 Task: In the  document Bullyingprevention.txt, select heading and apply ' Italics'  Using "replace feature", replace:  'policies to rules'. Insert smartchip (Place) on bottom of the page New York Insert the mentioned footnote for 11th word with font style Arial and font size 8: The source material provides additional context
Action: Mouse moved to (284, 455)
Screenshot: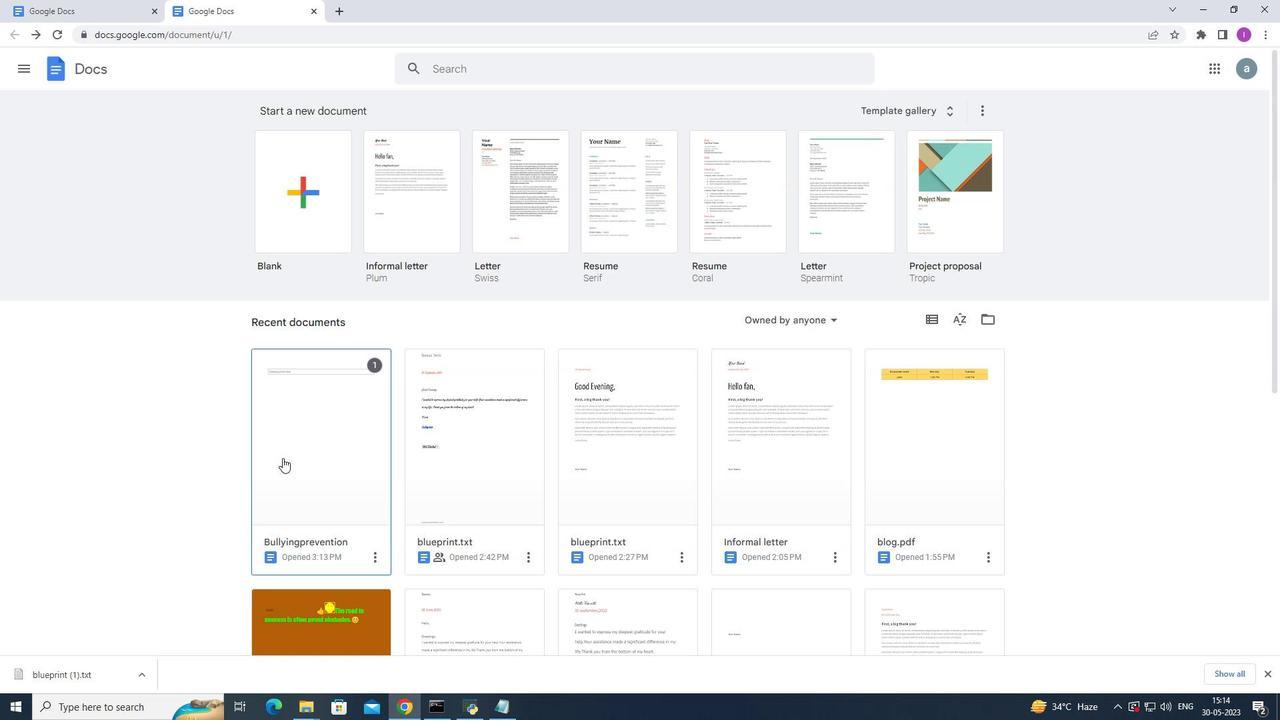 
Action: Mouse pressed left at (284, 455)
Screenshot: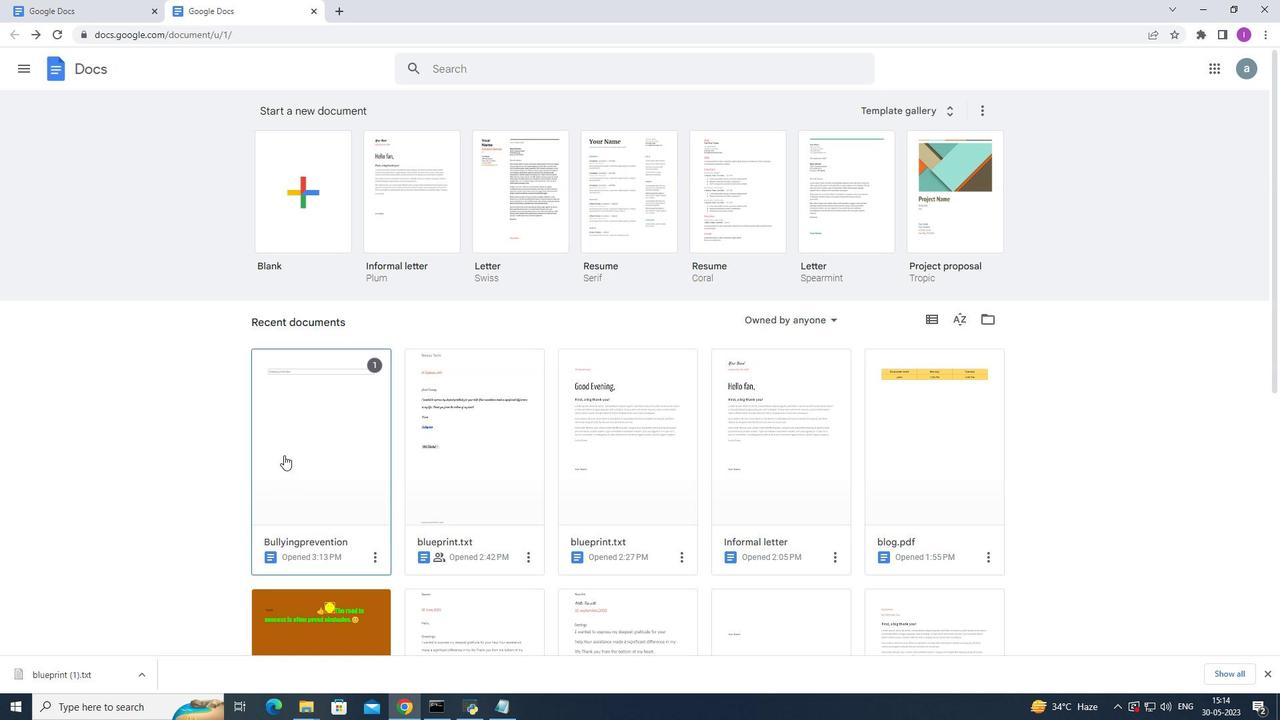 
Action: Mouse moved to (619, 237)
Screenshot: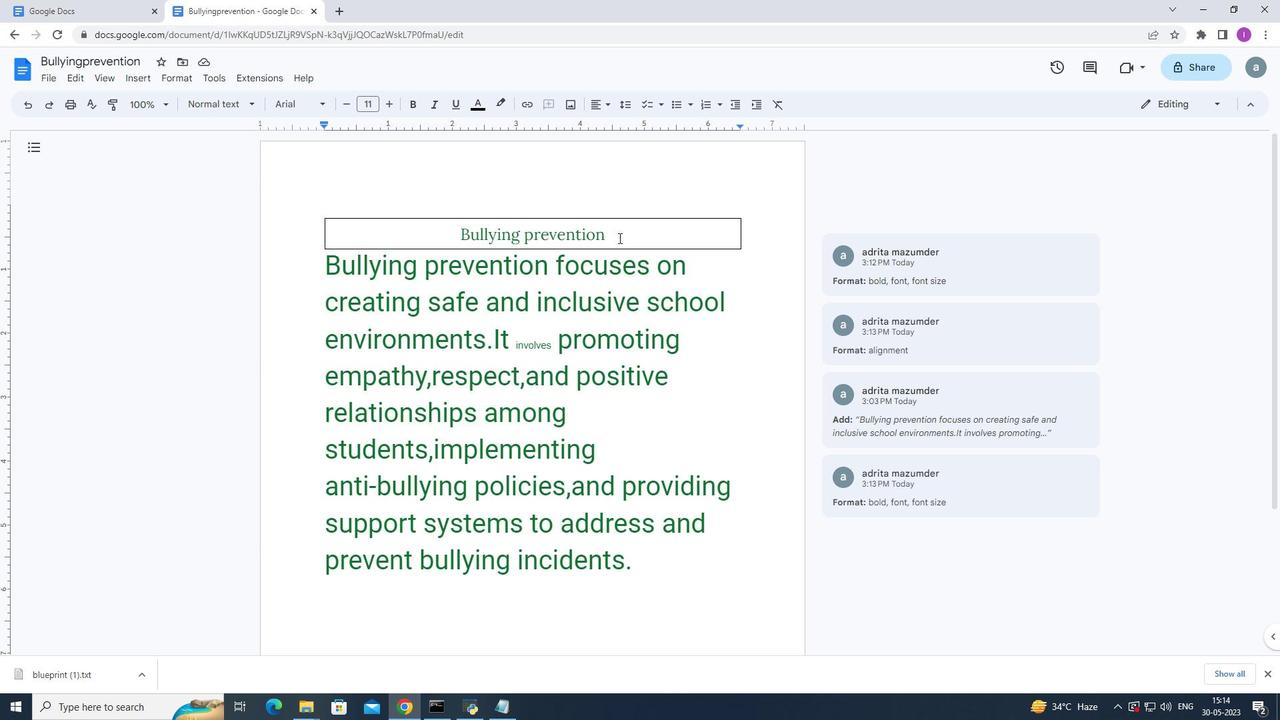 
Action: Mouse pressed left at (619, 237)
Screenshot: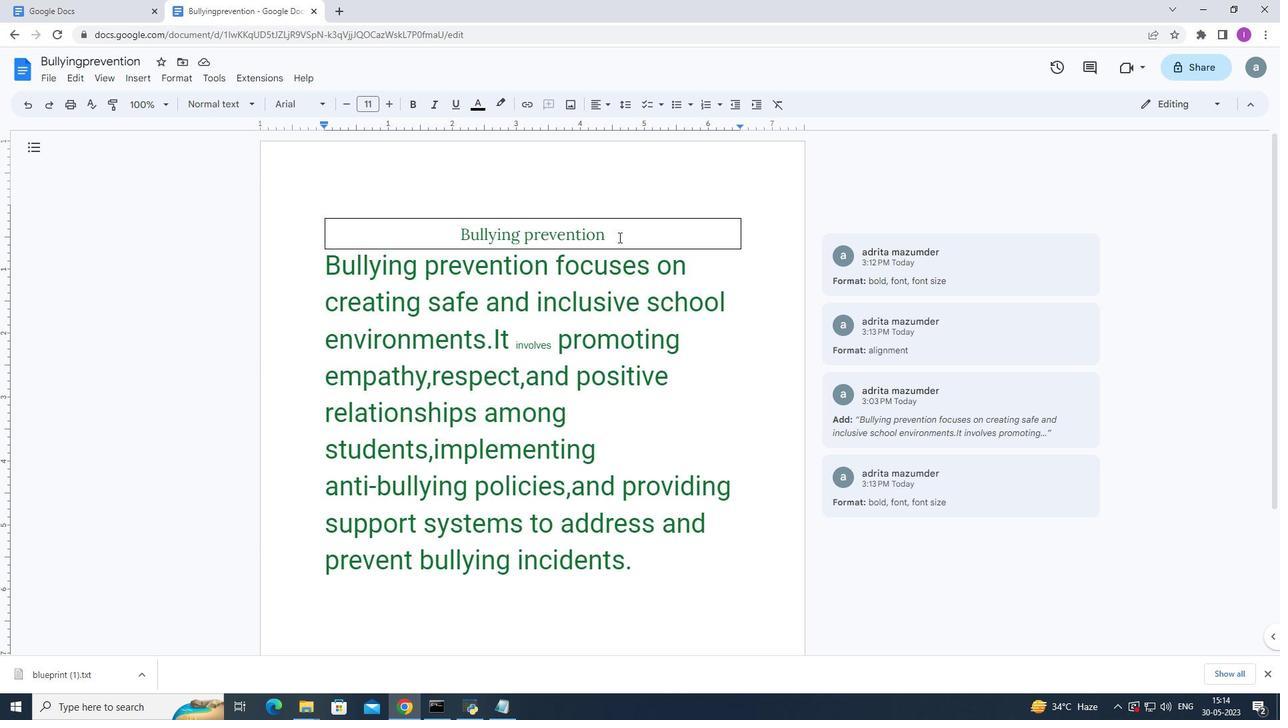 
Action: Mouse moved to (320, 102)
Screenshot: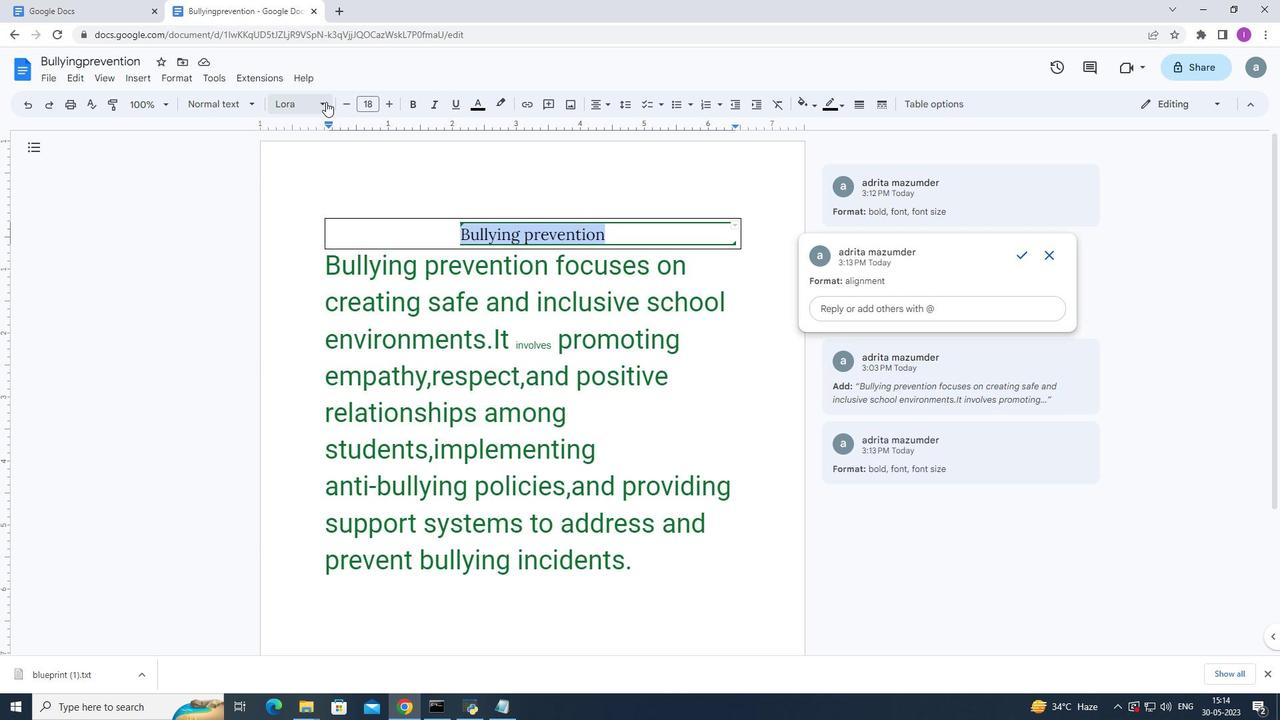 
Action: Mouse pressed left at (320, 102)
Screenshot: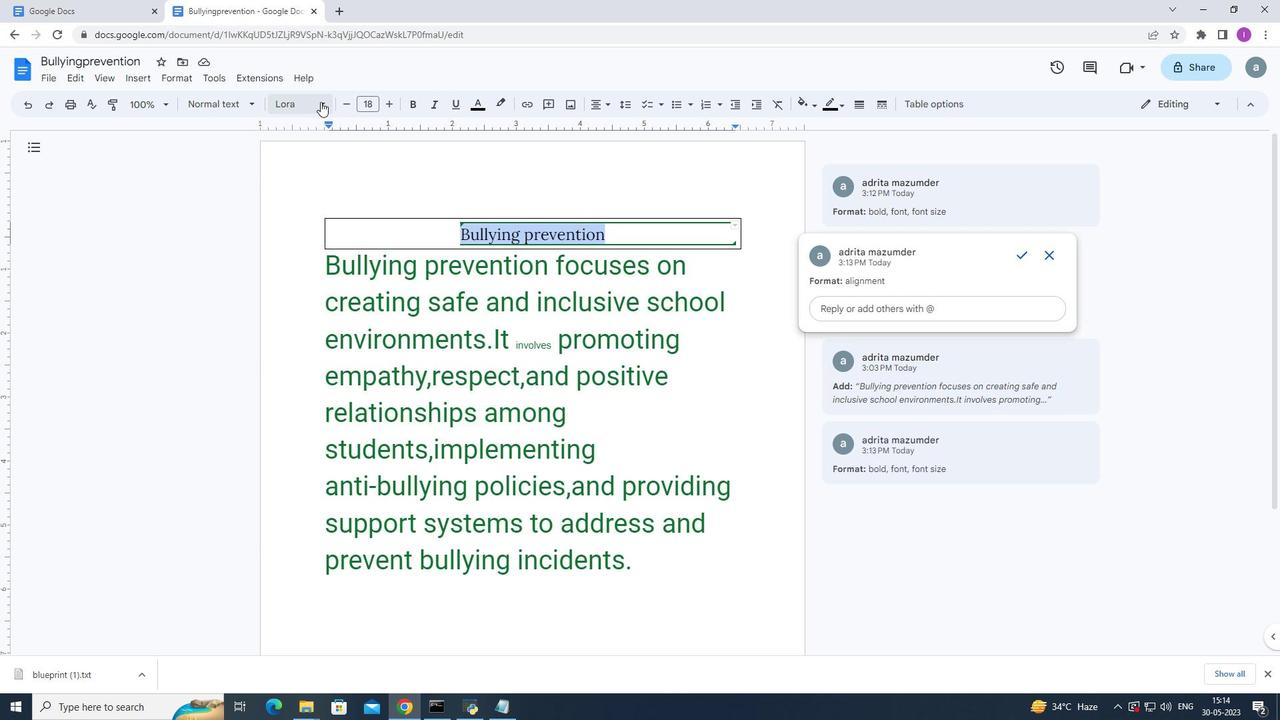 
Action: Mouse moved to (316, 408)
Screenshot: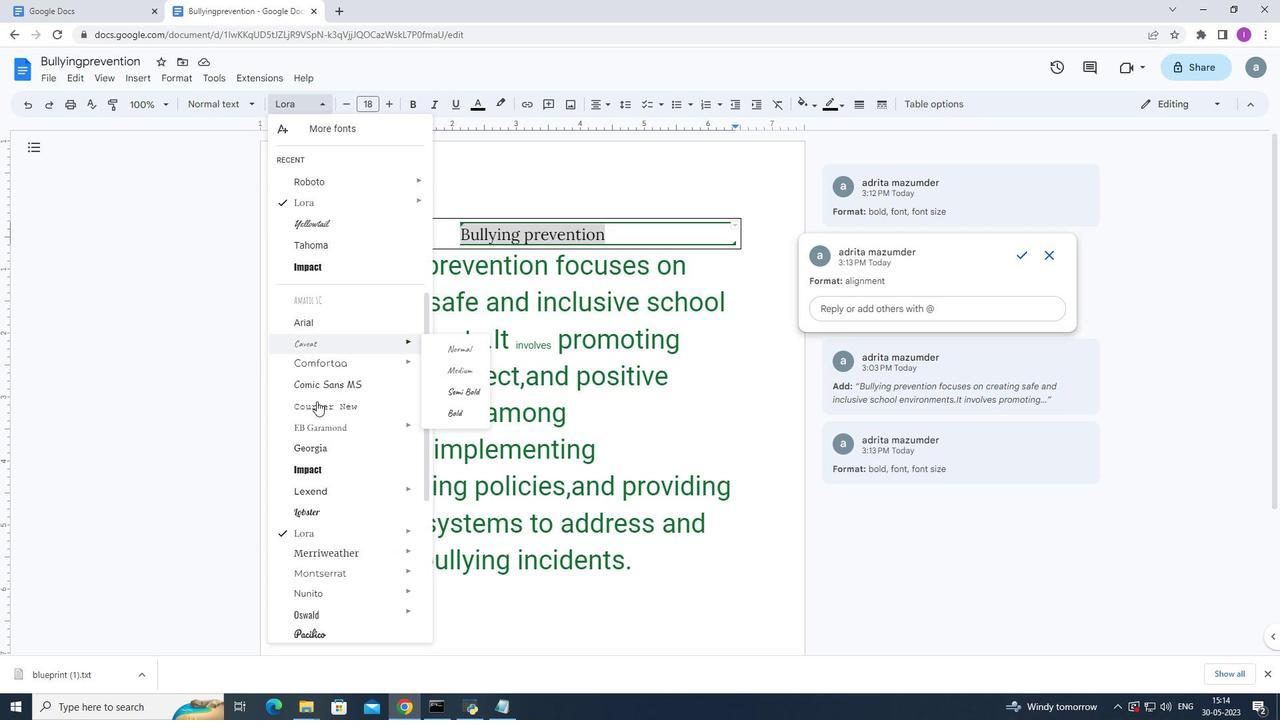 
Action: Mouse scrolled (316, 407) with delta (0, 0)
Screenshot: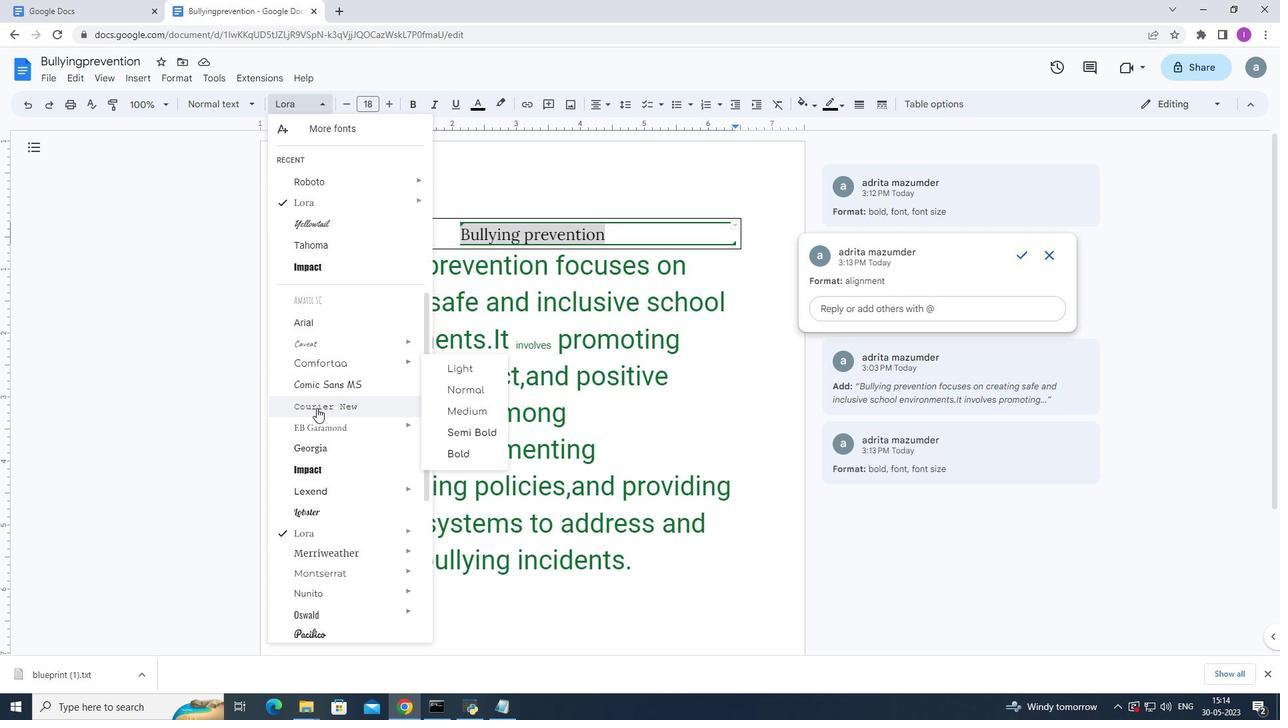 
Action: Mouse scrolled (316, 407) with delta (0, 0)
Screenshot: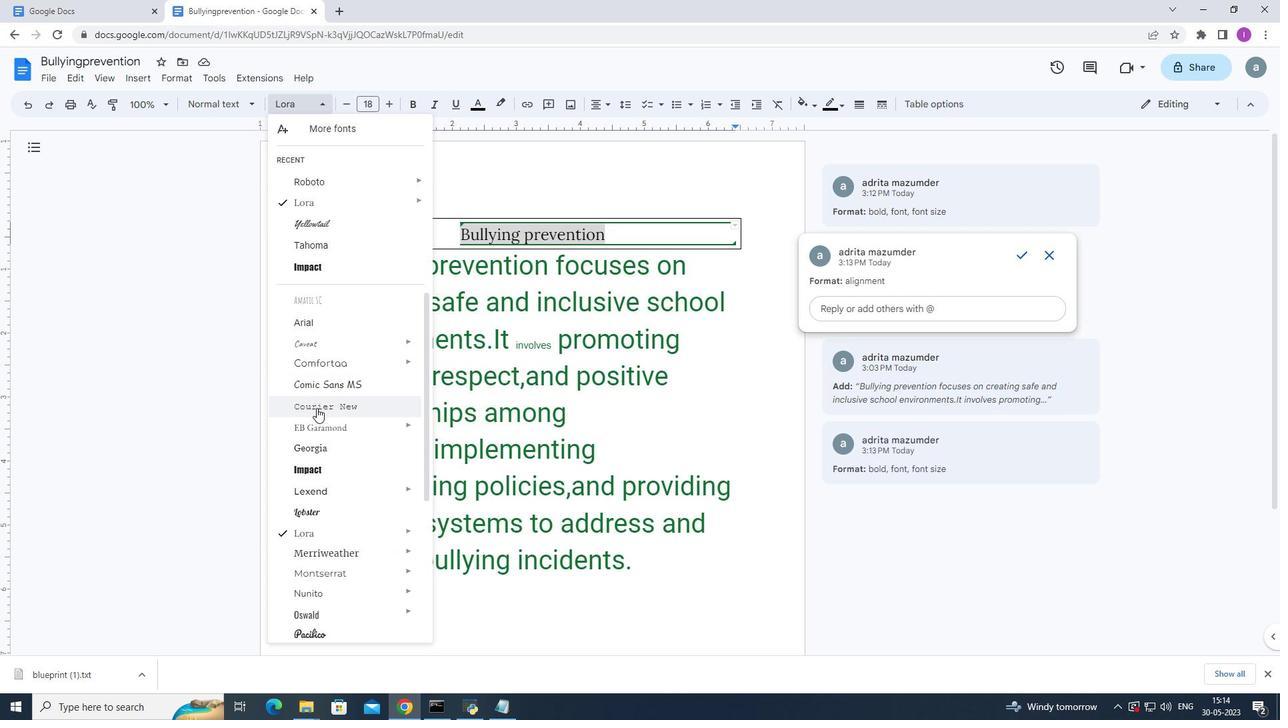 
Action: Mouse moved to (345, 424)
Screenshot: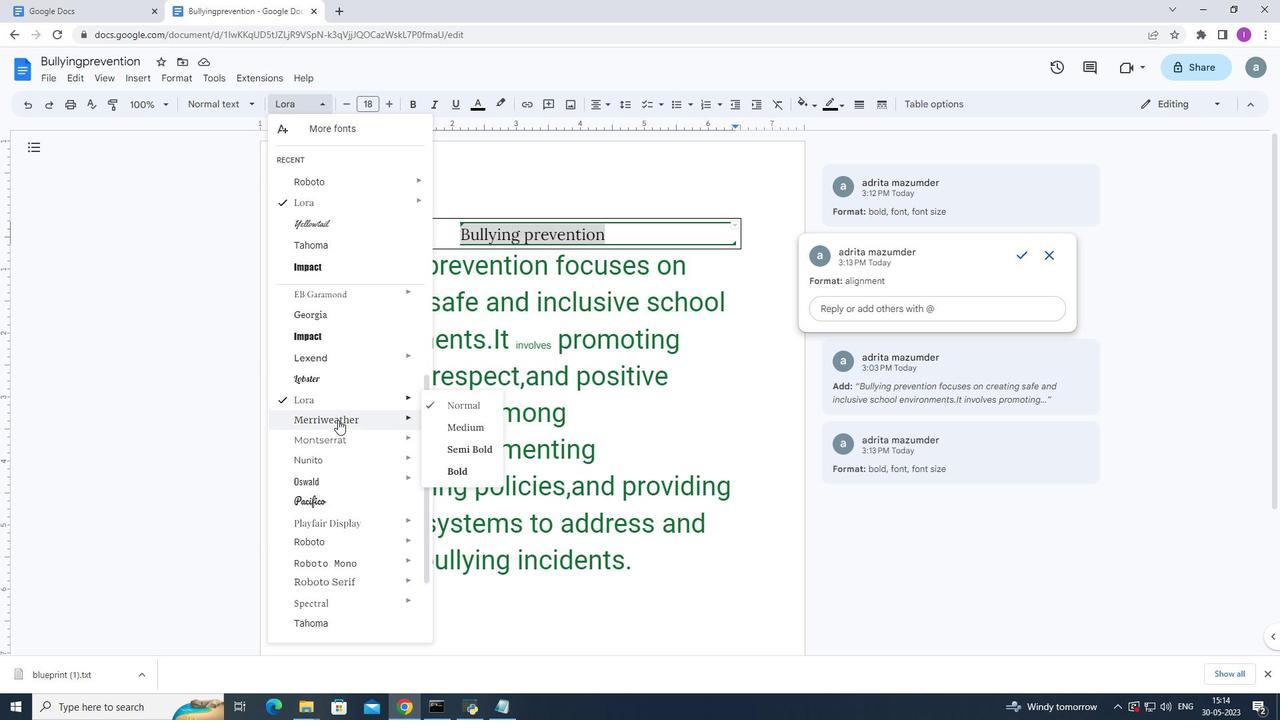 
Action: Mouse scrolled (345, 424) with delta (0, 0)
Screenshot: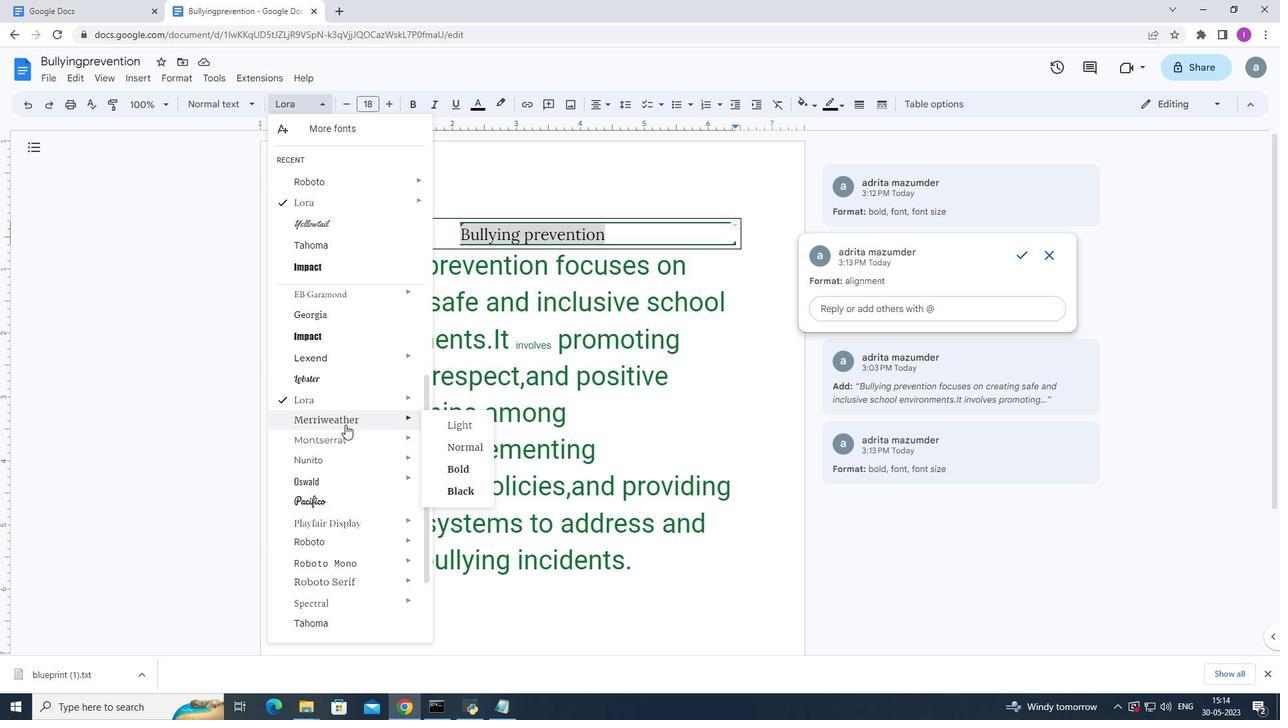 
Action: Mouse scrolled (345, 424) with delta (0, 0)
Screenshot: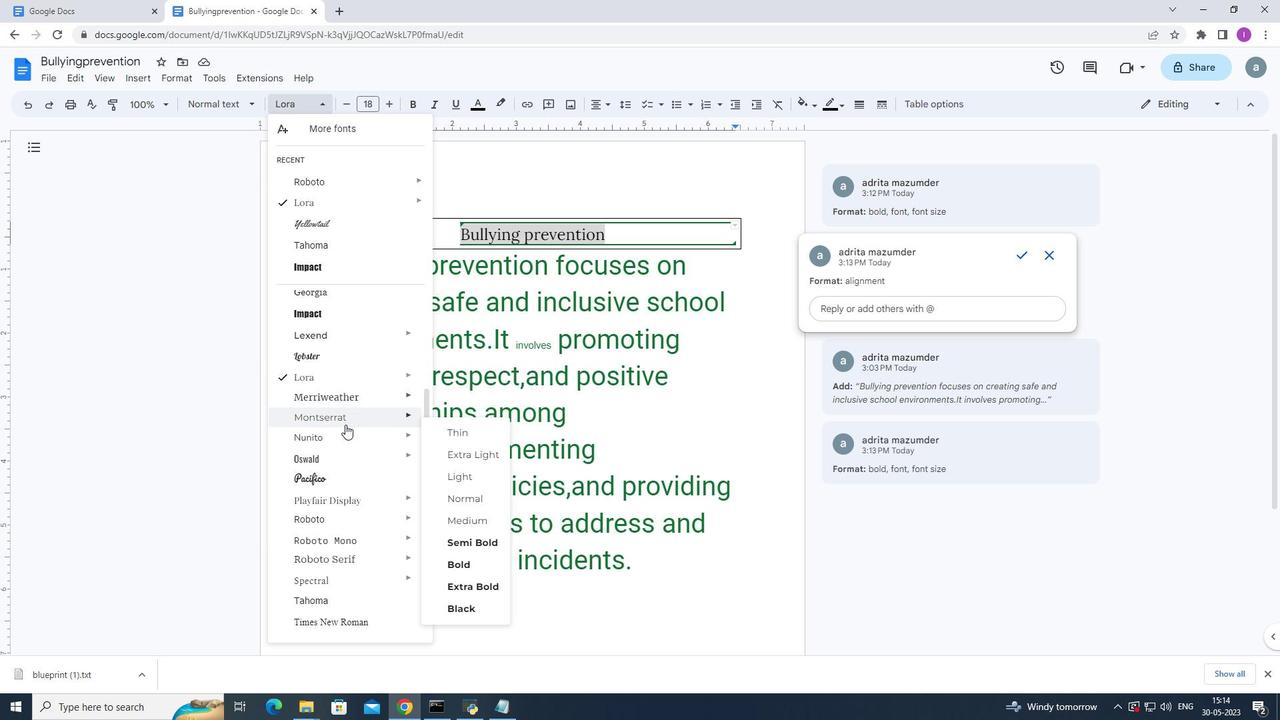 
Action: Mouse moved to (346, 425)
Screenshot: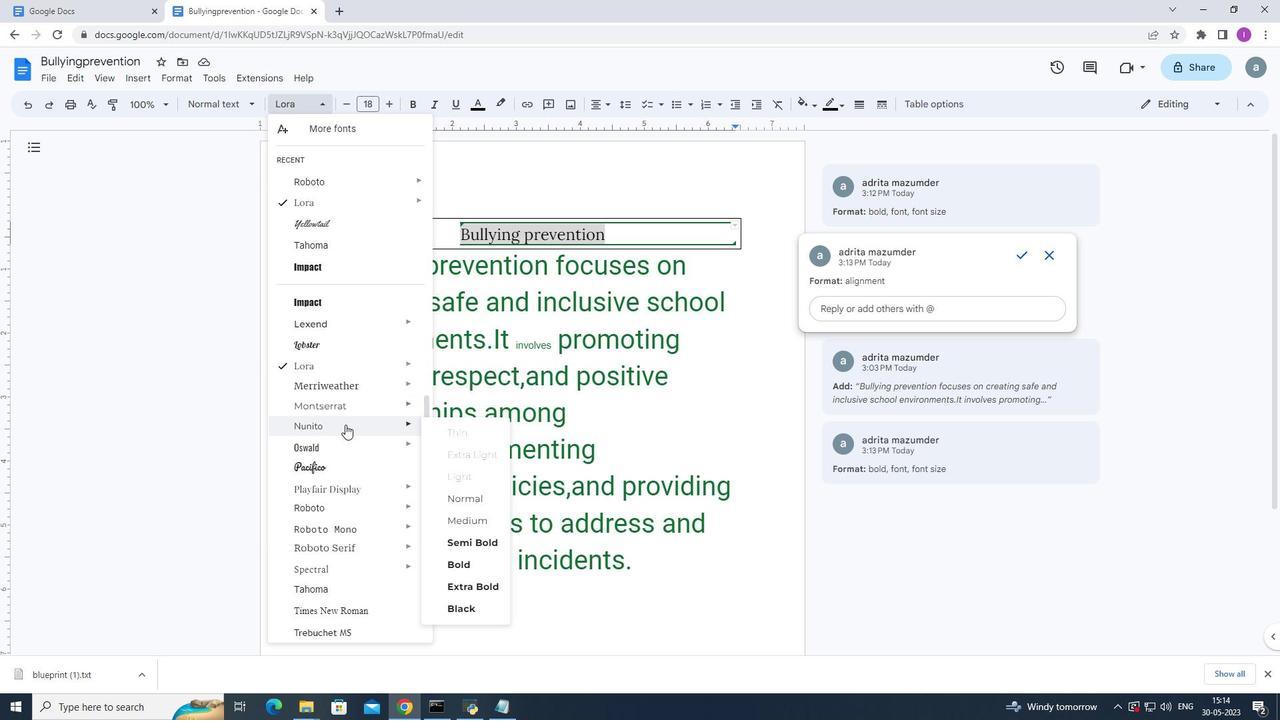 
Action: Mouse scrolled (346, 424) with delta (0, 0)
Screenshot: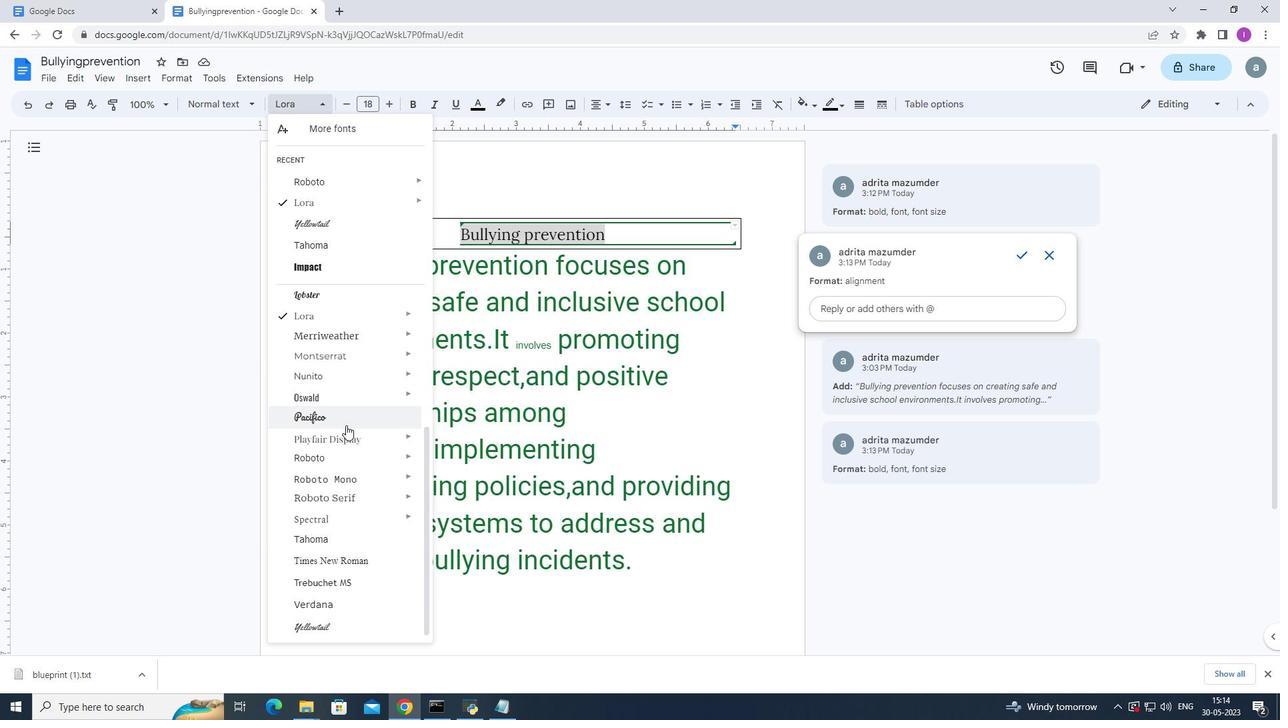 
Action: Mouse scrolled (346, 424) with delta (0, 0)
Screenshot: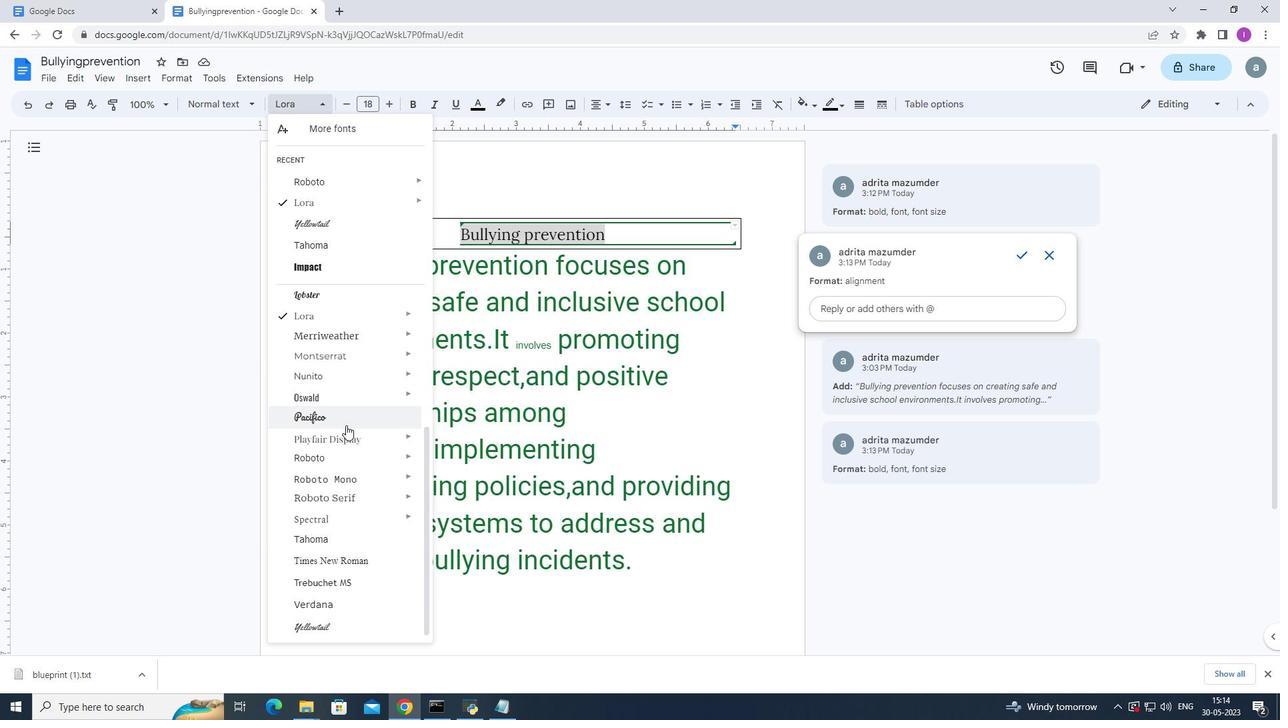 
Action: Mouse scrolled (346, 424) with delta (0, 0)
Screenshot: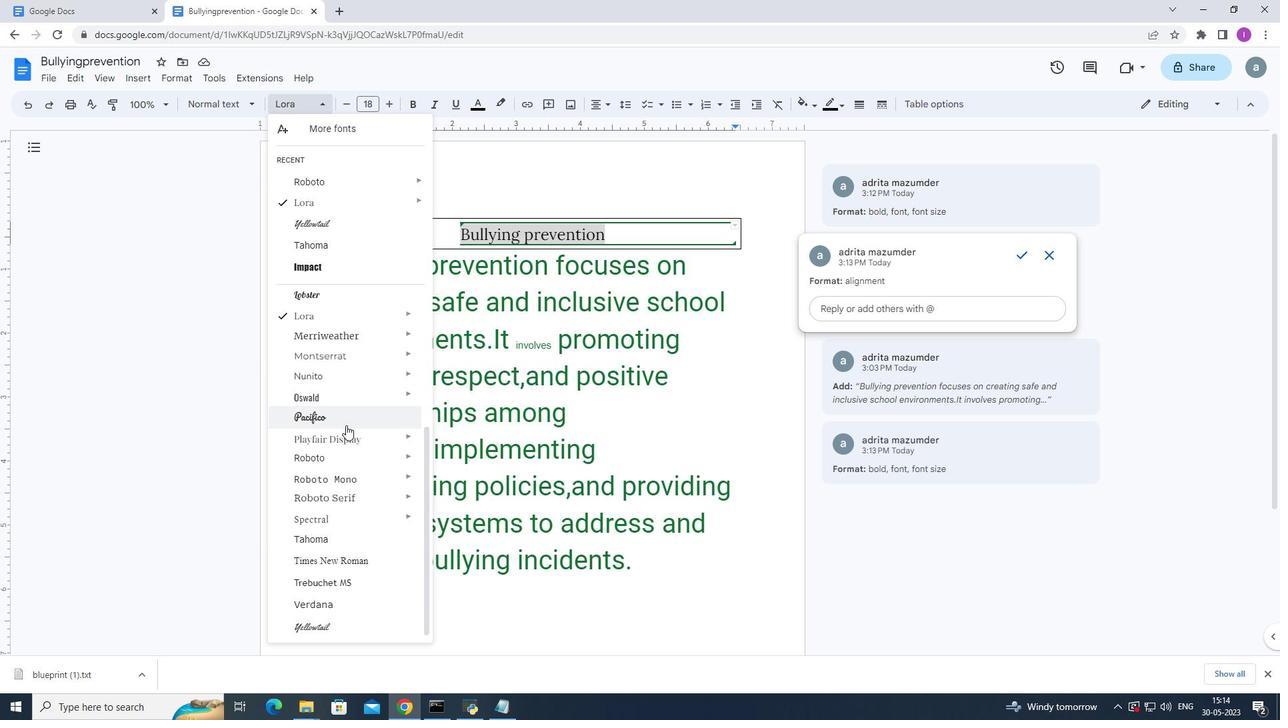 
Action: Mouse moved to (346, 425)
Screenshot: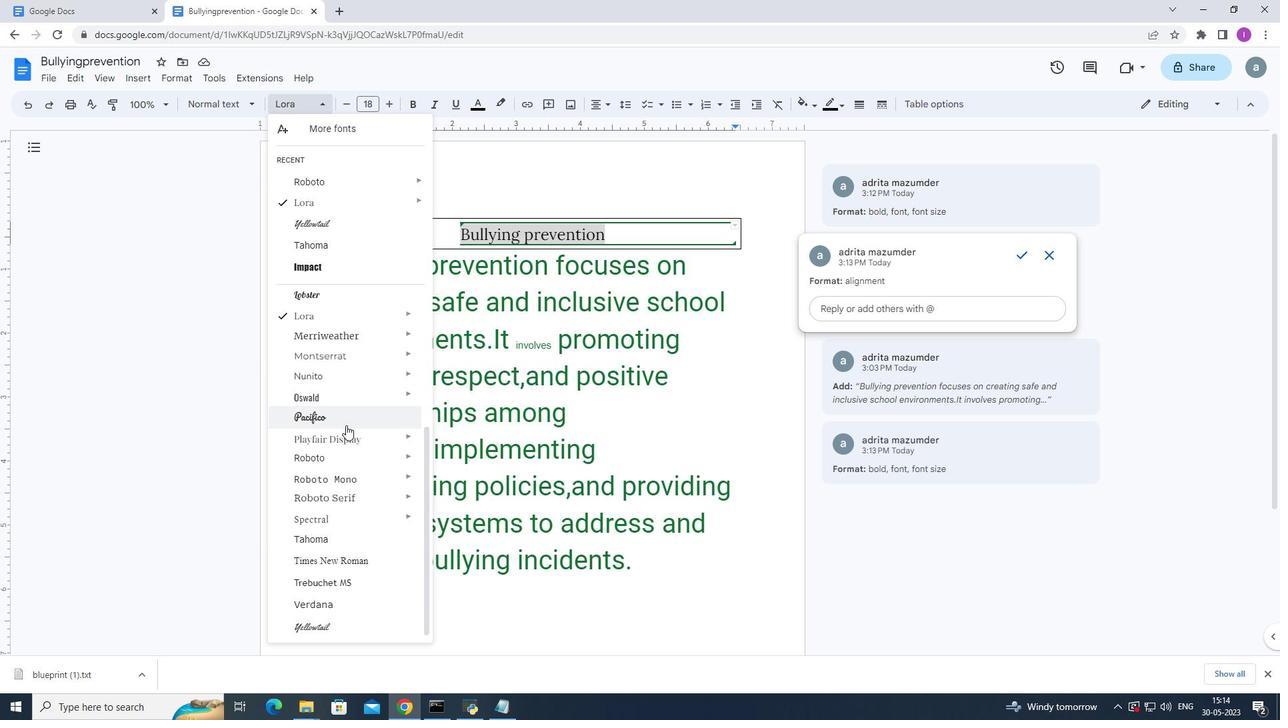 
Action: Mouse scrolled (346, 426) with delta (0, 0)
Screenshot: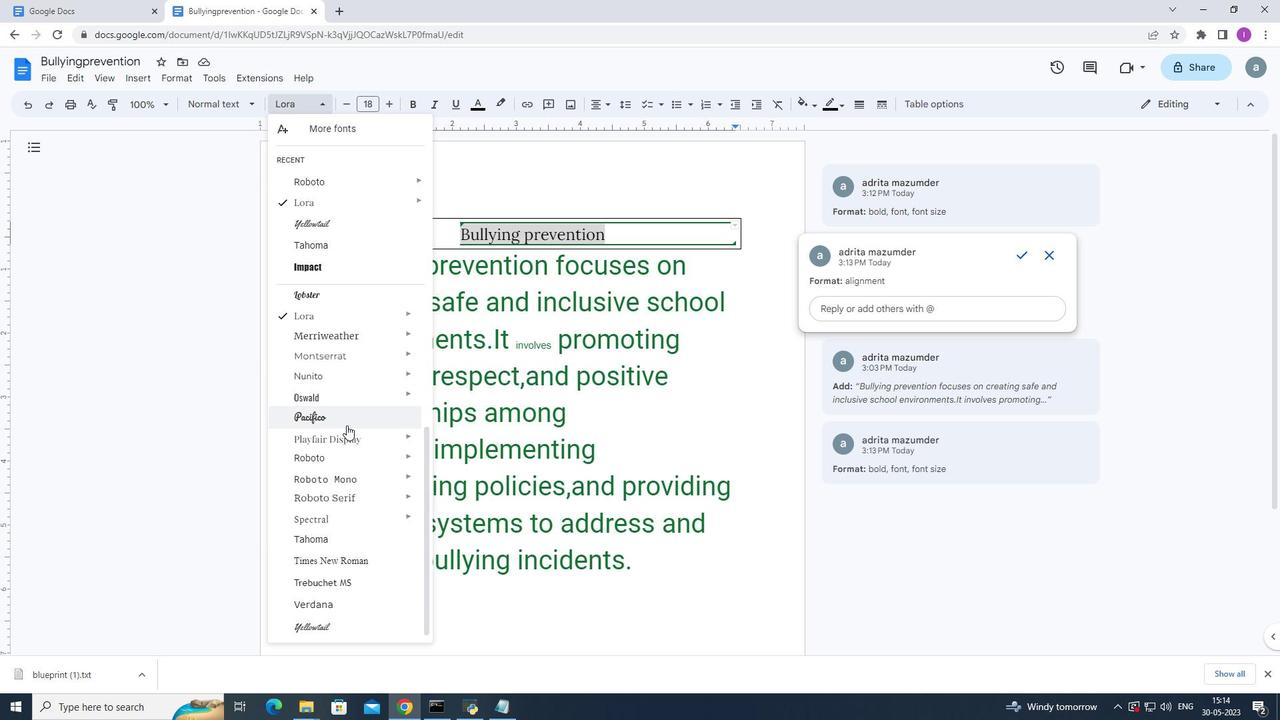 
Action: Mouse scrolled (346, 426) with delta (0, 0)
Screenshot: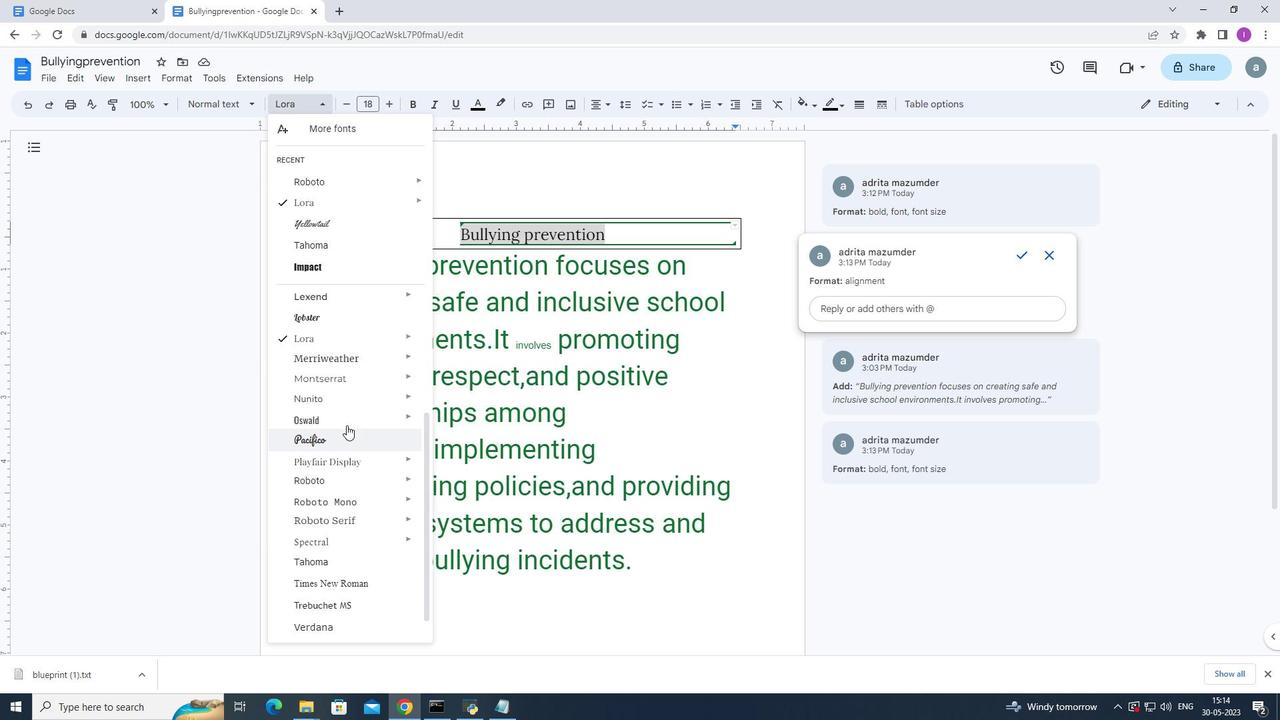 
Action: Mouse moved to (347, 425)
Screenshot: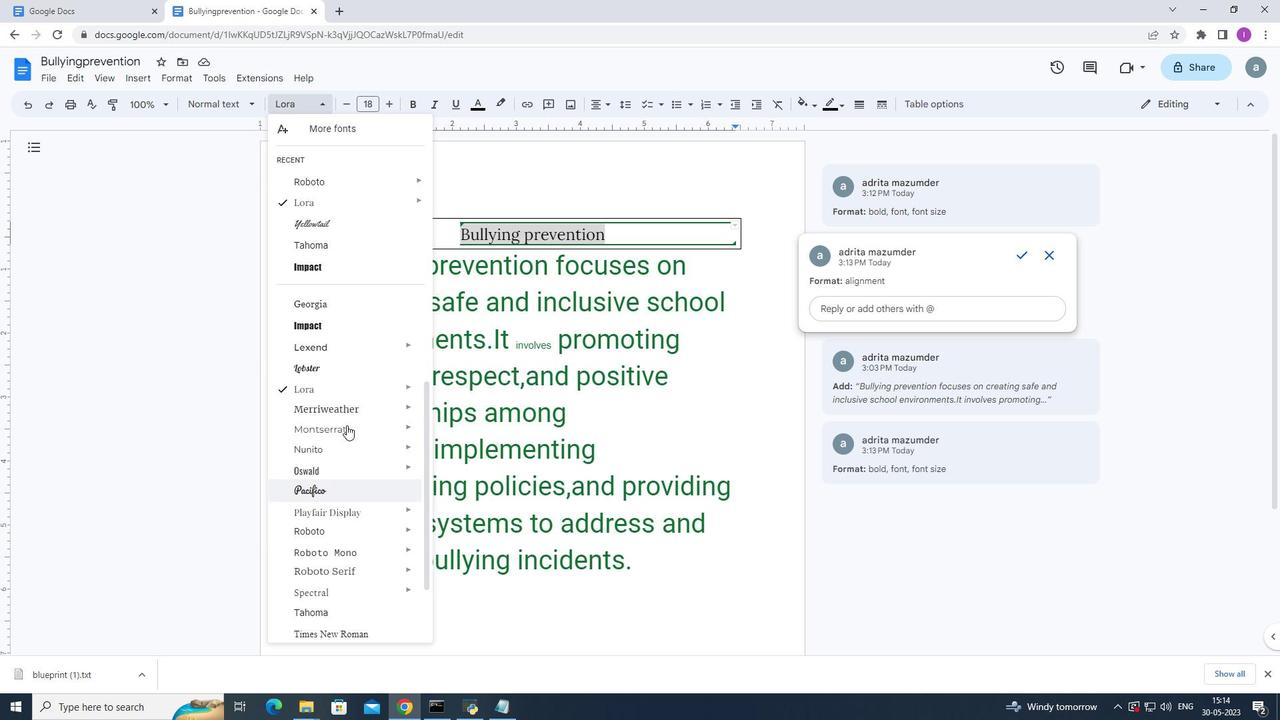 
Action: Mouse scrolled (347, 426) with delta (0, 0)
Screenshot: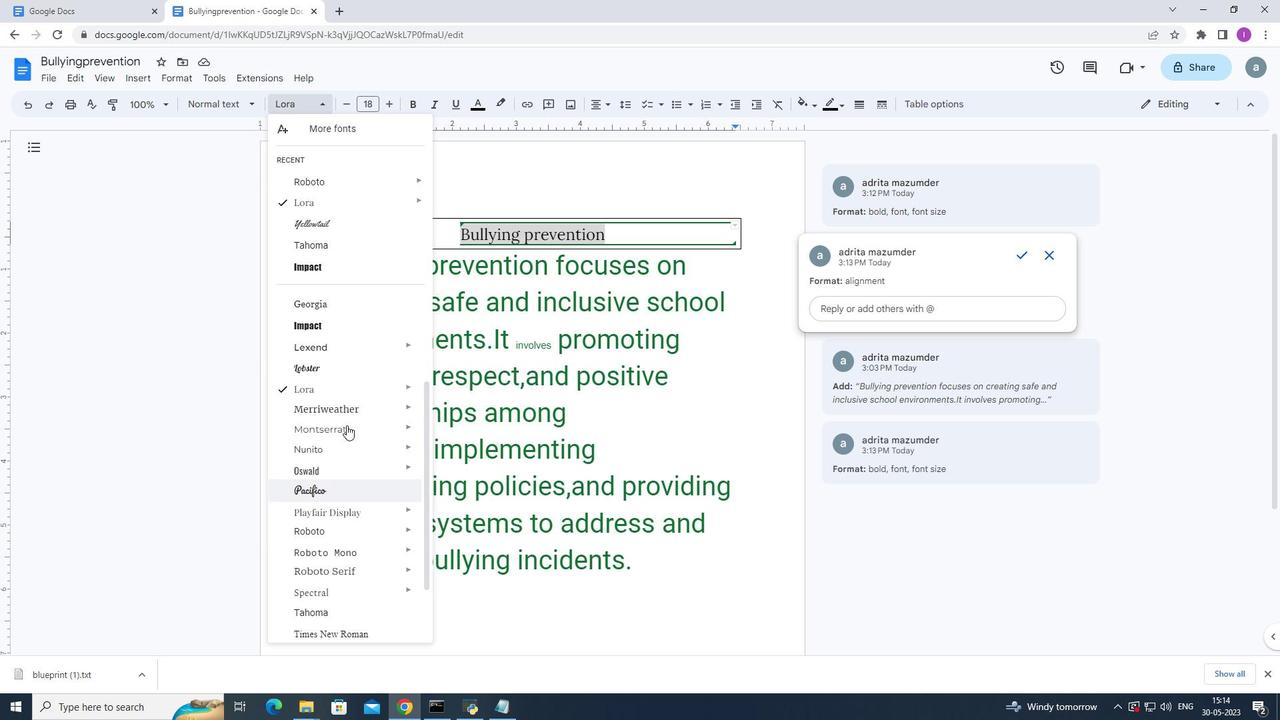 
Action: Mouse moved to (347, 421)
Screenshot: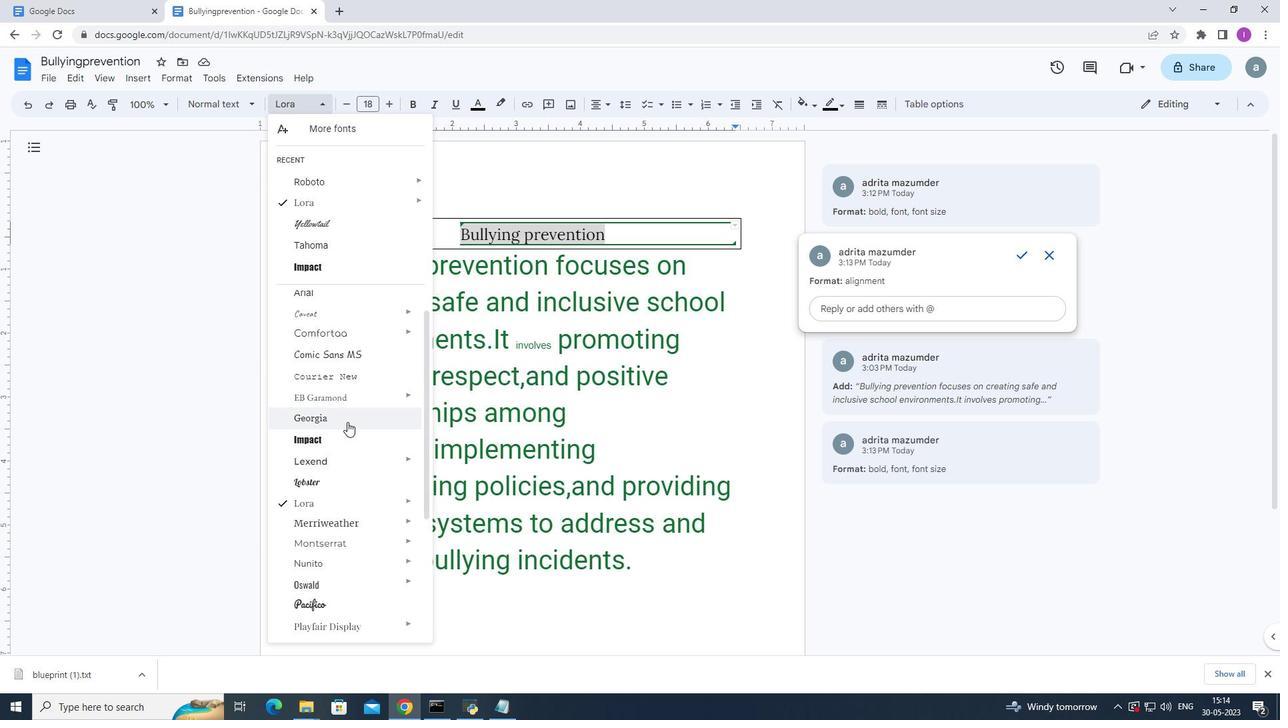 
Action: Mouse scrolled (347, 422) with delta (0, 0)
Screenshot: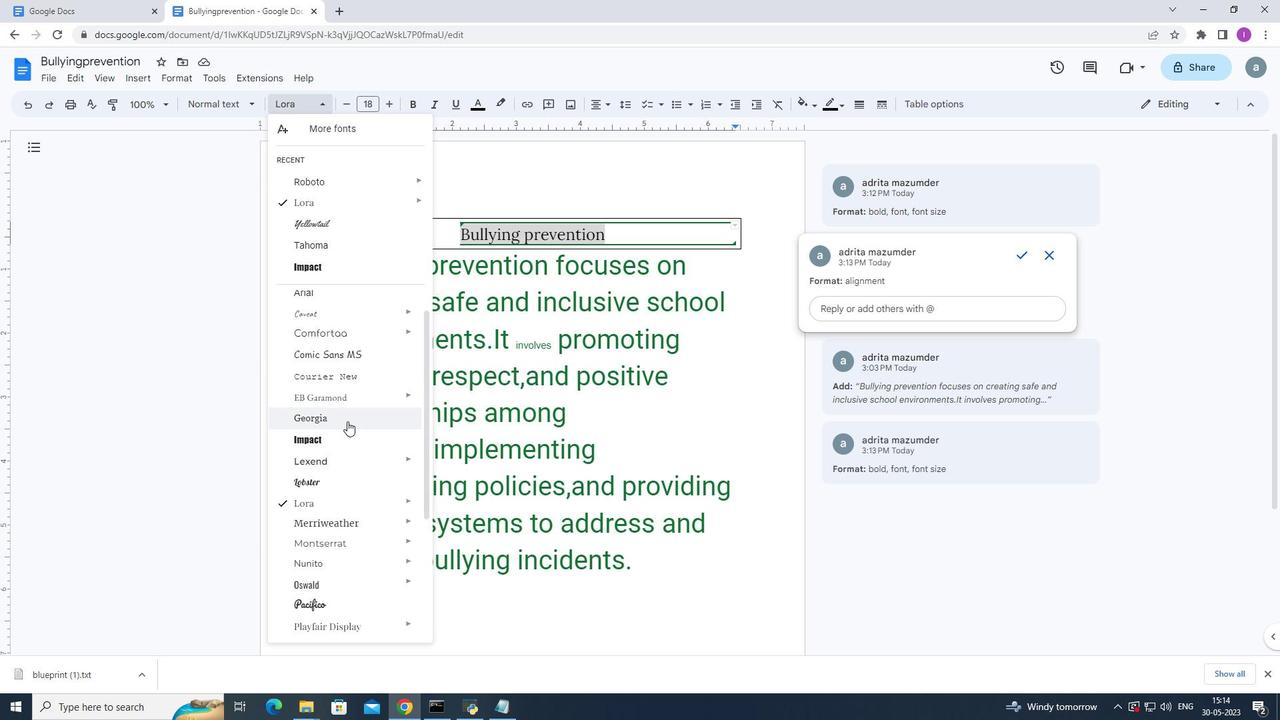 
Action: Mouse scrolled (347, 422) with delta (0, 0)
Screenshot: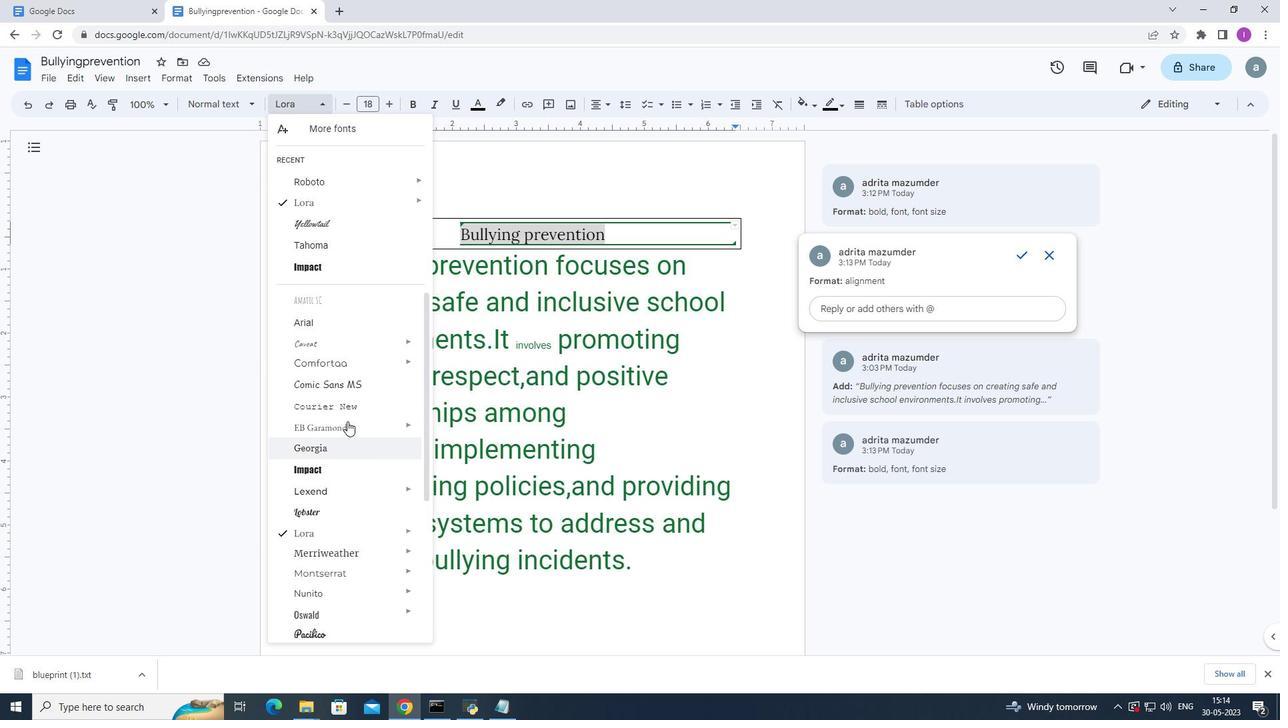 
Action: Mouse scrolled (347, 422) with delta (0, 0)
Screenshot: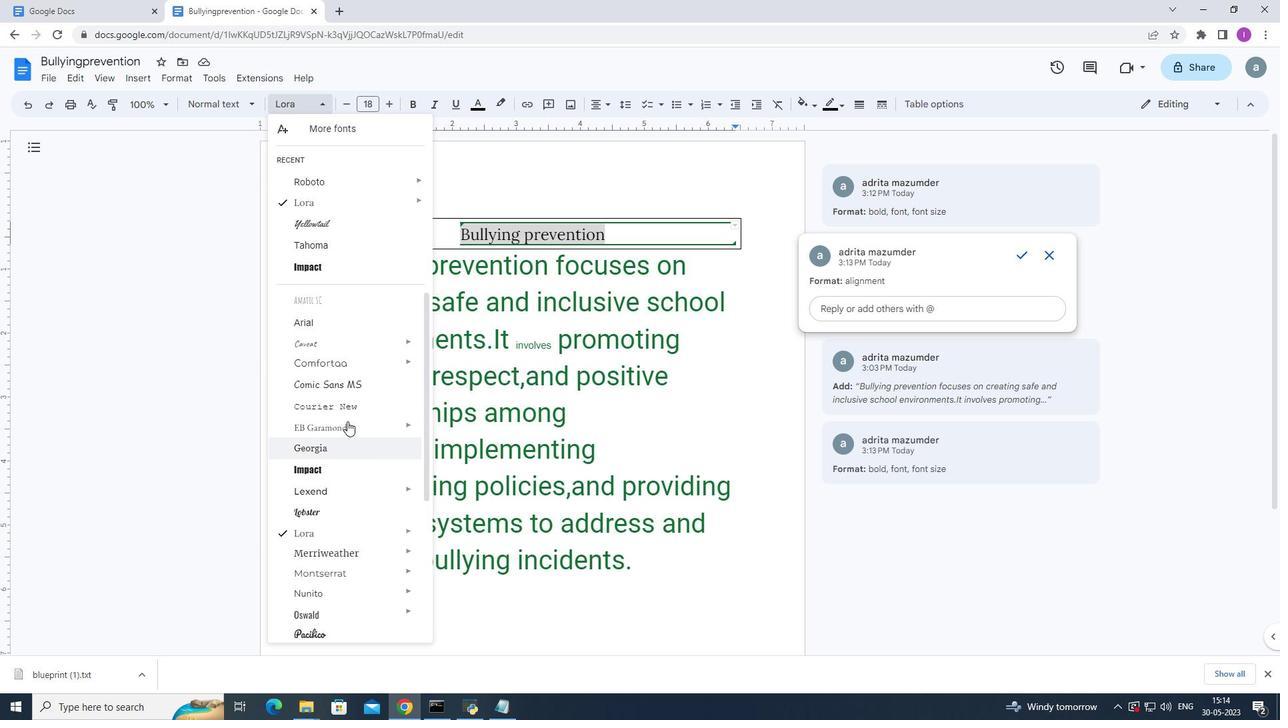 
Action: Mouse moved to (251, 100)
Screenshot: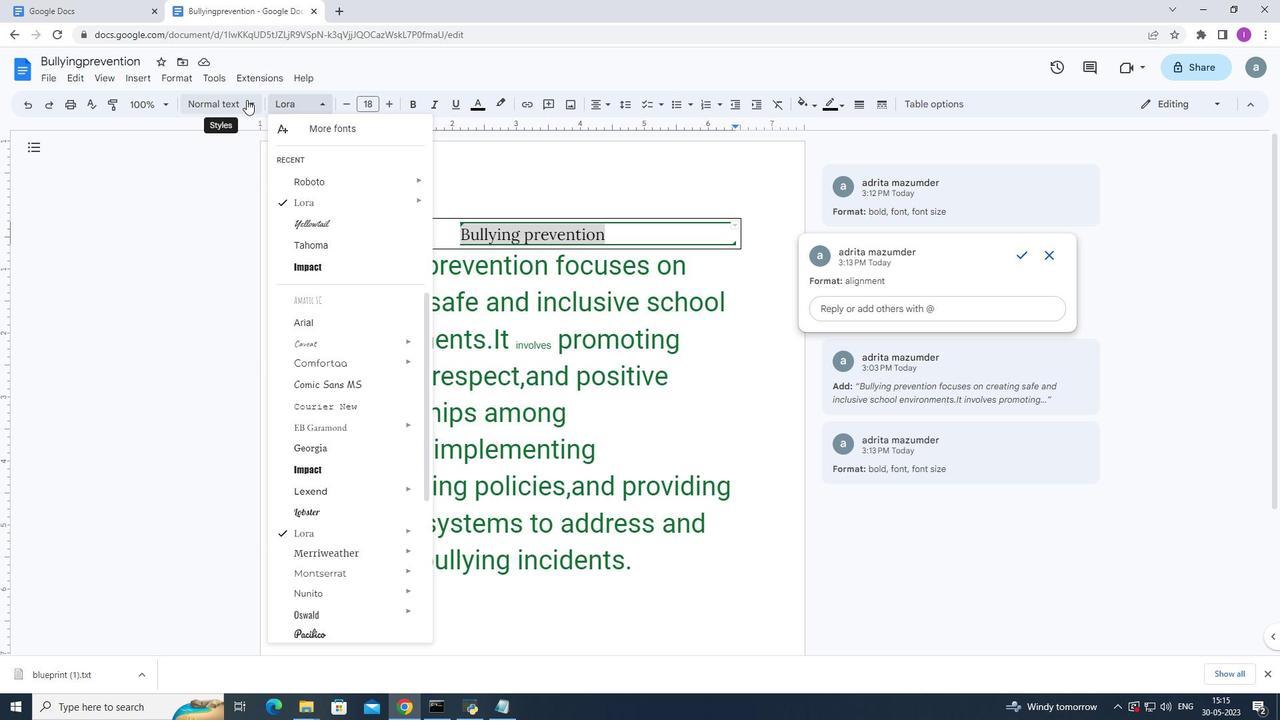 
Action: Mouse pressed left at (251, 100)
Screenshot: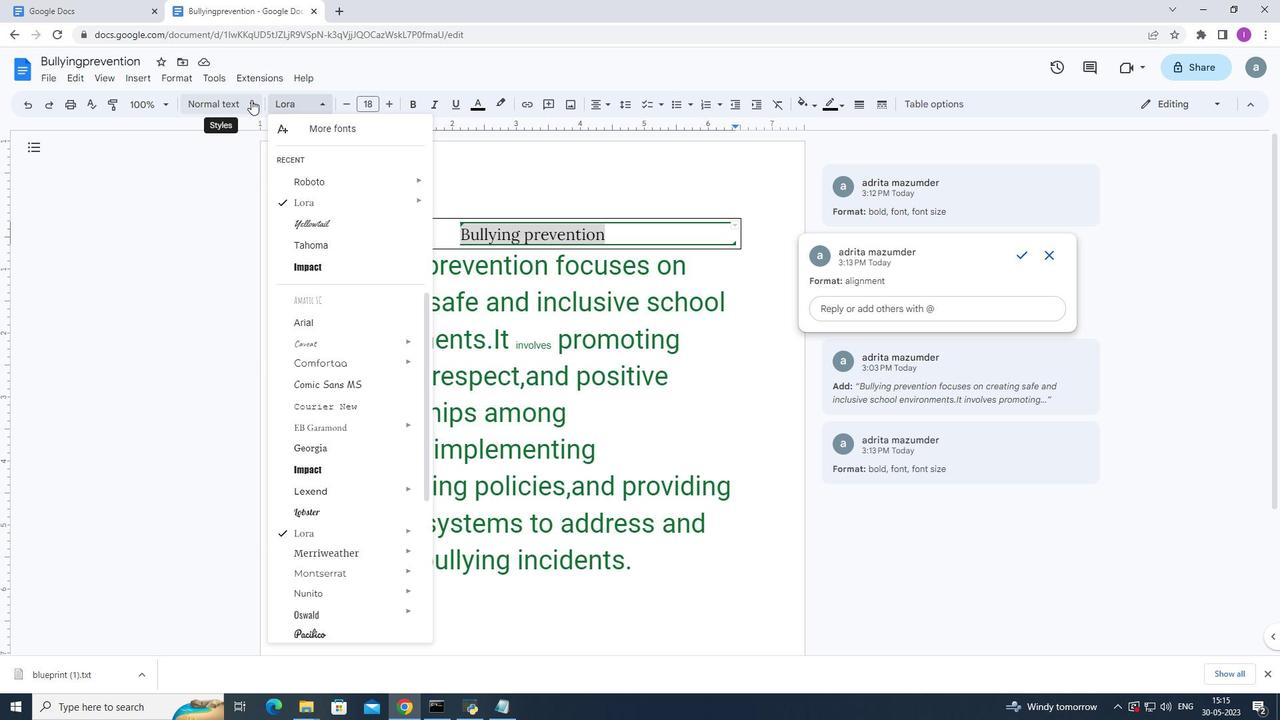 
Action: Mouse moved to (314, 172)
Screenshot: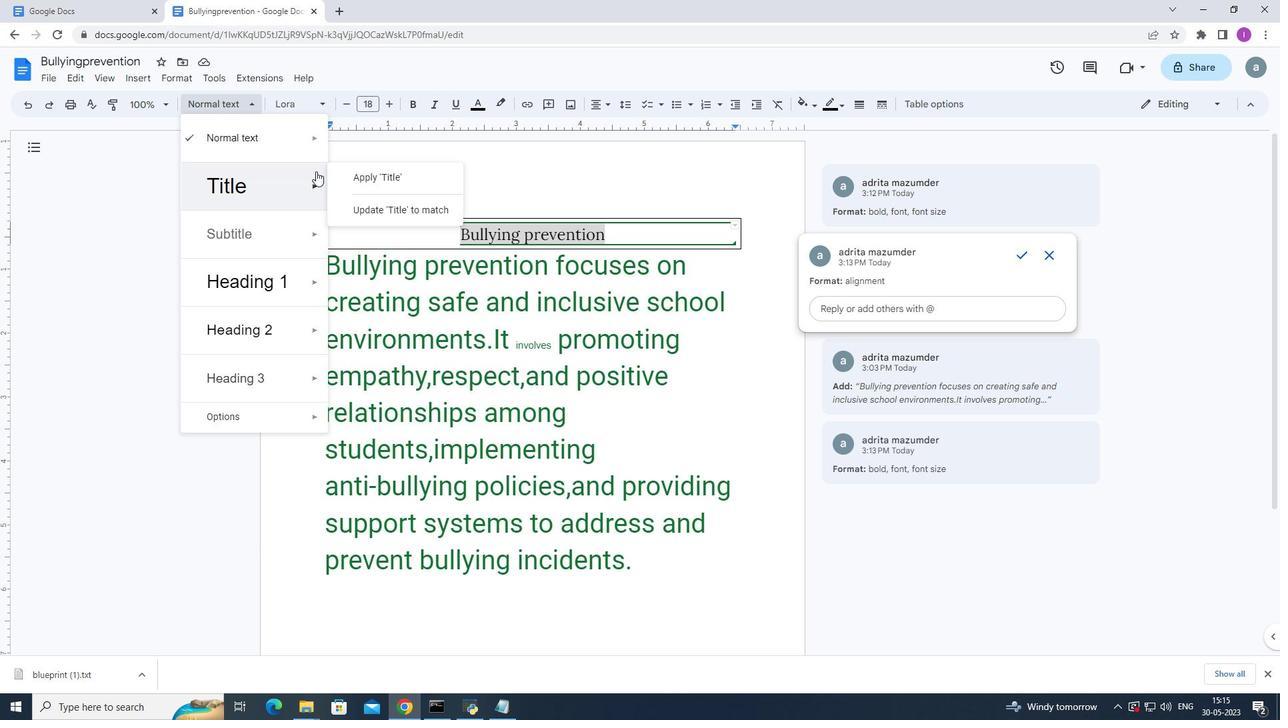 
Action: Mouse scrolled (314, 171) with delta (0, 0)
Screenshot: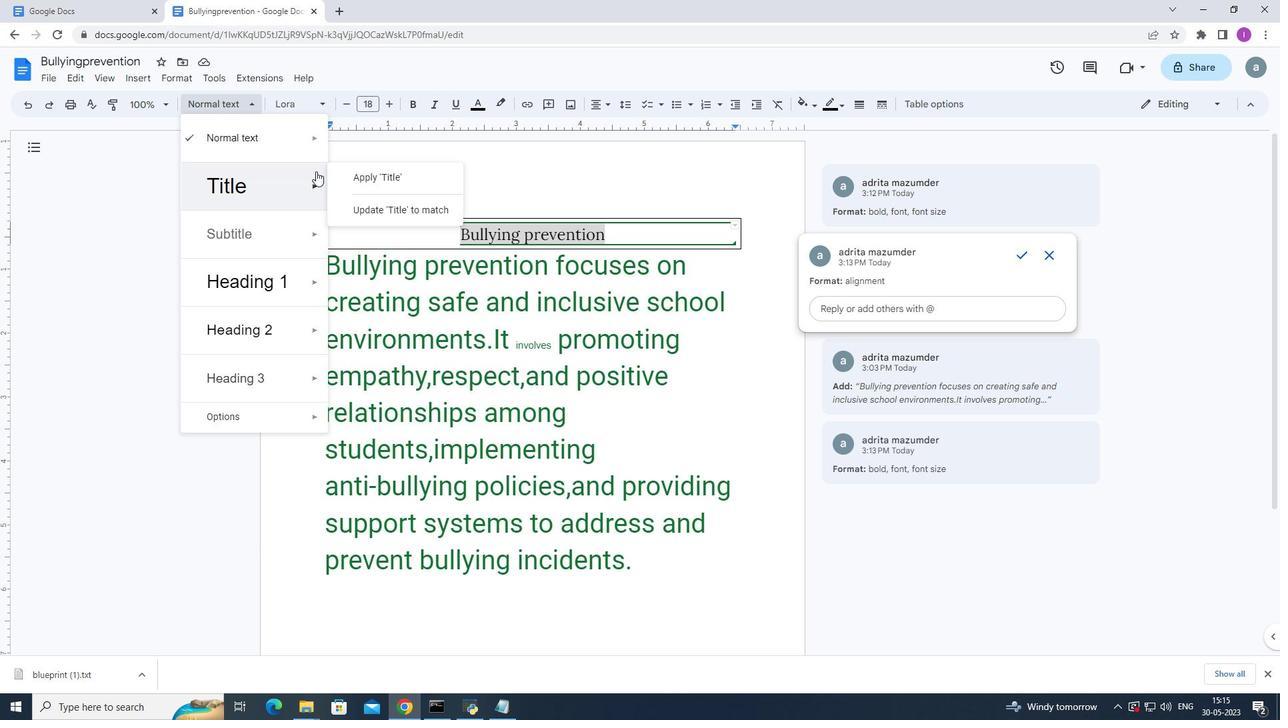 
Action: Mouse moved to (312, 172)
Screenshot: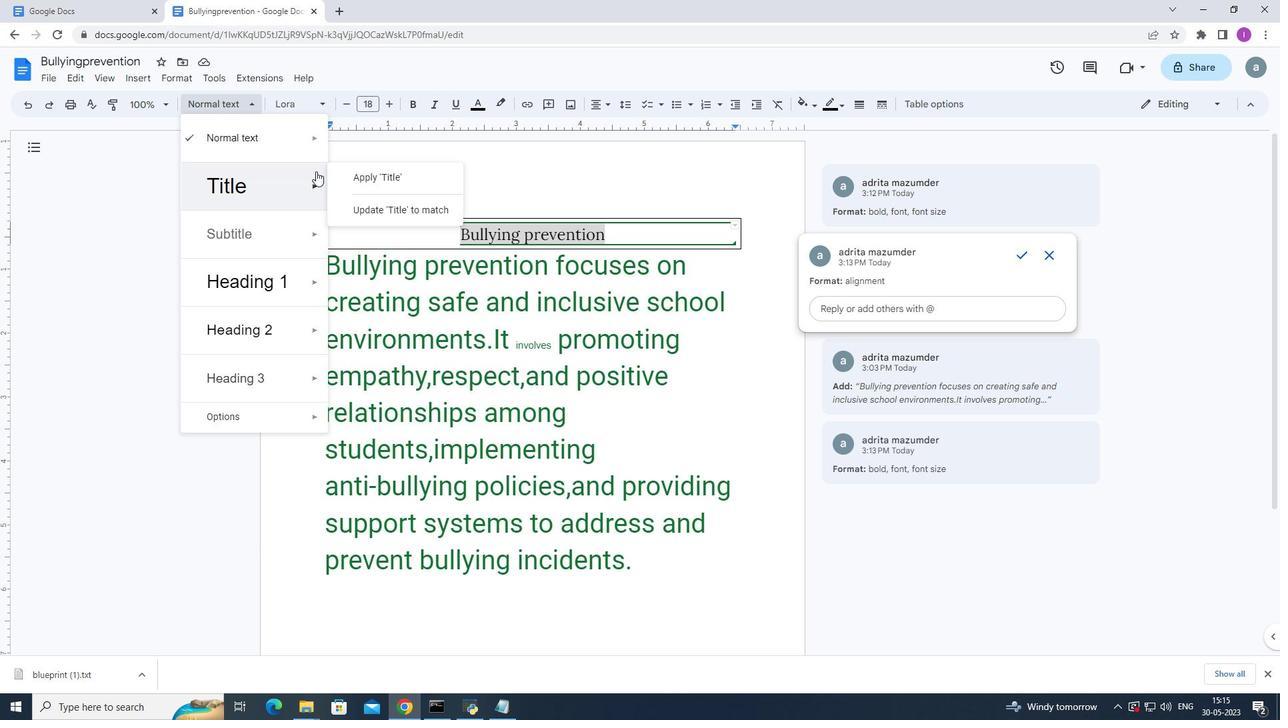 
Action: Mouse scrolled (312, 172) with delta (0, 0)
Screenshot: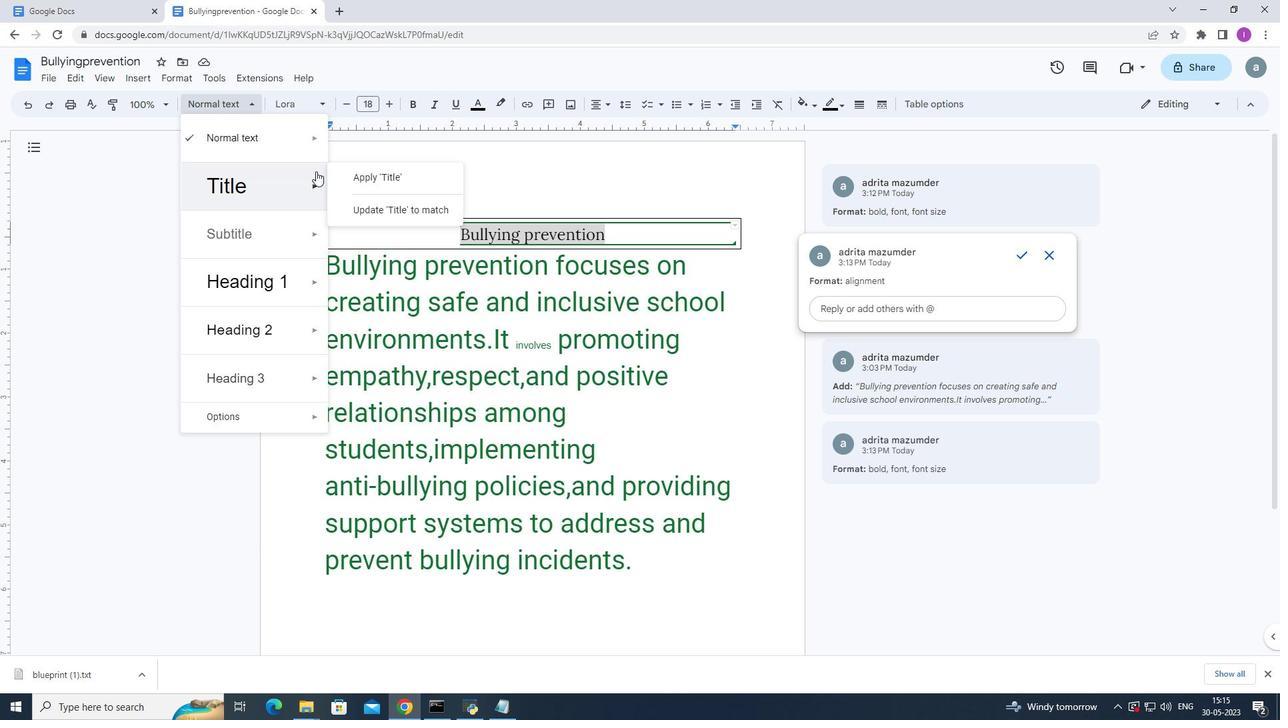 
Action: Mouse moved to (309, 174)
Screenshot: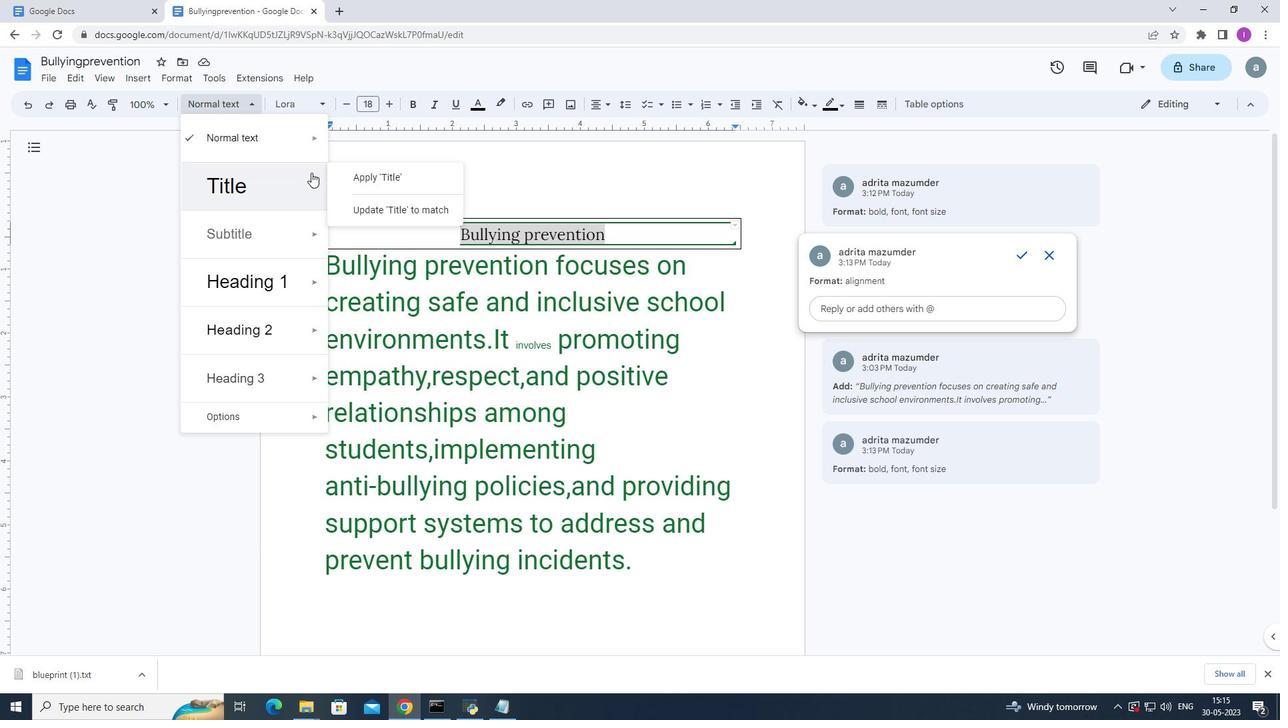 
Action: Mouse scrolled (309, 174) with delta (0, 0)
Screenshot: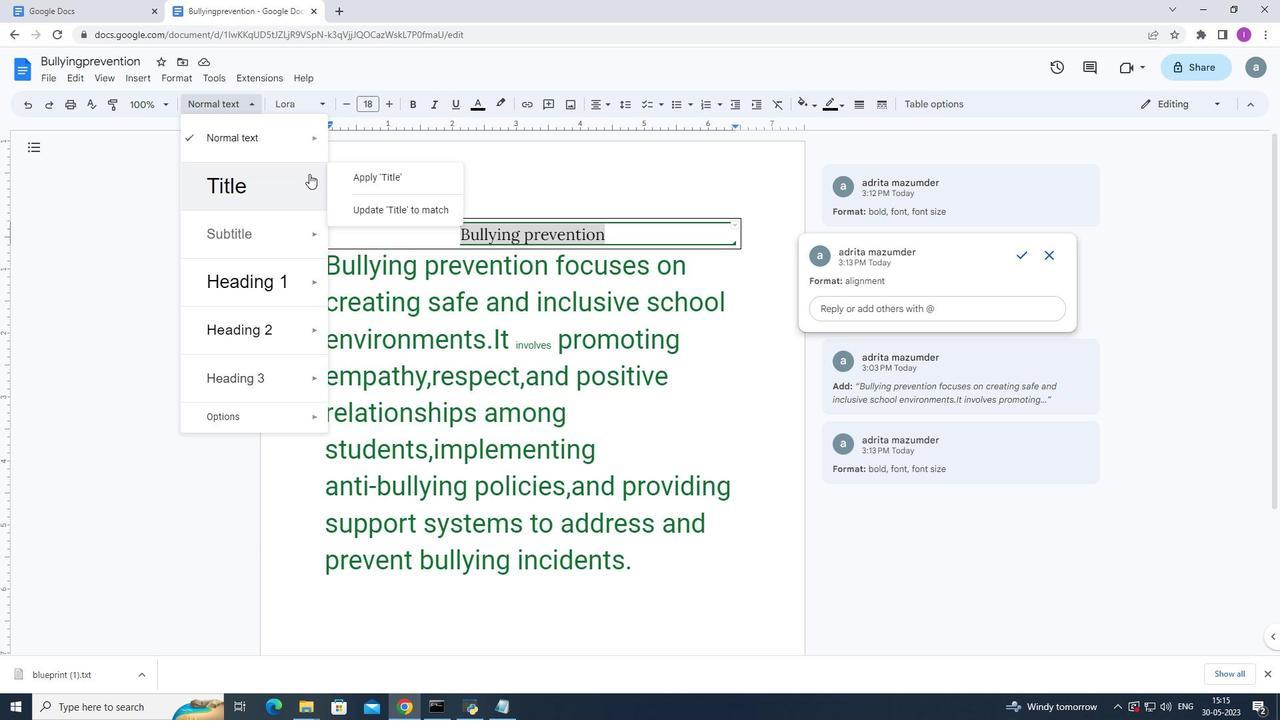 
Action: Mouse moved to (151, 164)
Screenshot: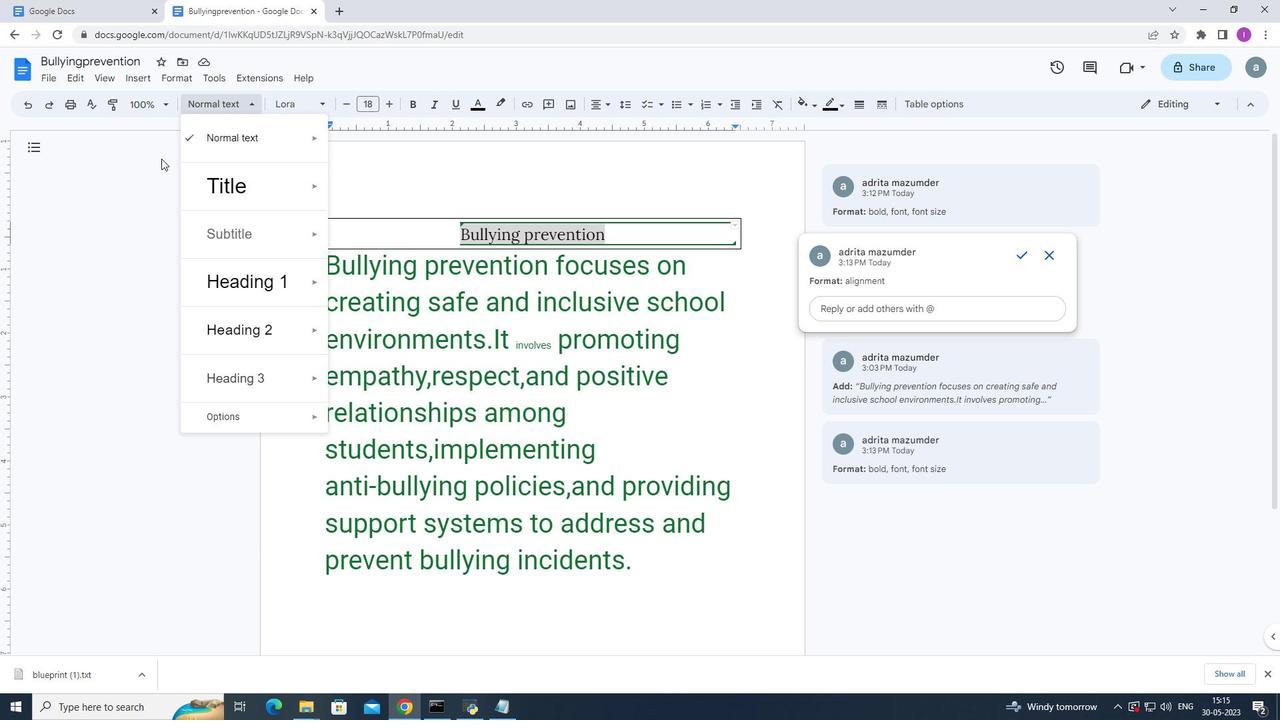 
Action: Mouse pressed left at (151, 164)
Screenshot: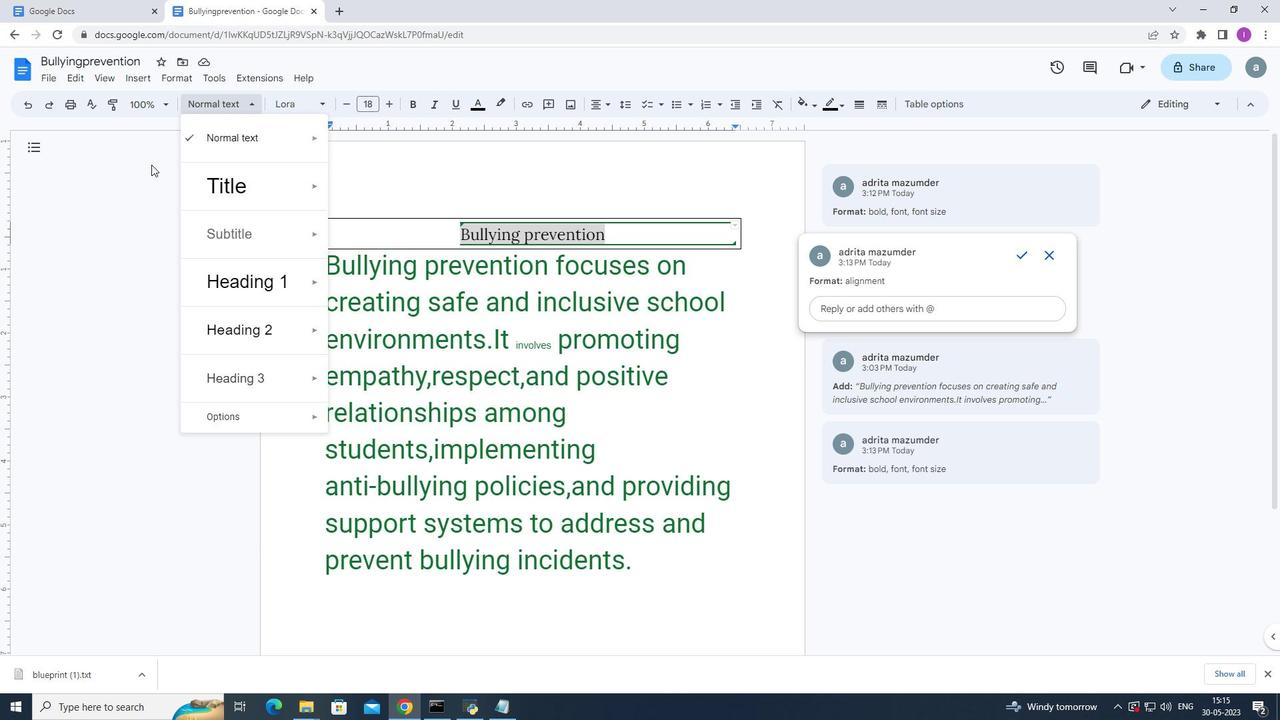 
Action: Mouse moved to (322, 100)
Screenshot: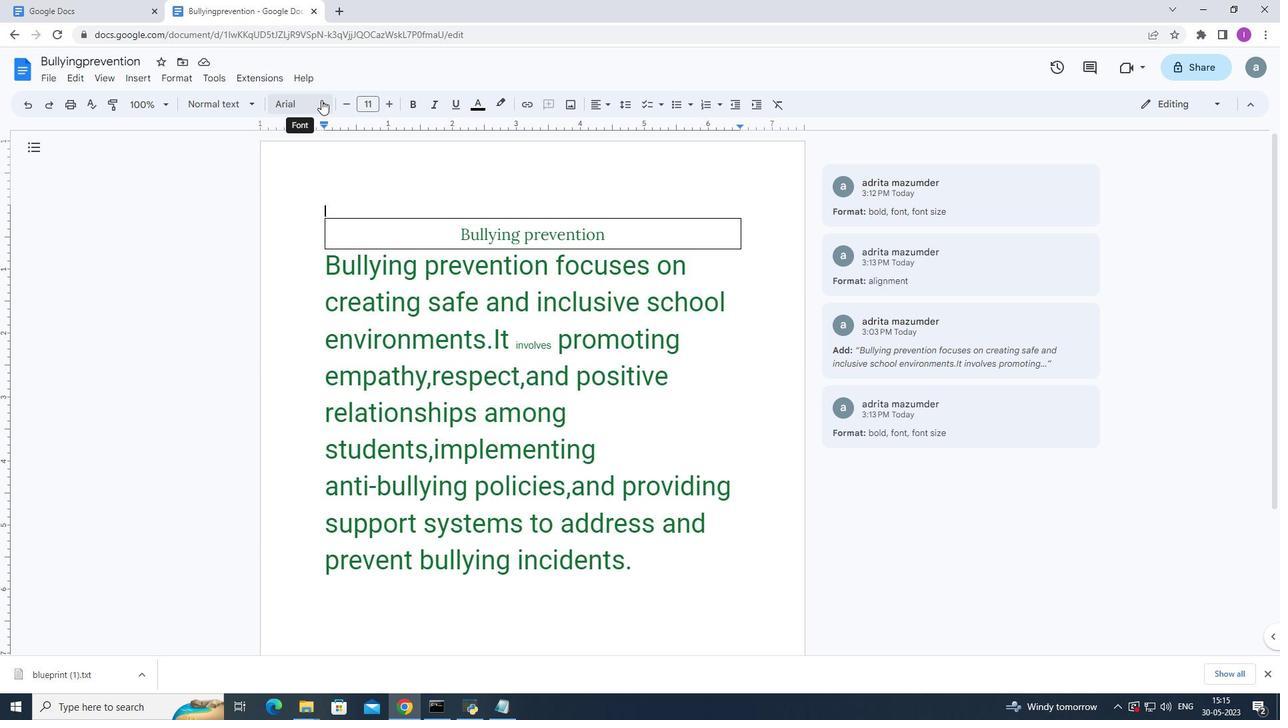
Action: Mouse pressed left at (322, 100)
Screenshot: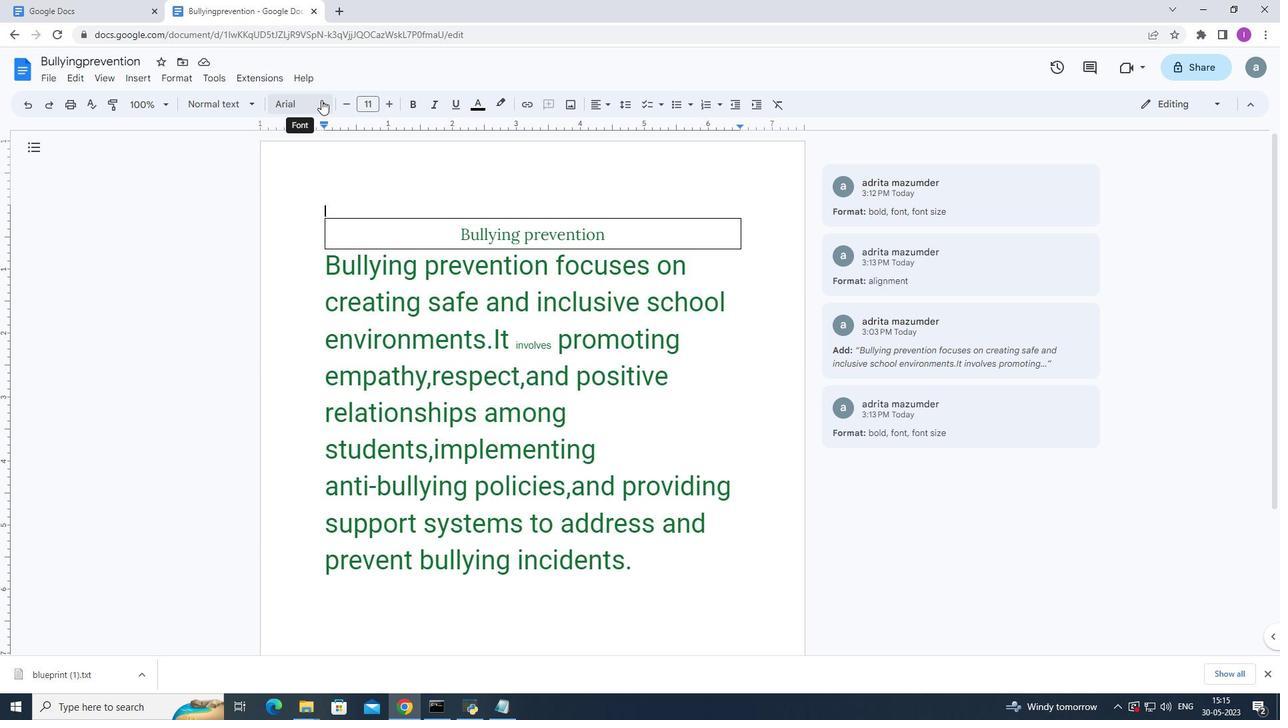 
Action: Mouse moved to (336, 226)
Screenshot: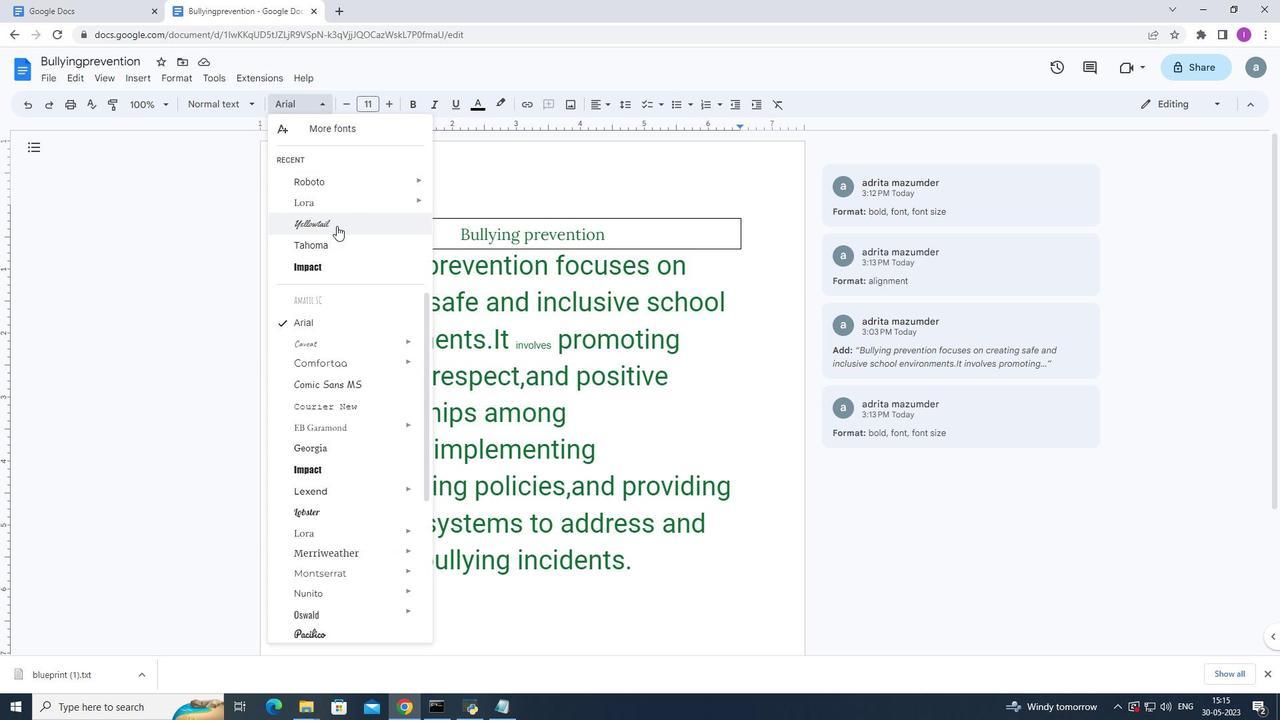 
Action: Mouse scrolled (336, 225) with delta (0, 0)
Screenshot: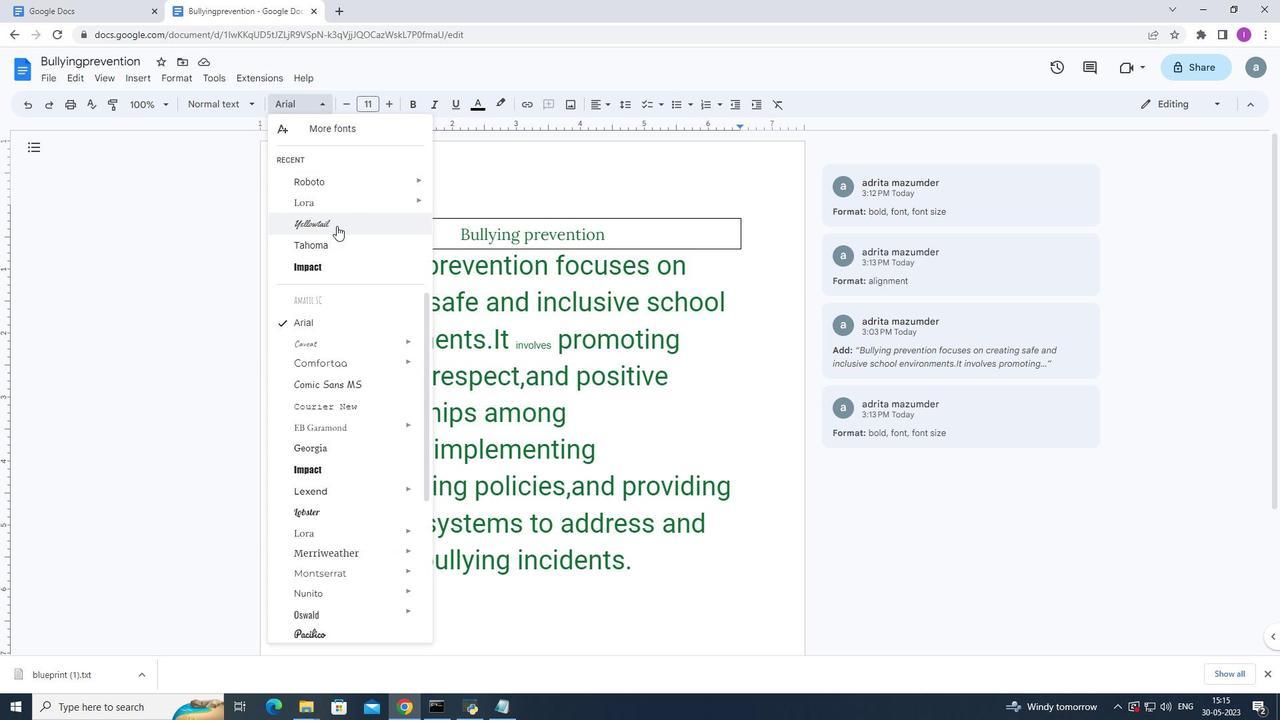 
Action: Mouse moved to (338, 226)
Screenshot: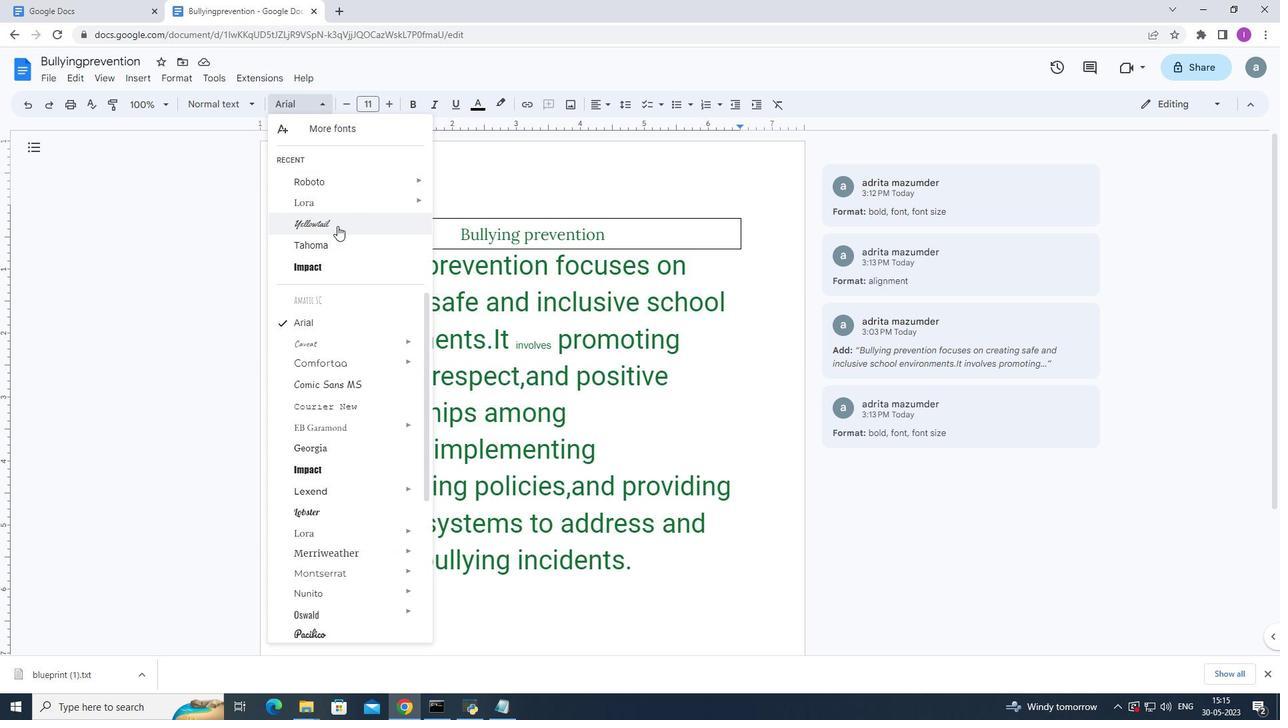 
Action: Mouse scrolled (338, 225) with delta (0, 0)
Screenshot: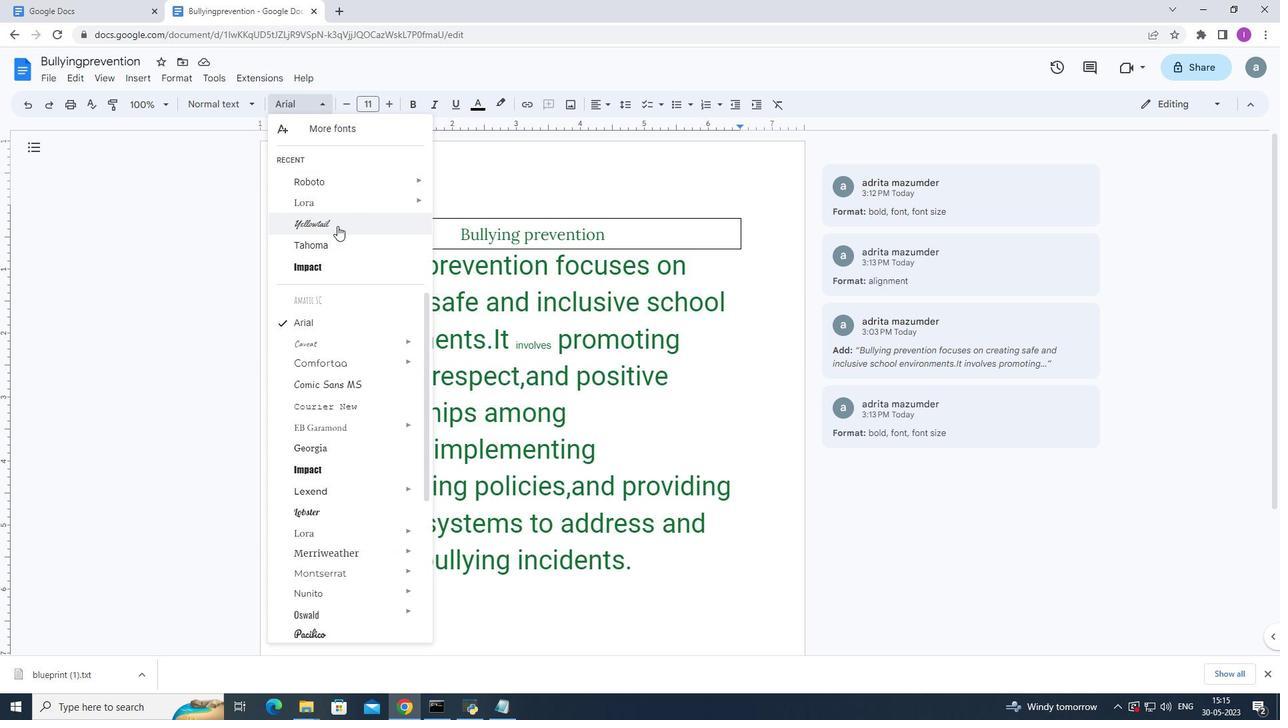 
Action: Mouse moved to (348, 225)
Screenshot: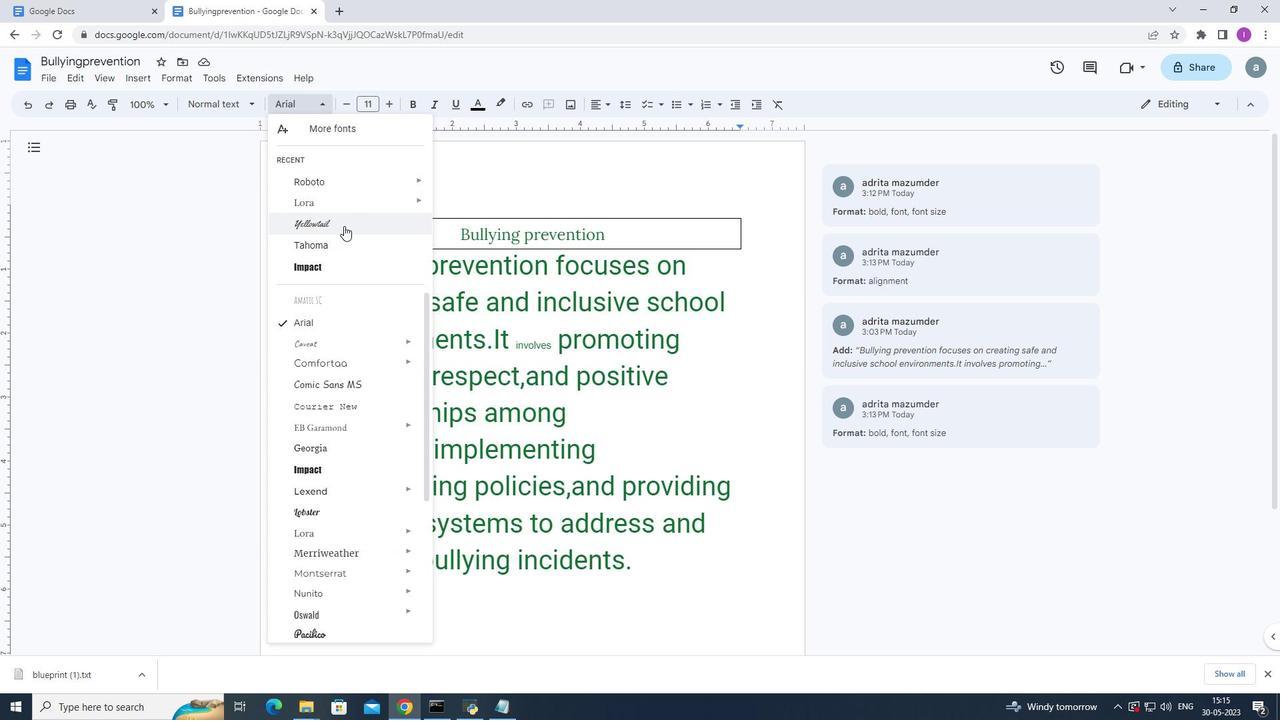 
Action: Mouse scrolled (348, 226) with delta (0, 0)
Screenshot: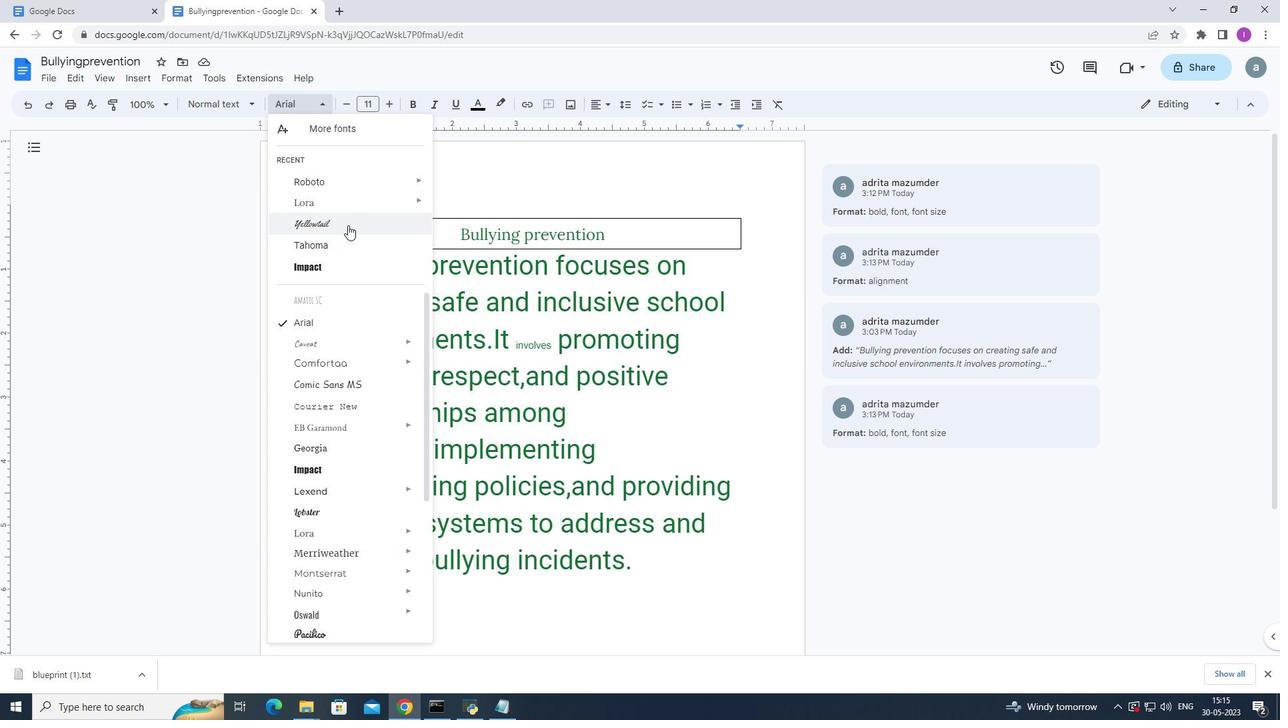 
Action: Mouse scrolled (348, 226) with delta (0, 0)
Screenshot: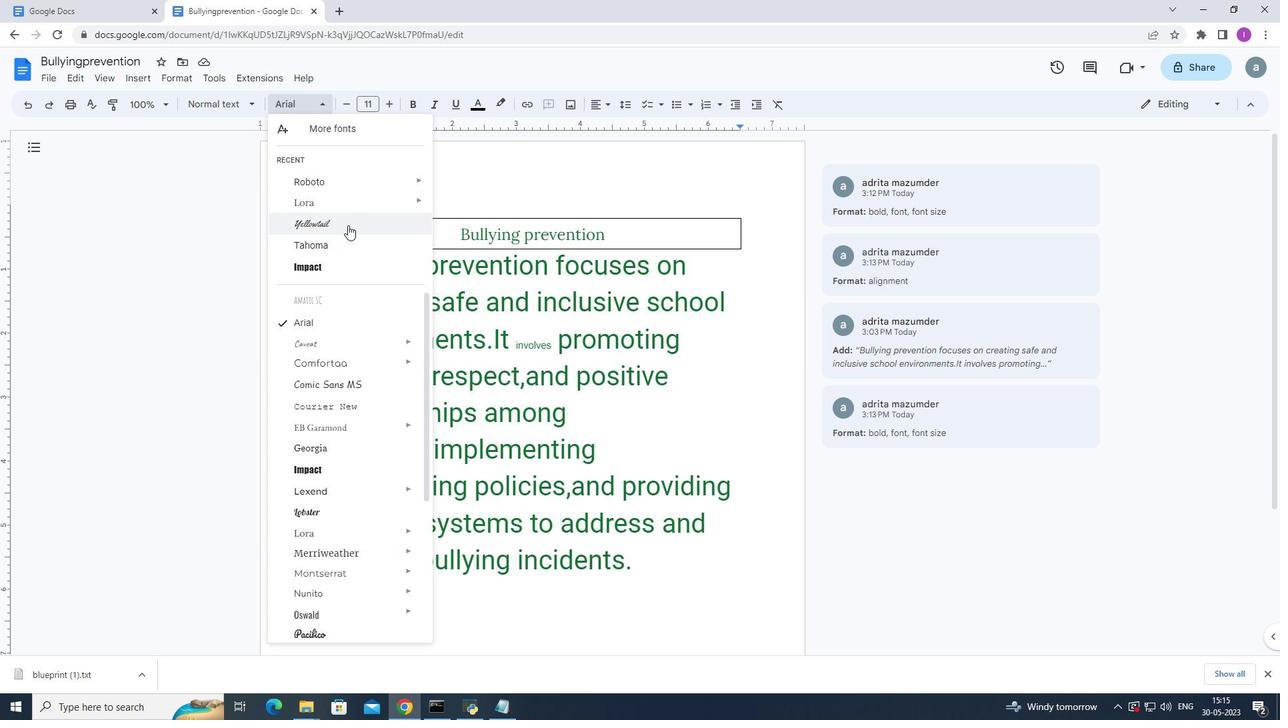 
Action: Mouse scrolled (348, 226) with delta (0, 0)
Screenshot: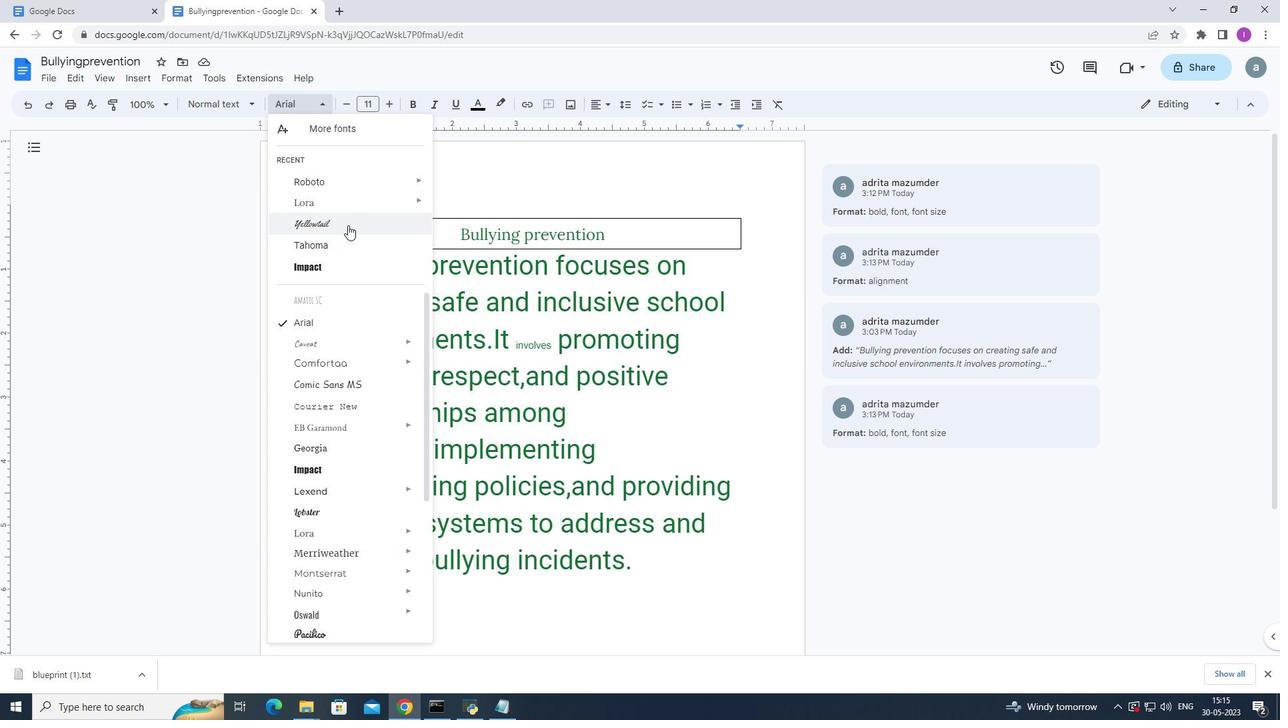 
Action: Mouse scrolled (348, 226) with delta (0, 0)
Screenshot: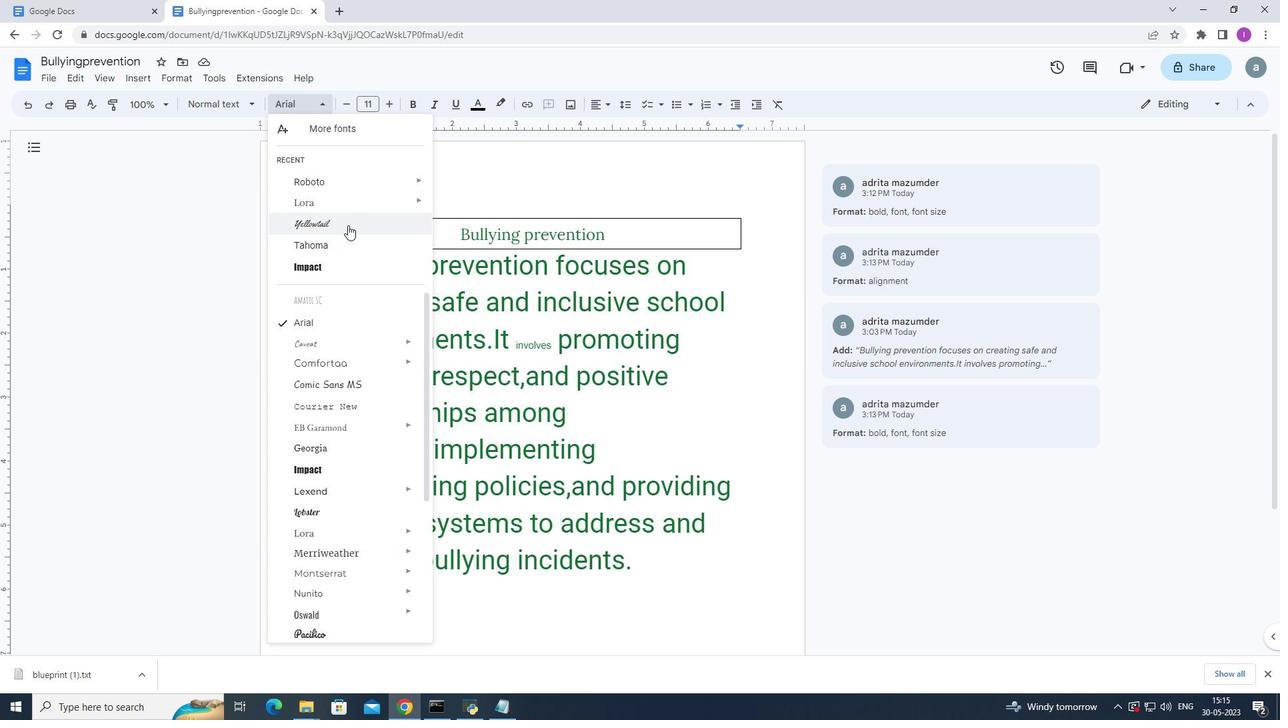 
Action: Mouse moved to (360, 354)
Screenshot: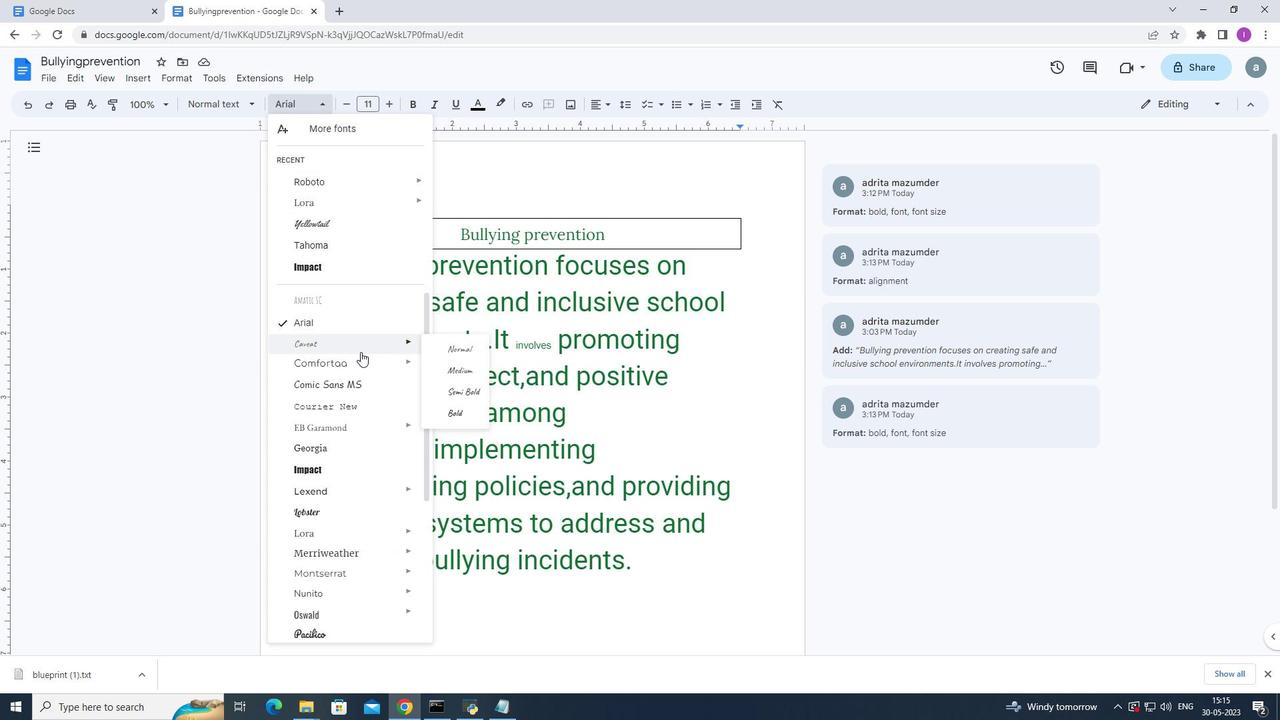 
Action: Mouse scrolled (360, 354) with delta (0, 0)
Screenshot: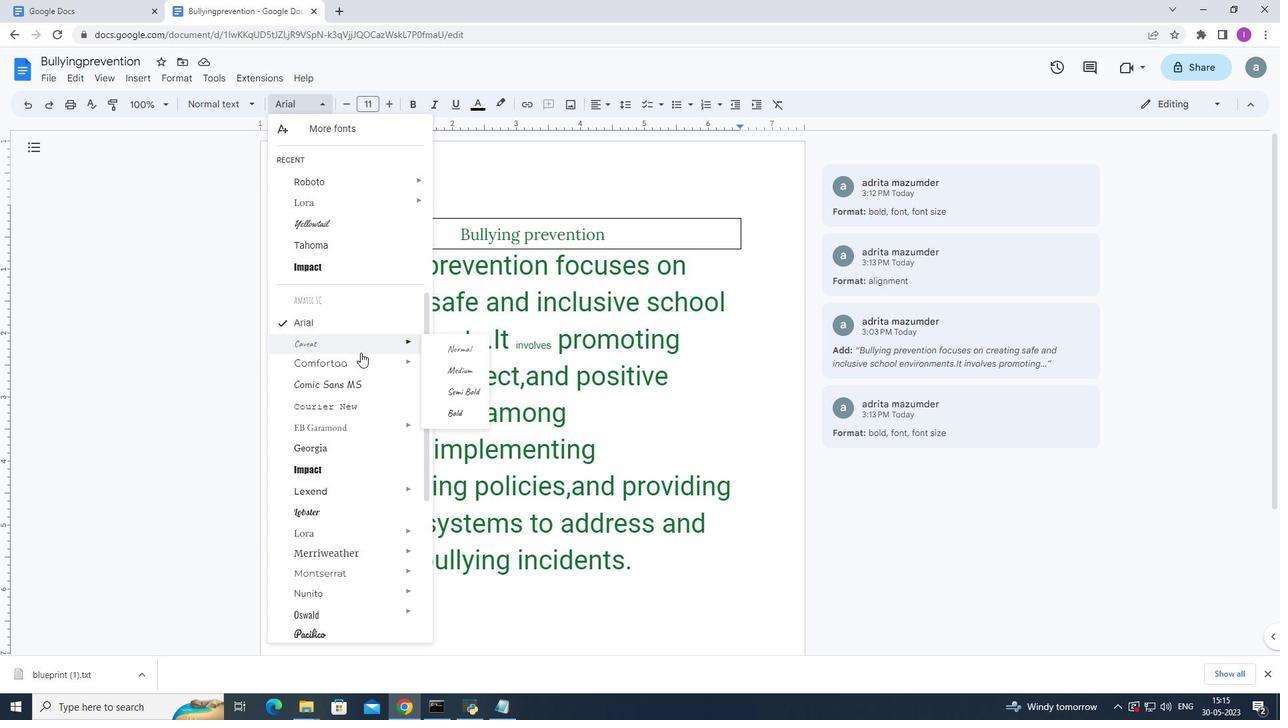 
Action: Mouse moved to (360, 356)
Screenshot: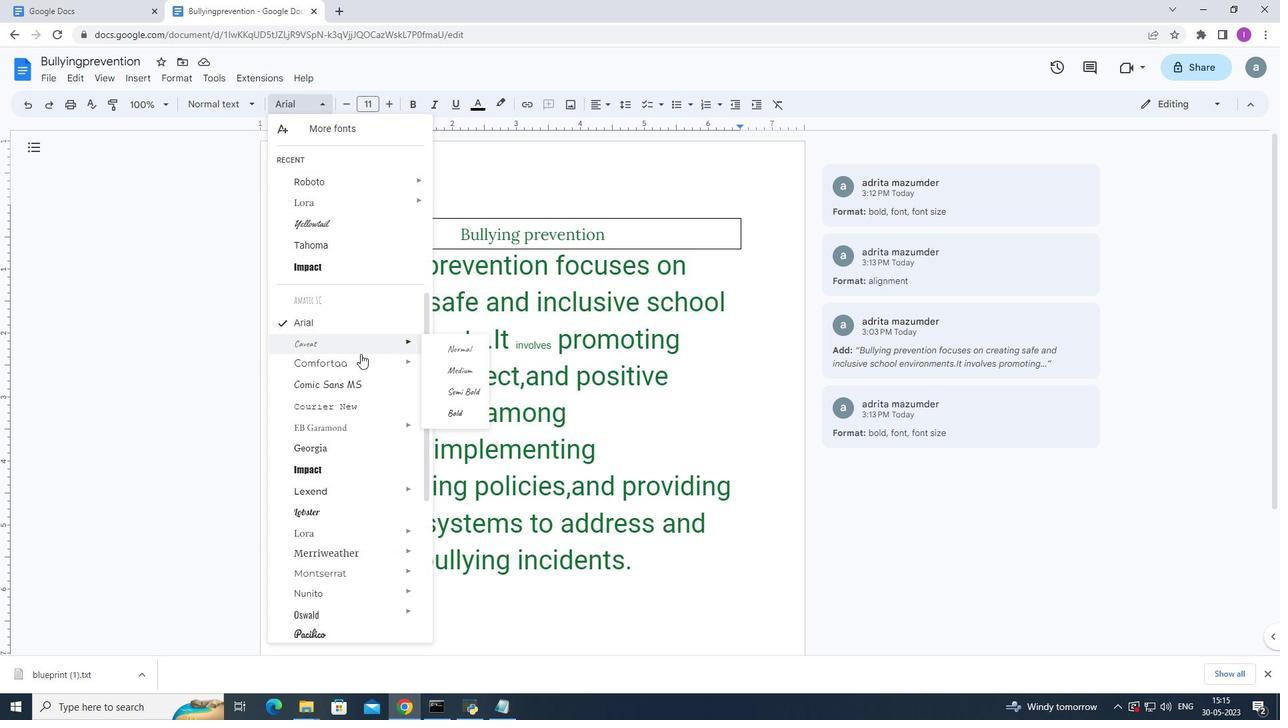 
Action: Mouse scrolled (360, 355) with delta (0, 0)
Screenshot: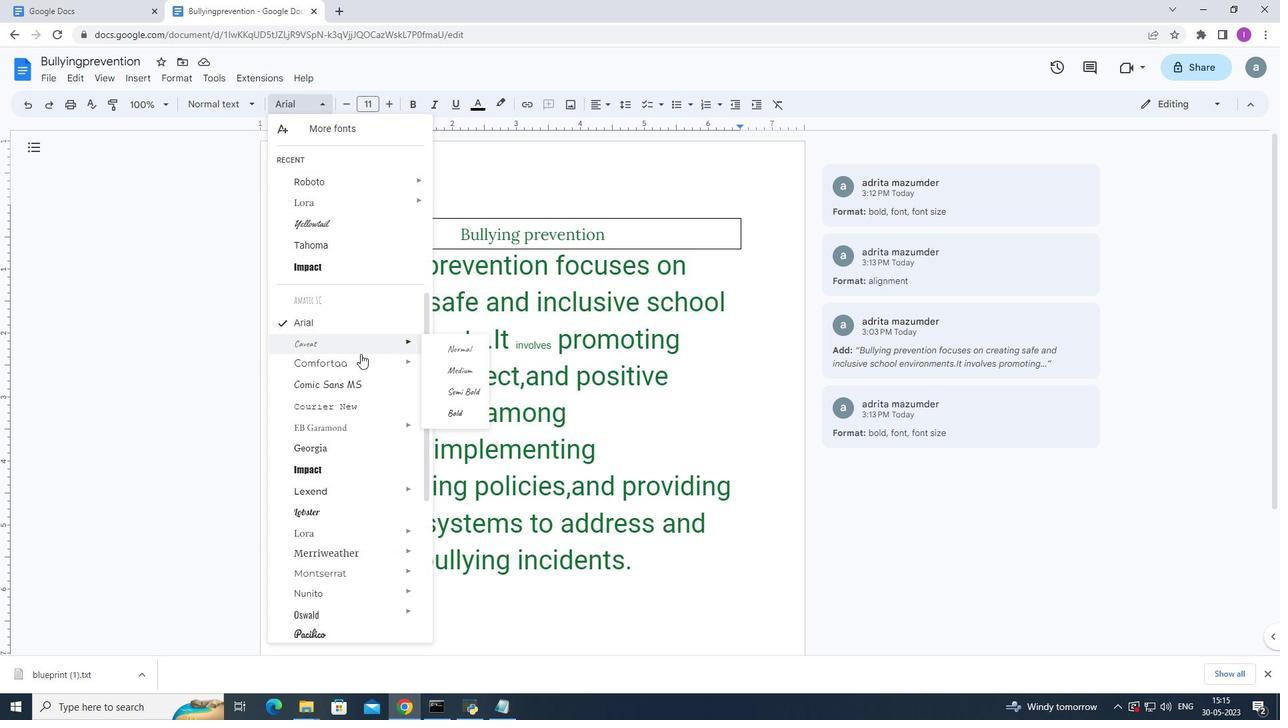 
Action: Mouse moved to (360, 362)
Screenshot: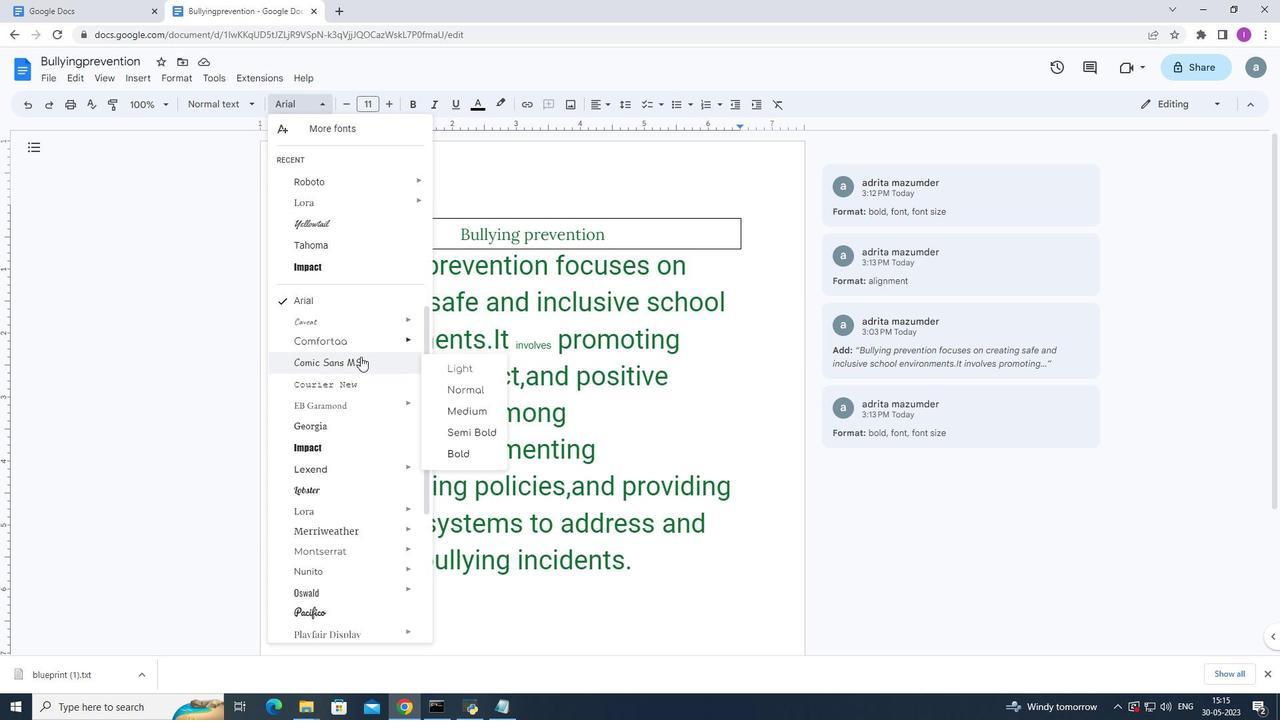 
Action: Mouse scrolled (360, 362) with delta (0, 0)
Screenshot: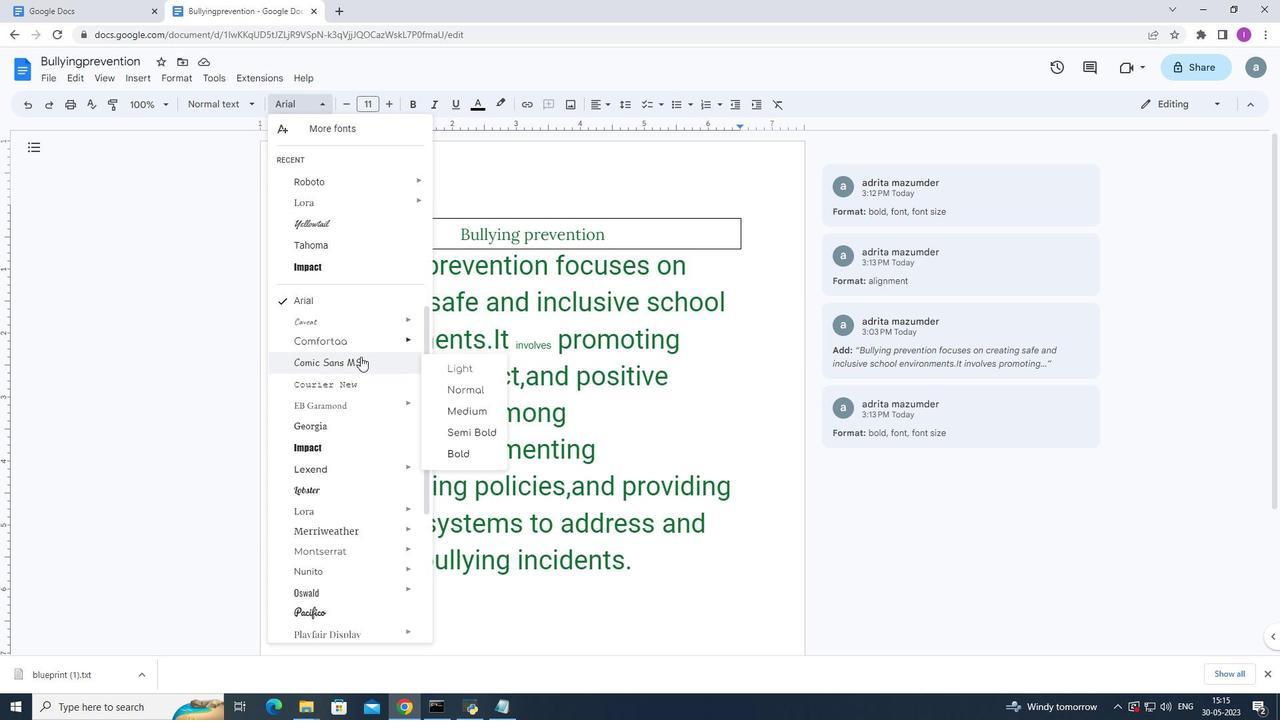 
Action: Mouse moved to (360, 363)
Screenshot: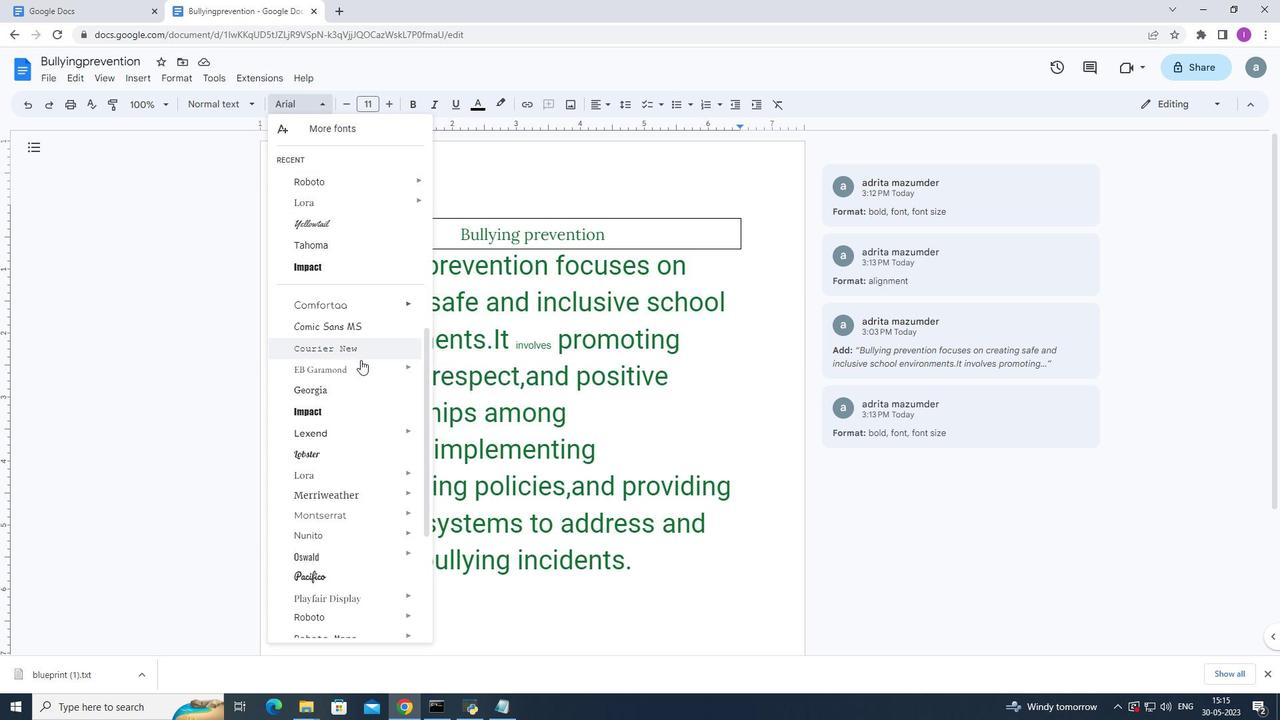 
Action: Mouse scrolled (360, 362) with delta (0, 0)
Screenshot: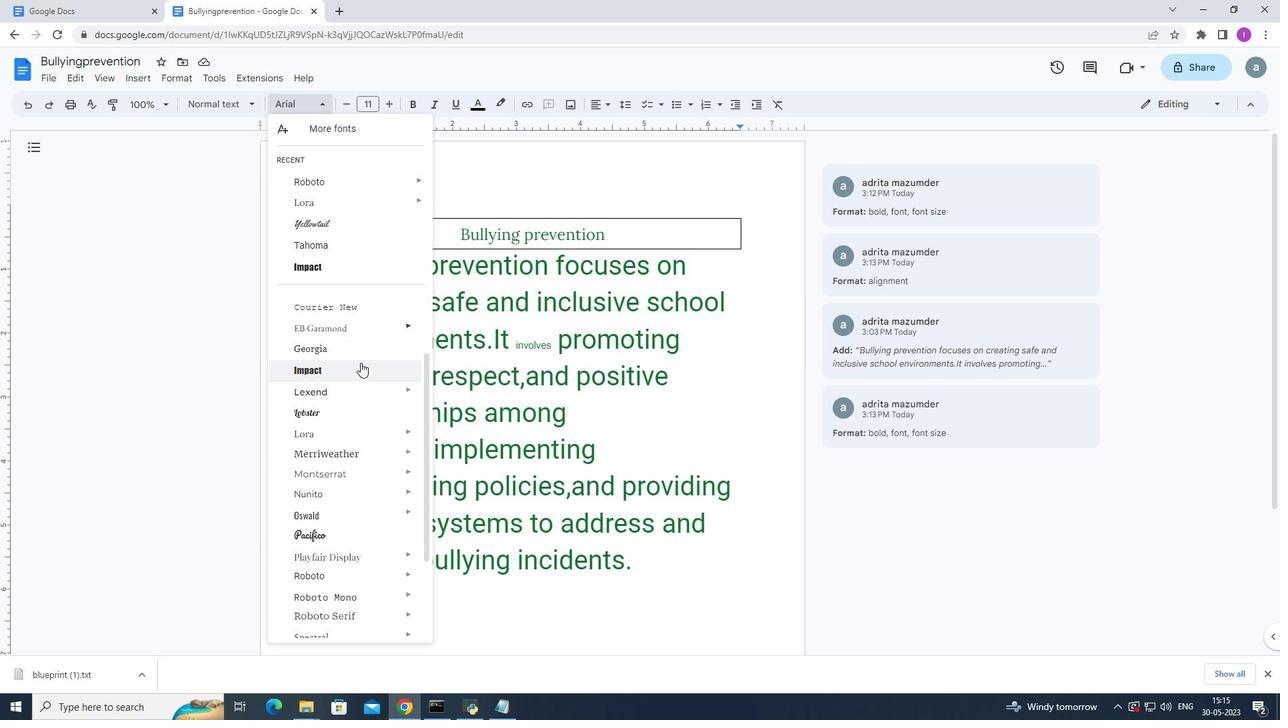 
Action: Mouse moved to (360, 365)
Screenshot: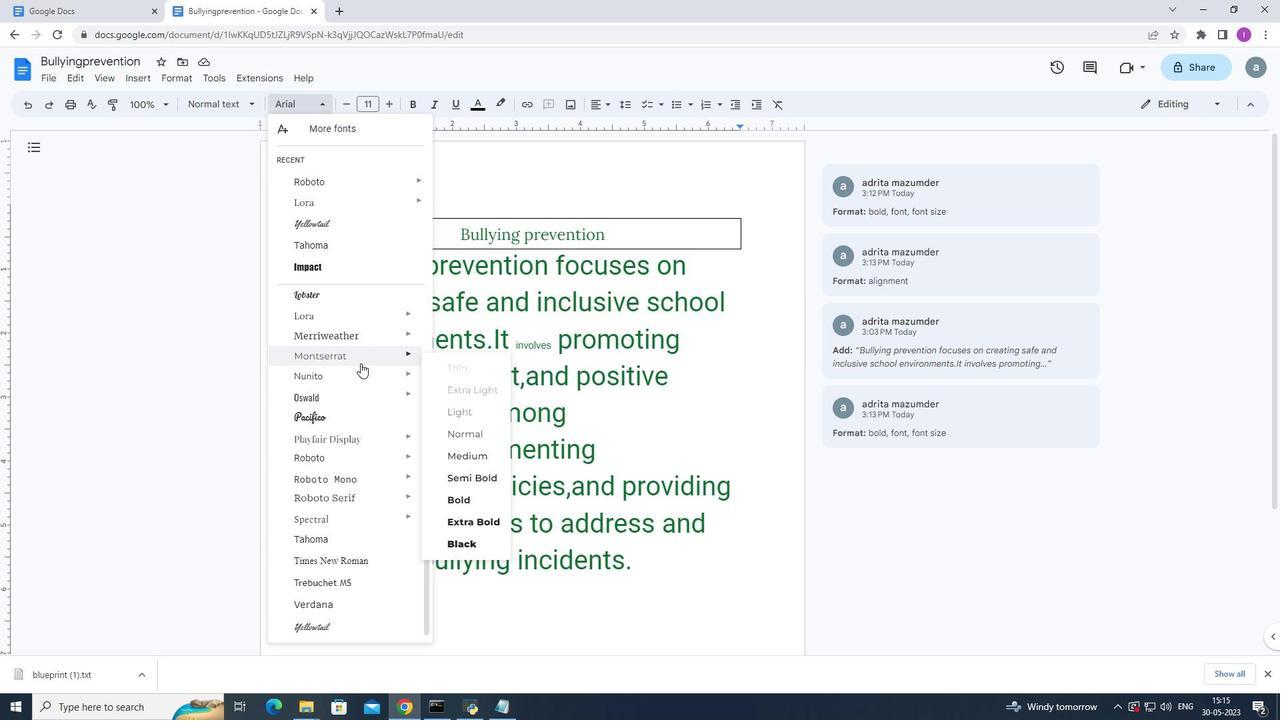 
Action: Mouse scrolled (360, 364) with delta (0, 0)
Screenshot: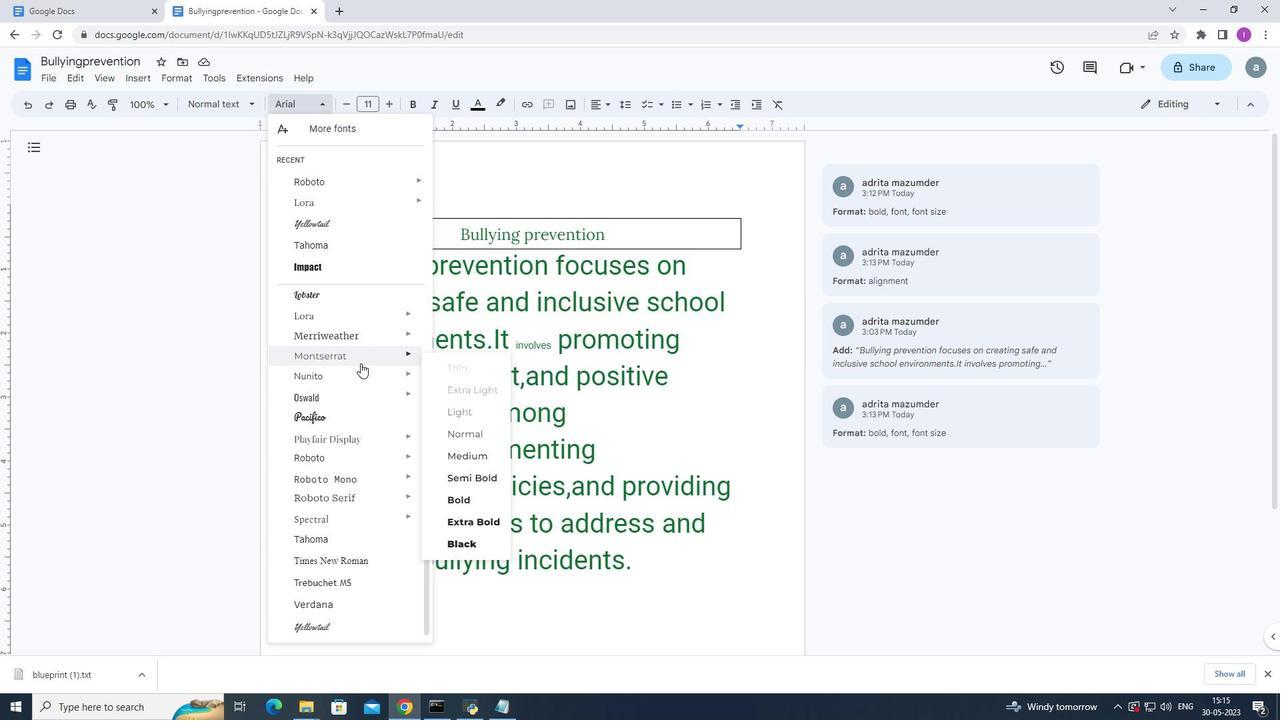 
Action: Mouse moved to (360, 365)
Screenshot: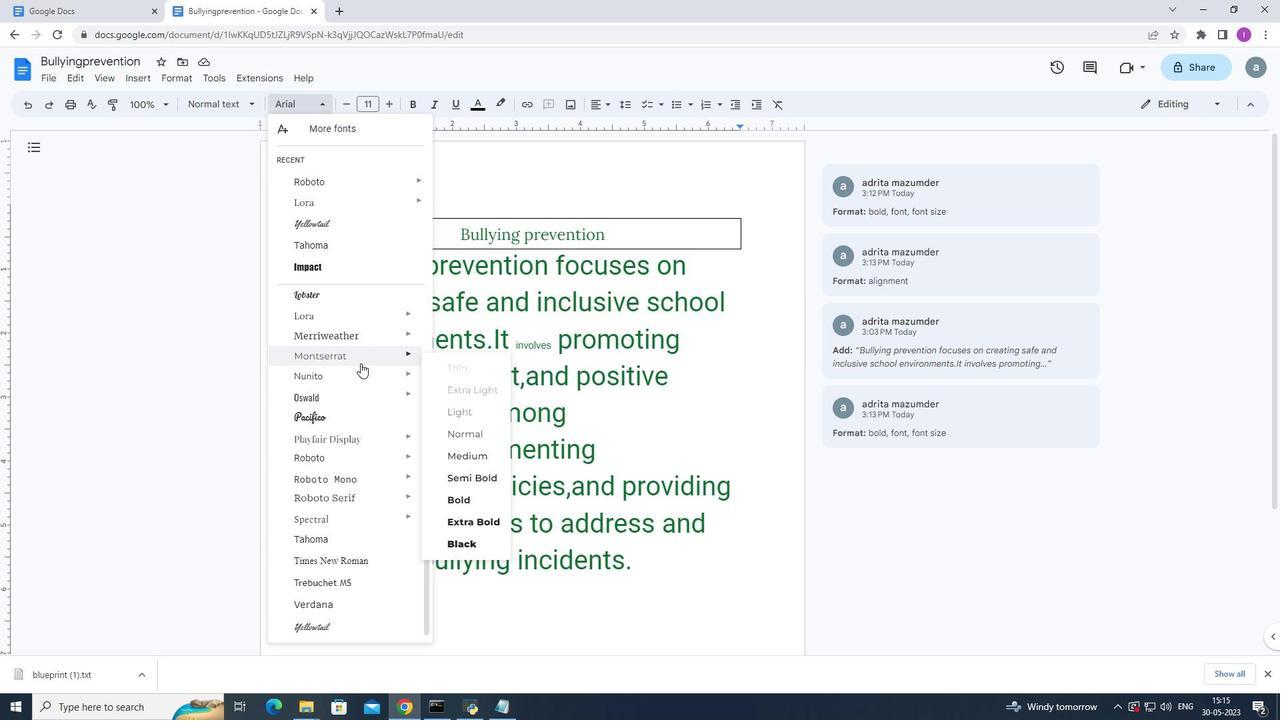 
Action: Mouse scrolled (360, 364) with delta (0, 0)
Screenshot: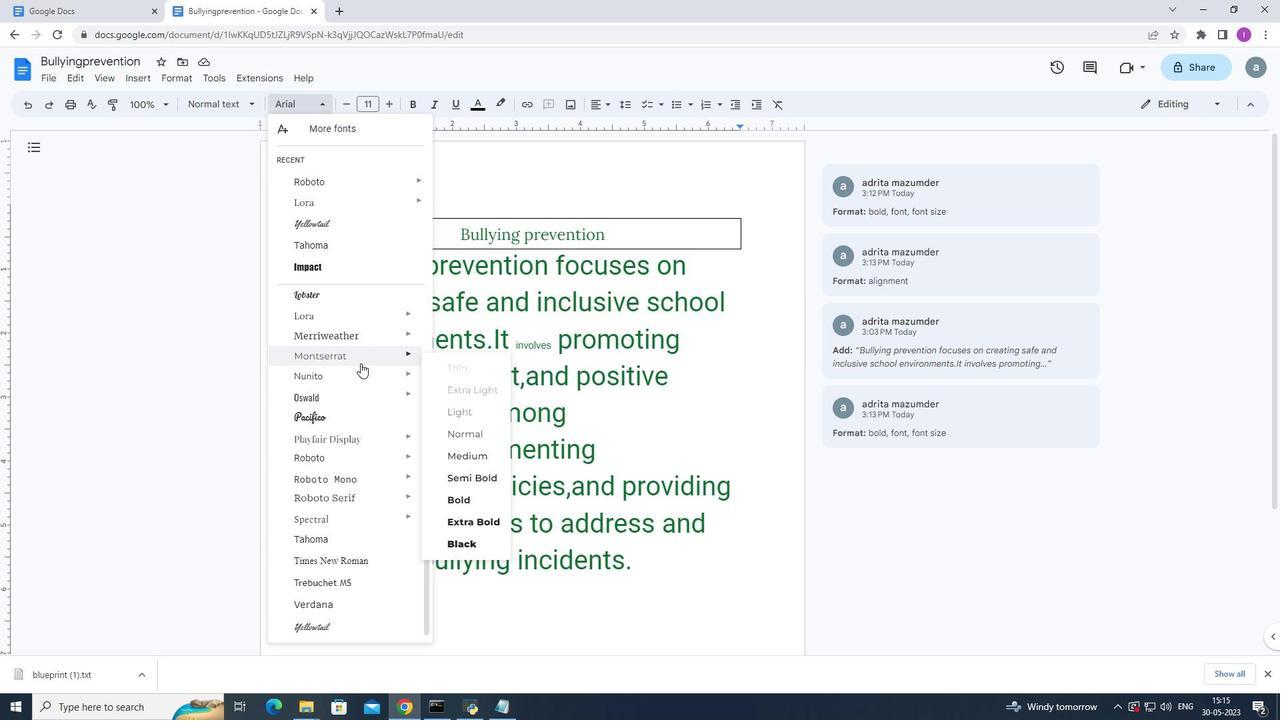 
Action: Mouse scrolled (360, 364) with delta (0, 0)
Screenshot: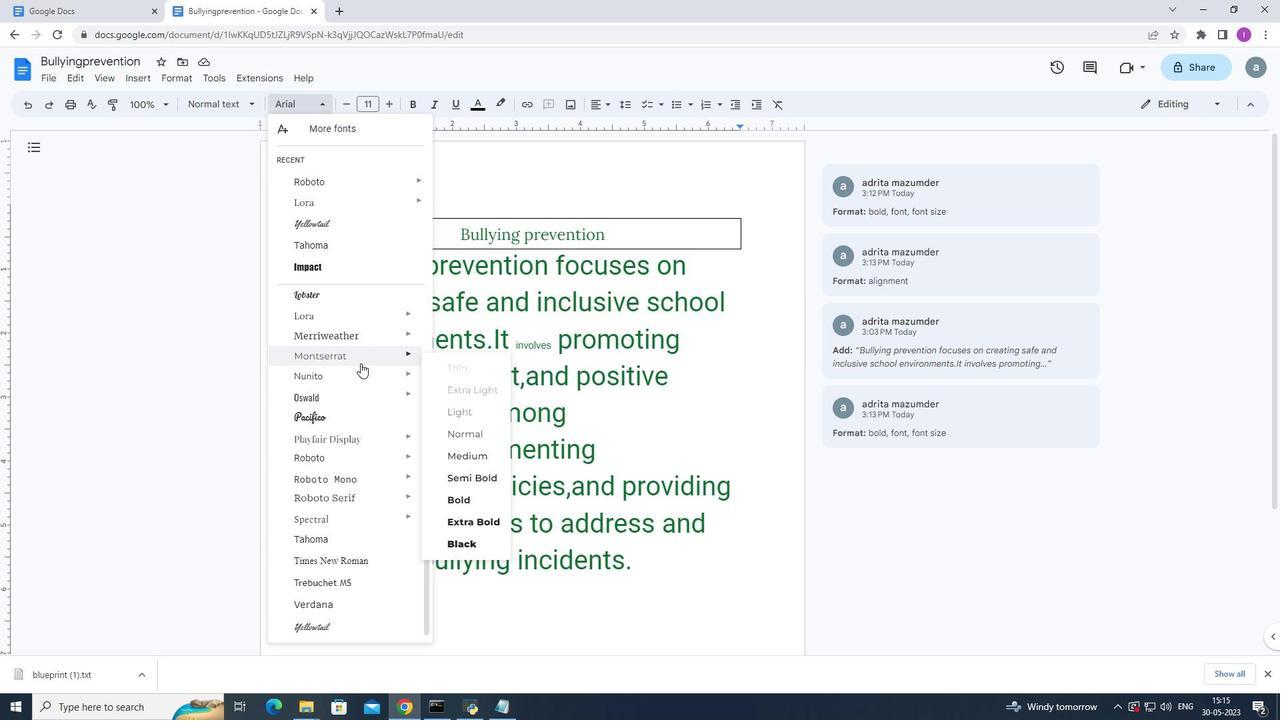 
Action: Mouse moved to (360, 366)
Screenshot: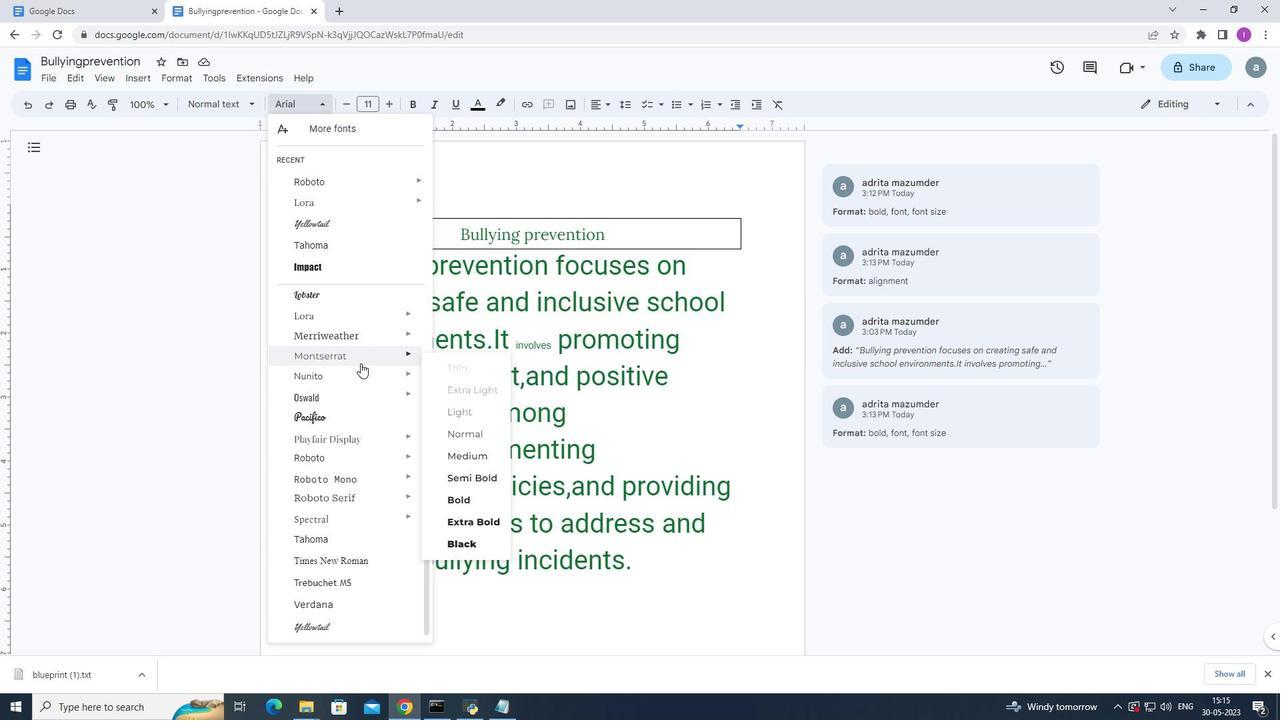 
Action: Mouse scrolled (360, 366) with delta (0, 0)
Screenshot: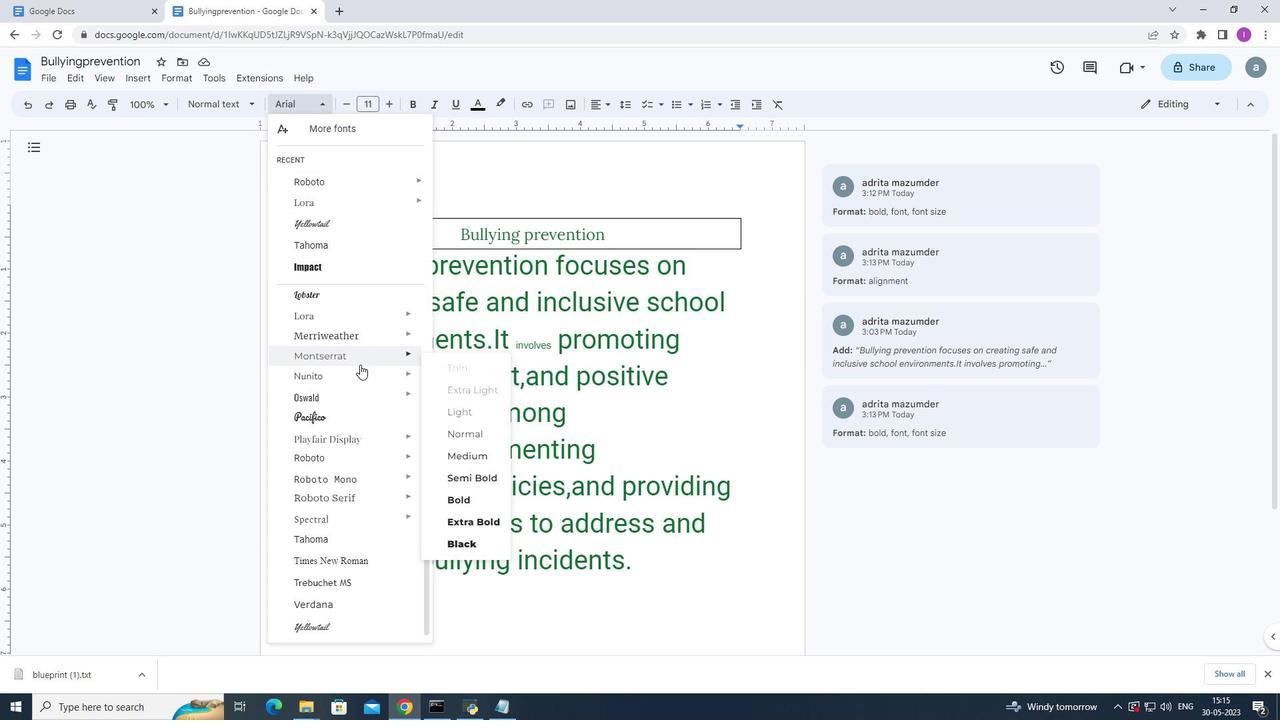 
Action: Mouse moved to (340, 554)
Screenshot: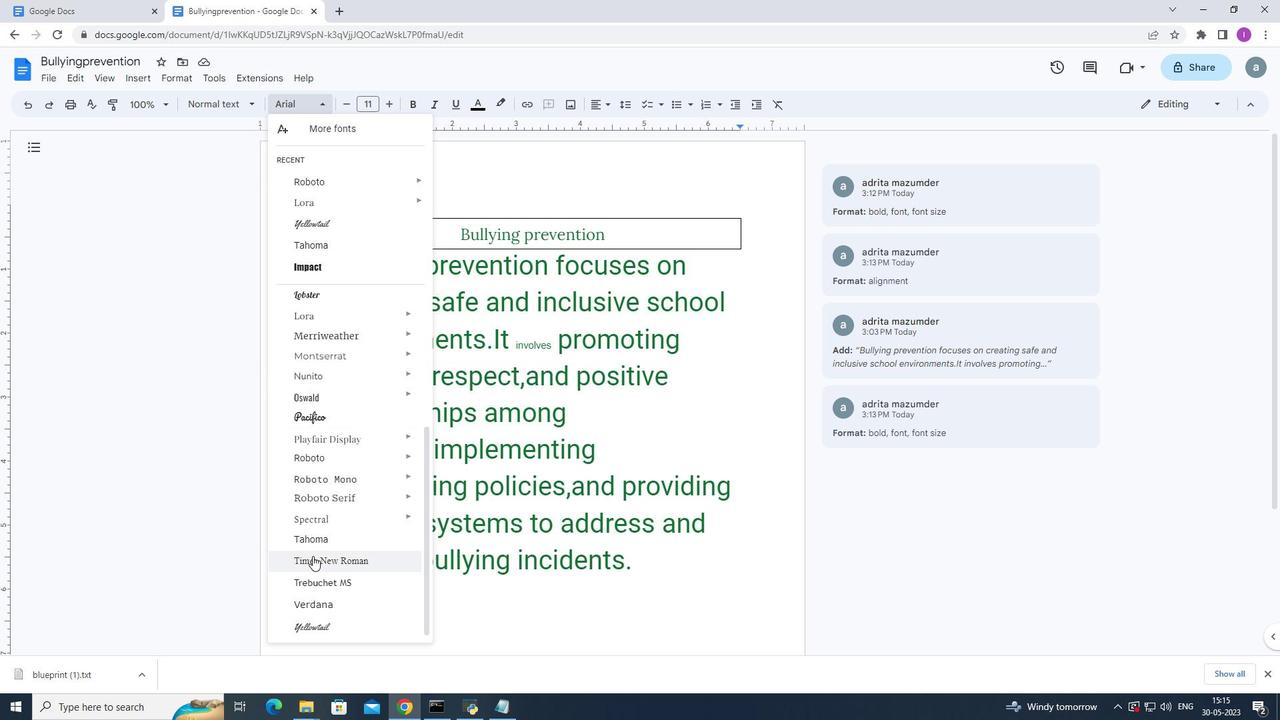 
Action: Mouse scrolled (340, 555) with delta (0, 0)
Screenshot: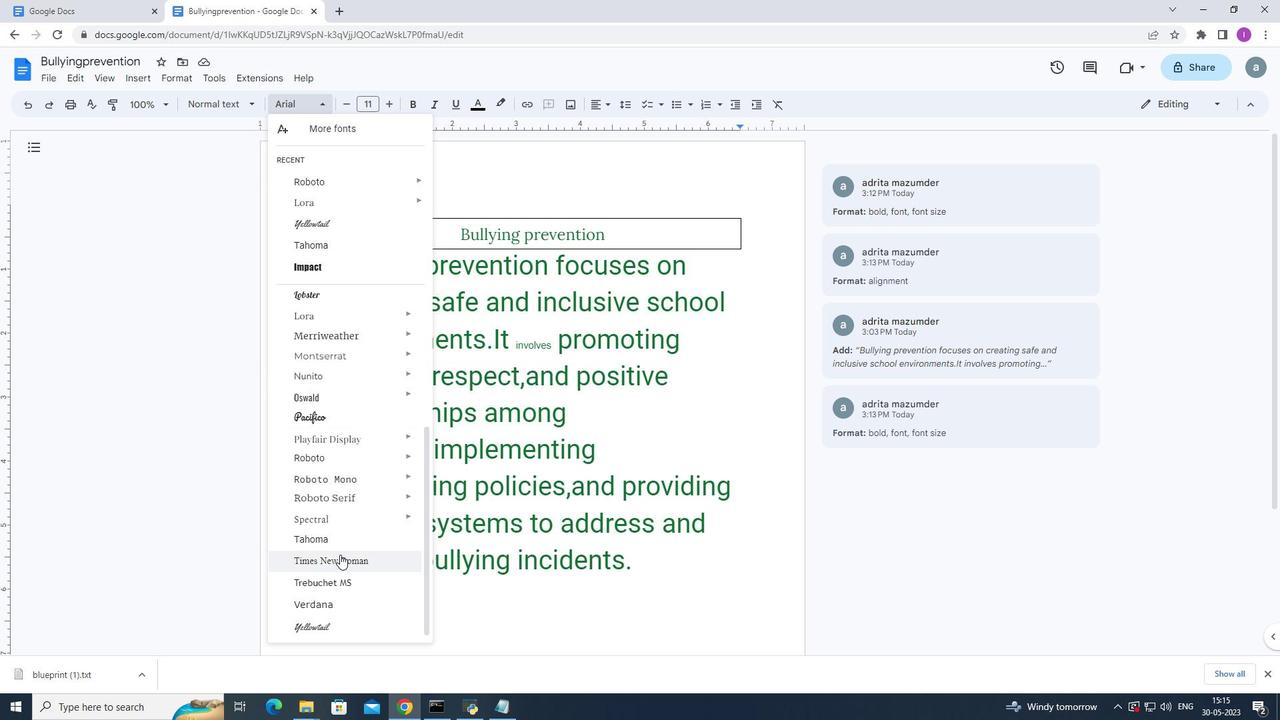
Action: Mouse scrolled (340, 555) with delta (0, 0)
Screenshot: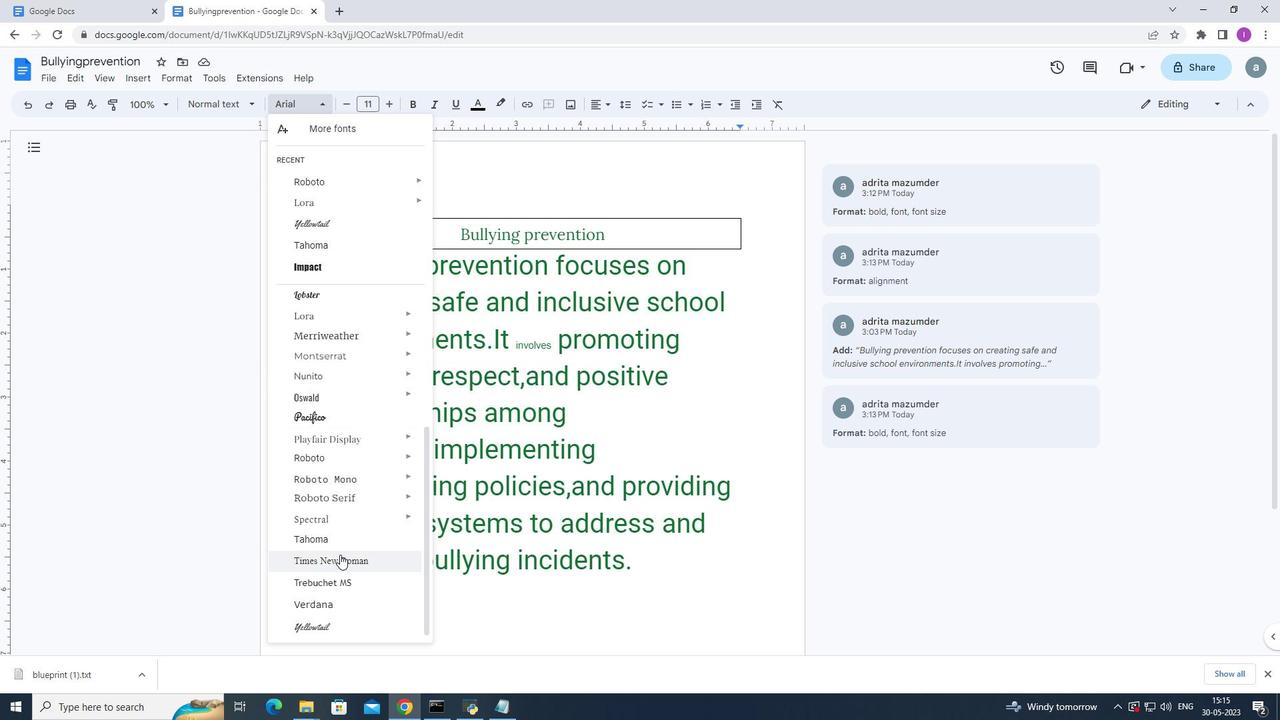 
Action: Mouse scrolled (340, 555) with delta (0, 0)
Screenshot: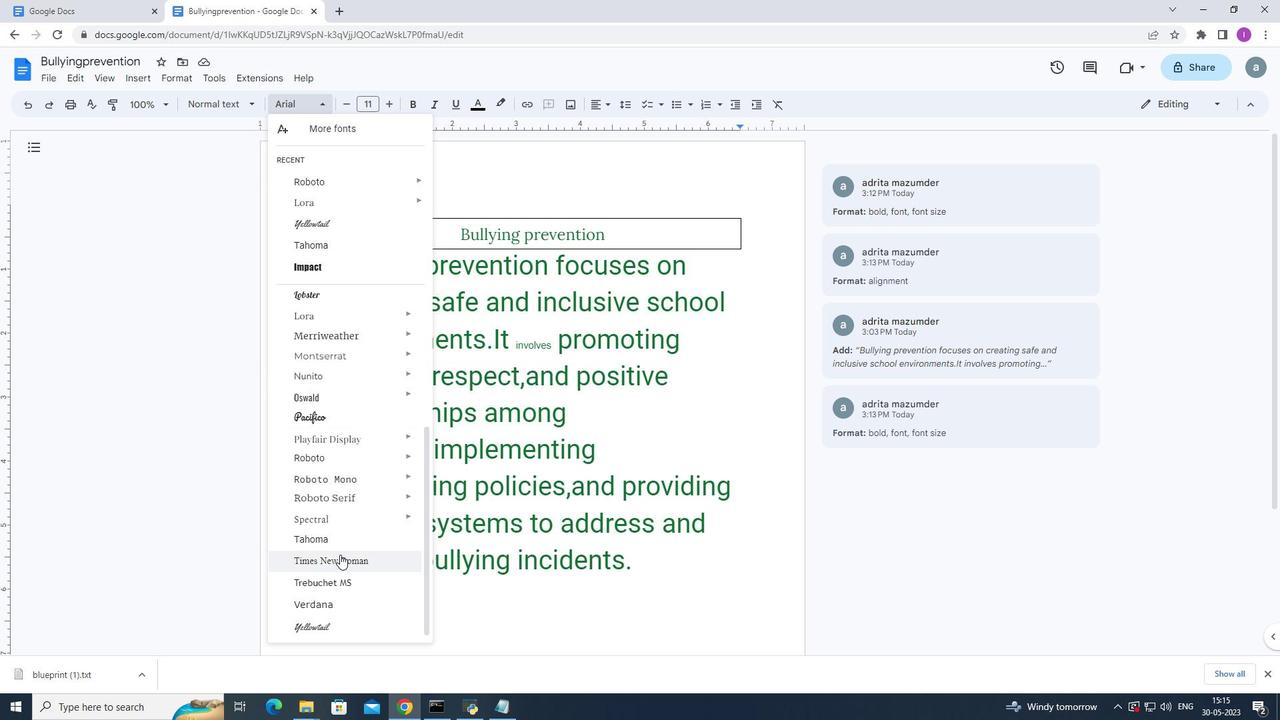 
Action: Mouse scrolled (340, 555) with delta (0, 0)
Screenshot: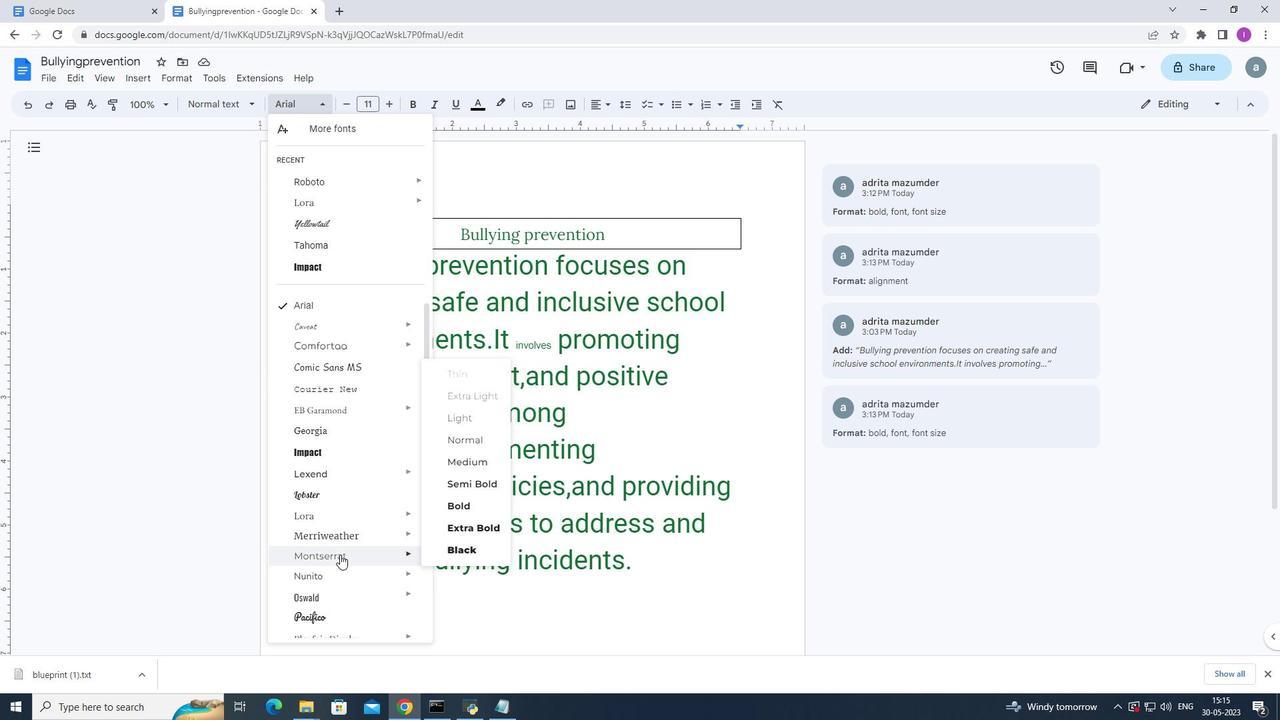 
Action: Mouse scrolled (340, 555) with delta (0, 0)
Screenshot: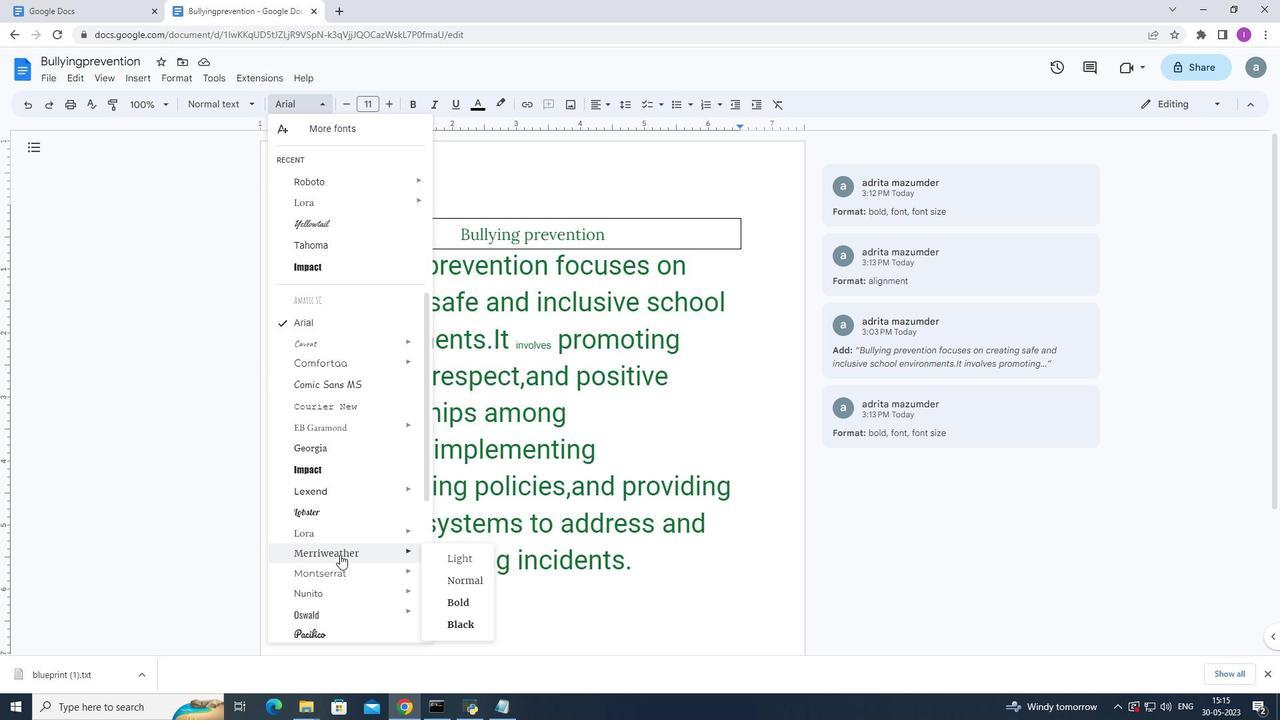 
Action: Mouse moved to (340, 554)
Screenshot: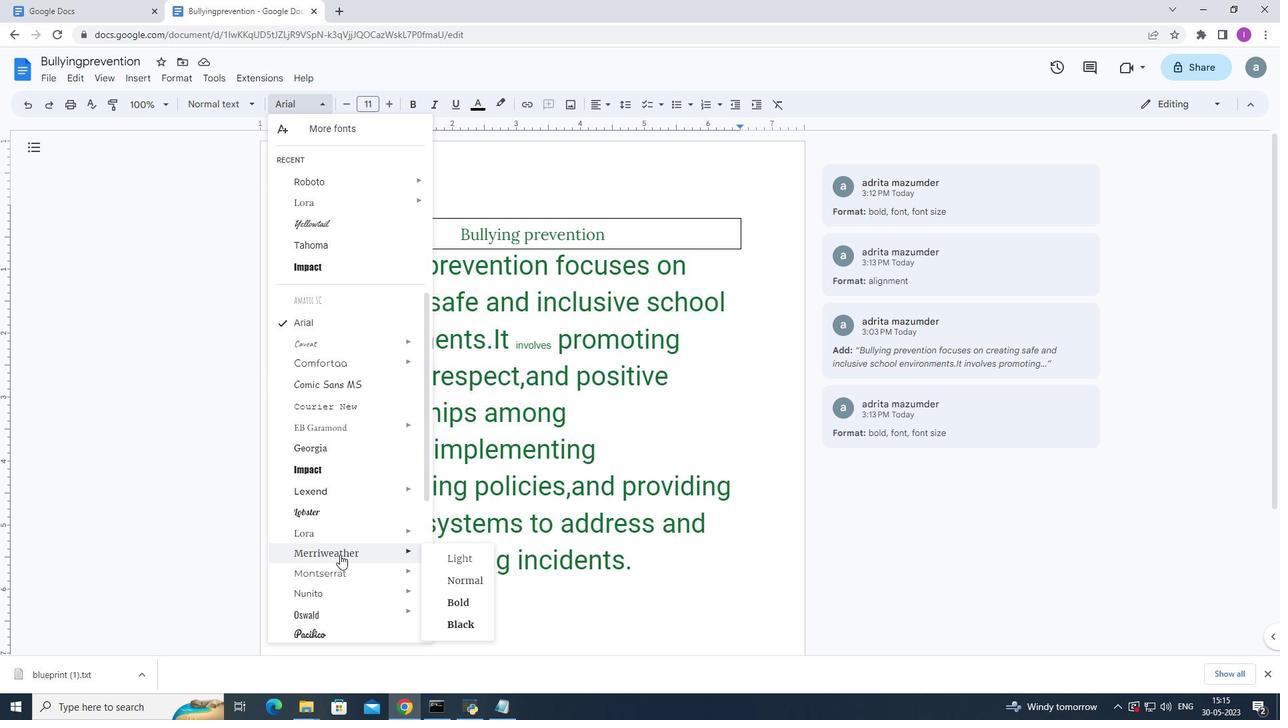 
Action: Mouse scrolled (340, 554) with delta (0, 0)
Screenshot: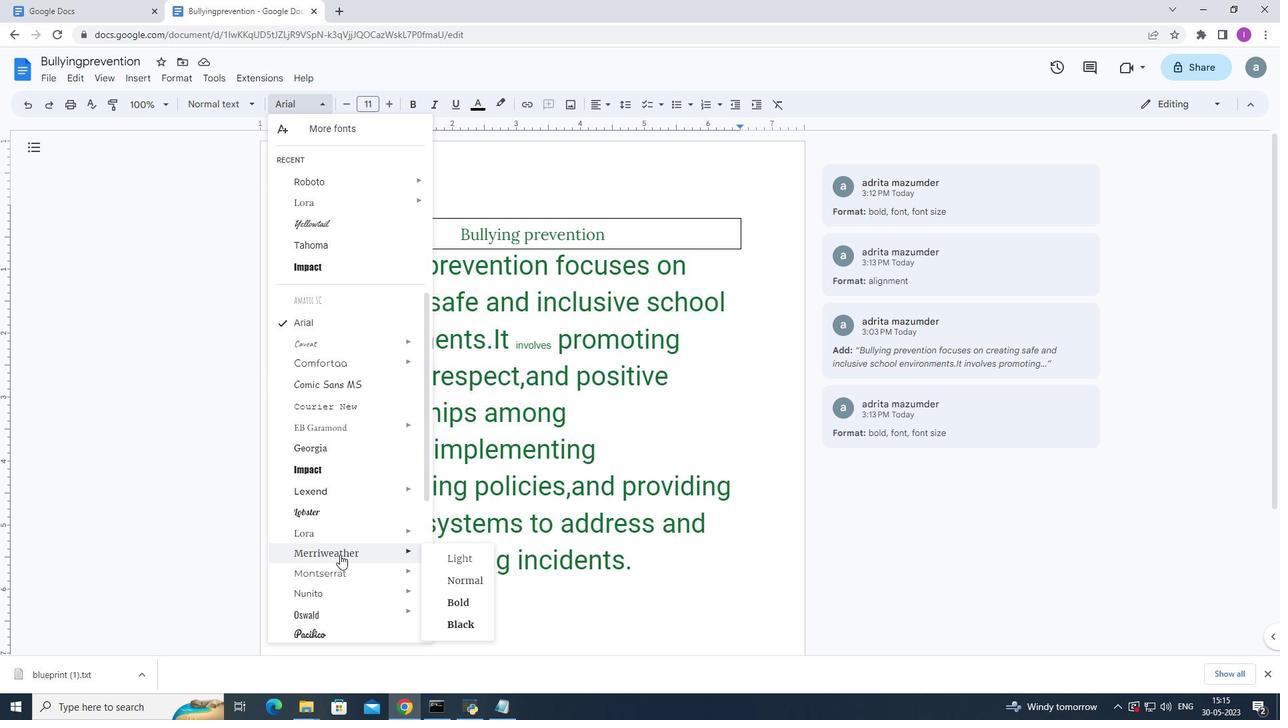 
Action: Mouse moved to (344, 550)
Screenshot: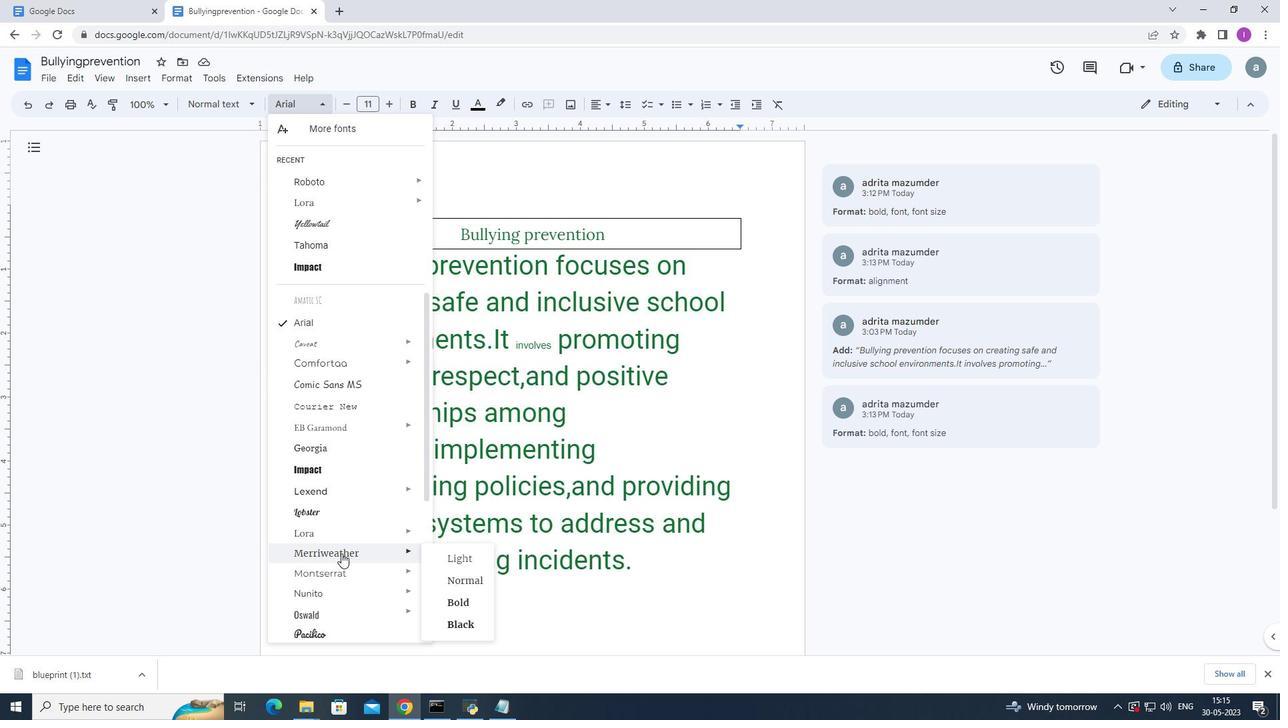 
Action: Mouse scrolled (344, 550) with delta (0, 0)
Screenshot: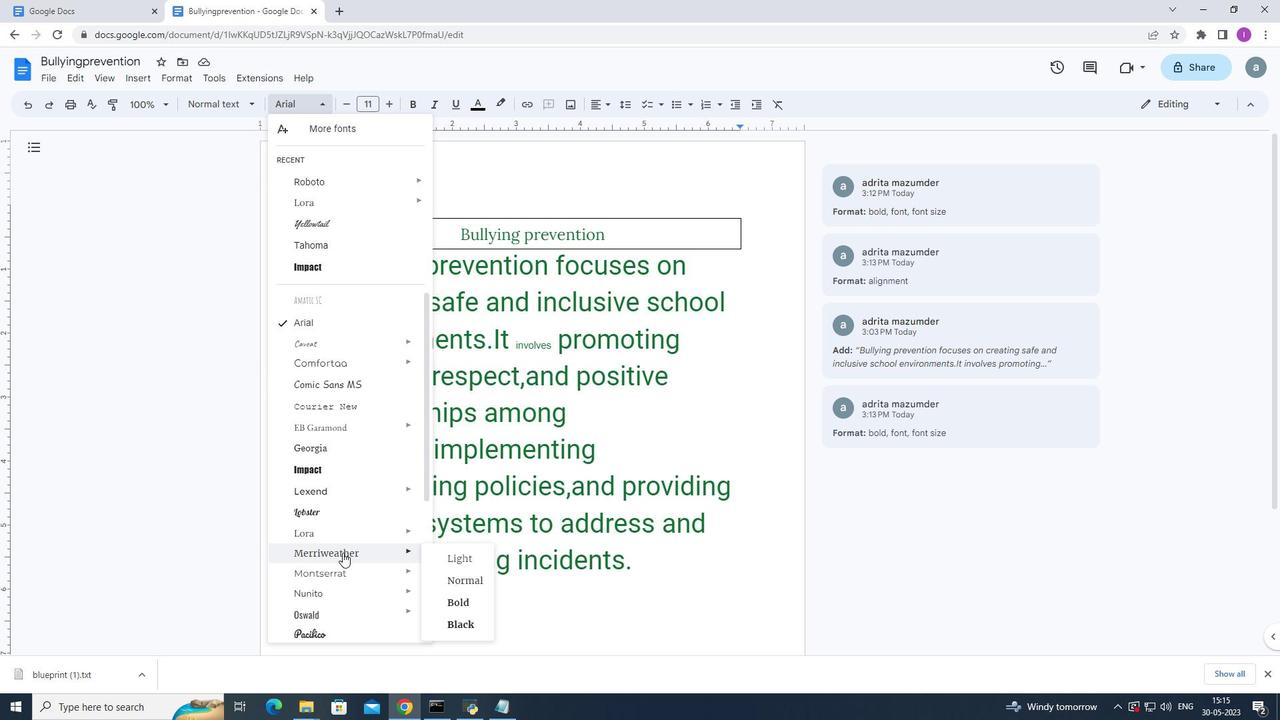 
Action: Mouse moved to (331, 437)
Screenshot: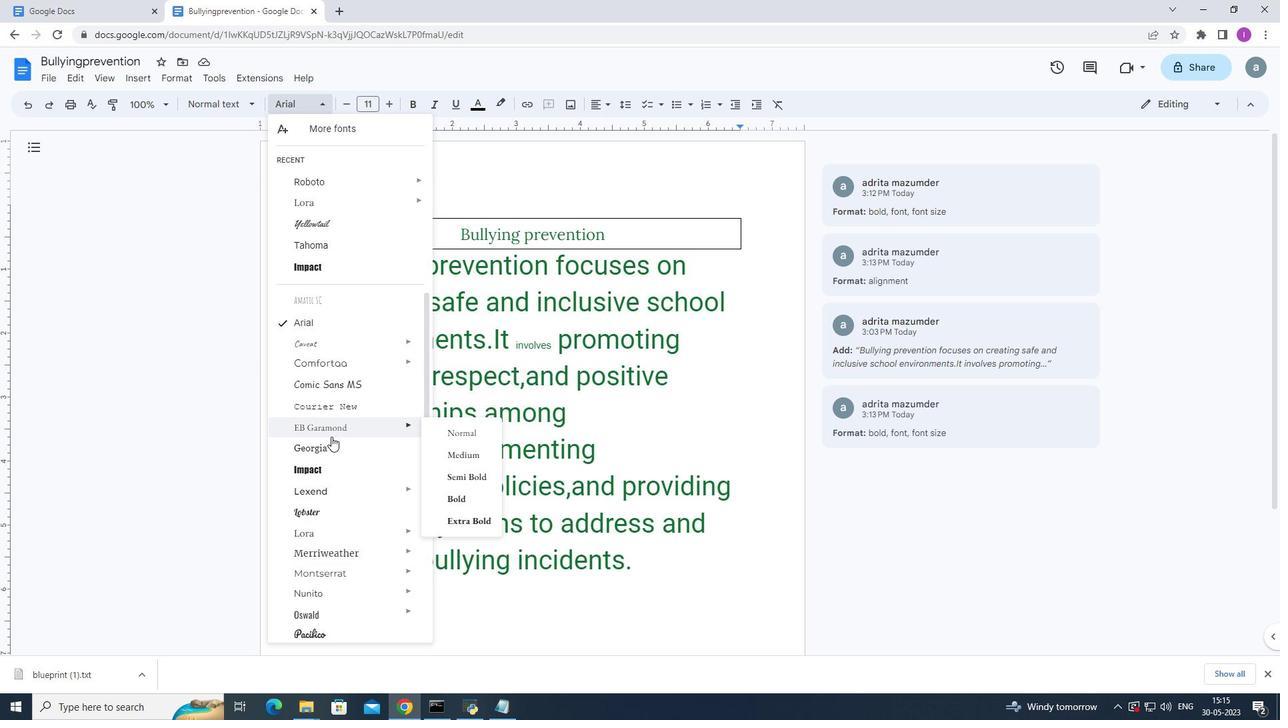 
Action: Mouse scrolled (331, 436) with delta (0, 0)
Screenshot: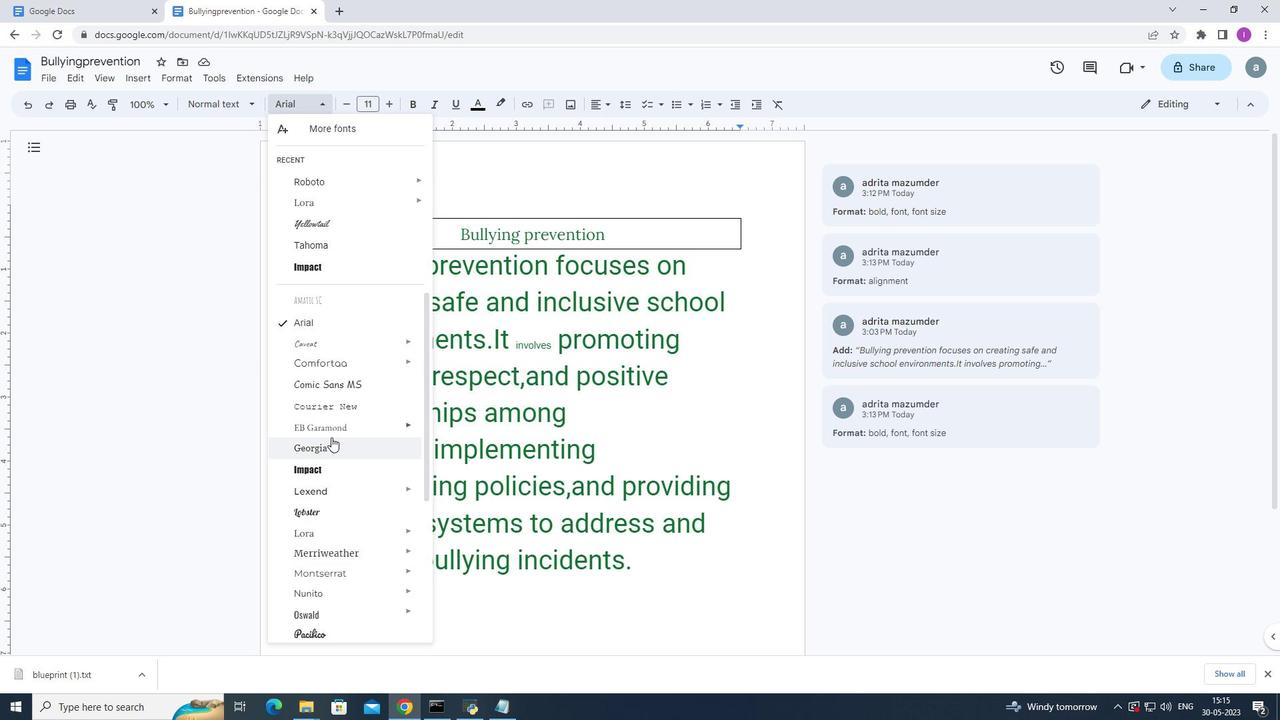 
Action: Mouse scrolled (331, 436) with delta (0, 0)
Screenshot: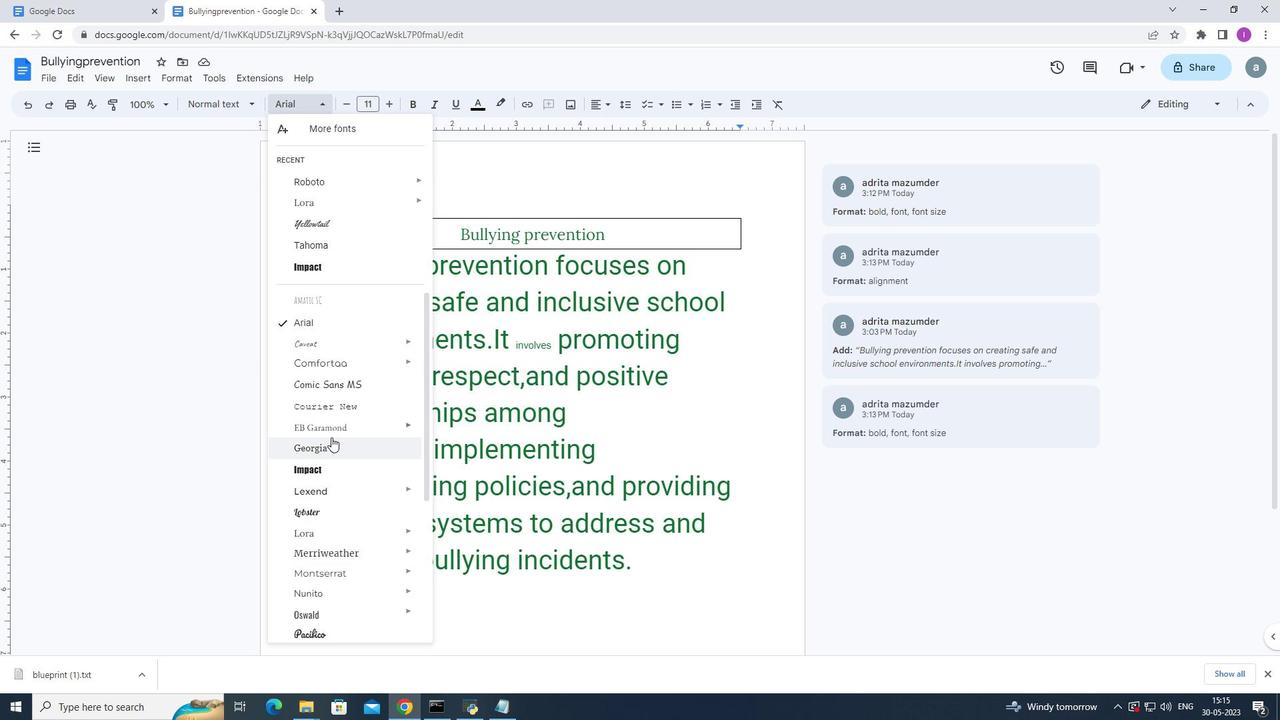 
Action: Mouse scrolled (331, 436) with delta (0, 0)
Screenshot: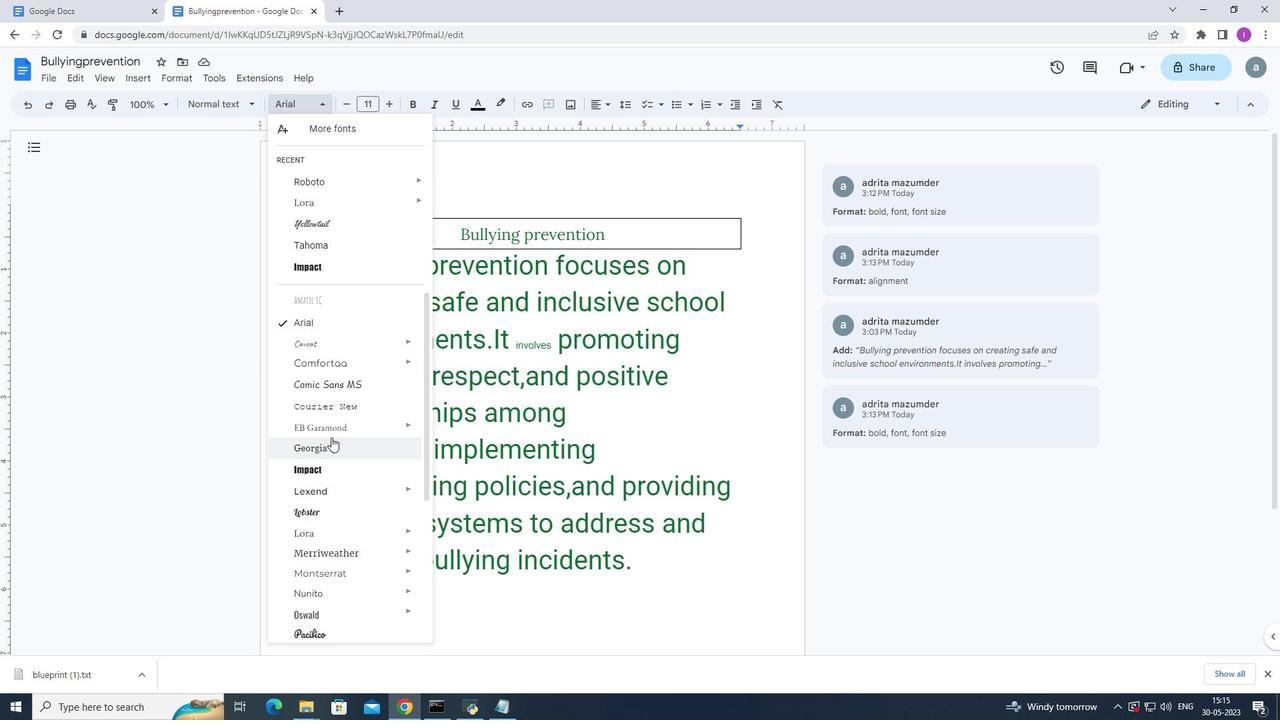 
Action: Mouse scrolled (331, 436) with delta (0, 0)
Screenshot: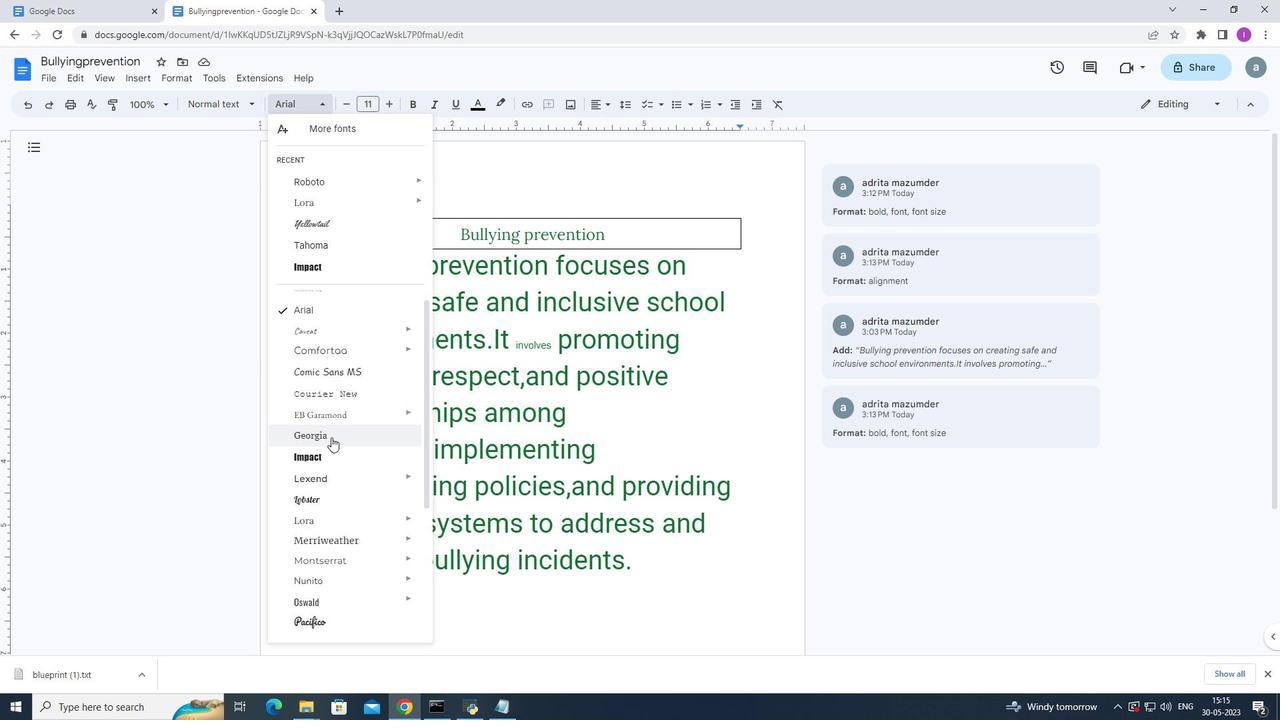 
Action: Mouse scrolled (331, 436) with delta (0, 0)
Screenshot: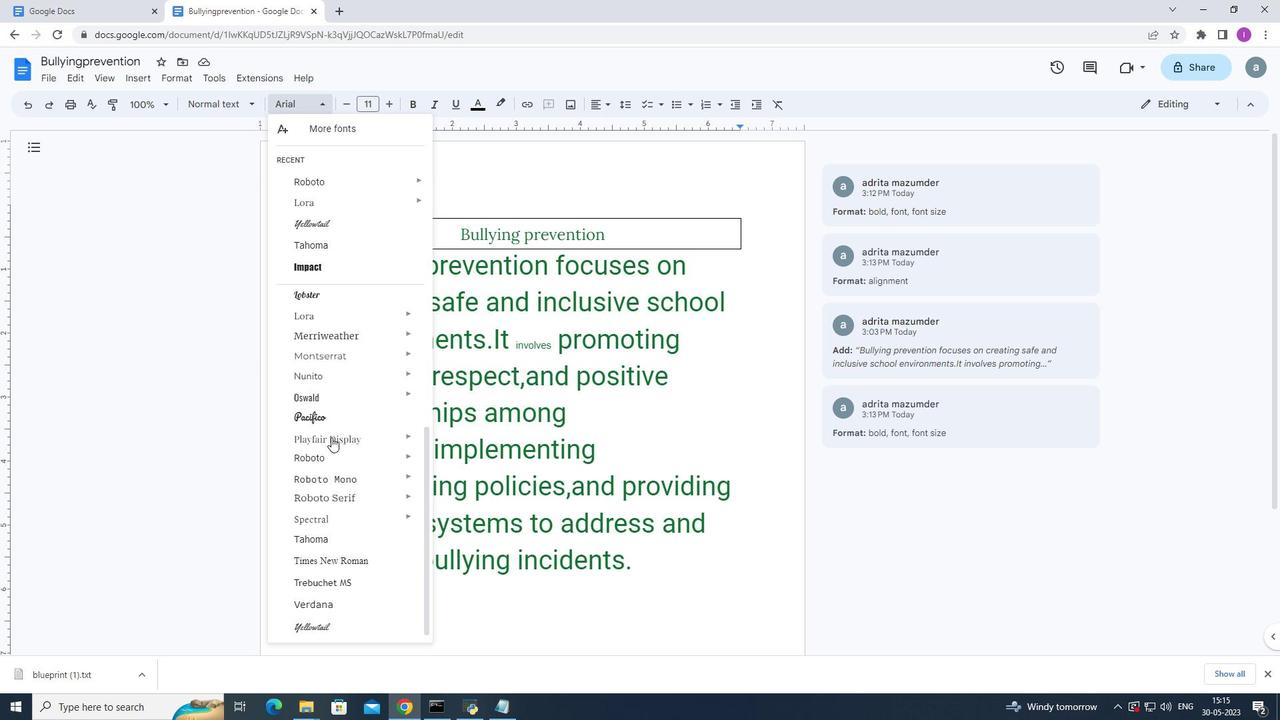 
Action: Mouse scrolled (331, 436) with delta (0, 0)
Screenshot: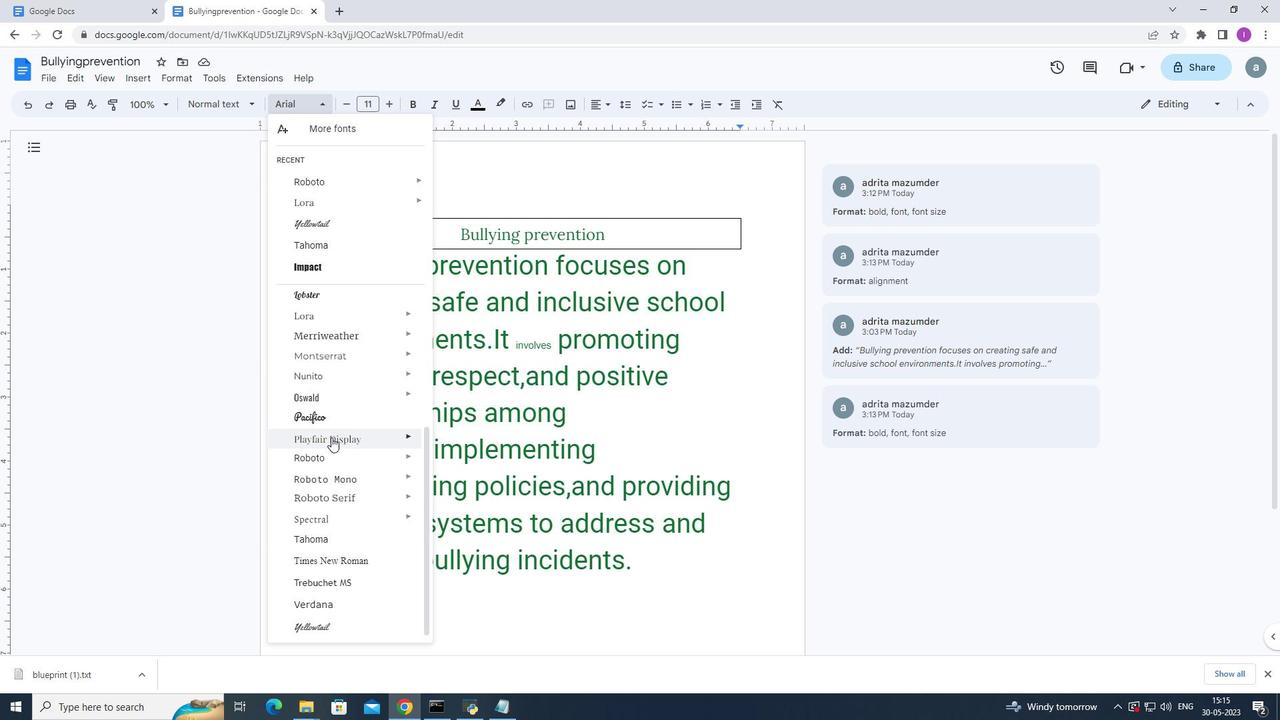 
Action: Mouse scrolled (331, 436) with delta (0, 0)
Screenshot: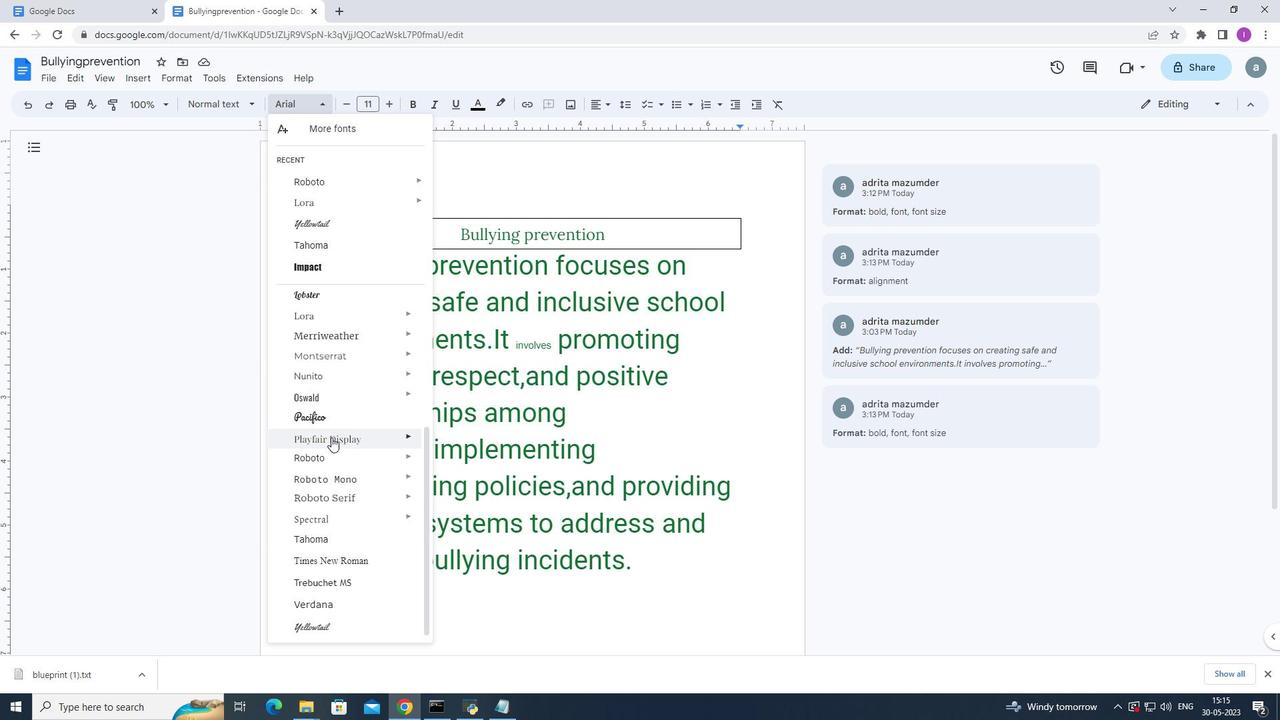 
Action: Mouse scrolled (331, 438) with delta (0, 0)
Screenshot: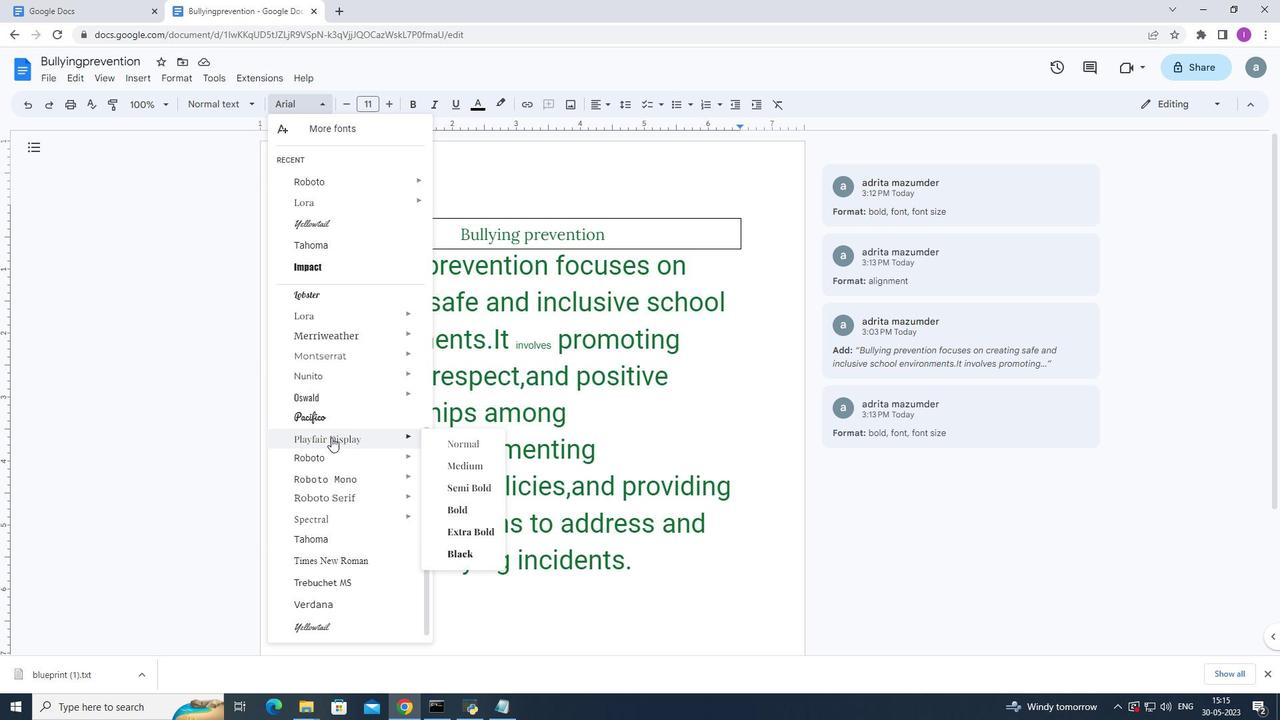 
Action: Mouse scrolled (331, 438) with delta (0, 0)
Screenshot: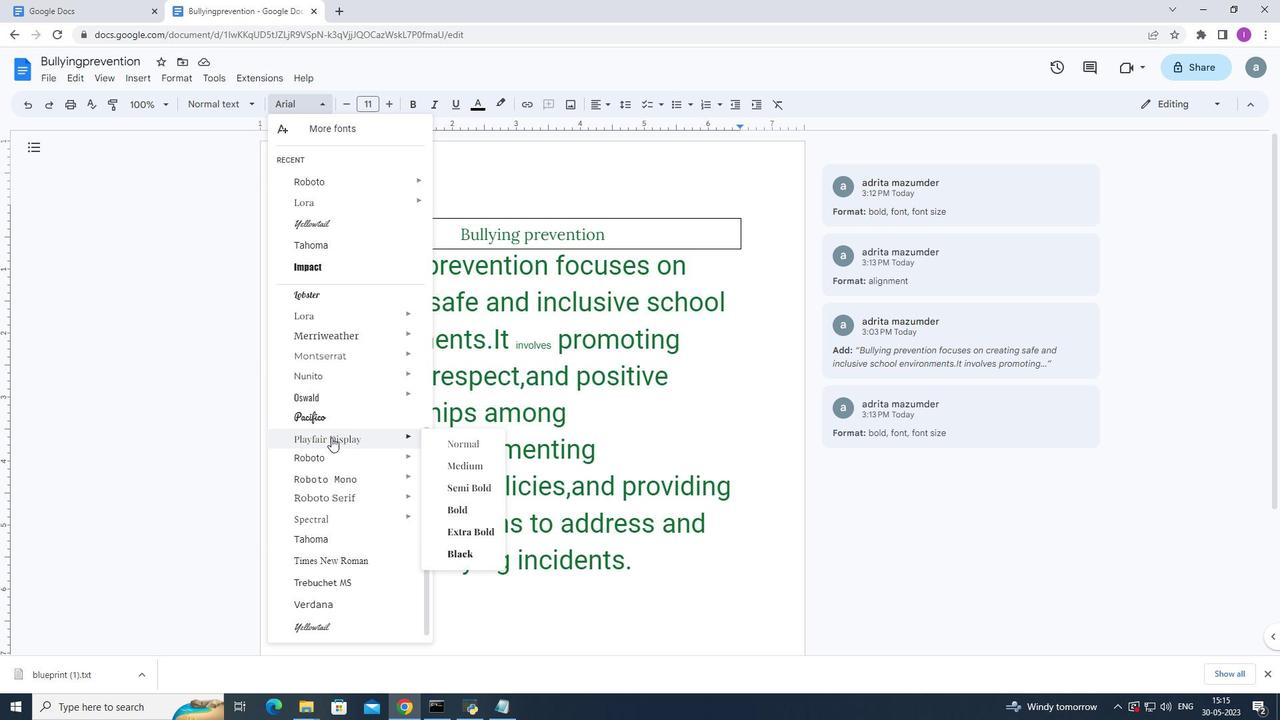 
Action: Mouse scrolled (331, 438) with delta (0, 0)
Screenshot: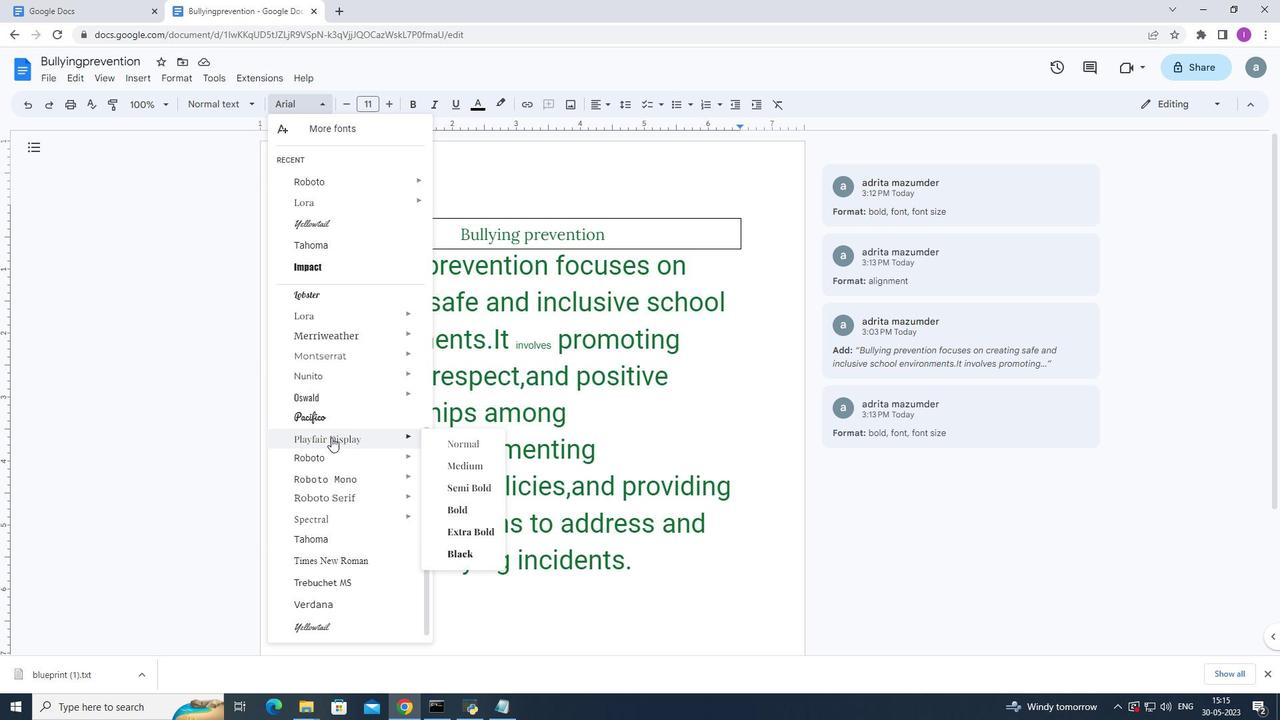 
Action: Mouse moved to (187, 291)
Screenshot: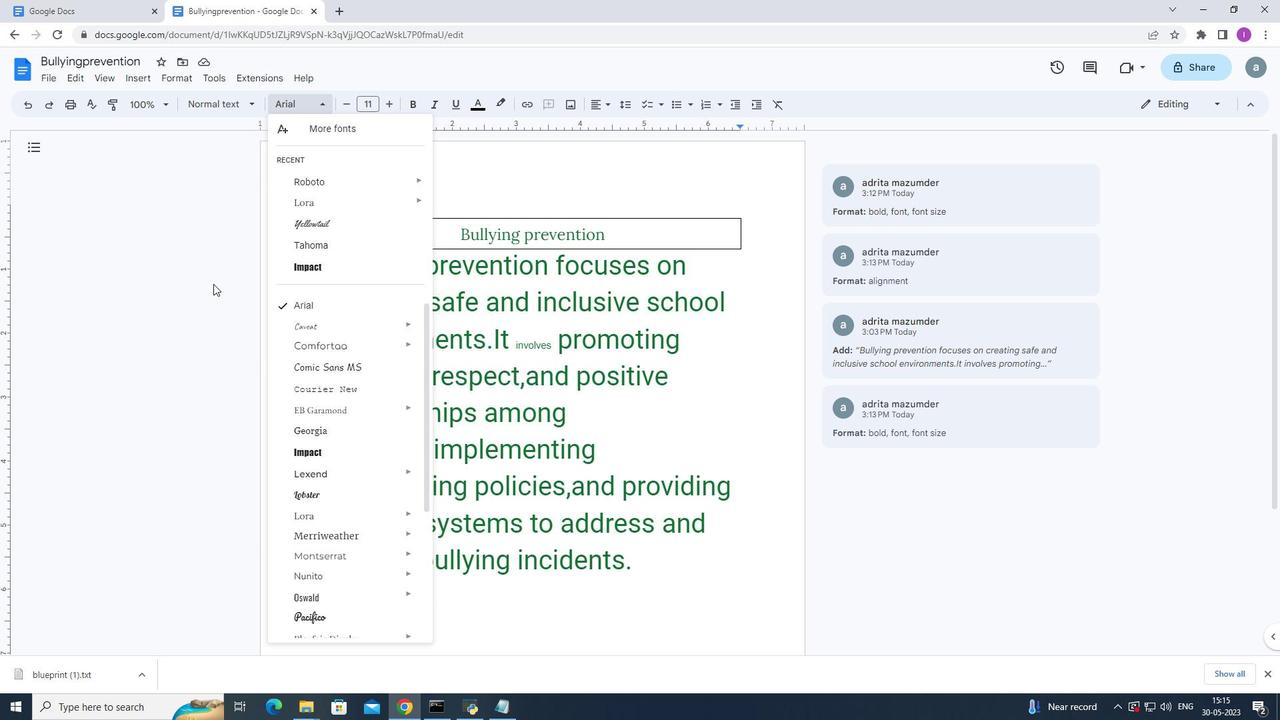 
Action: Mouse pressed left at (187, 291)
Screenshot: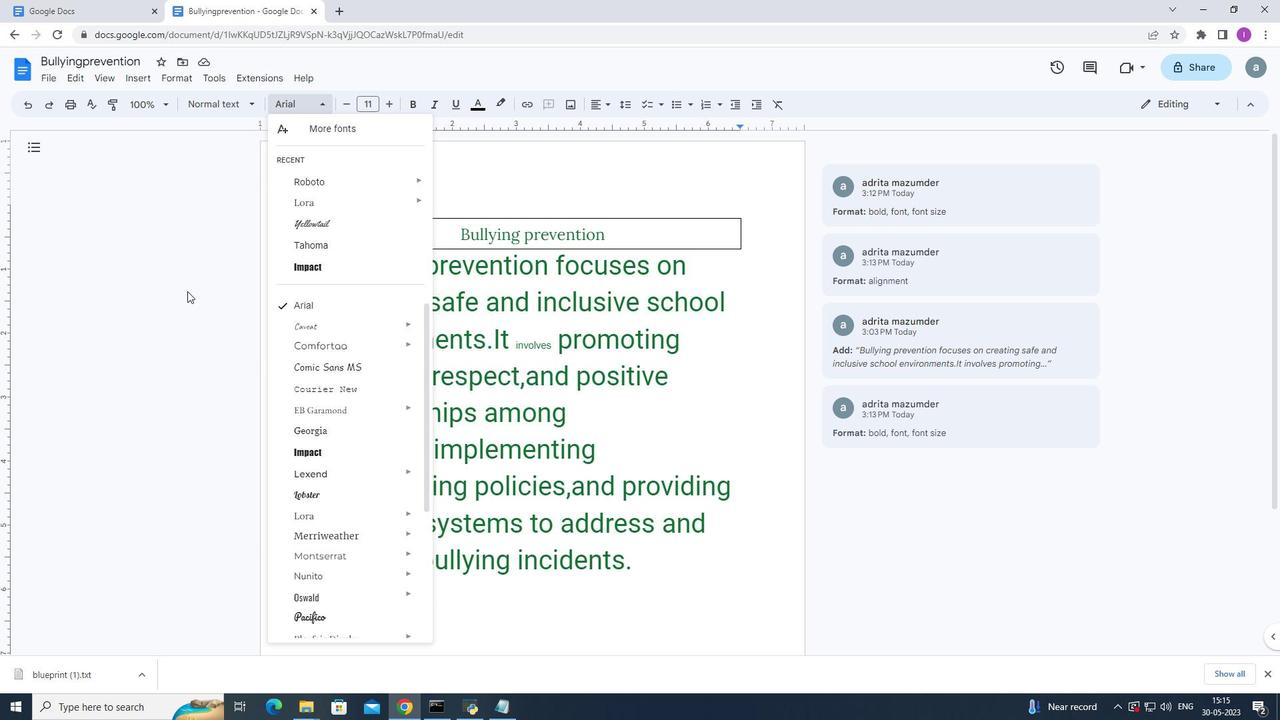 
Action: Mouse moved to (615, 234)
Screenshot: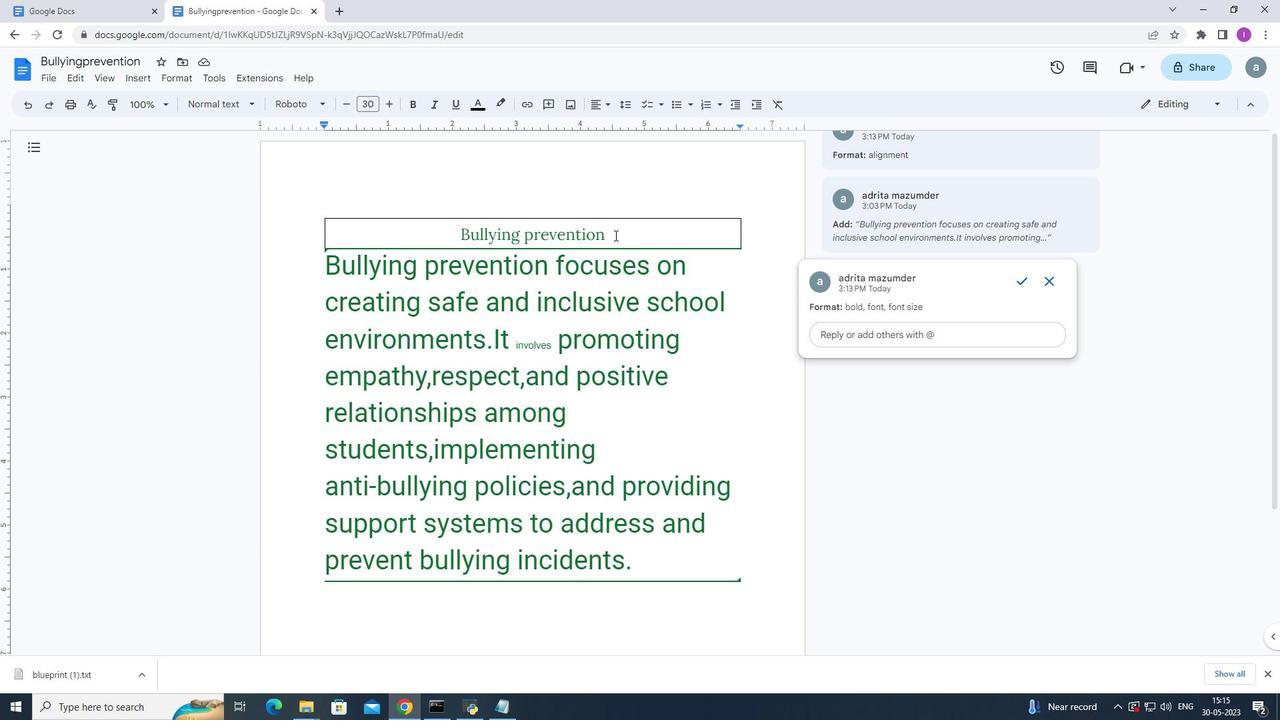 
Action: Mouse pressed left at (615, 234)
Screenshot: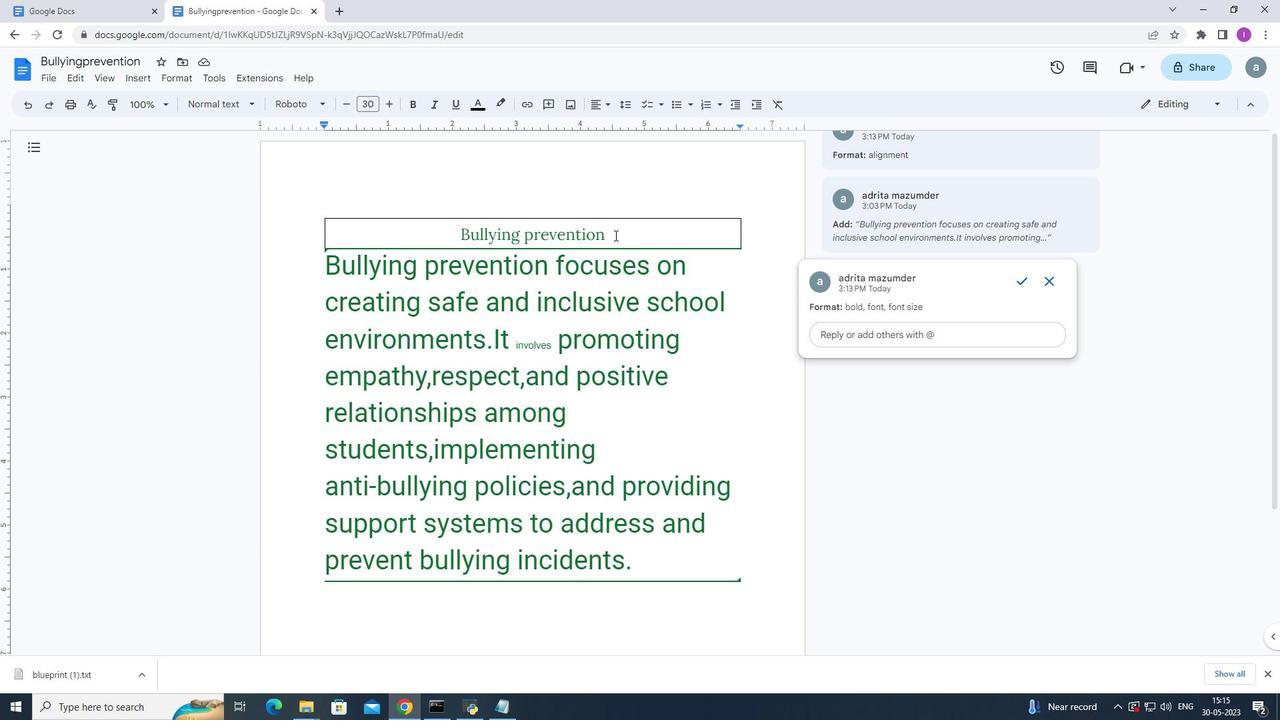 
Action: Mouse moved to (172, 80)
Screenshot: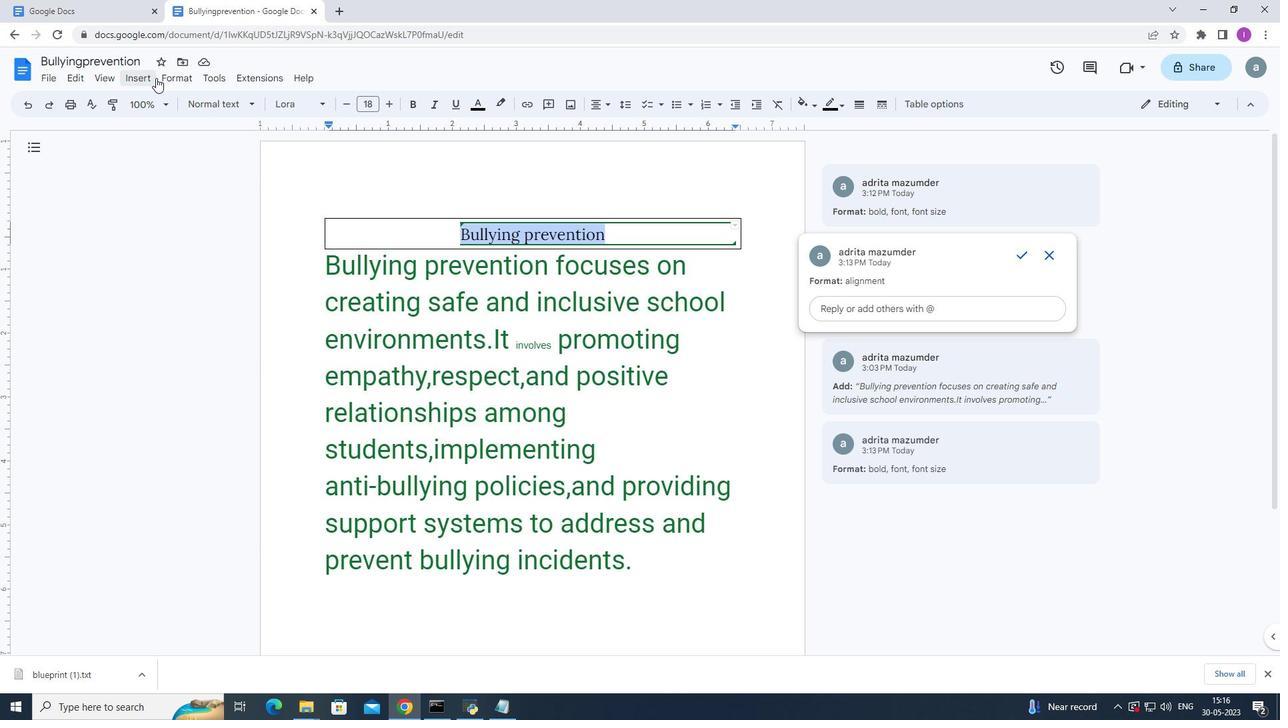 
Action: Mouse pressed left at (172, 80)
Screenshot: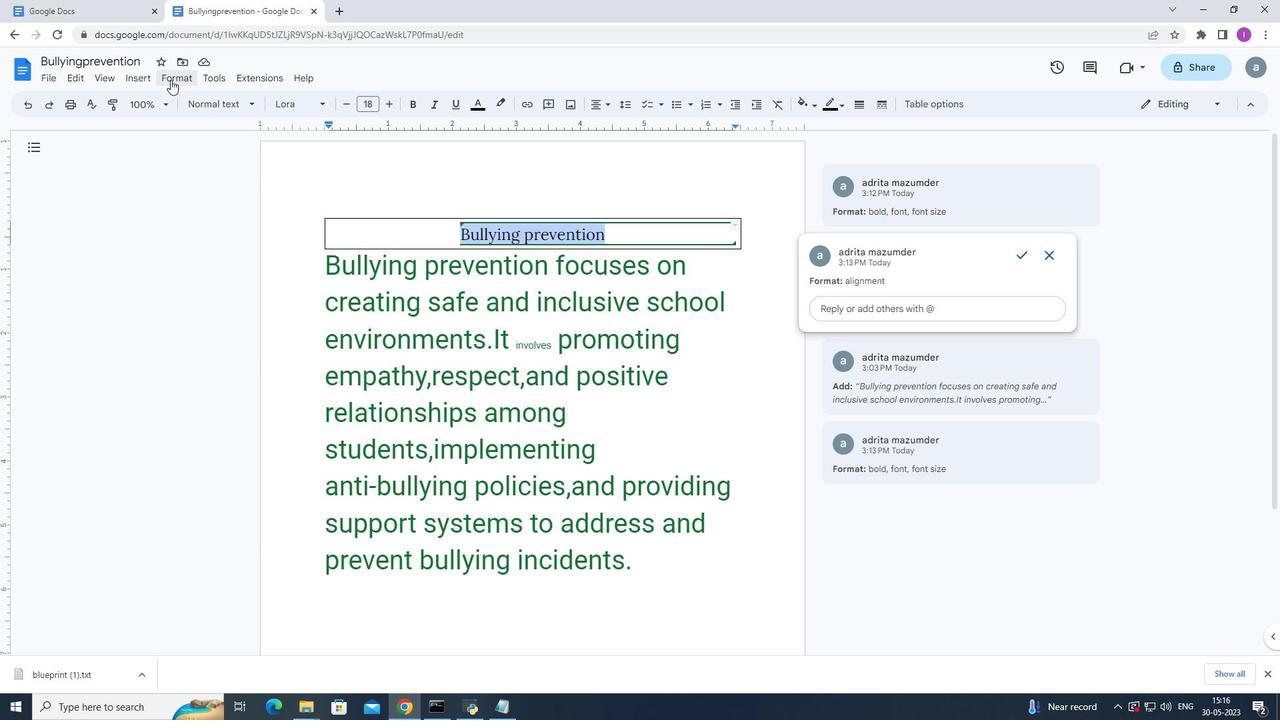 
Action: Mouse moved to (445, 132)
Screenshot: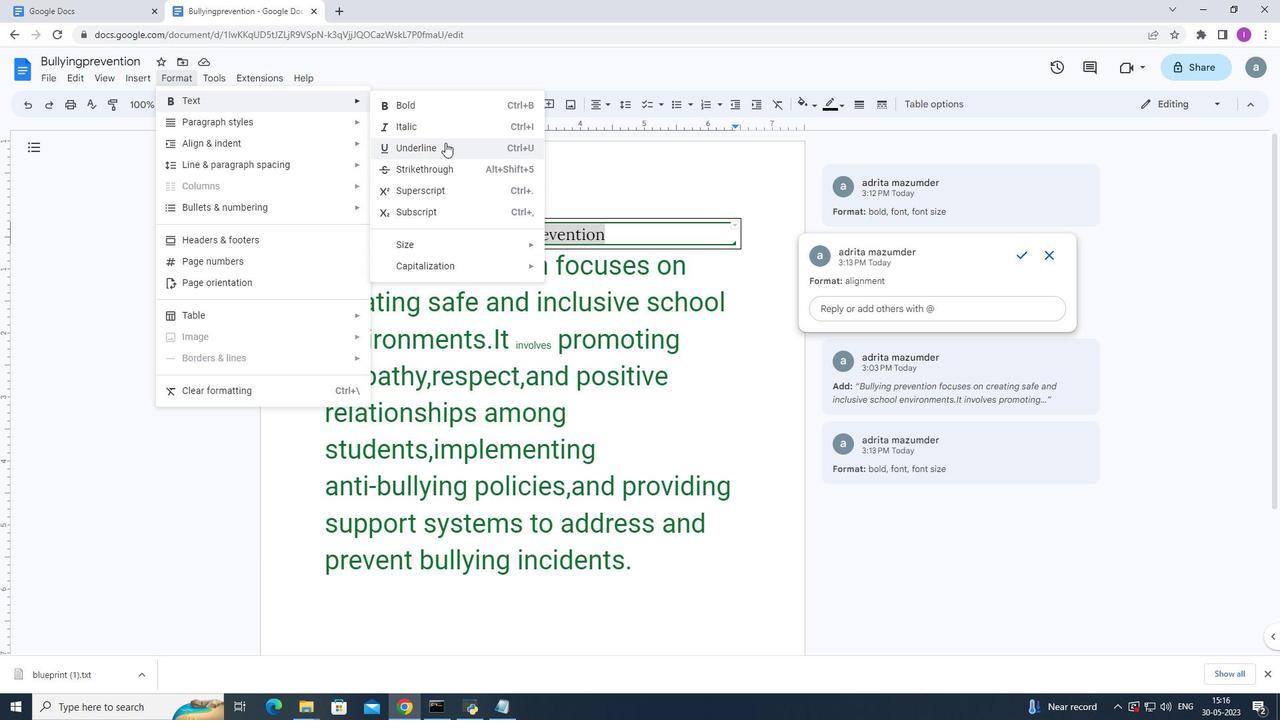 
Action: Mouse pressed left at (445, 132)
Screenshot: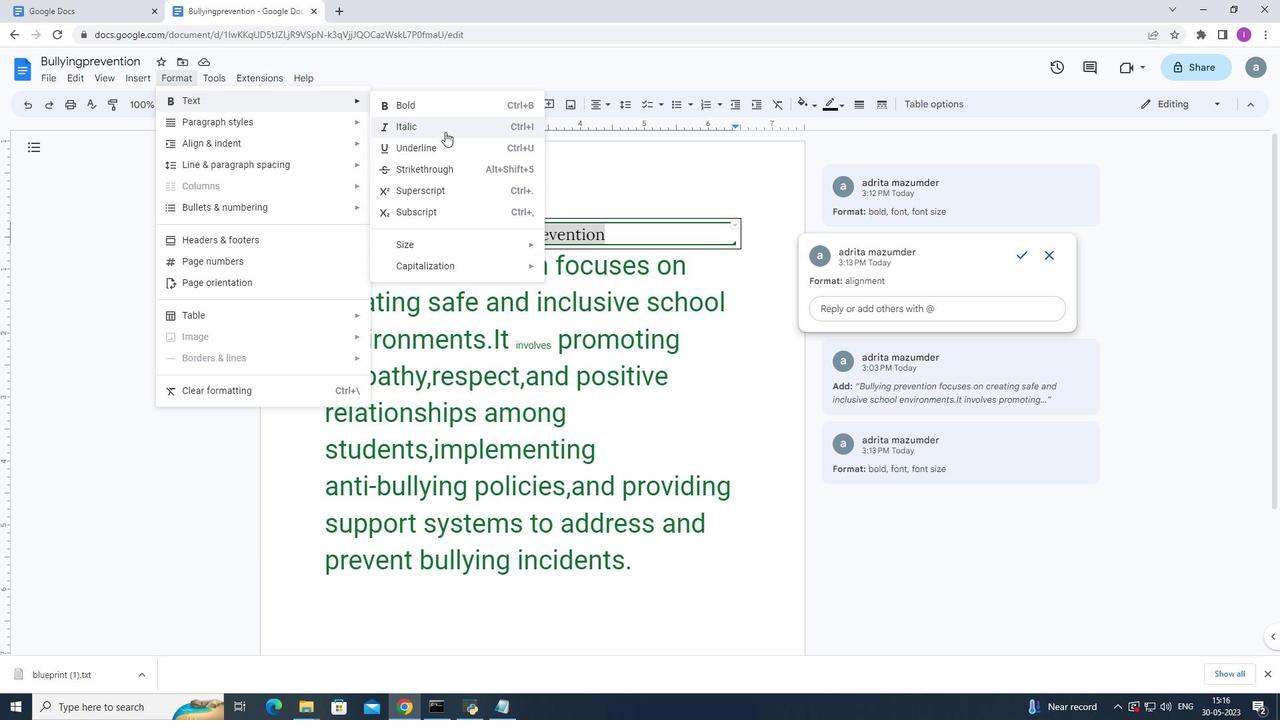 
Action: Mouse moved to (46, 73)
Screenshot: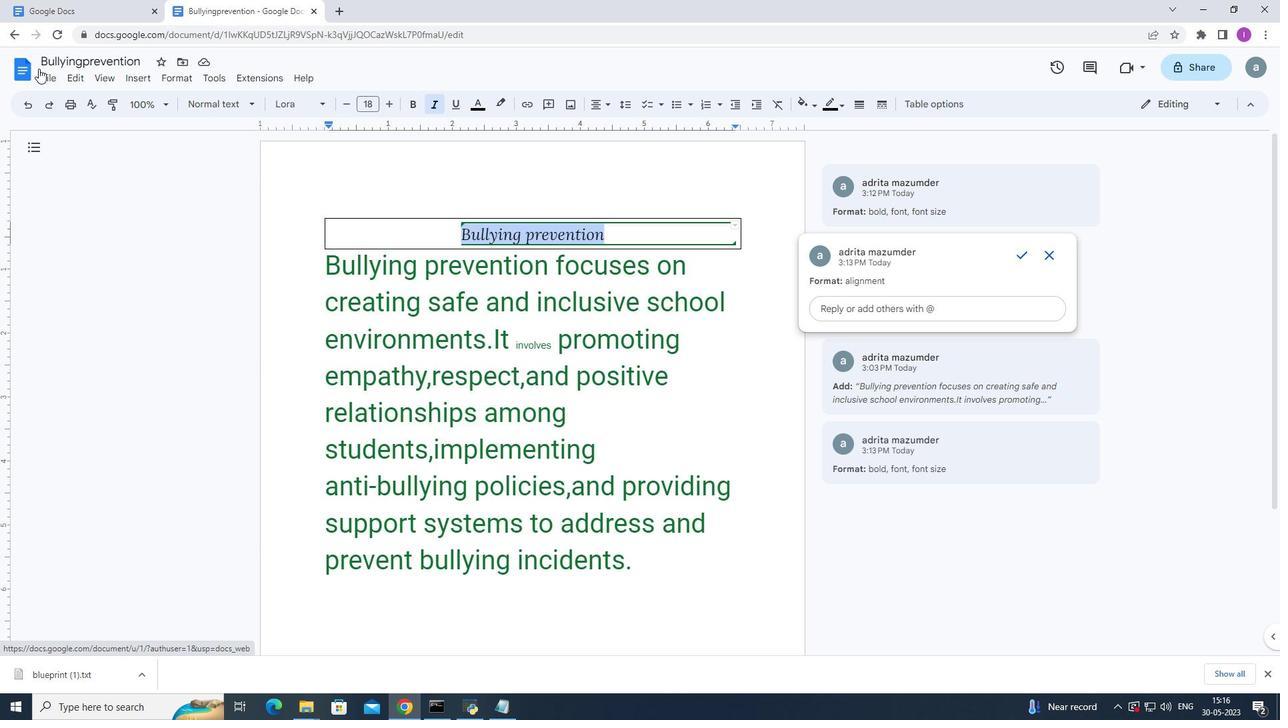 
Action: Mouse pressed left at (46, 73)
Screenshot: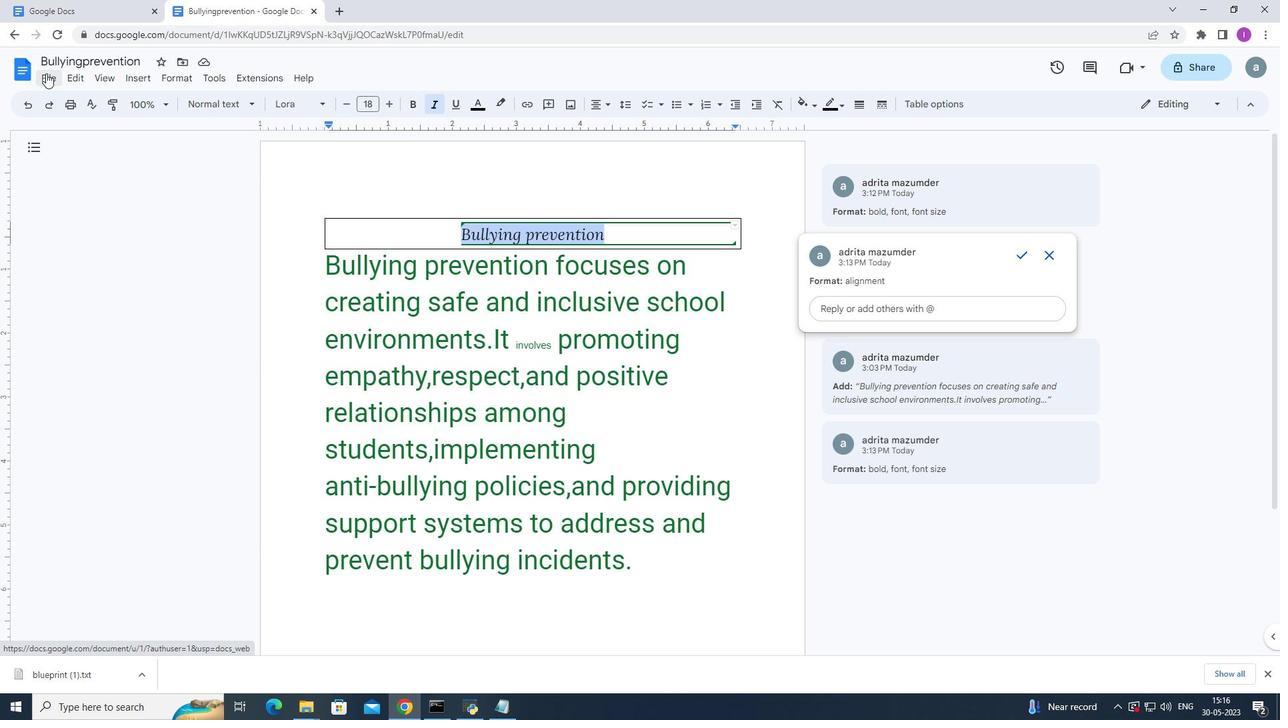 
Action: Mouse moved to (94, 306)
Screenshot: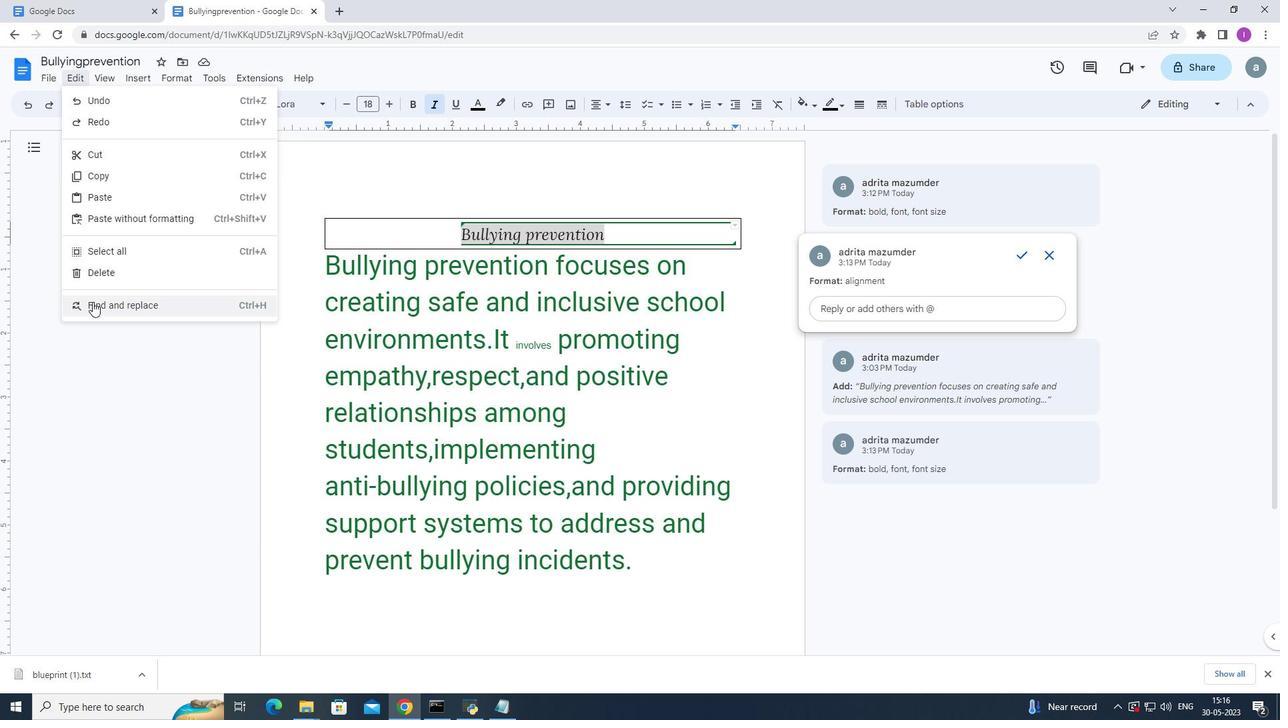
Action: Mouse pressed left at (94, 306)
Screenshot: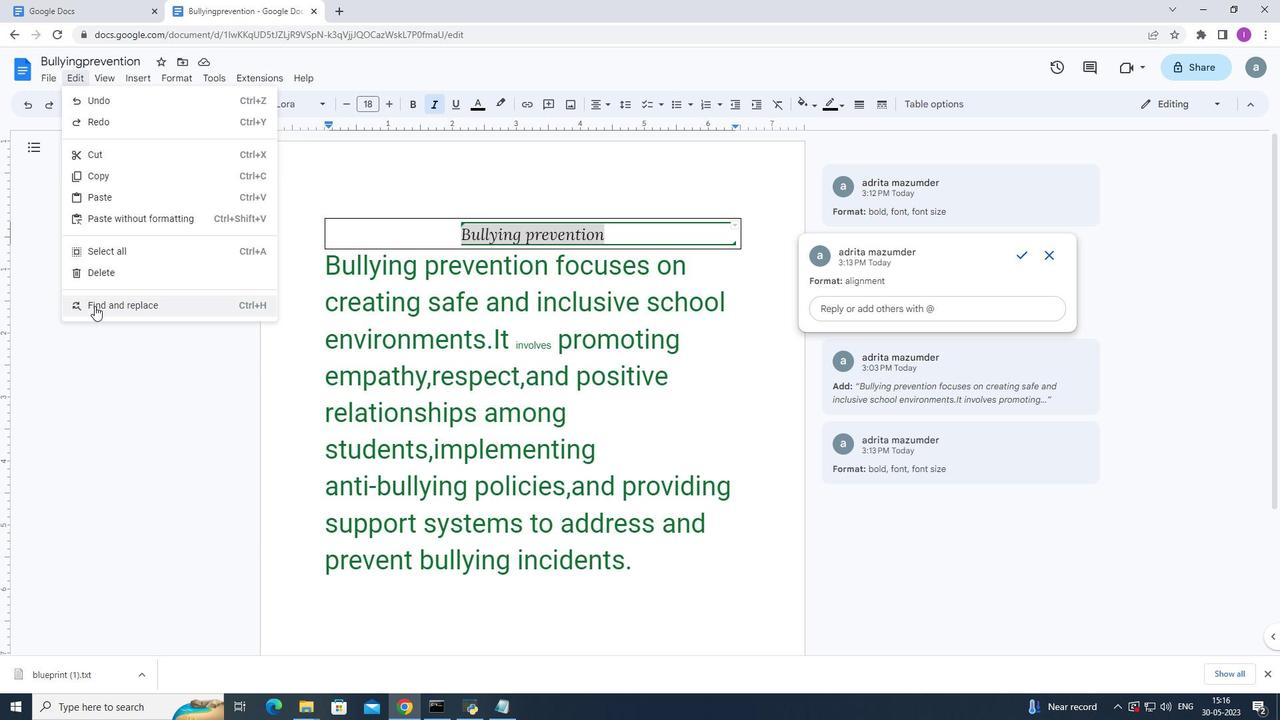 
Action: Mouse moved to (614, 326)
Screenshot: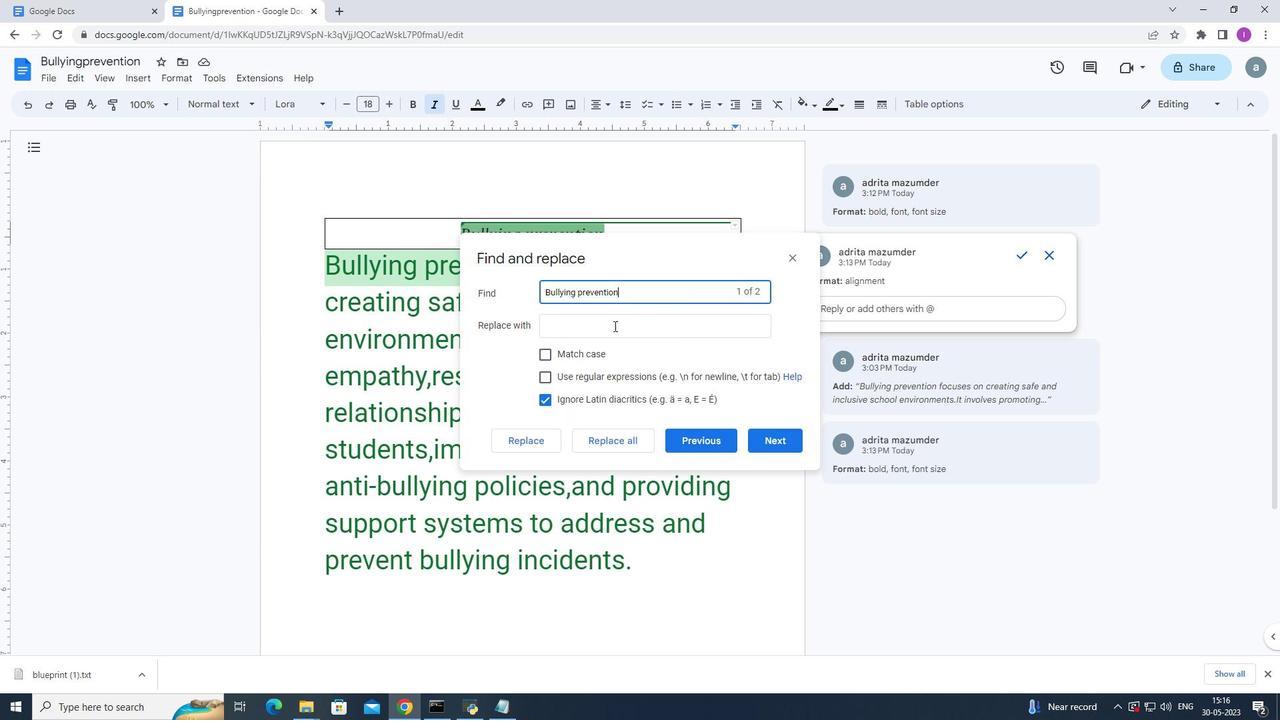 
Action: Mouse pressed left at (614, 326)
Screenshot: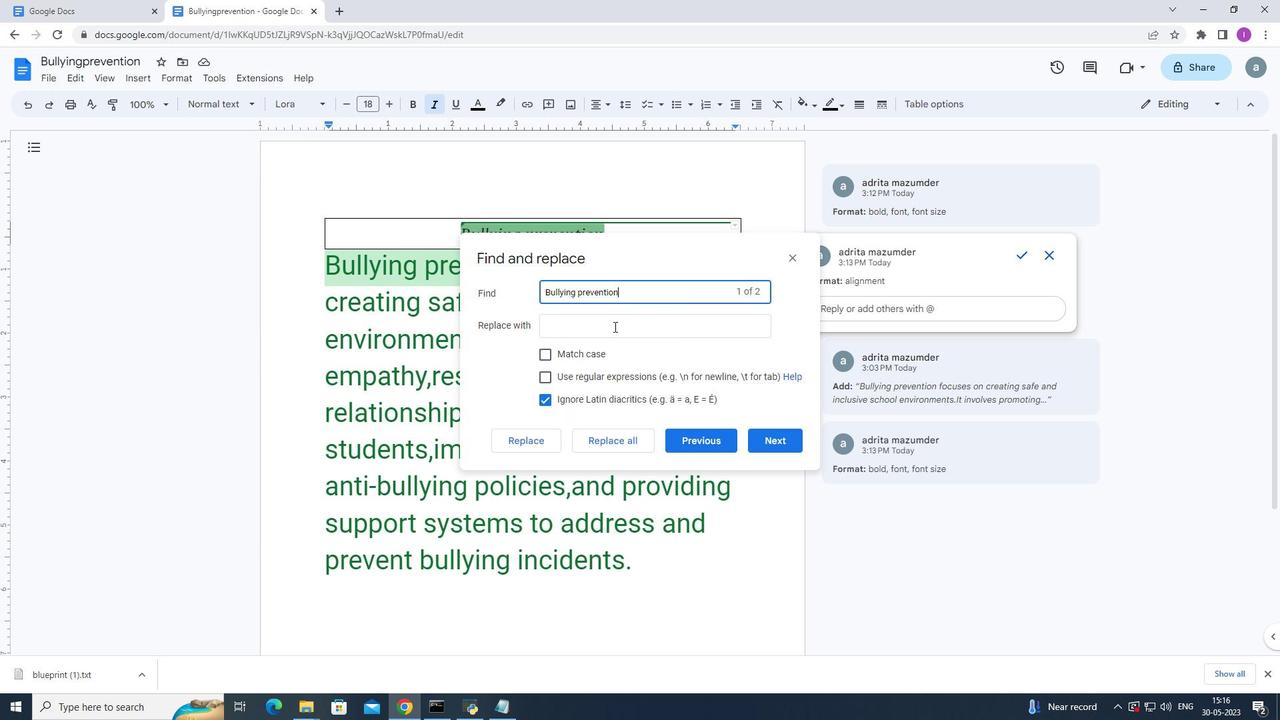 
Action: Mouse moved to (605, 327)
Screenshot: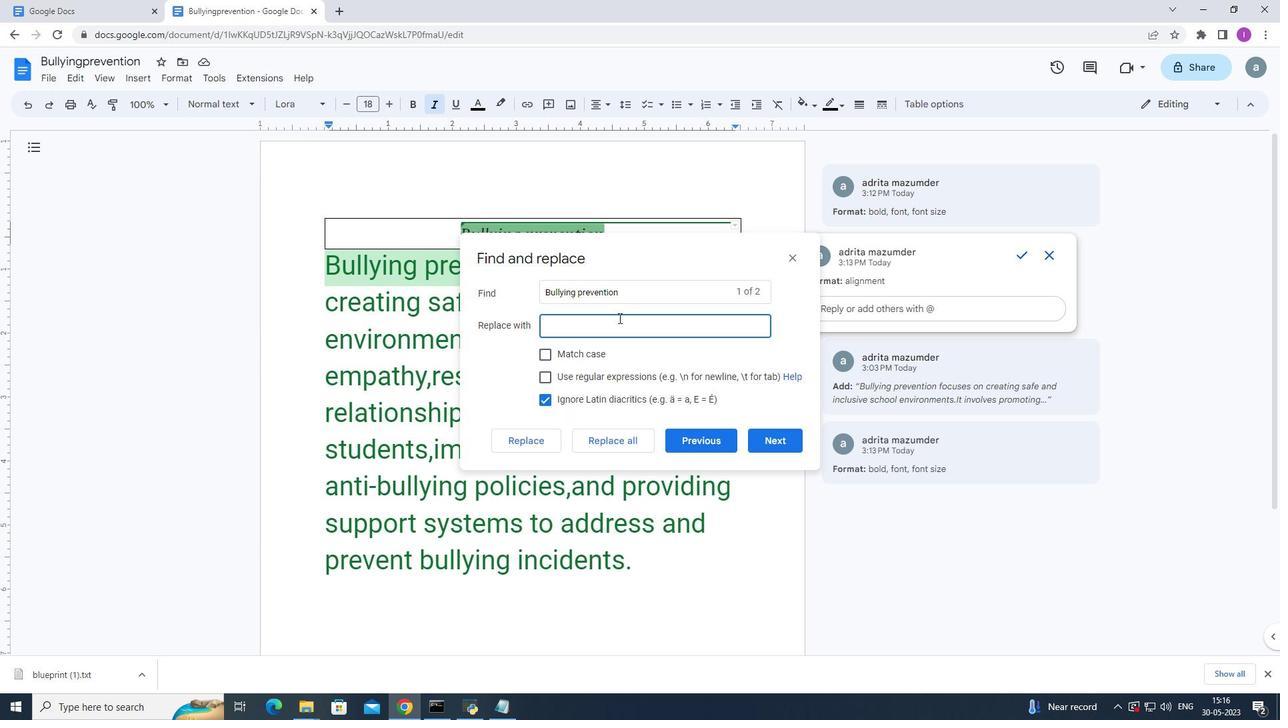 
Action: Key pressed policies<Key.space>a<Key.backspace>to<Key.space>rulr<Key.backspace>es
Screenshot: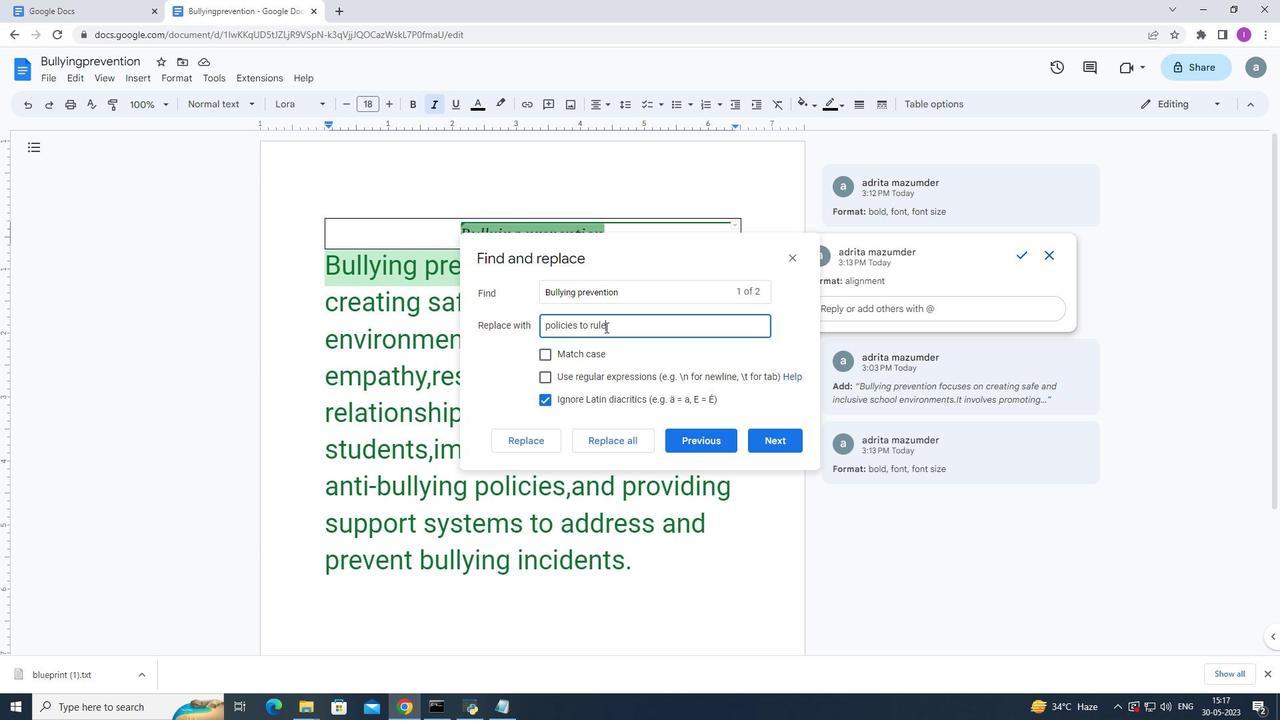 
Action: Mouse moved to (782, 440)
Screenshot: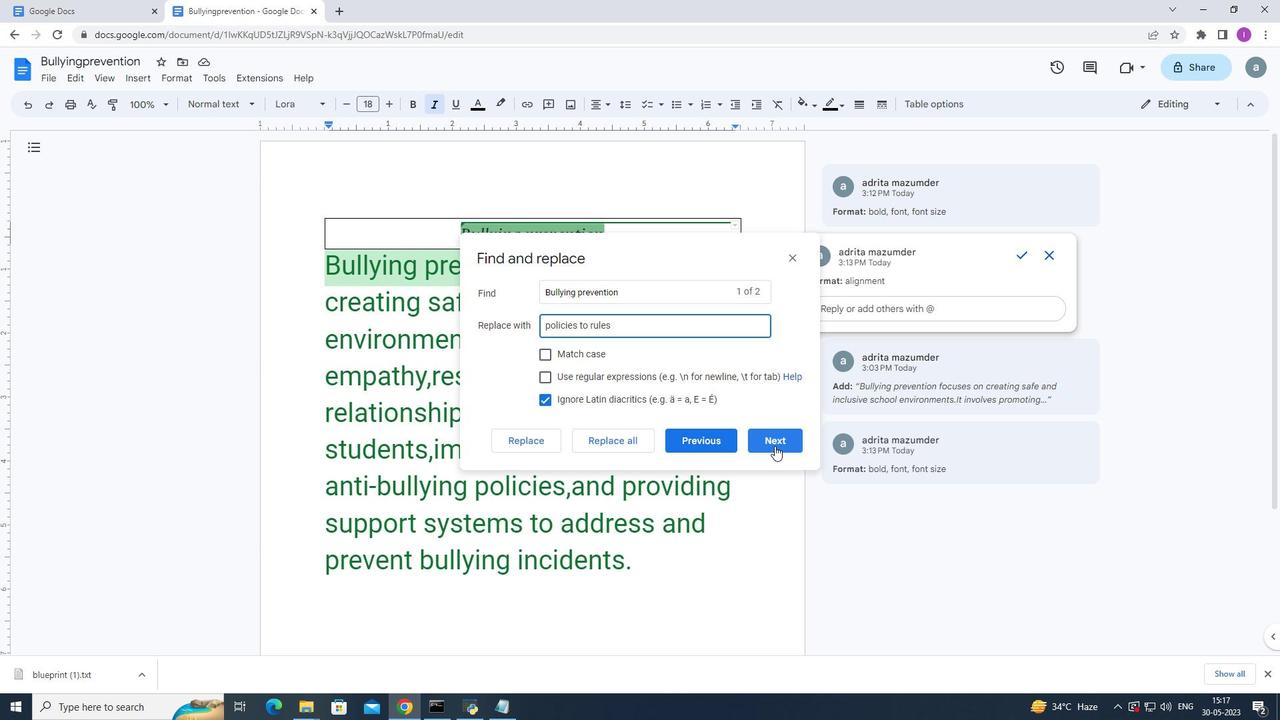 
Action: Mouse pressed left at (782, 440)
Screenshot: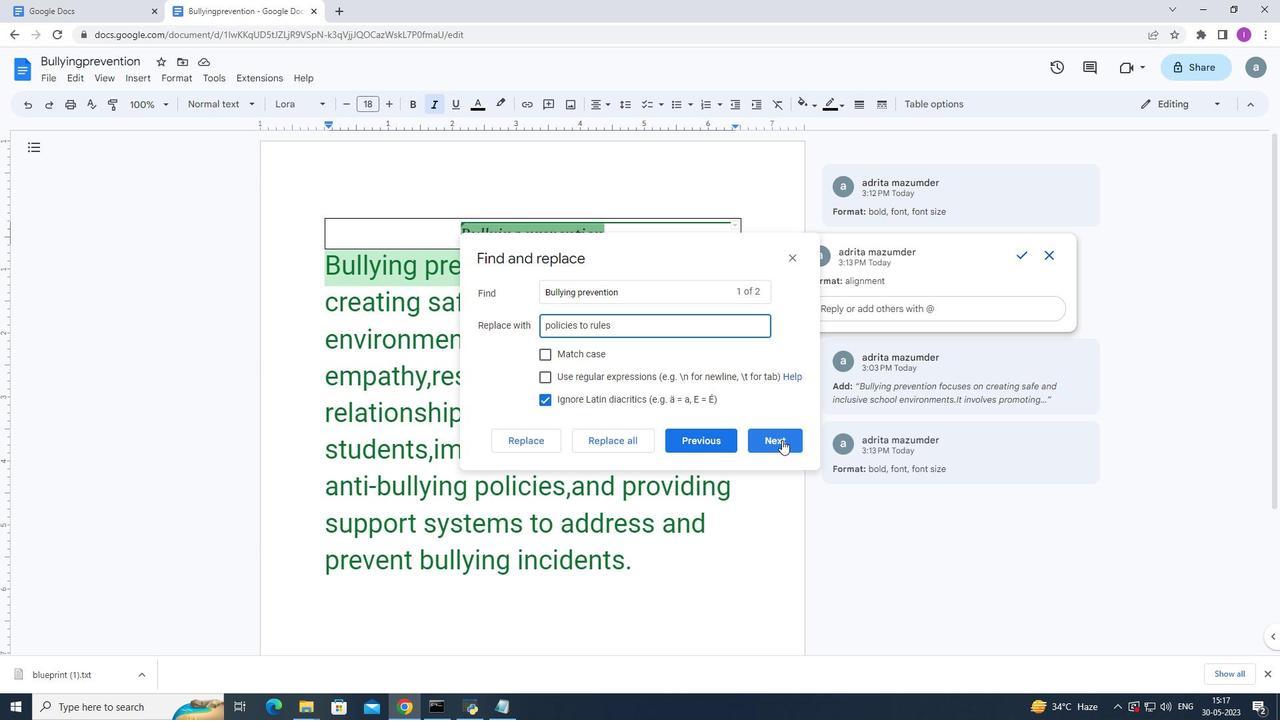 
Action: Mouse moved to (647, 254)
Screenshot: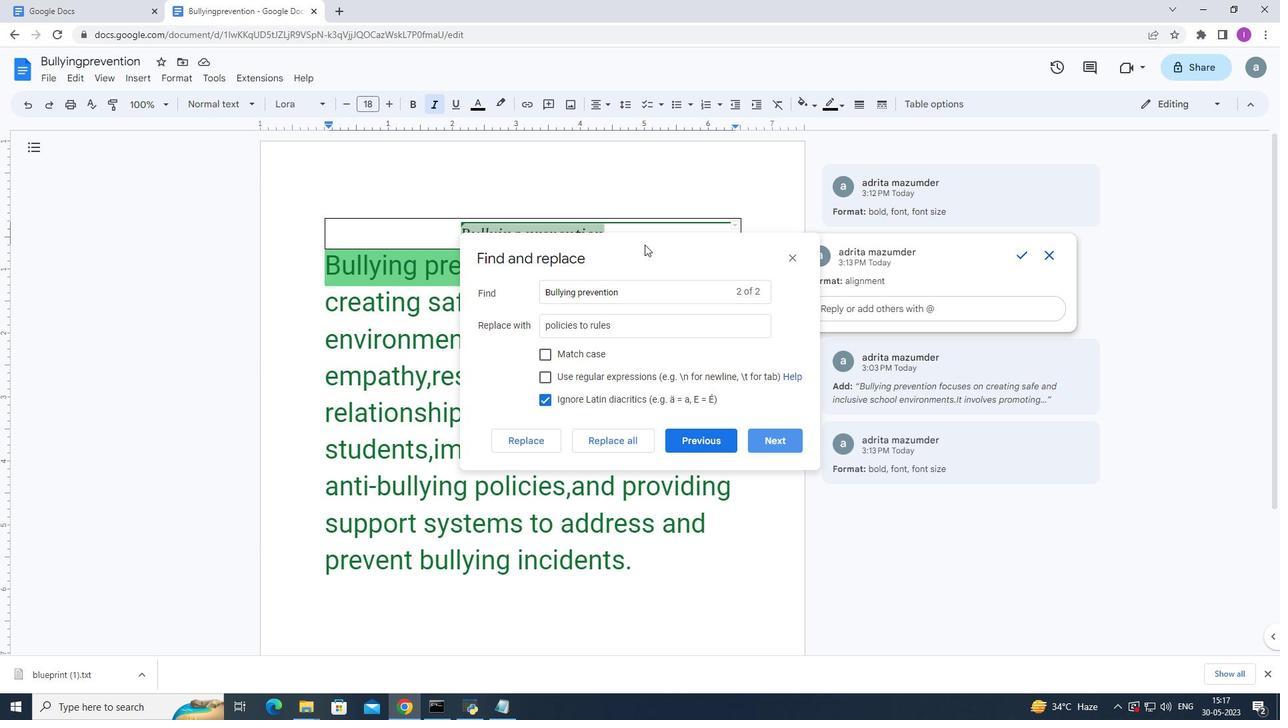 
Action: Mouse pressed left at (647, 254)
Screenshot: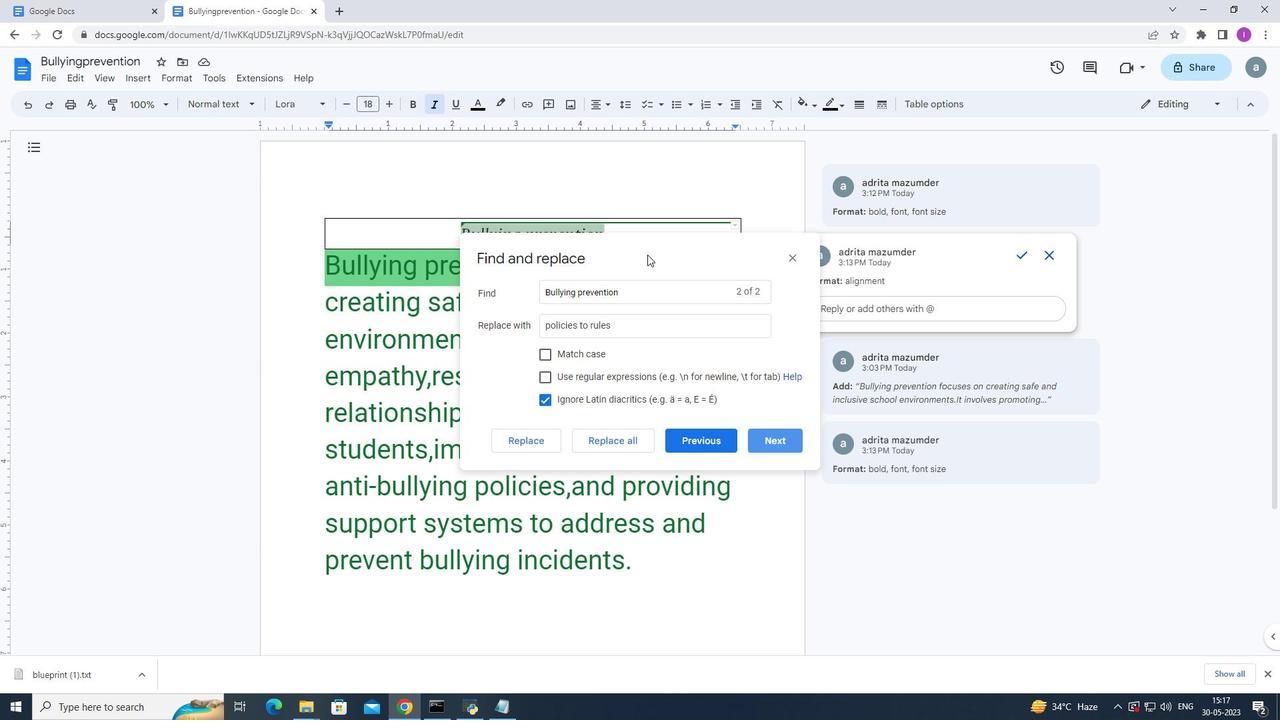 
Action: Mouse moved to (1002, 442)
Screenshot: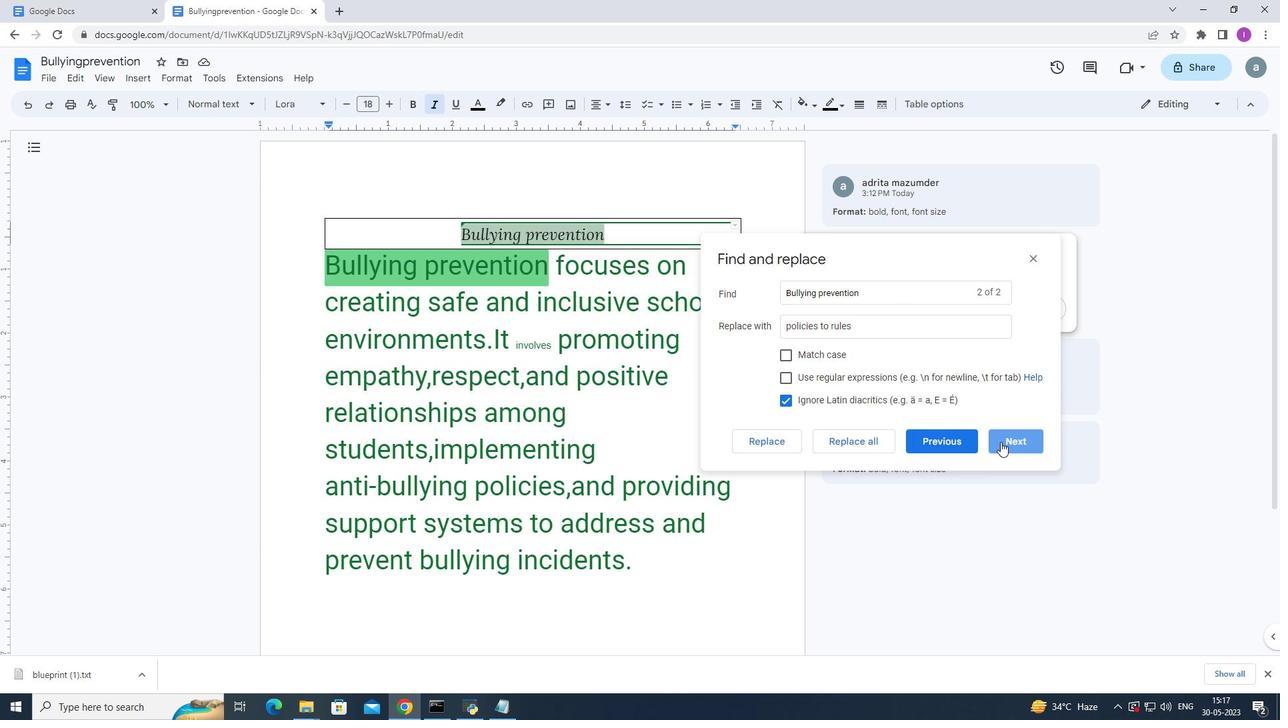 
Action: Mouse pressed left at (1002, 442)
Screenshot: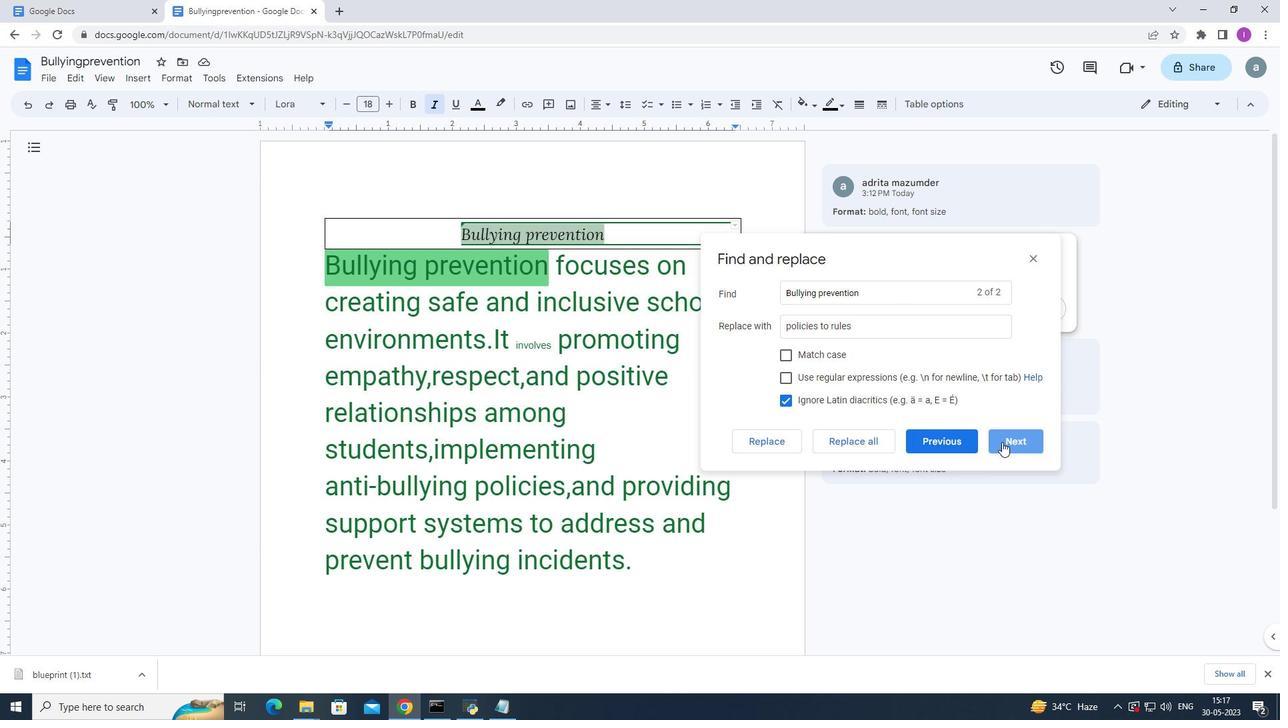 
Action: Mouse moved to (784, 357)
Screenshot: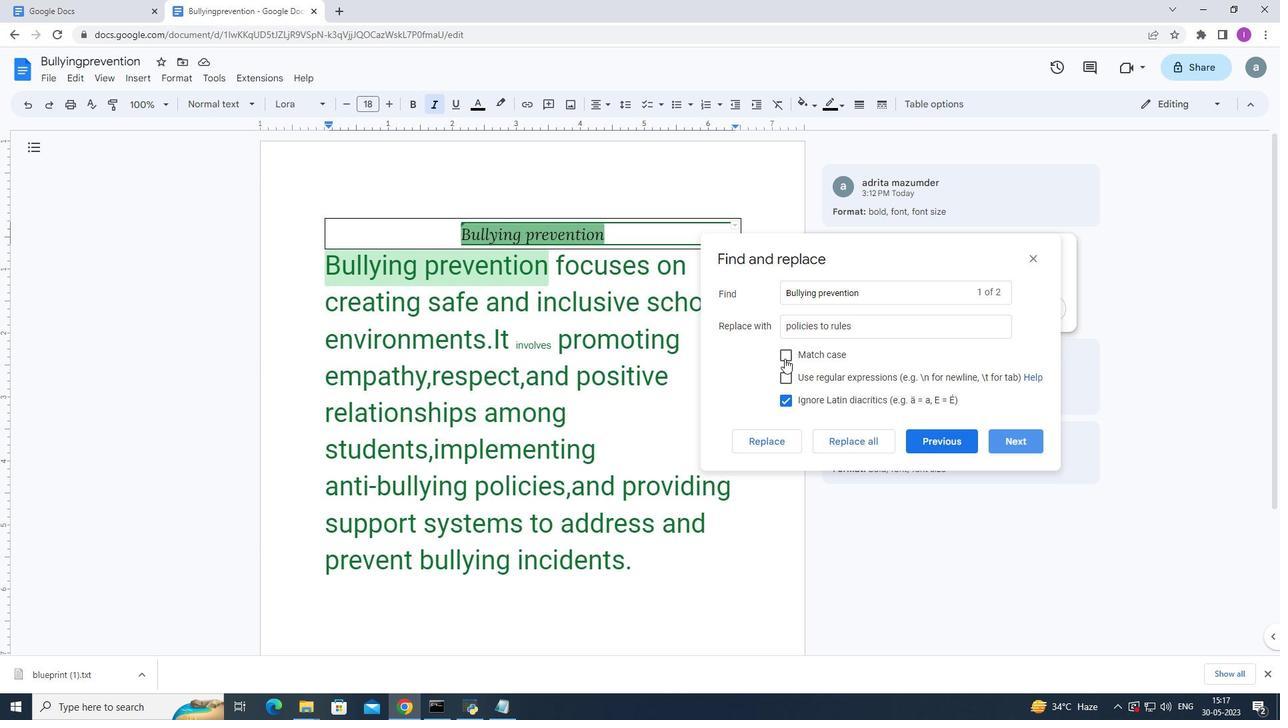 
Action: Mouse pressed left at (784, 357)
Screenshot: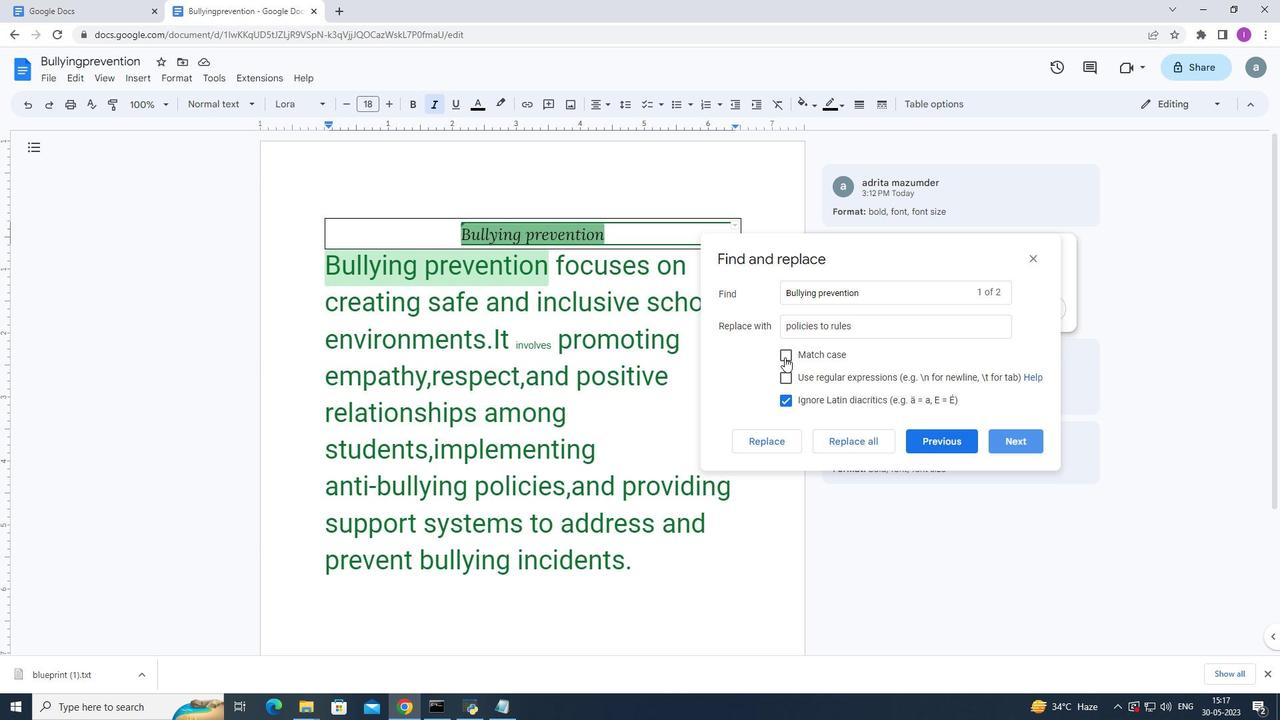 
Action: Mouse pressed left at (784, 357)
Screenshot: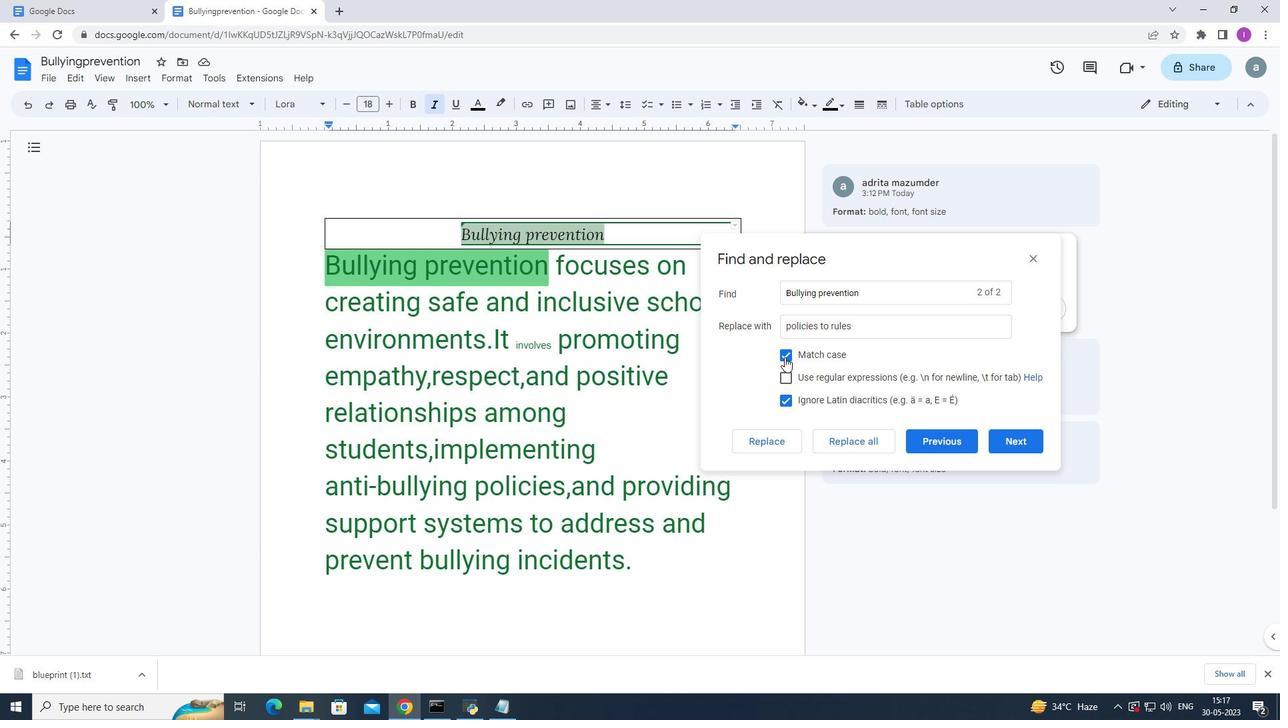 
Action: Mouse moved to (785, 360)
Screenshot: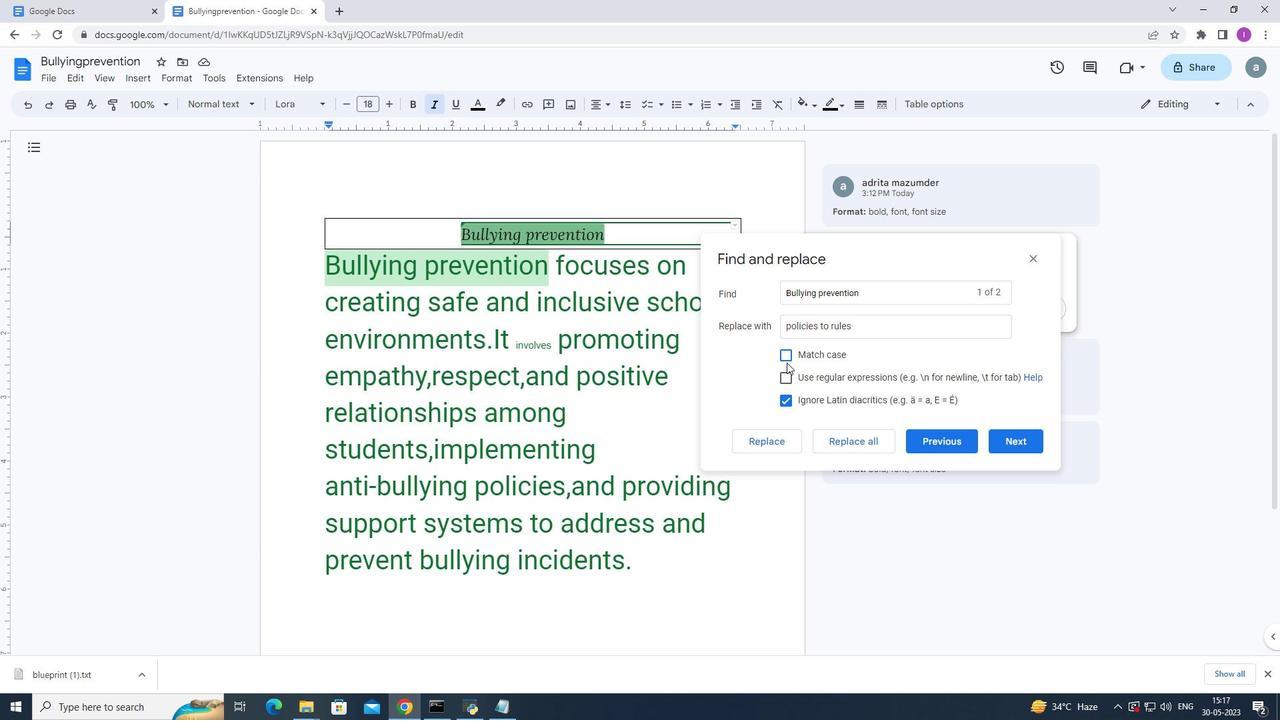 
Action: Mouse pressed left at (785, 360)
Screenshot: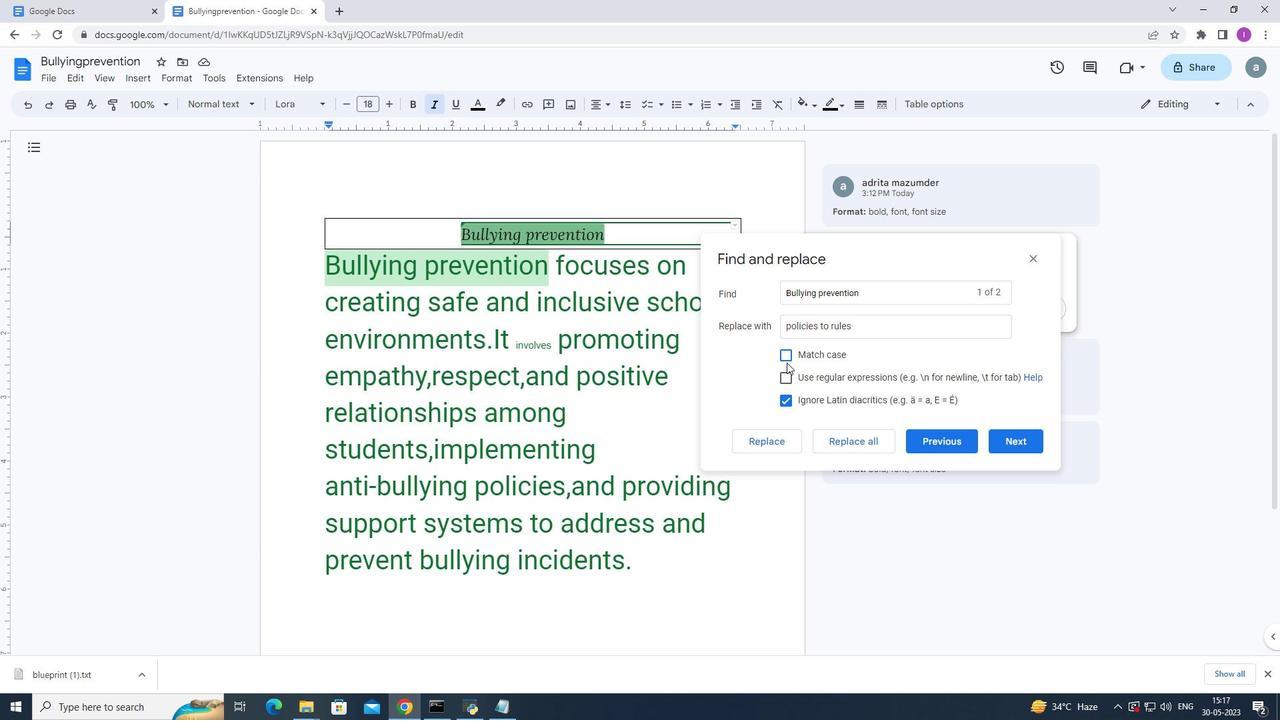 
Action: Mouse moved to (778, 438)
Screenshot: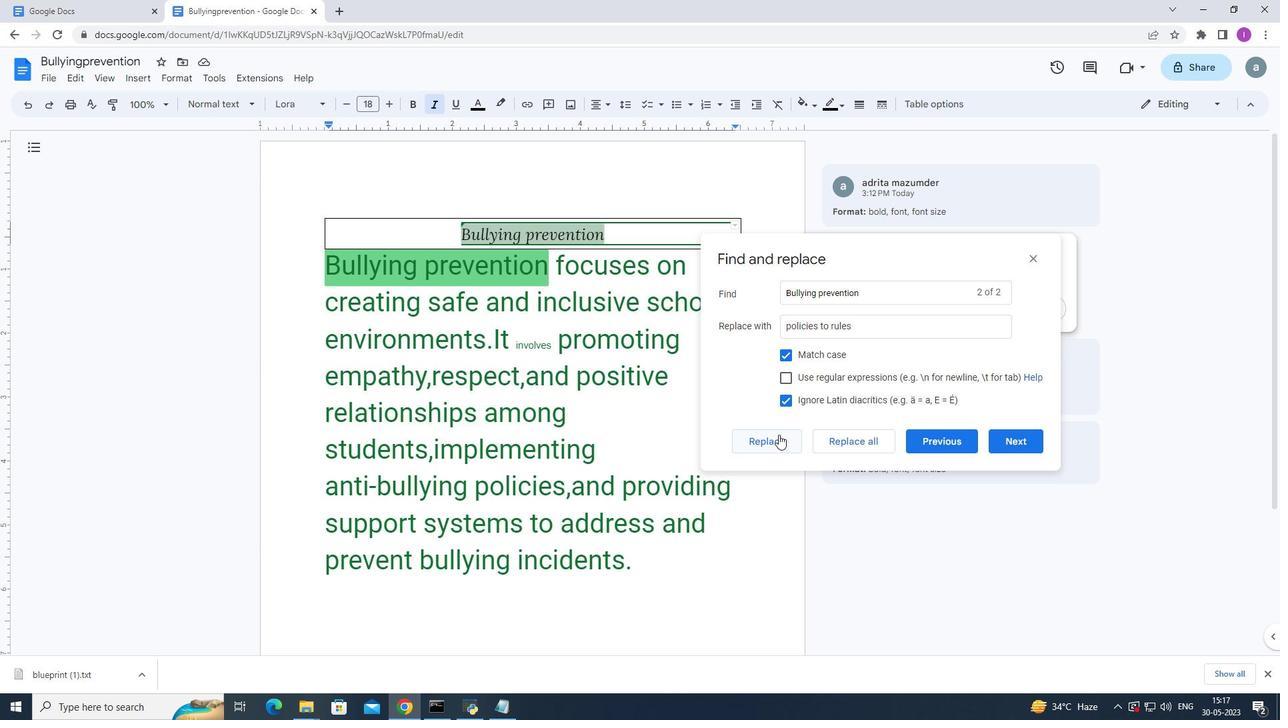 
Action: Mouse pressed left at (778, 438)
Screenshot: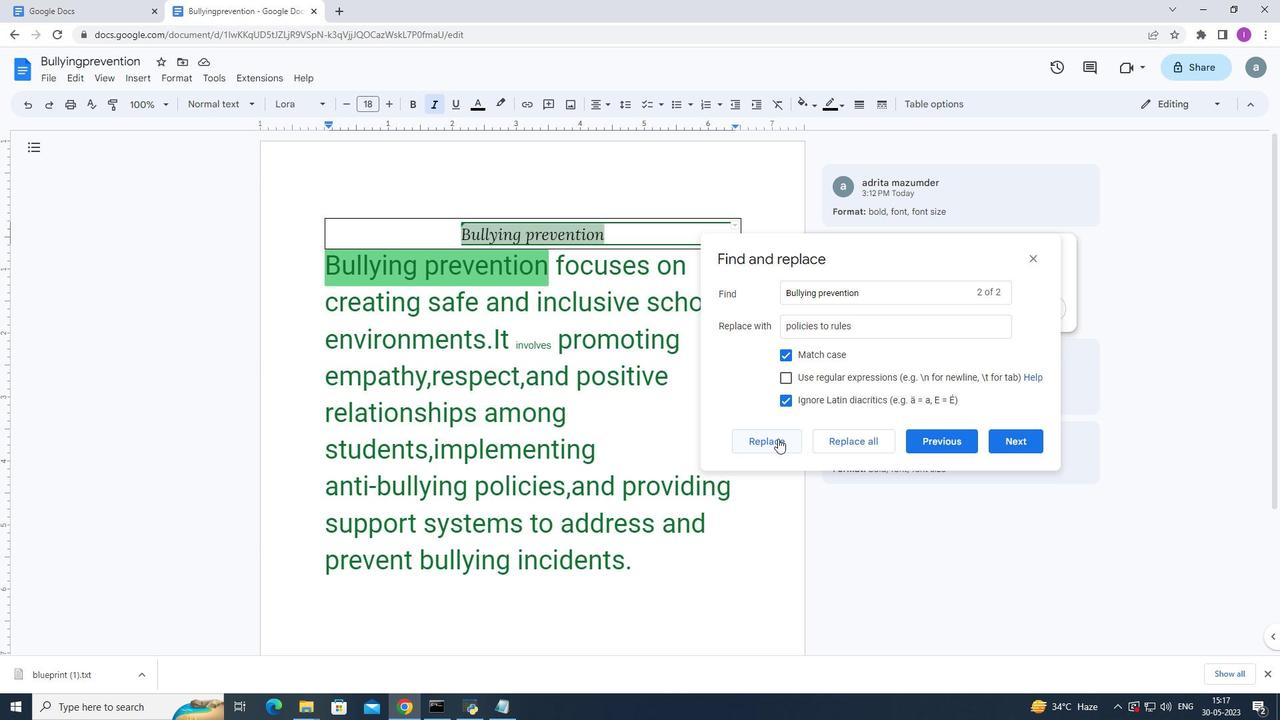 
Action: Mouse moved to (856, 444)
Screenshot: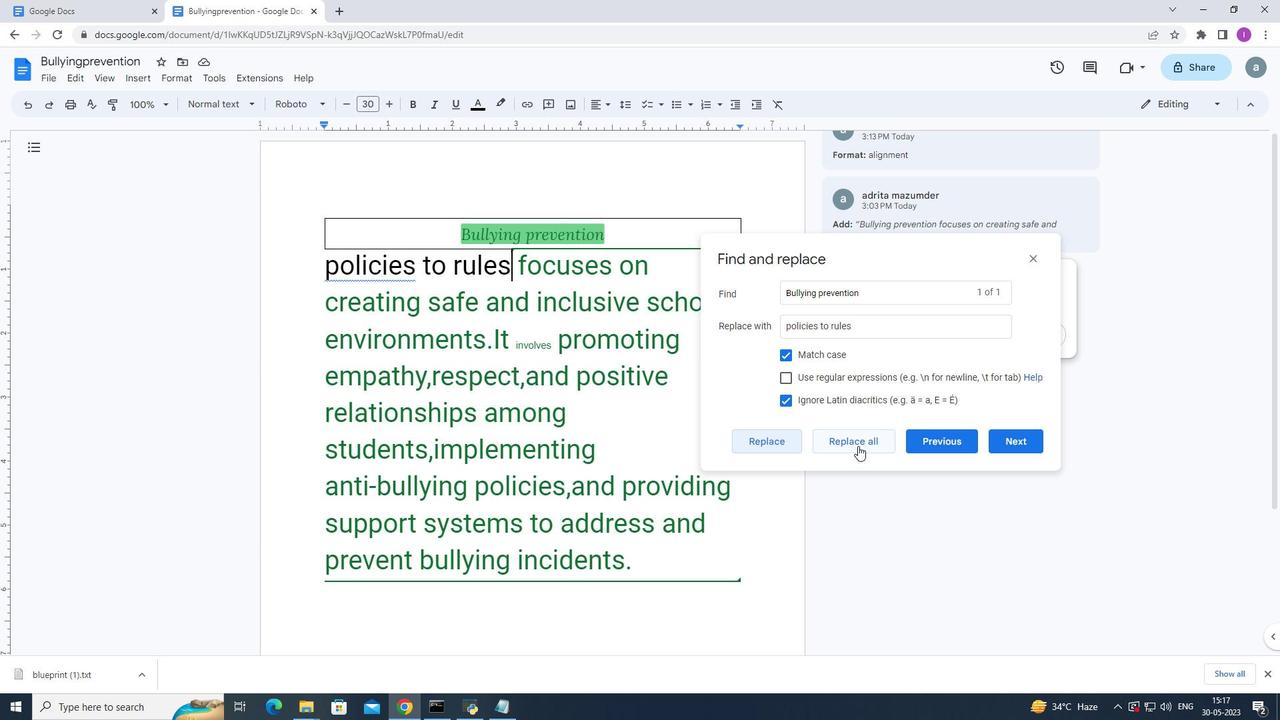 
Action: Mouse pressed left at (856, 444)
Screenshot: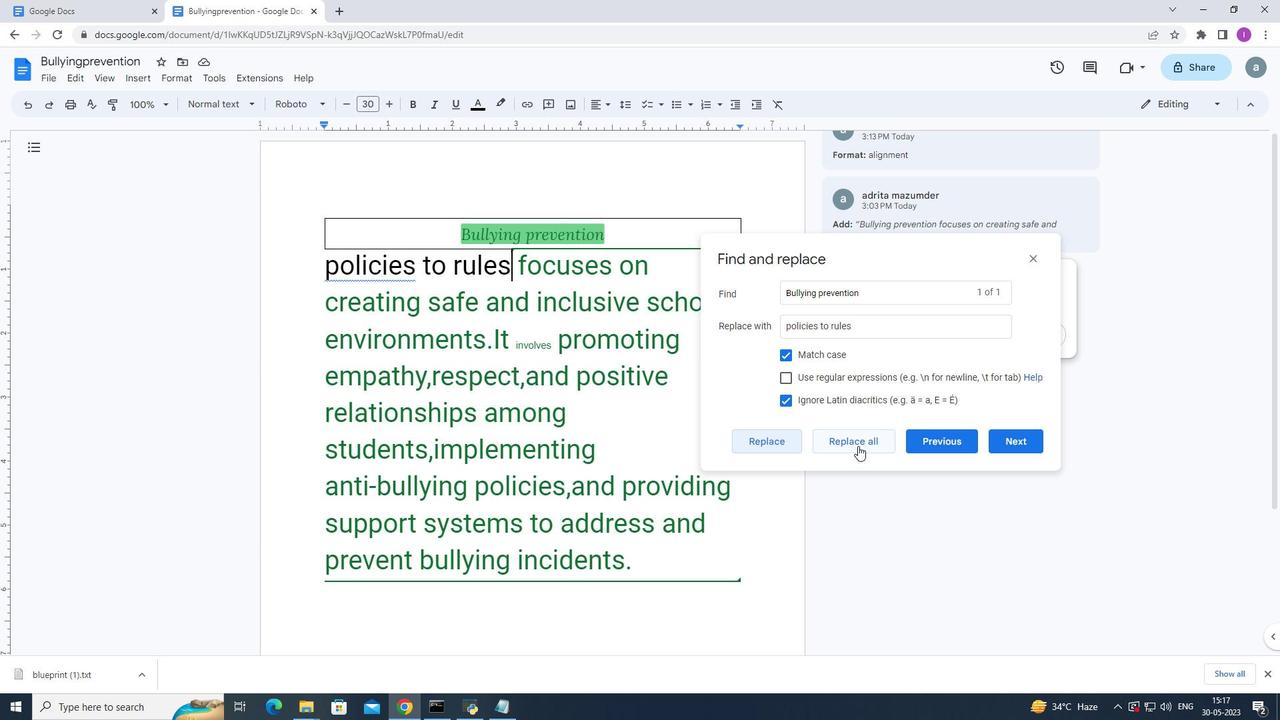 
Action: Mouse moved to (552, 352)
Screenshot: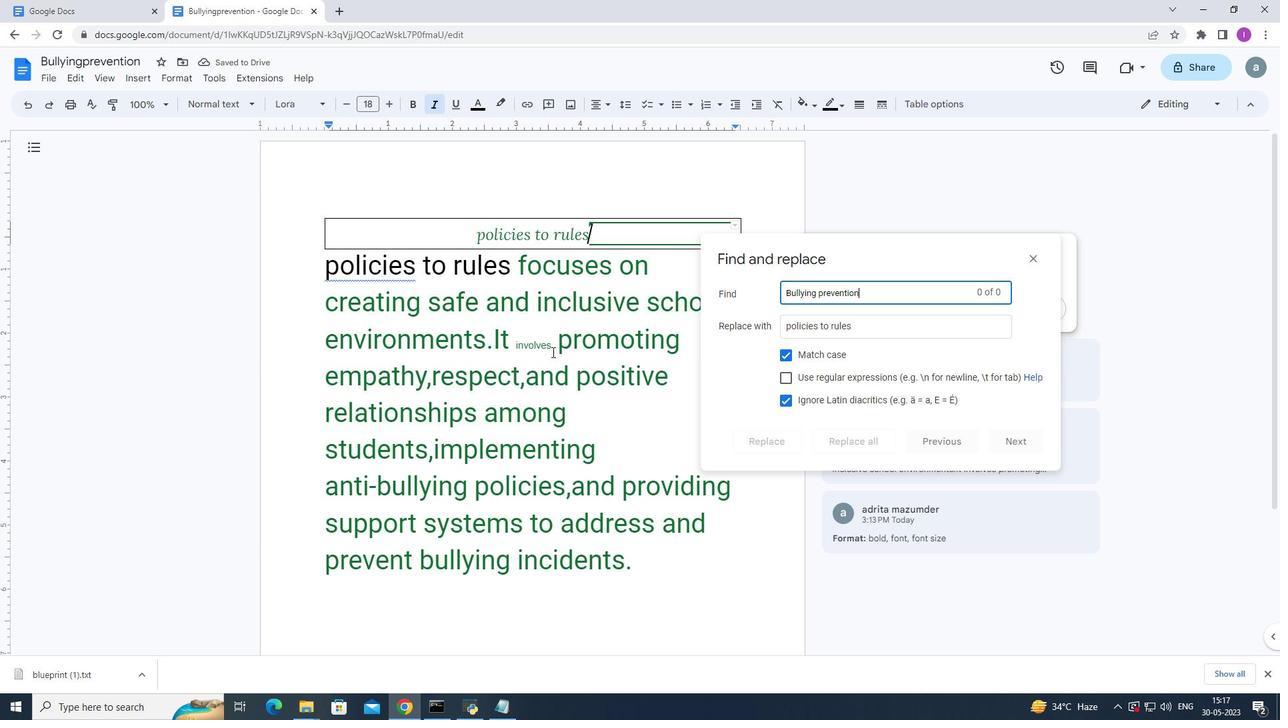 
Action: Mouse pressed left at (552, 352)
Screenshot: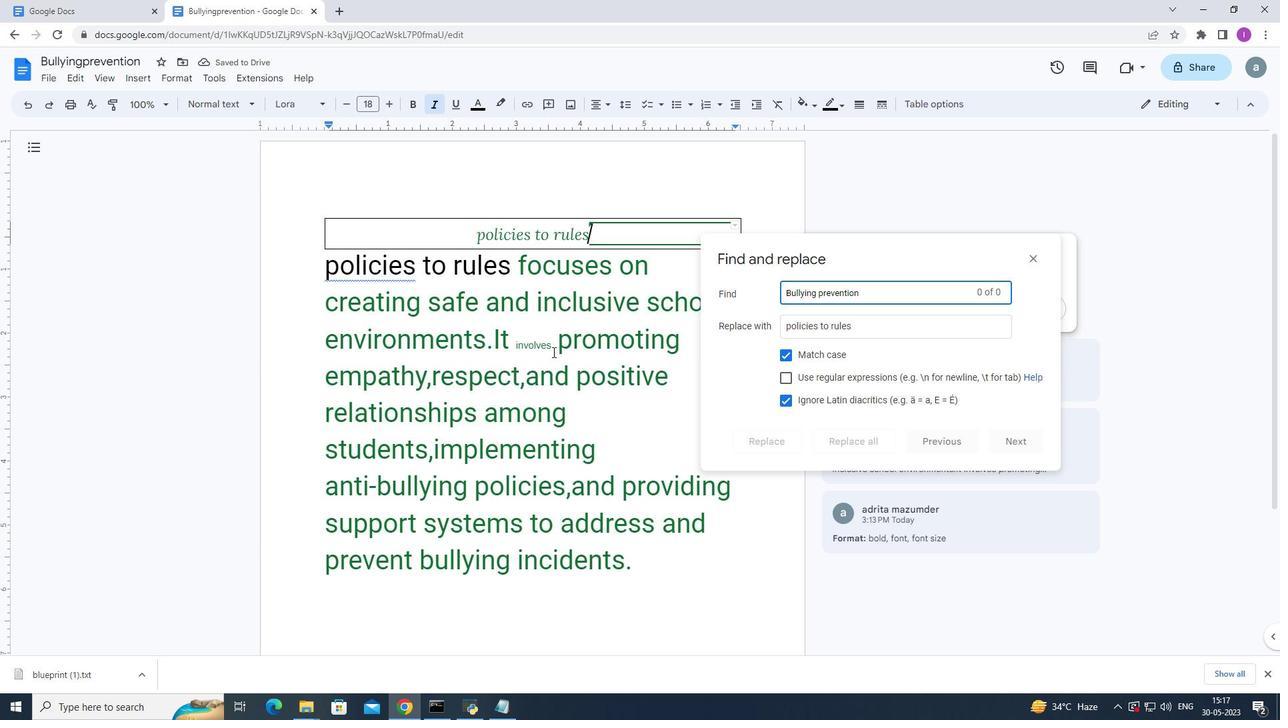 
Action: Mouse moved to (384, 102)
Screenshot: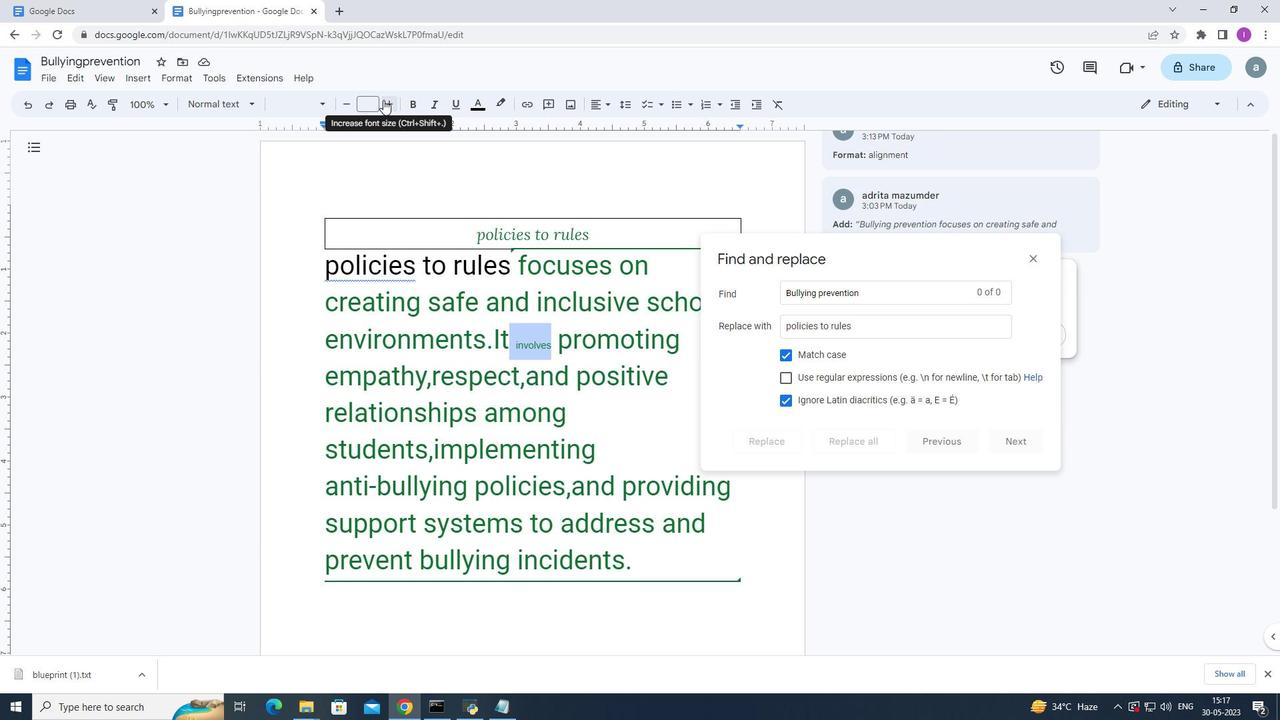 
Action: Mouse pressed left at (384, 102)
Screenshot: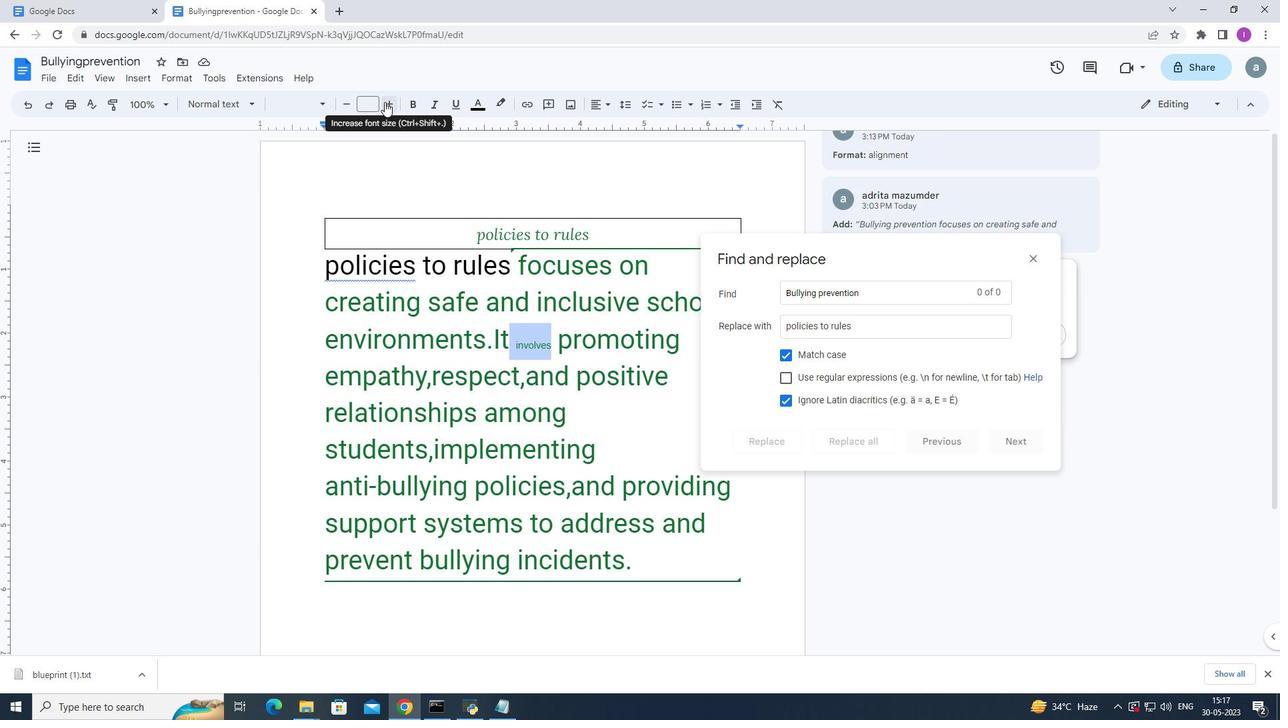 
Action: Mouse pressed left at (384, 102)
Screenshot: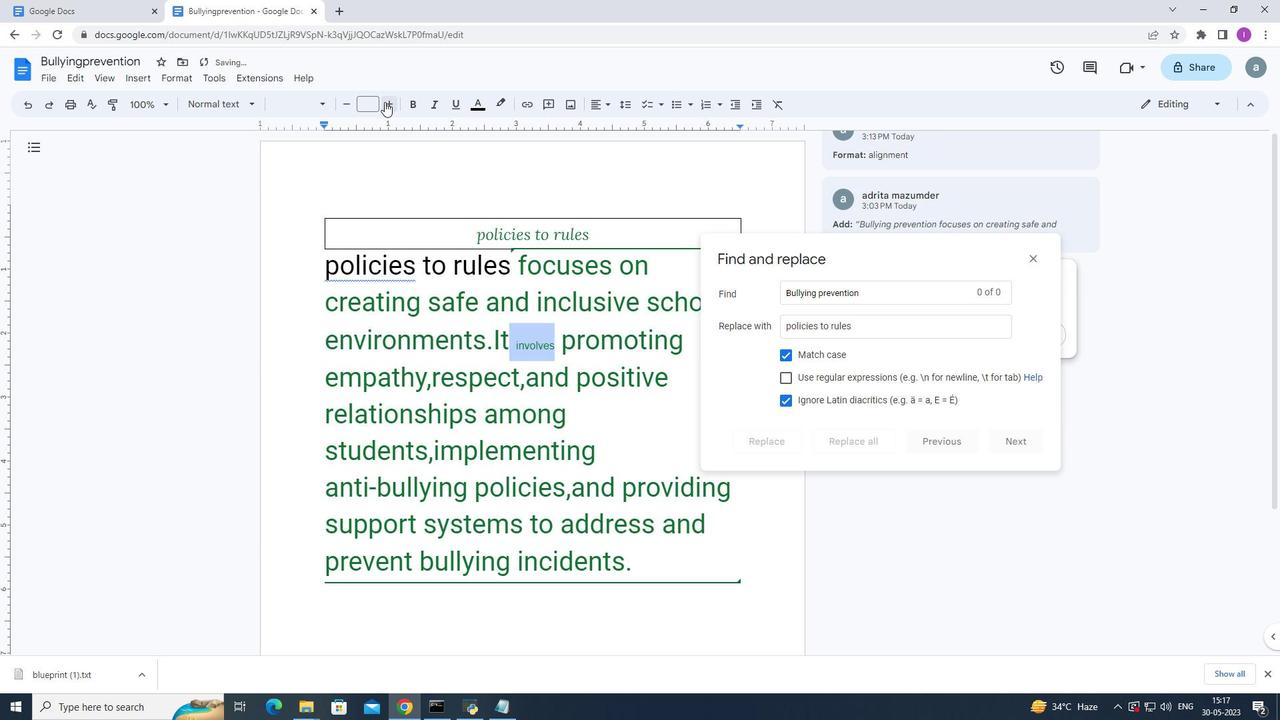 
Action: Mouse pressed left at (384, 102)
Screenshot: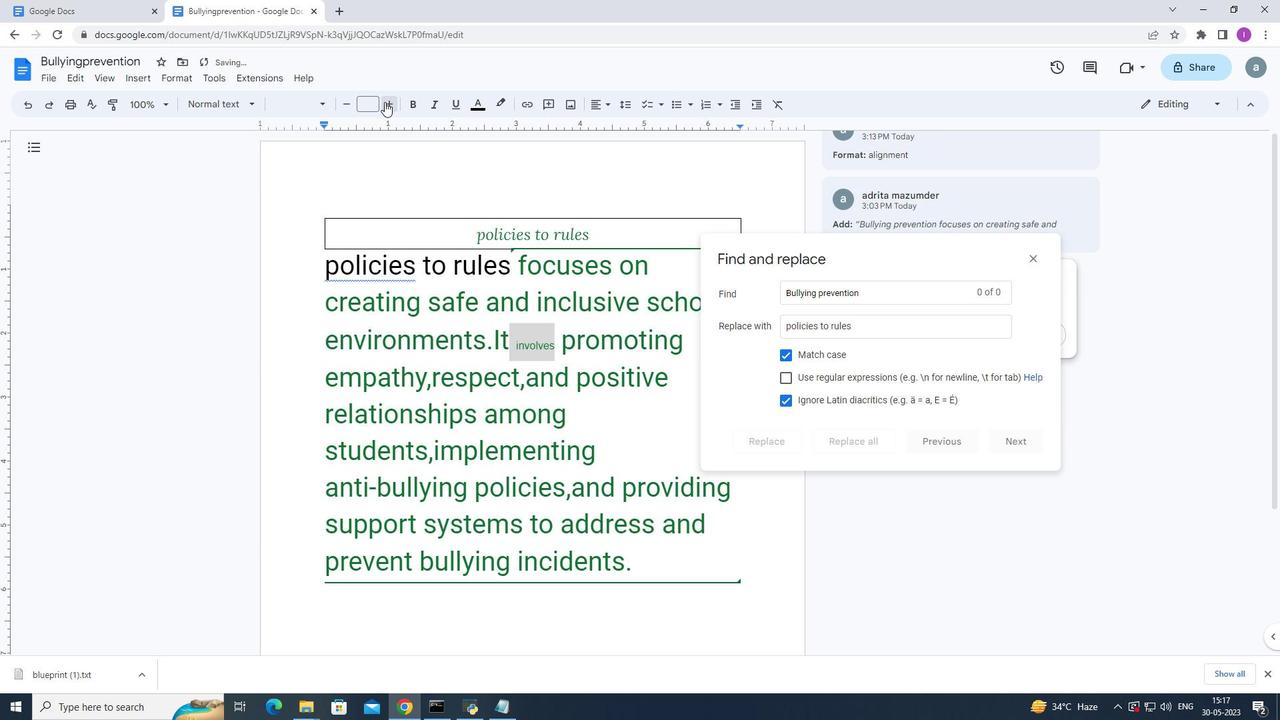 
Action: Mouse pressed left at (384, 102)
Screenshot: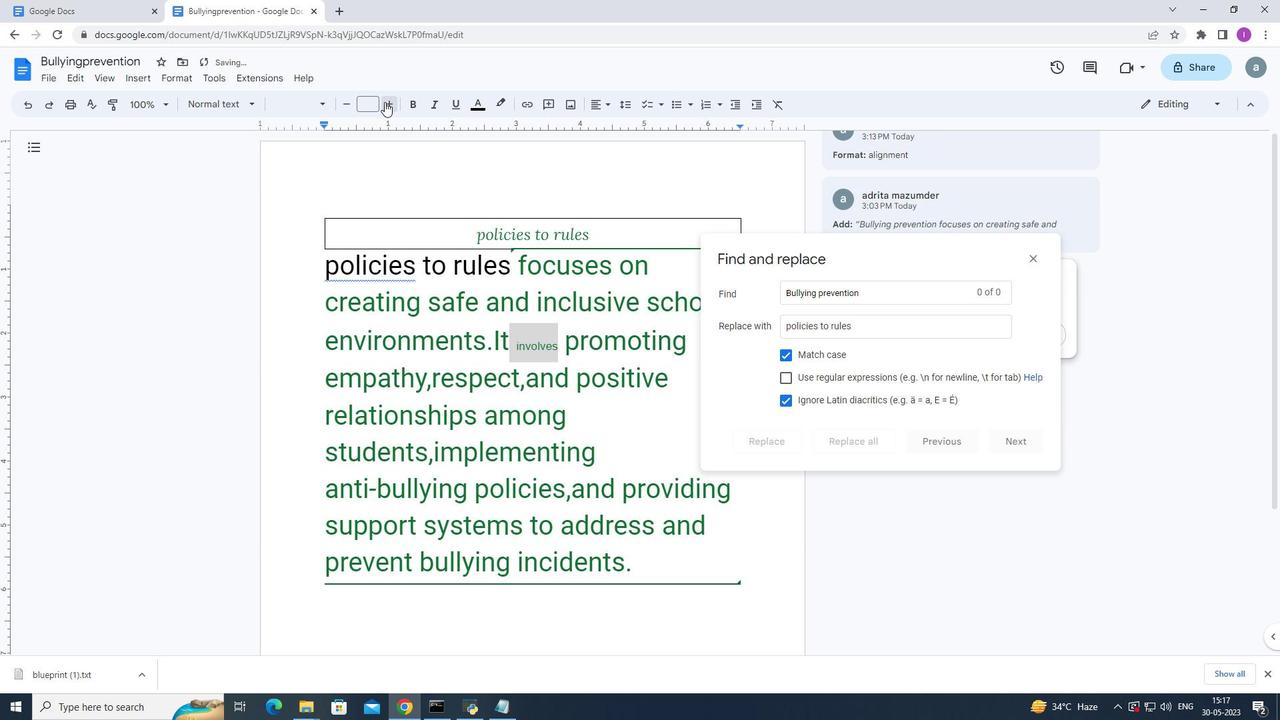 
Action: Mouse pressed left at (384, 102)
Screenshot: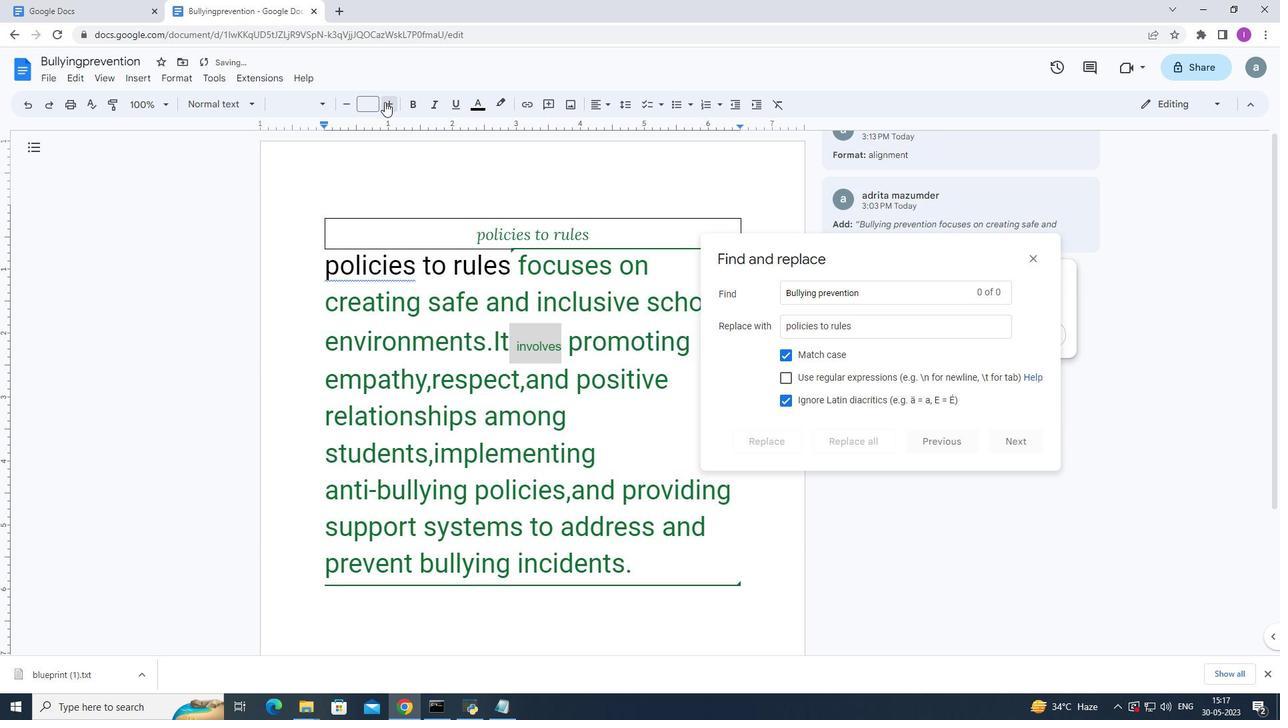 
Action: Mouse pressed left at (384, 102)
Screenshot: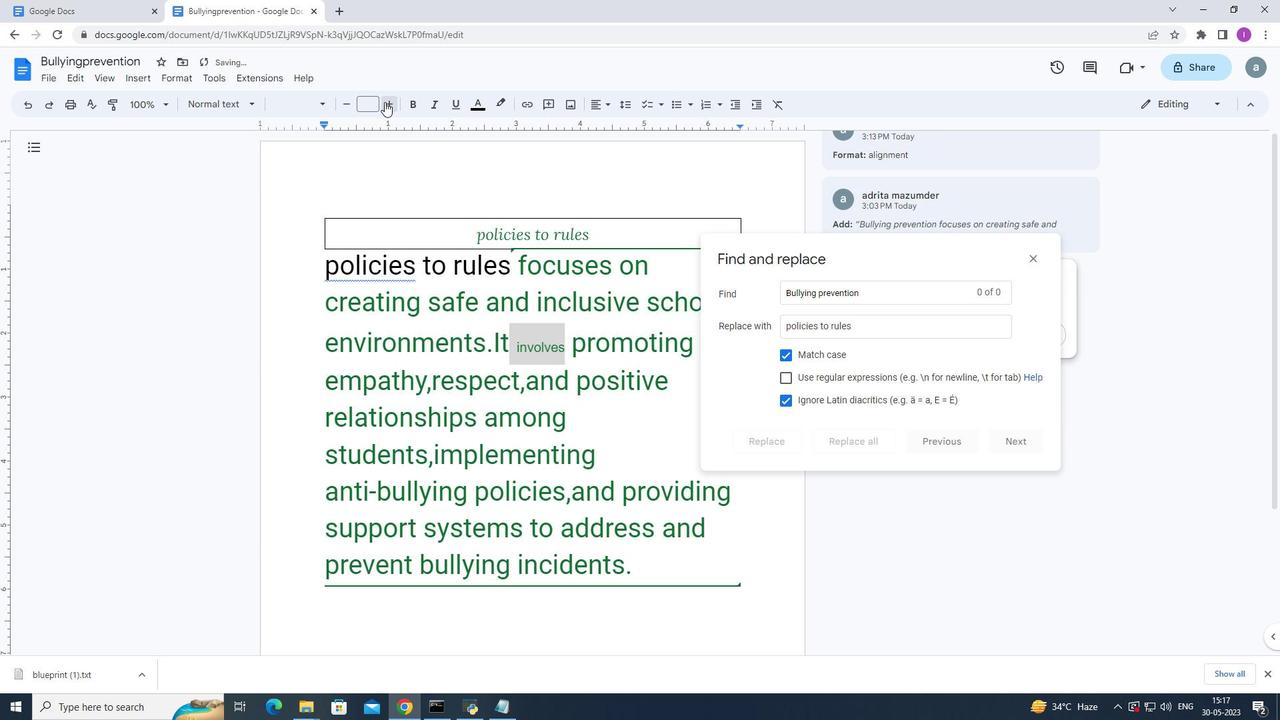 
Action: Mouse pressed left at (384, 102)
Screenshot: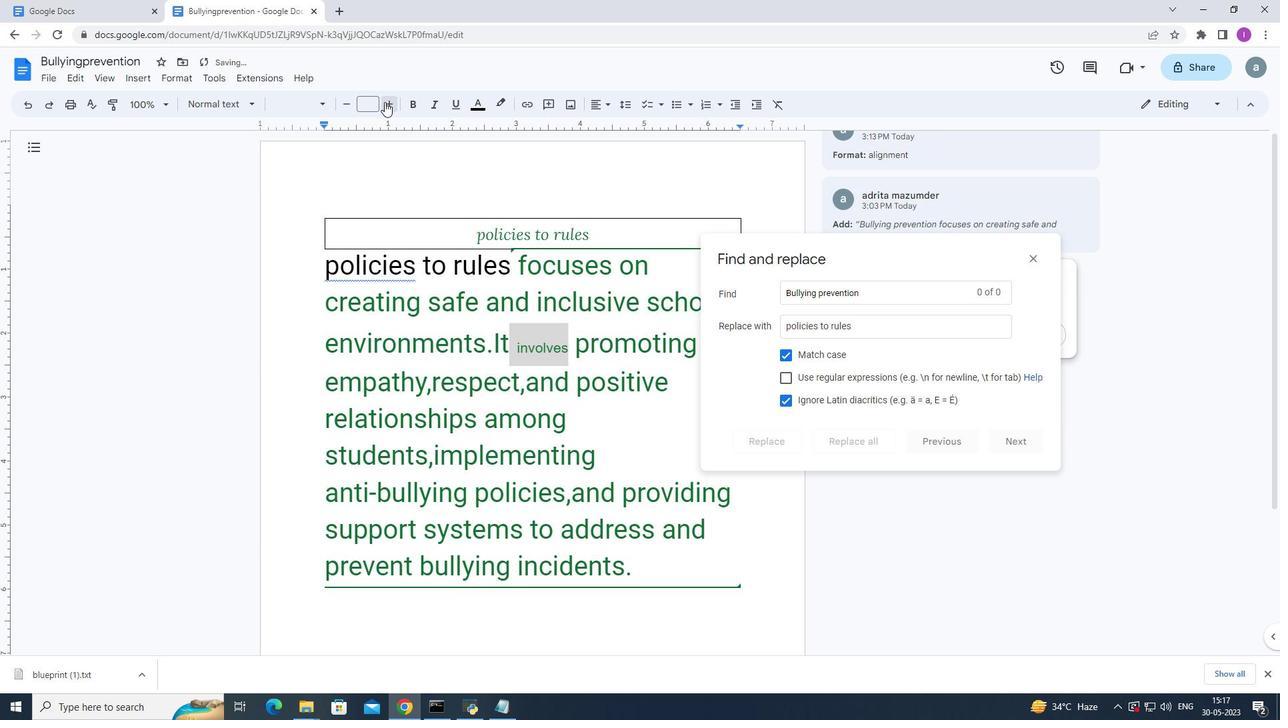 
Action: Mouse pressed left at (384, 102)
Screenshot: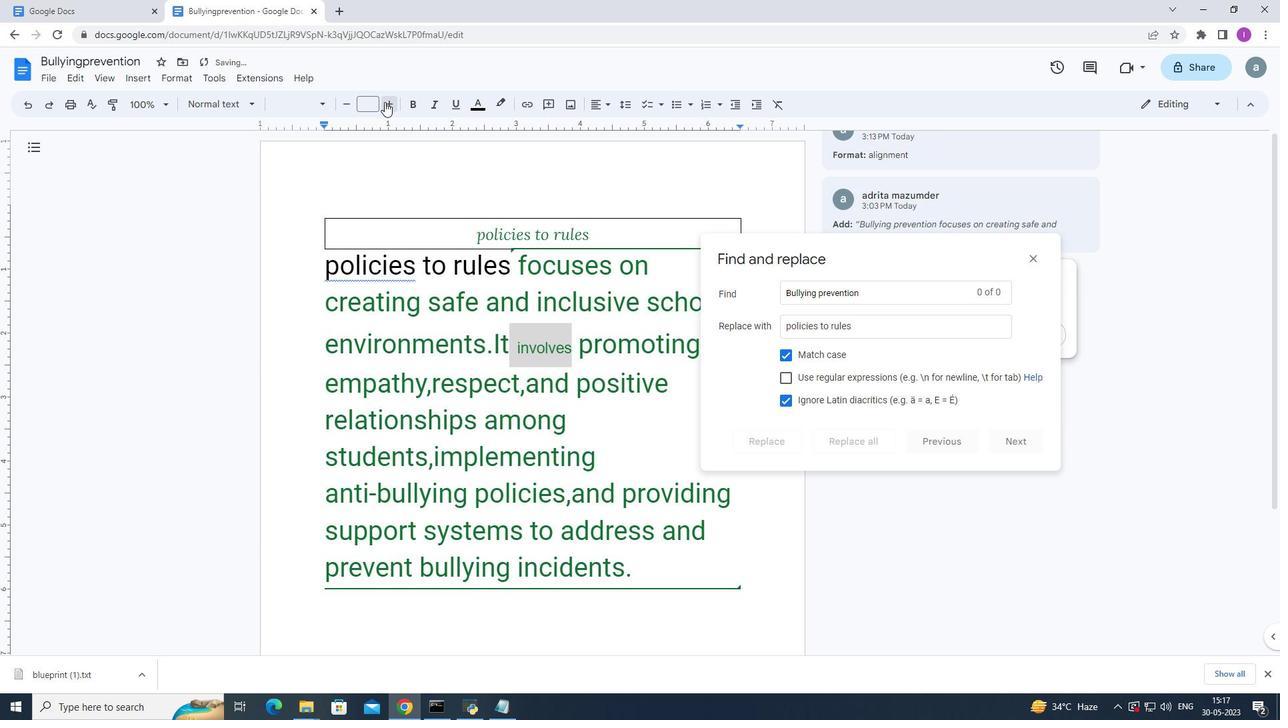 
Action: Mouse pressed left at (384, 102)
Screenshot: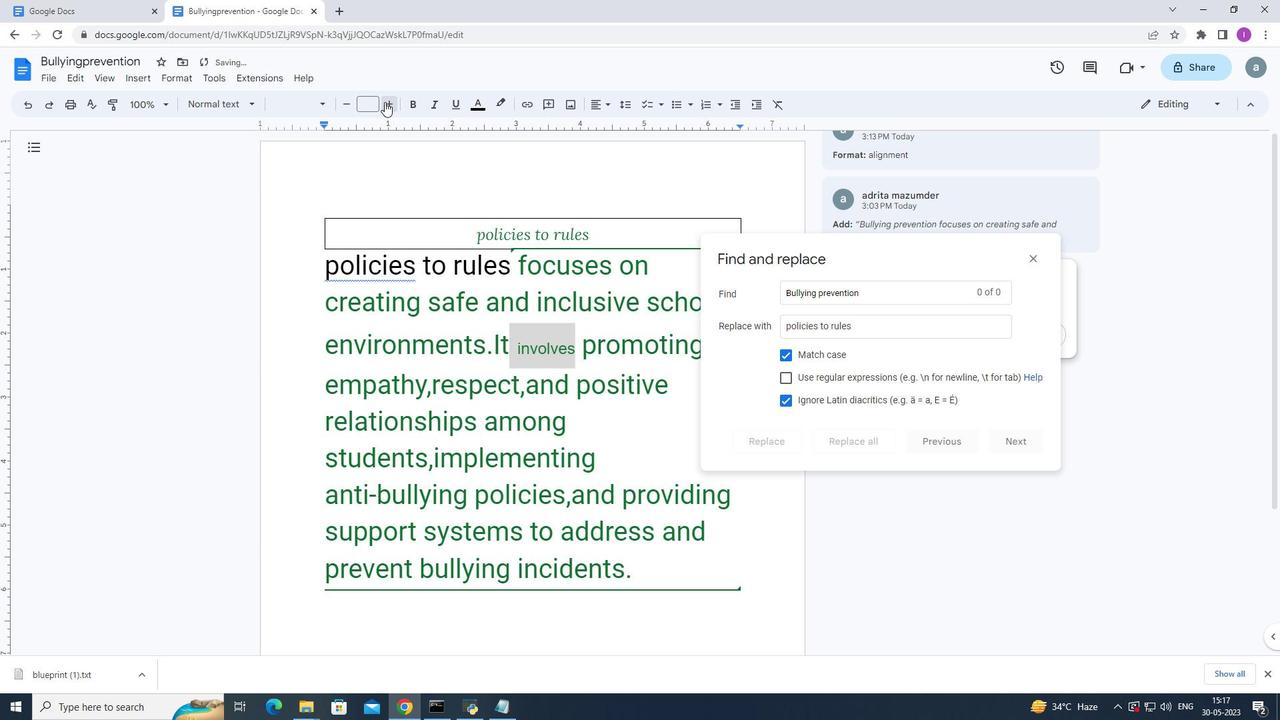 
Action: Mouse pressed left at (384, 102)
Screenshot: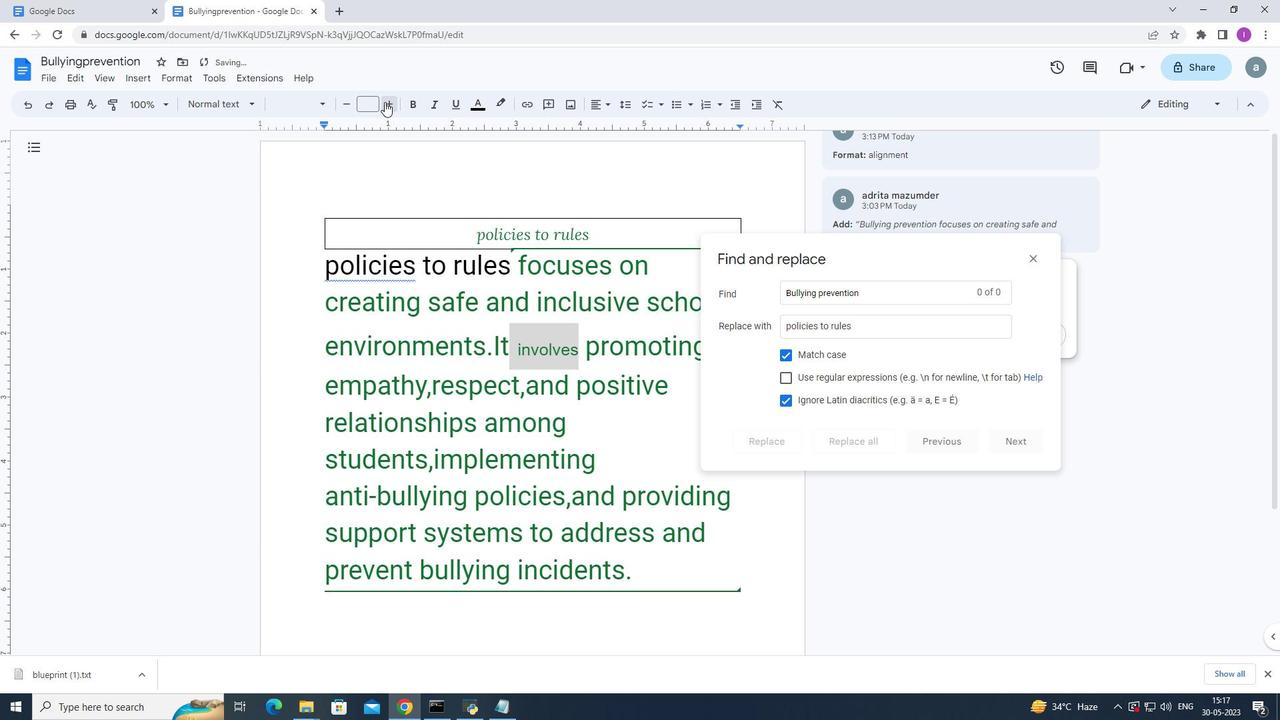 
Action: Mouse pressed left at (384, 102)
Screenshot: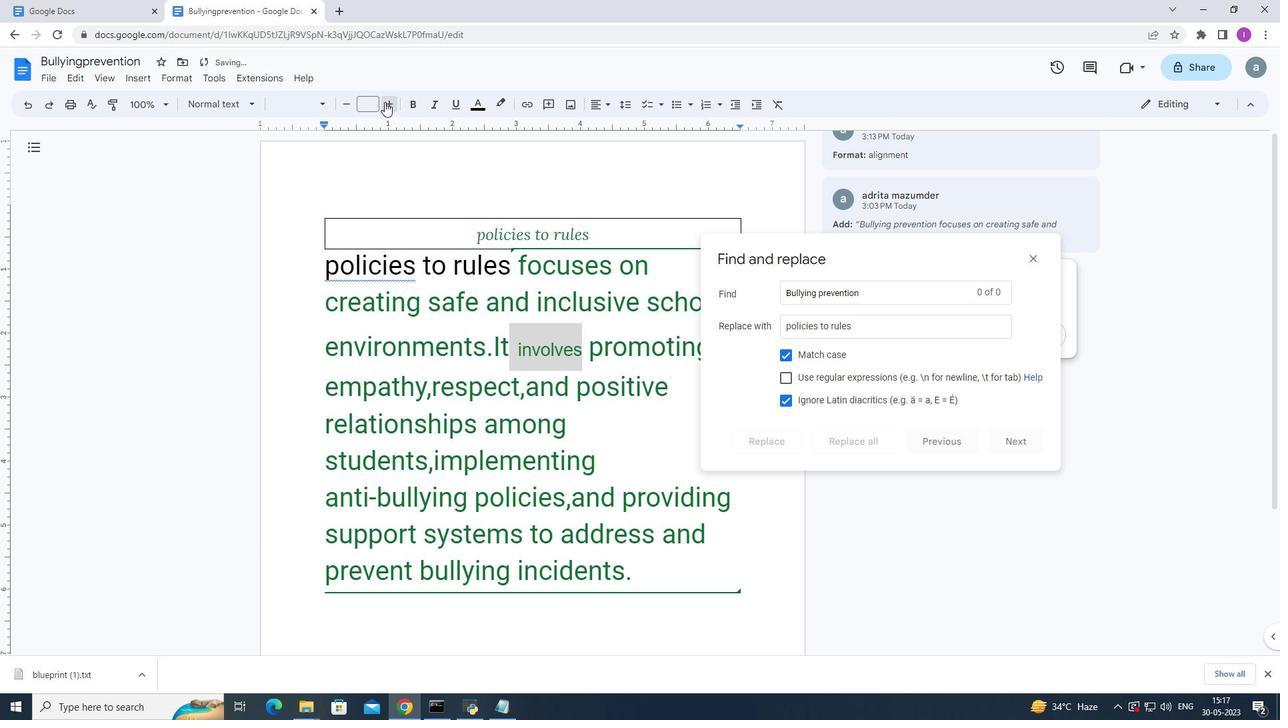 
Action: Mouse pressed left at (384, 102)
Screenshot: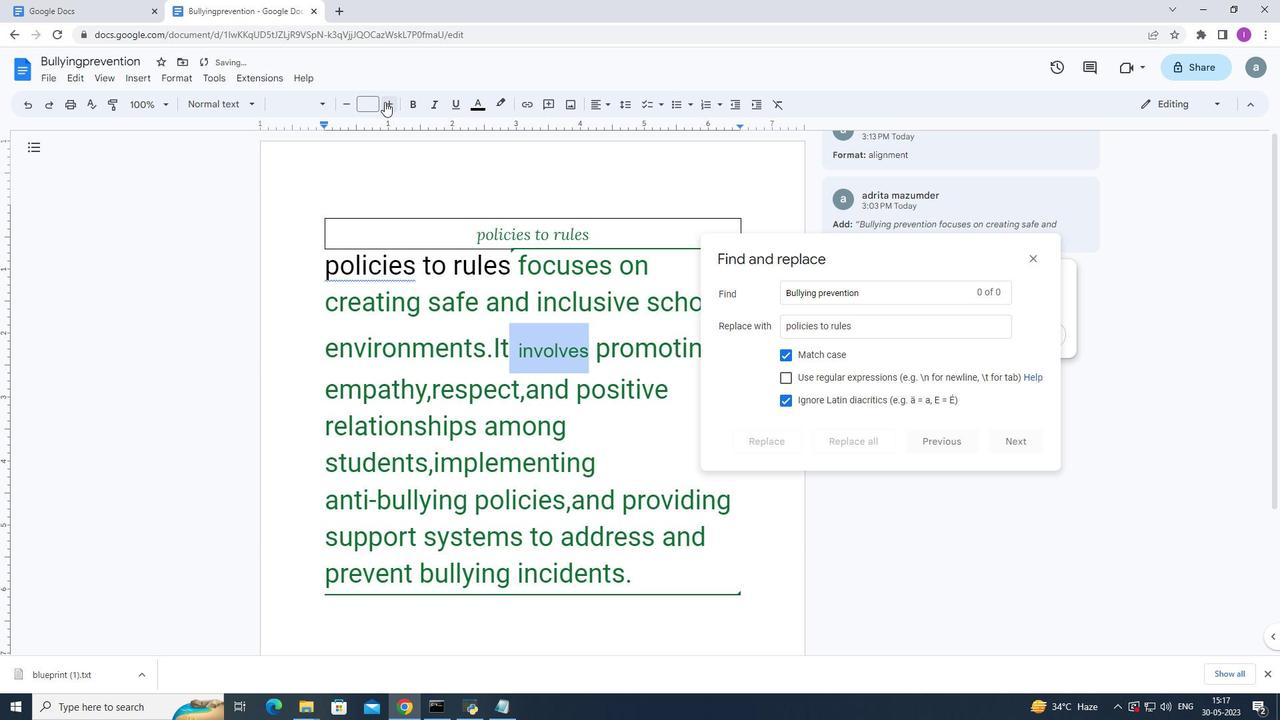 
Action: Mouse pressed left at (384, 102)
Screenshot: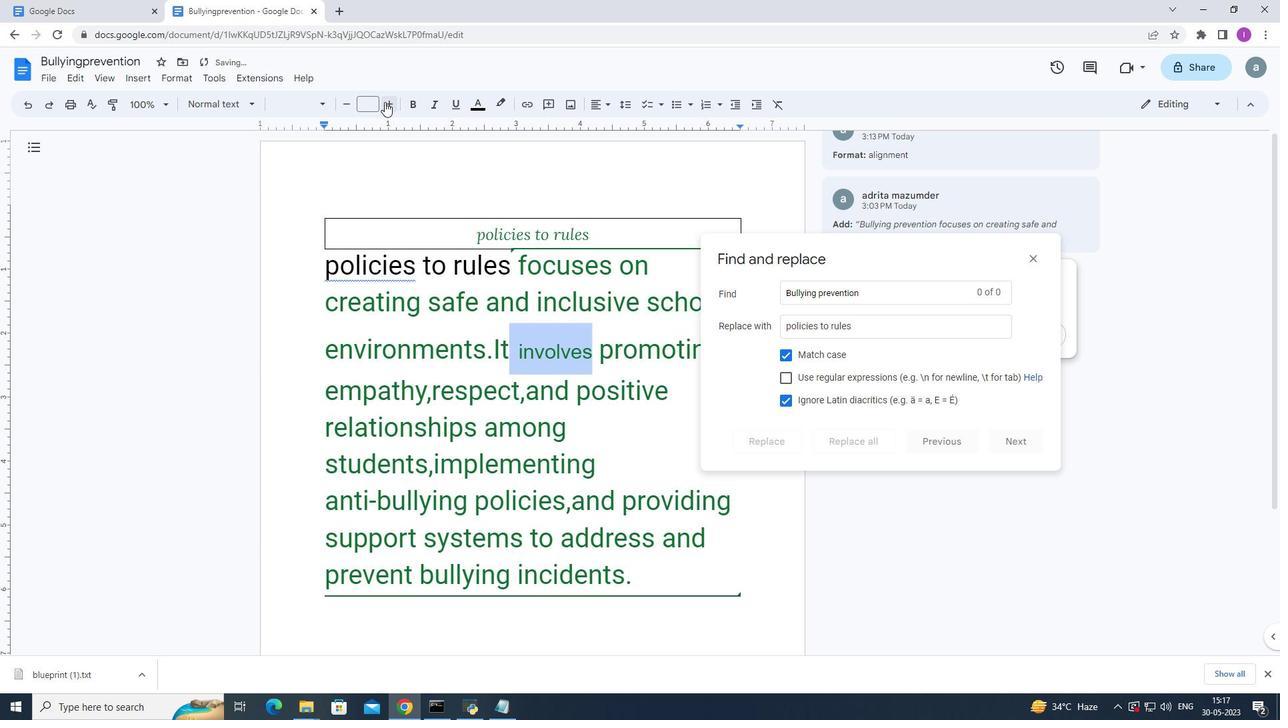 
Action: Mouse pressed left at (384, 102)
Screenshot: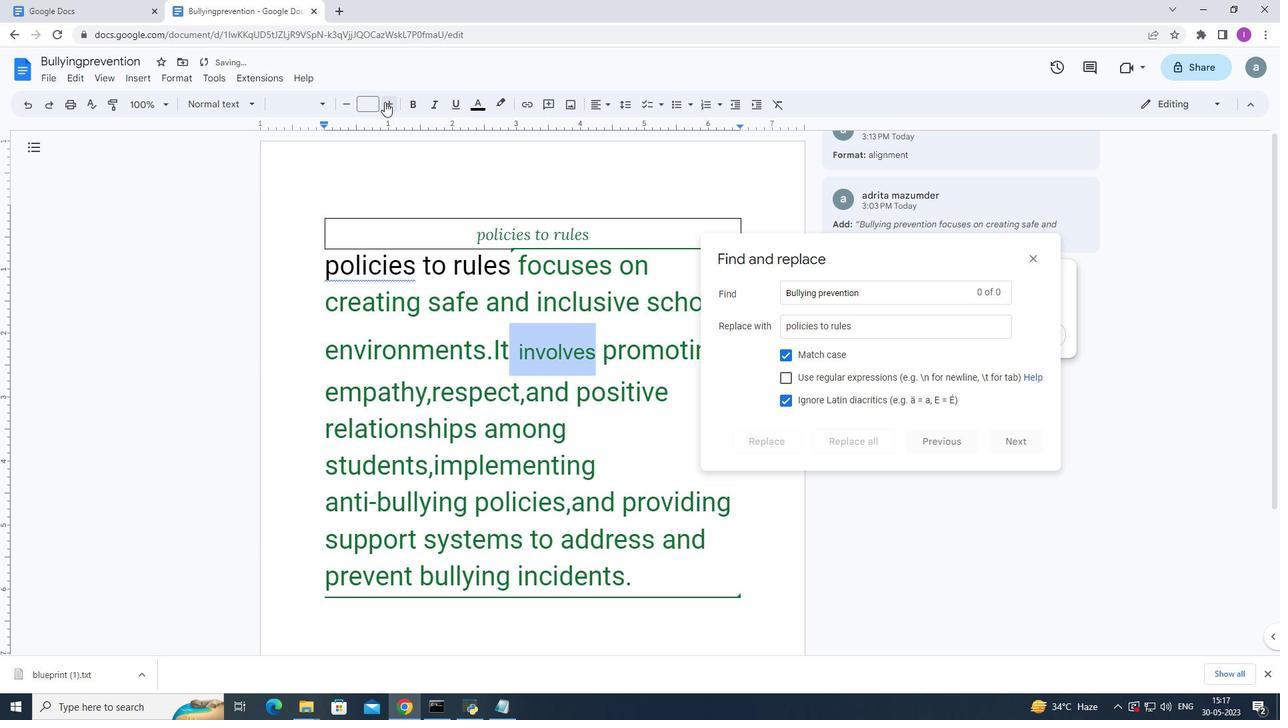 
Action: Mouse pressed left at (384, 102)
Screenshot: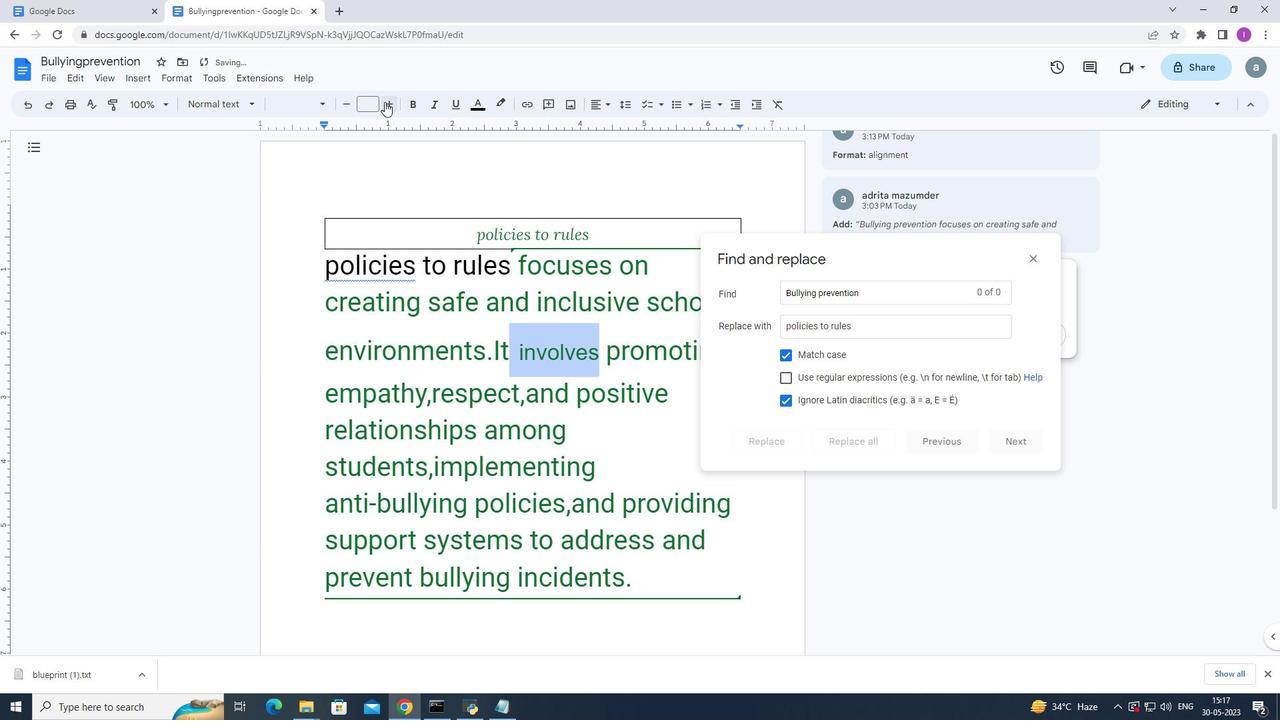 
Action: Mouse pressed left at (384, 102)
Screenshot: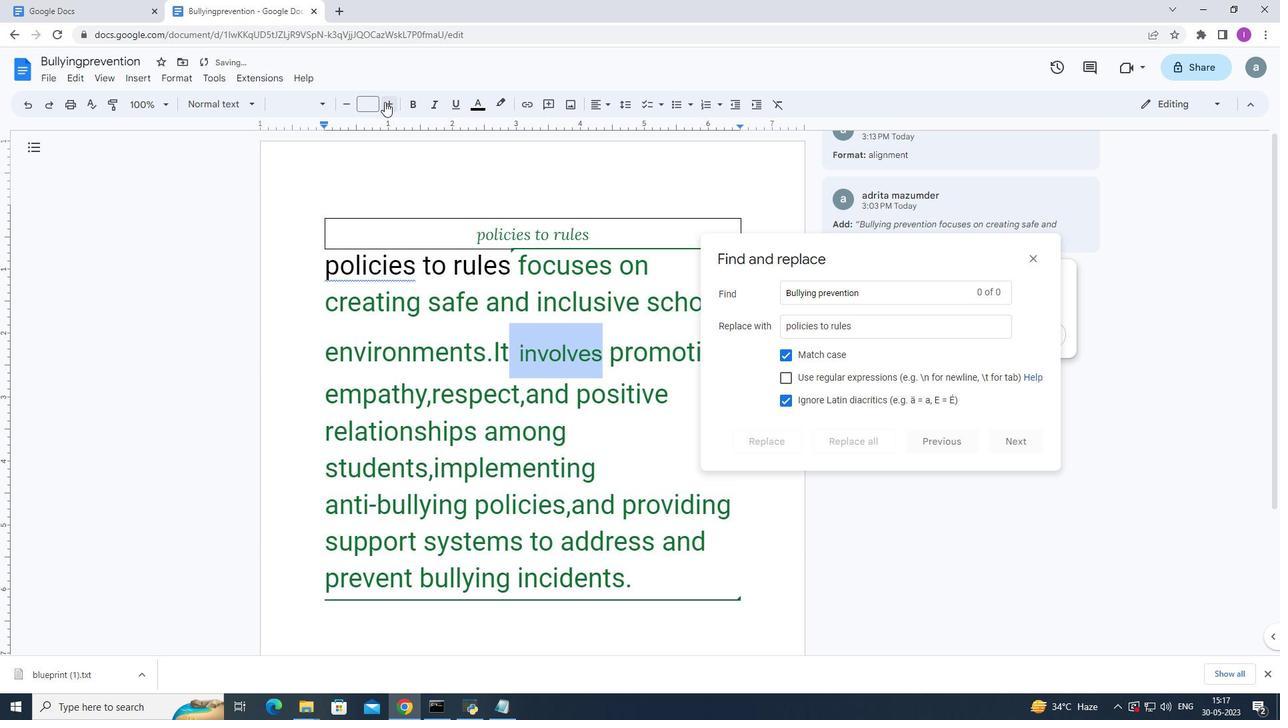 
Action: Mouse moved to (686, 450)
Screenshot: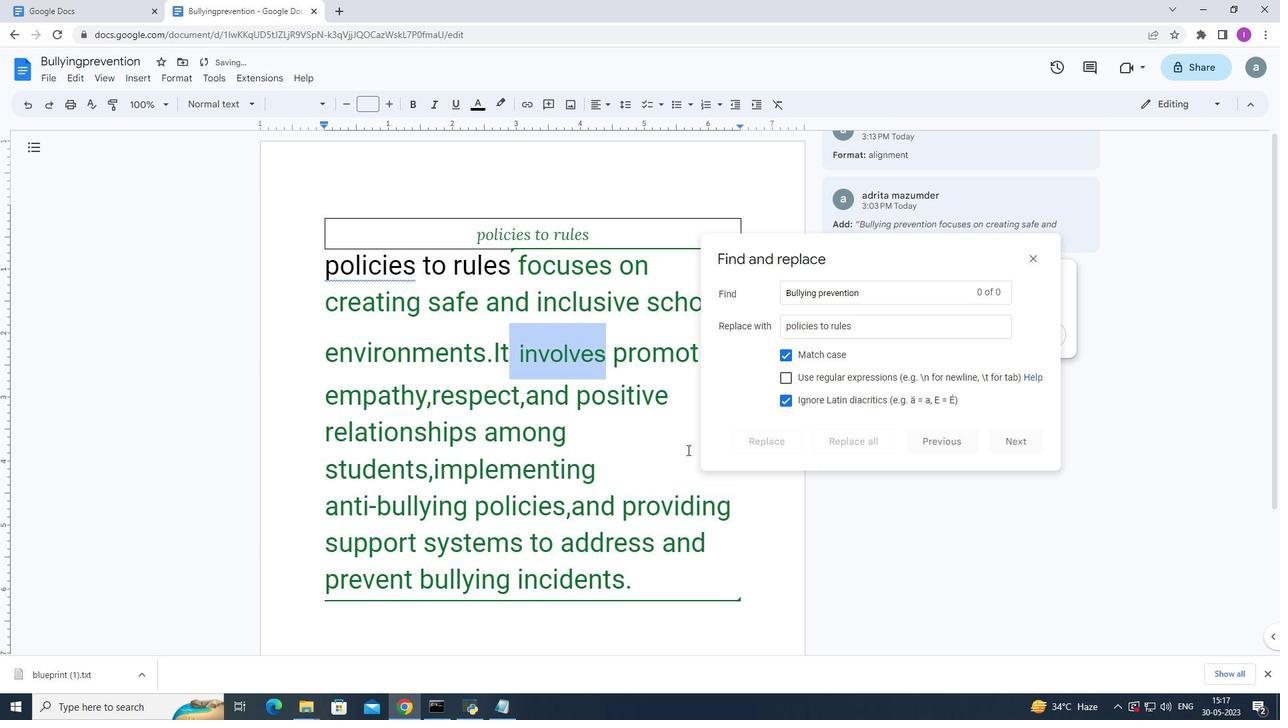 
Action: Mouse pressed left at (686, 450)
Screenshot: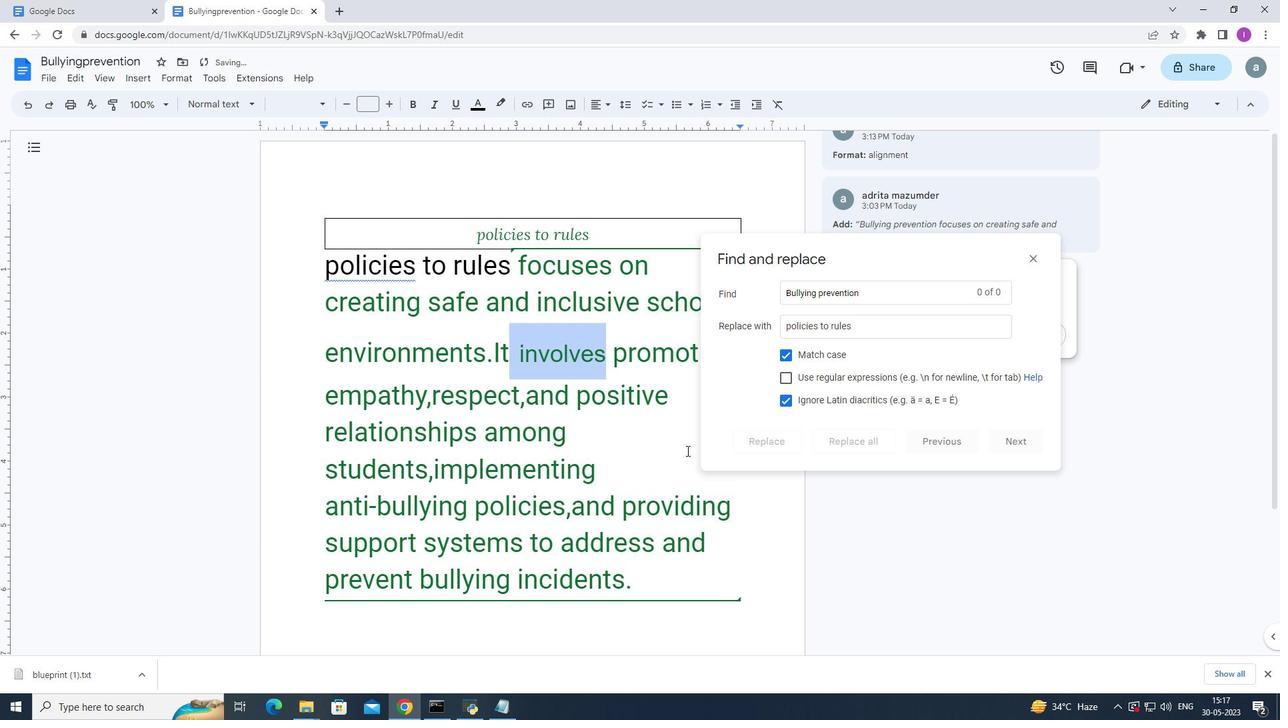 
Action: Mouse moved to (1034, 258)
Screenshot: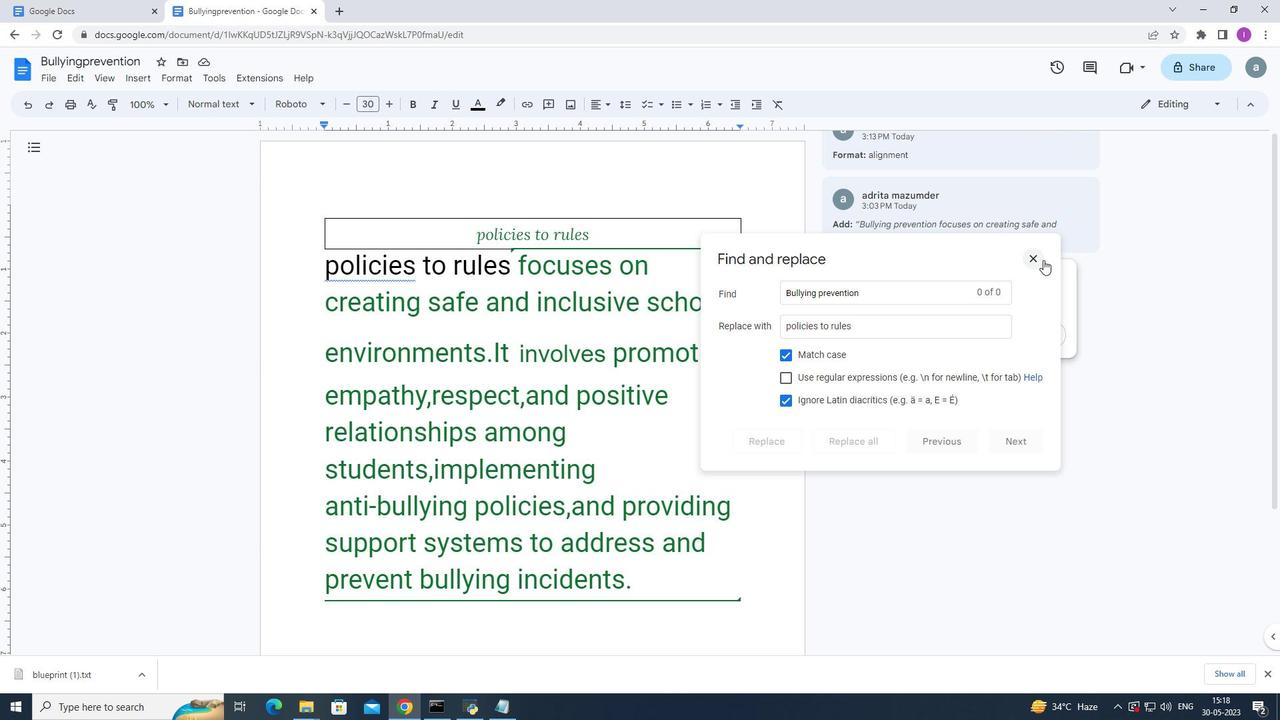 
Action: Mouse pressed left at (1034, 258)
Screenshot: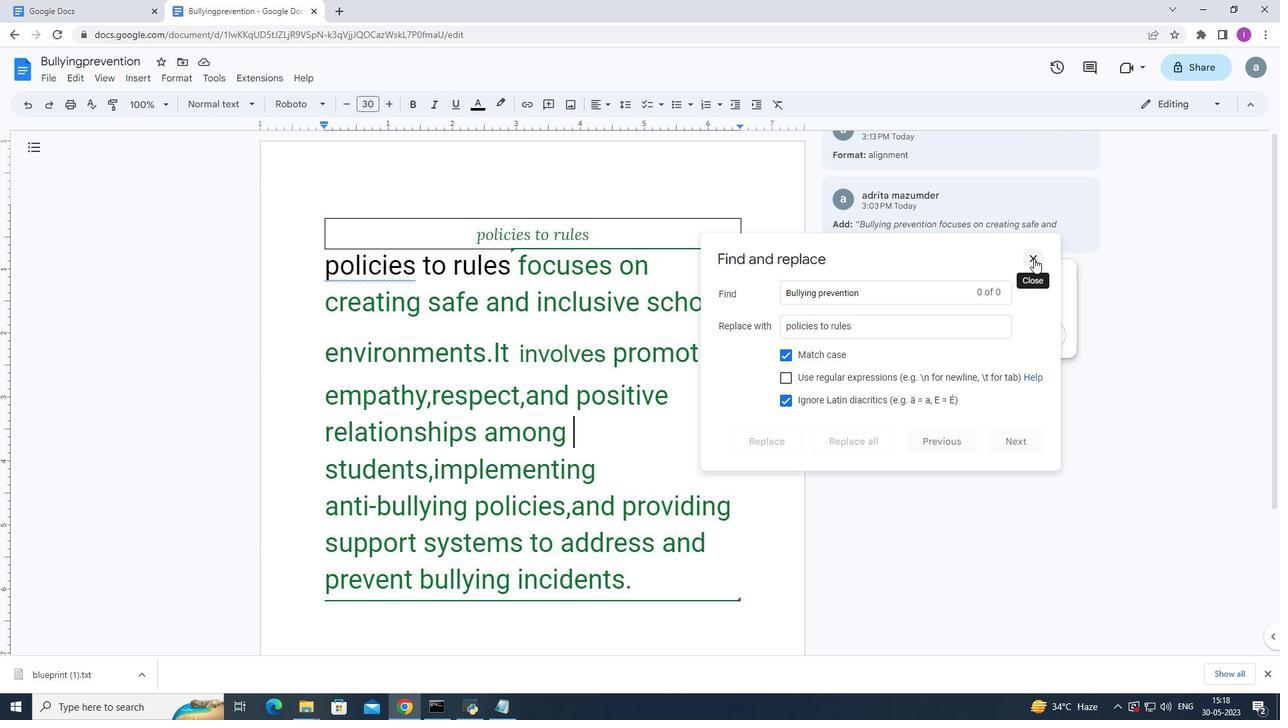 
Action: Mouse moved to (686, 468)
Screenshot: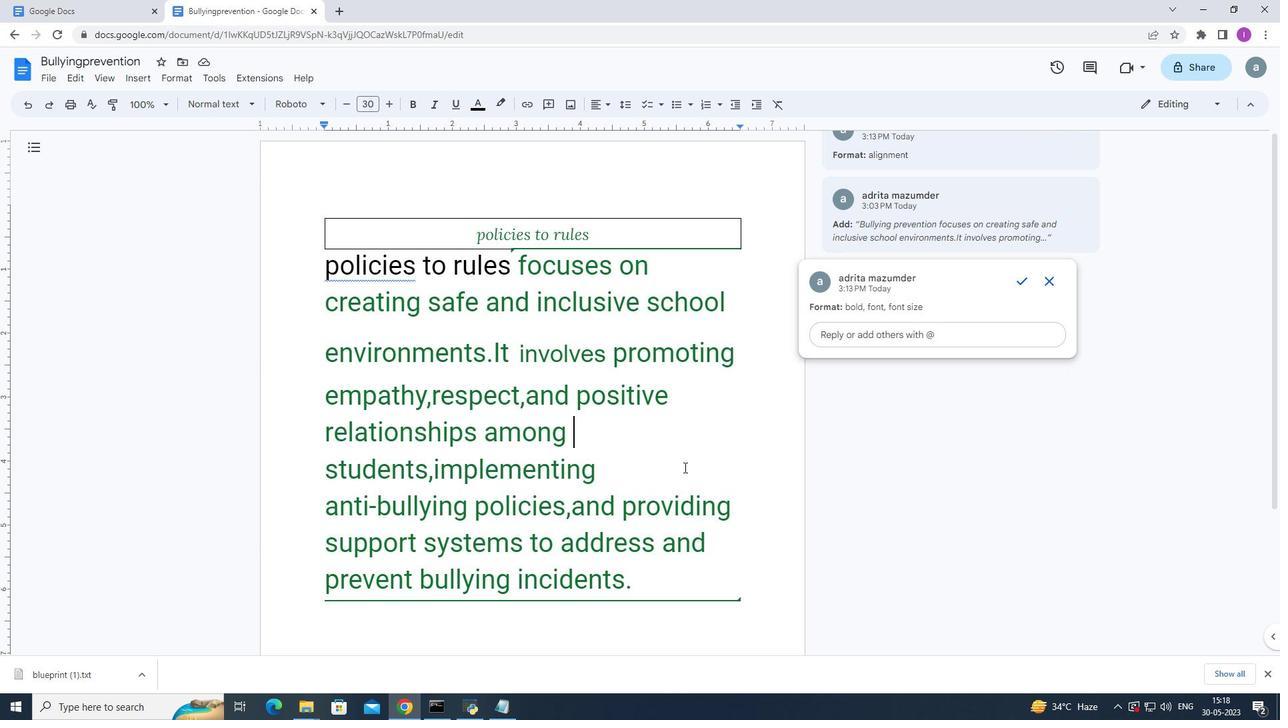 
Action: Mouse scrolled (686, 469) with delta (0, 0)
Screenshot: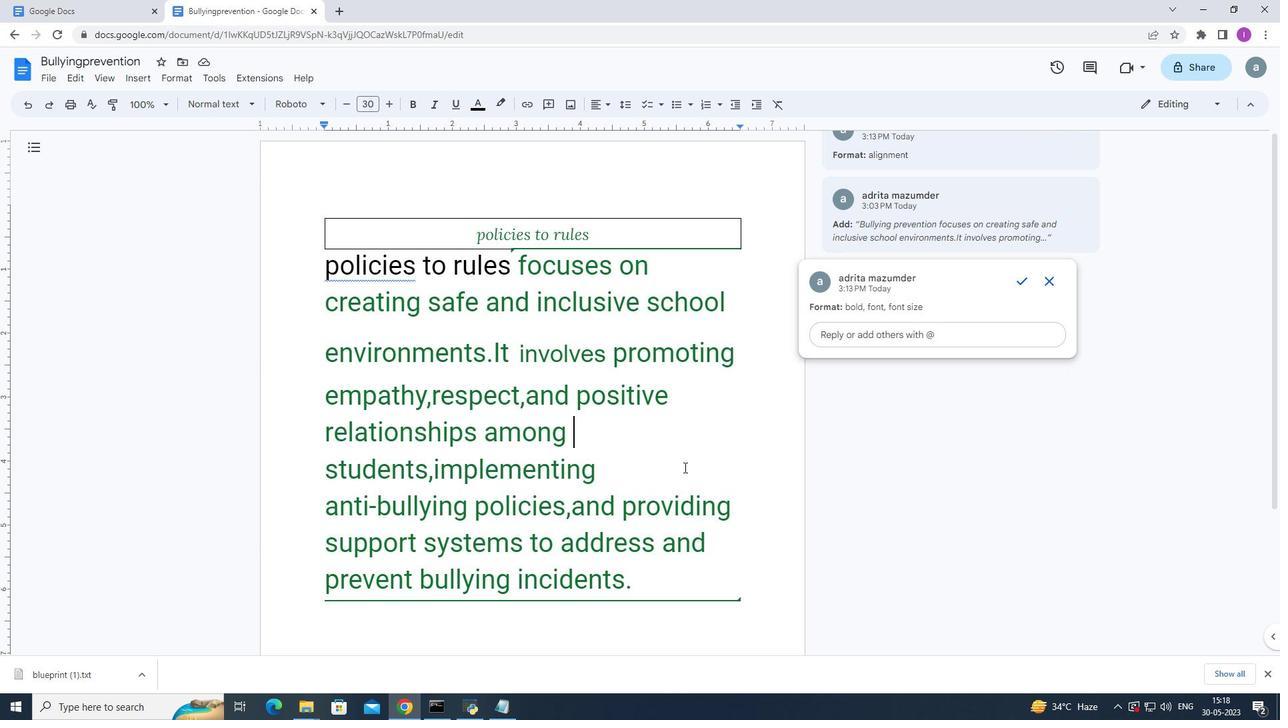 
Action: Mouse moved to (686, 469)
Screenshot: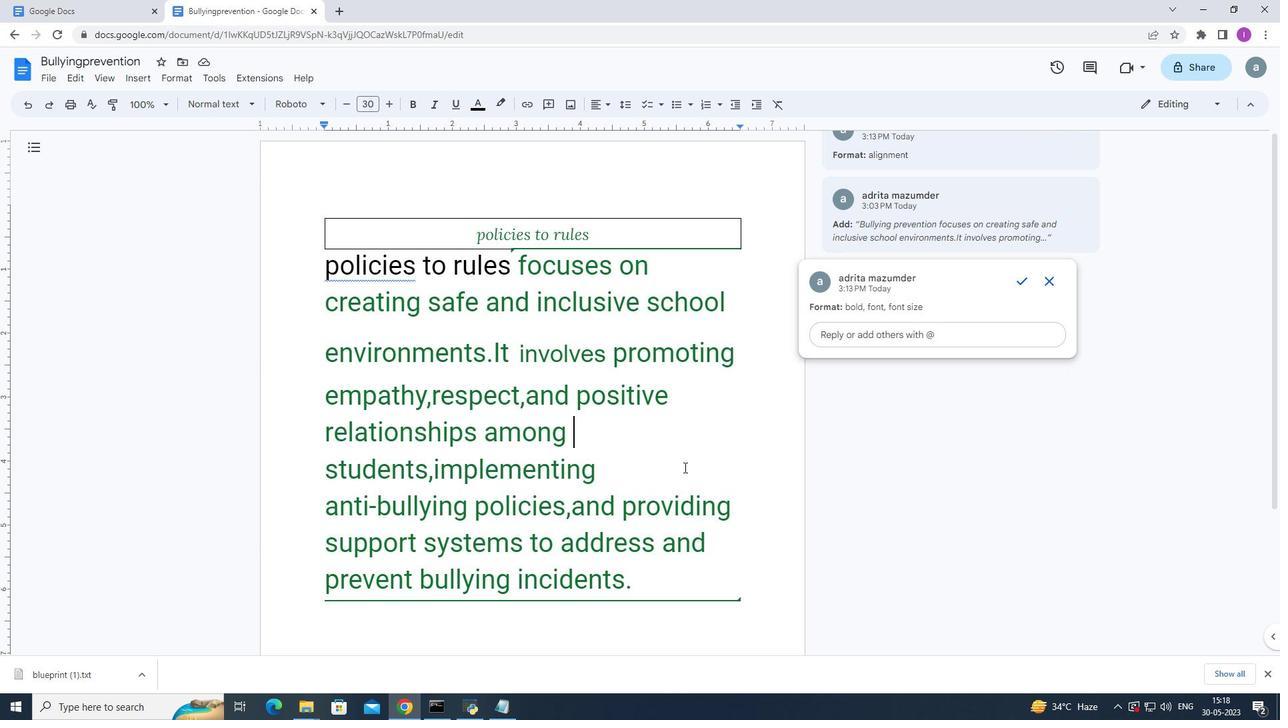 
Action: Mouse scrolled (686, 470) with delta (0, 0)
Screenshot: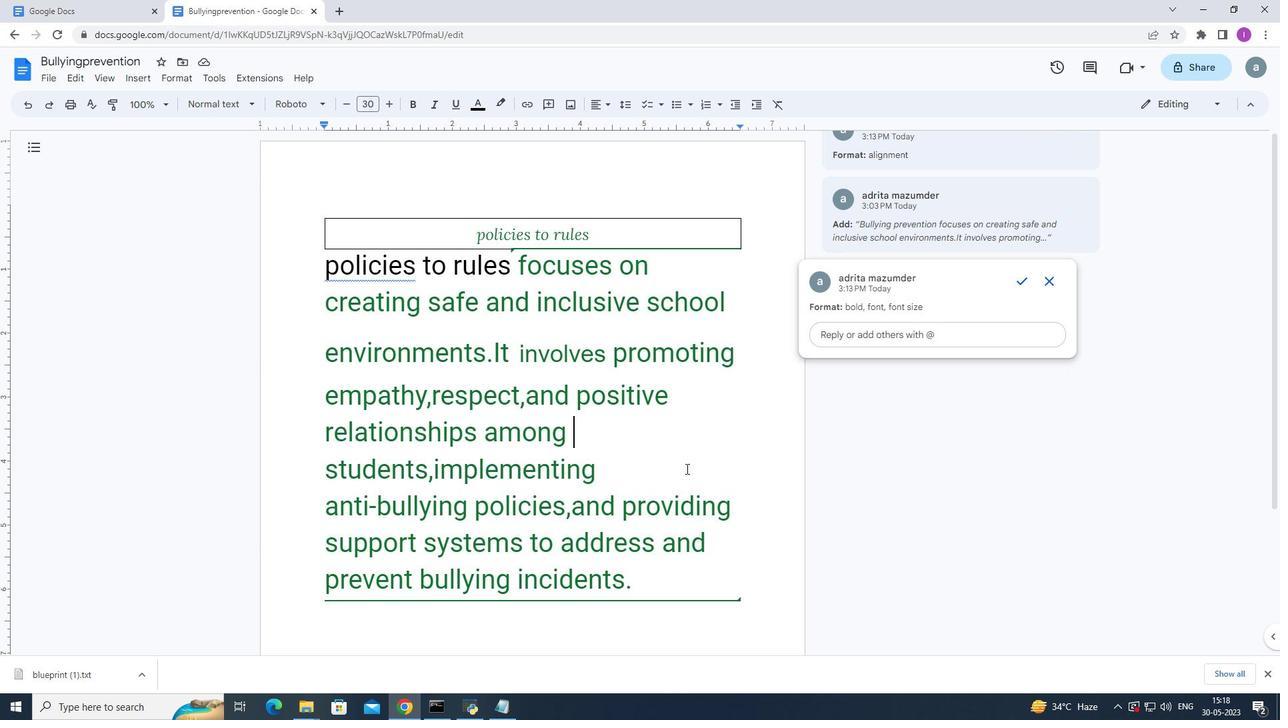 
Action: Mouse scrolled (686, 470) with delta (0, 0)
Screenshot: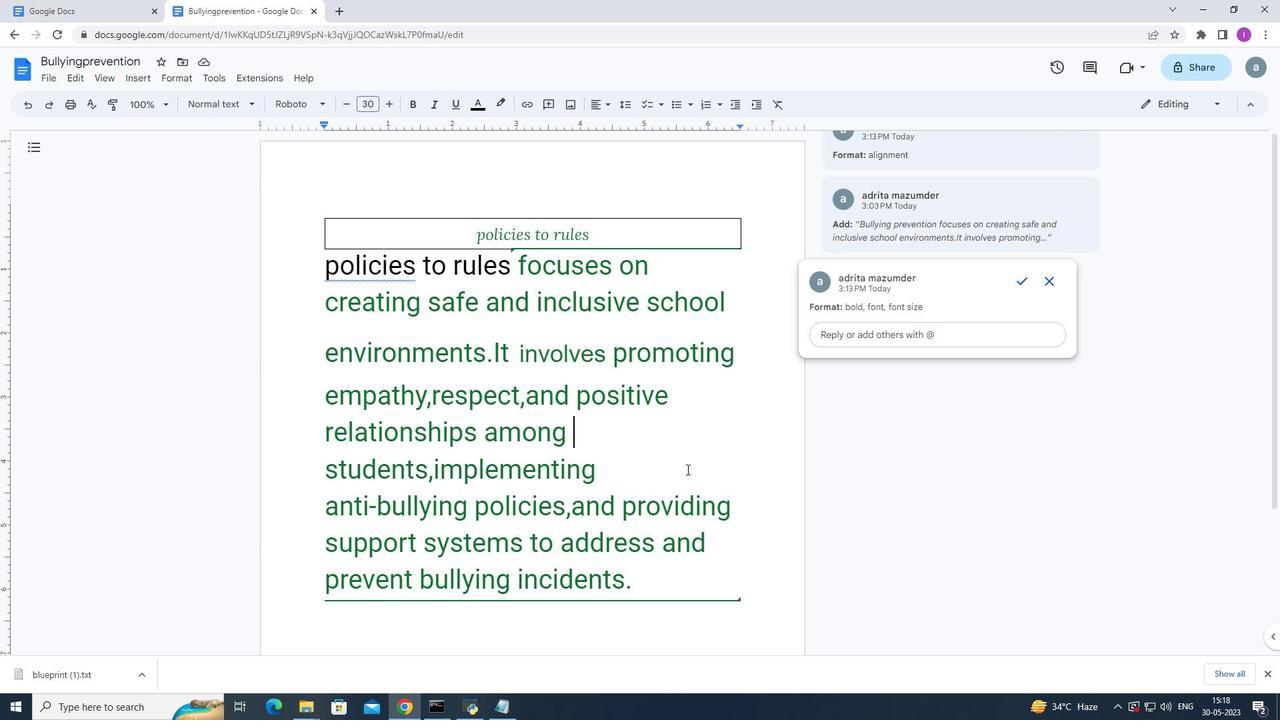 
Action: Mouse scrolled (686, 470) with delta (0, 0)
Screenshot: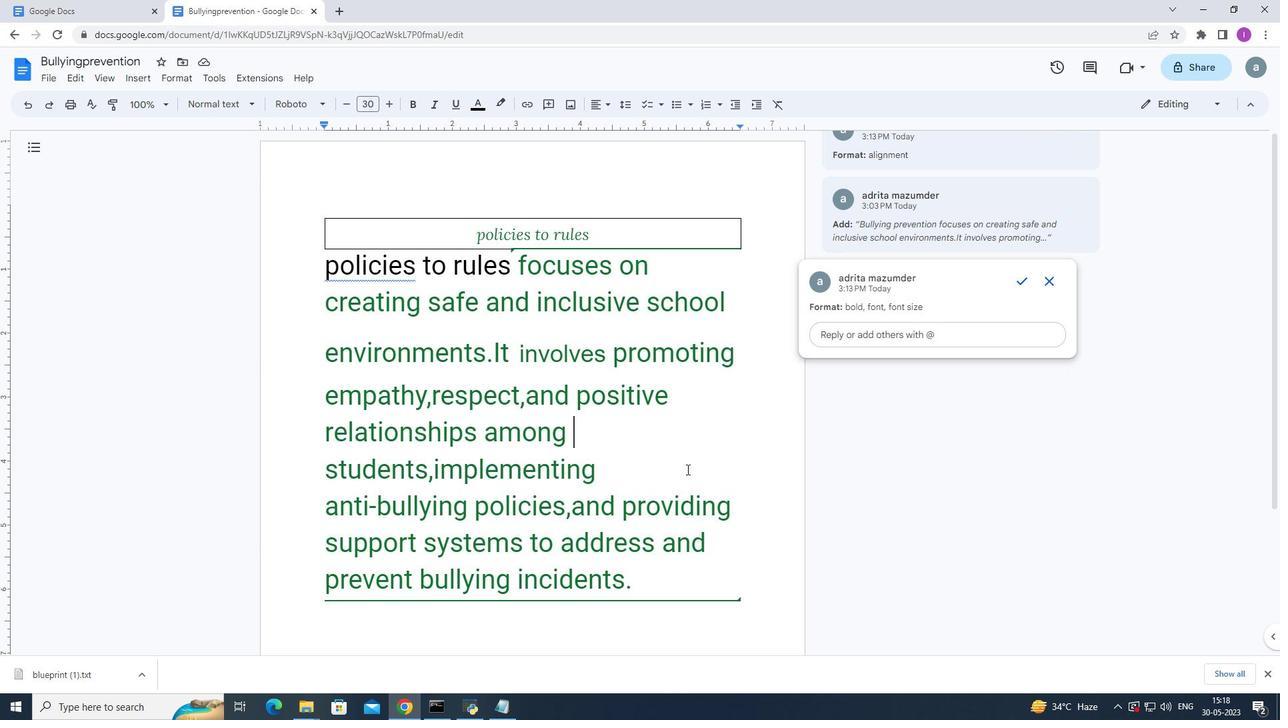 
Action: Mouse scrolled (686, 468) with delta (0, 0)
Screenshot: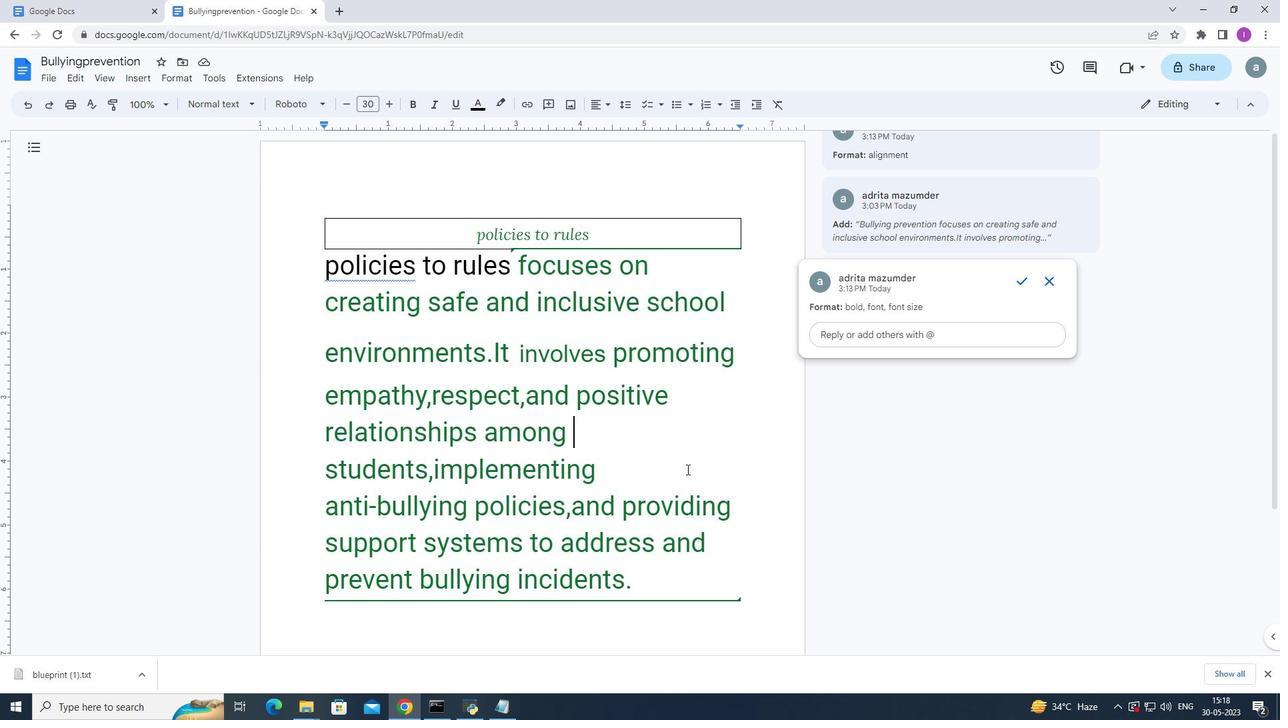 
Action: Mouse scrolled (686, 468) with delta (0, 0)
Screenshot: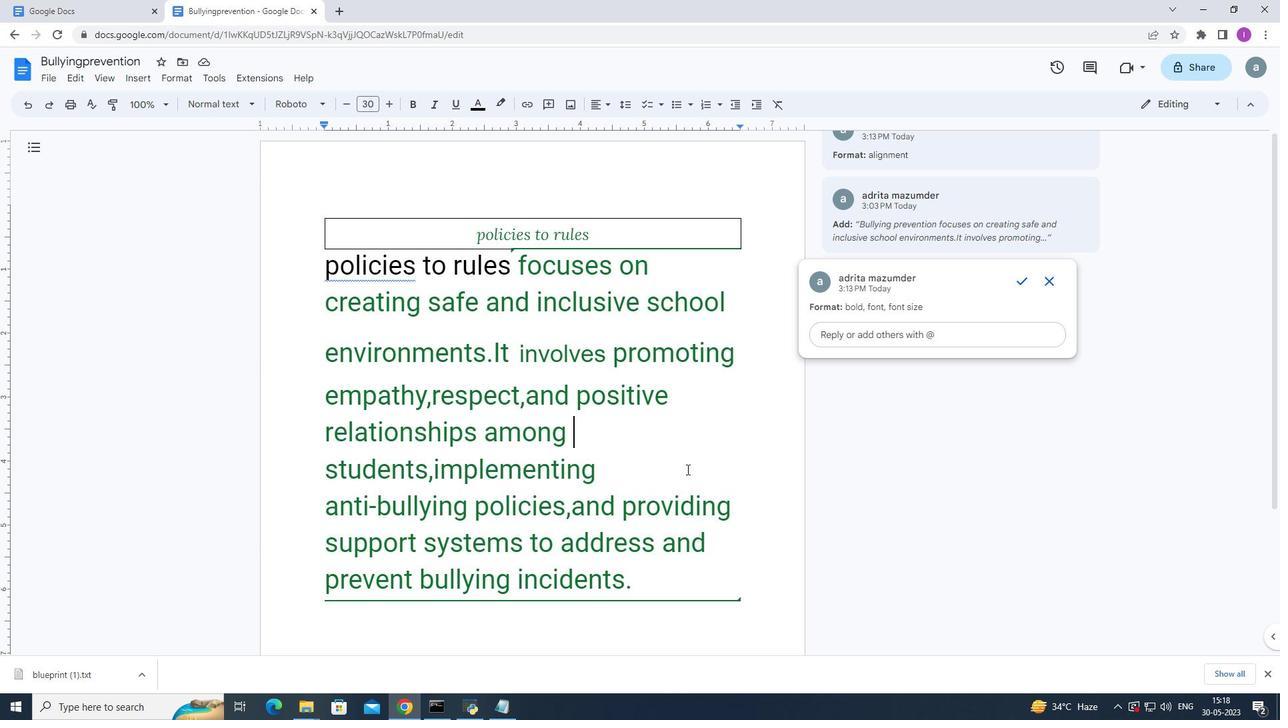 
Action: Mouse scrolled (686, 470) with delta (0, 0)
Screenshot: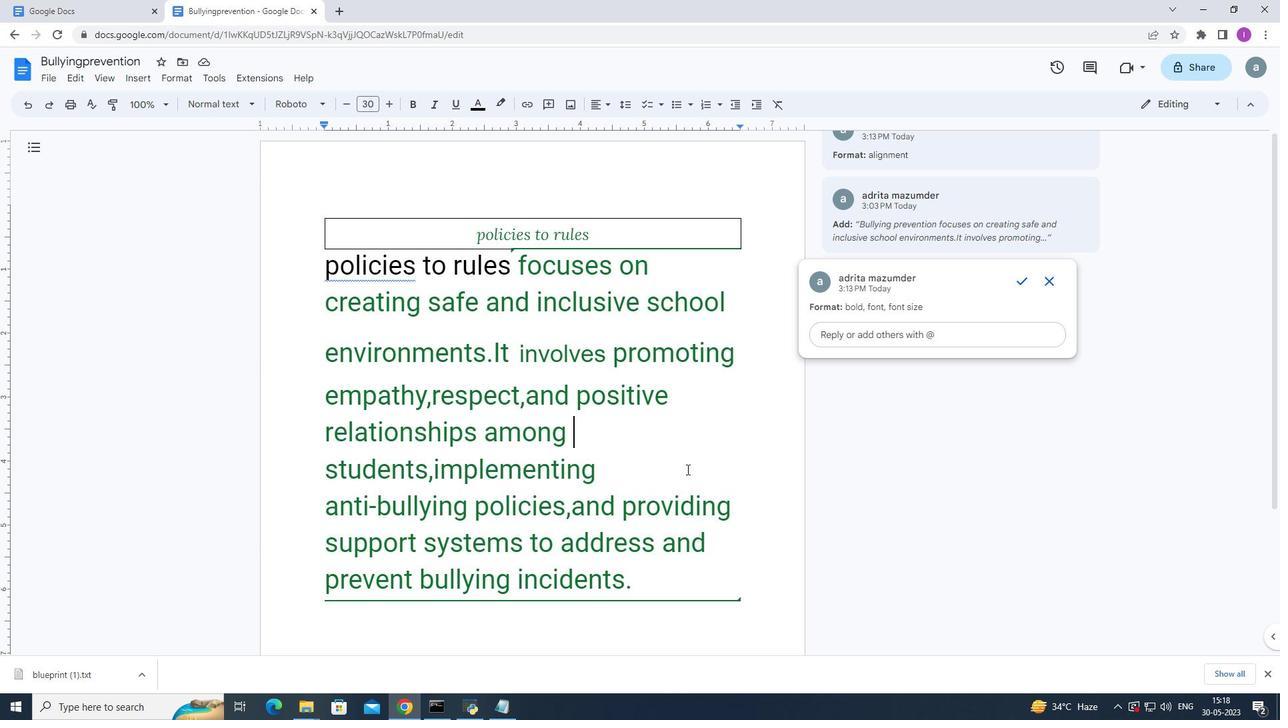 
Action: Mouse scrolled (686, 468) with delta (0, 0)
Screenshot: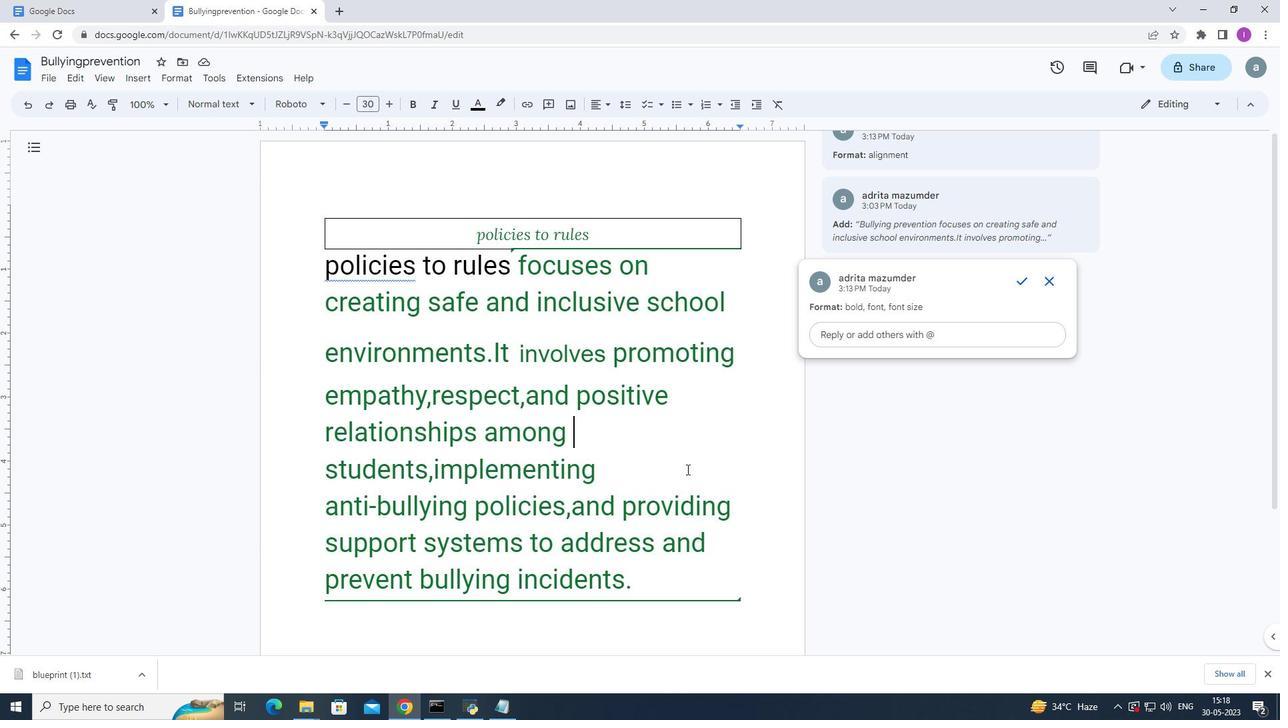 
Action: Mouse moved to (686, 468)
Screenshot: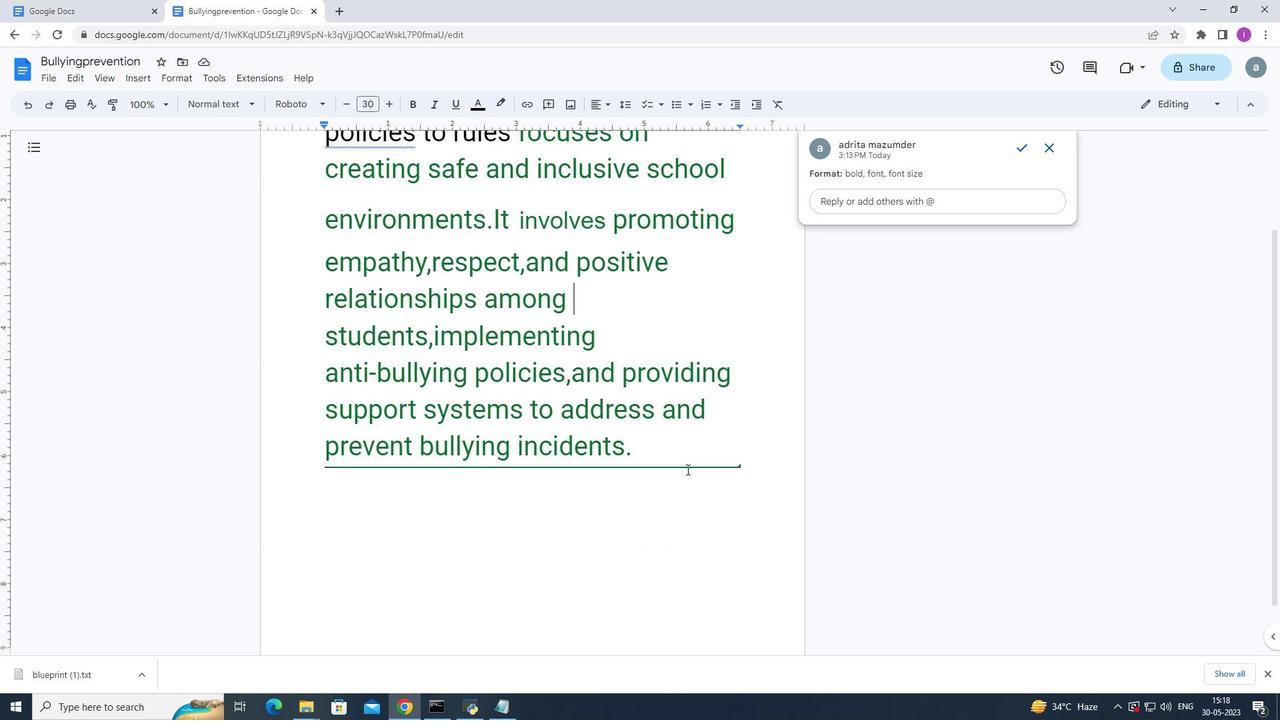 
Action: Mouse scrolled (686, 468) with delta (0, 0)
Screenshot: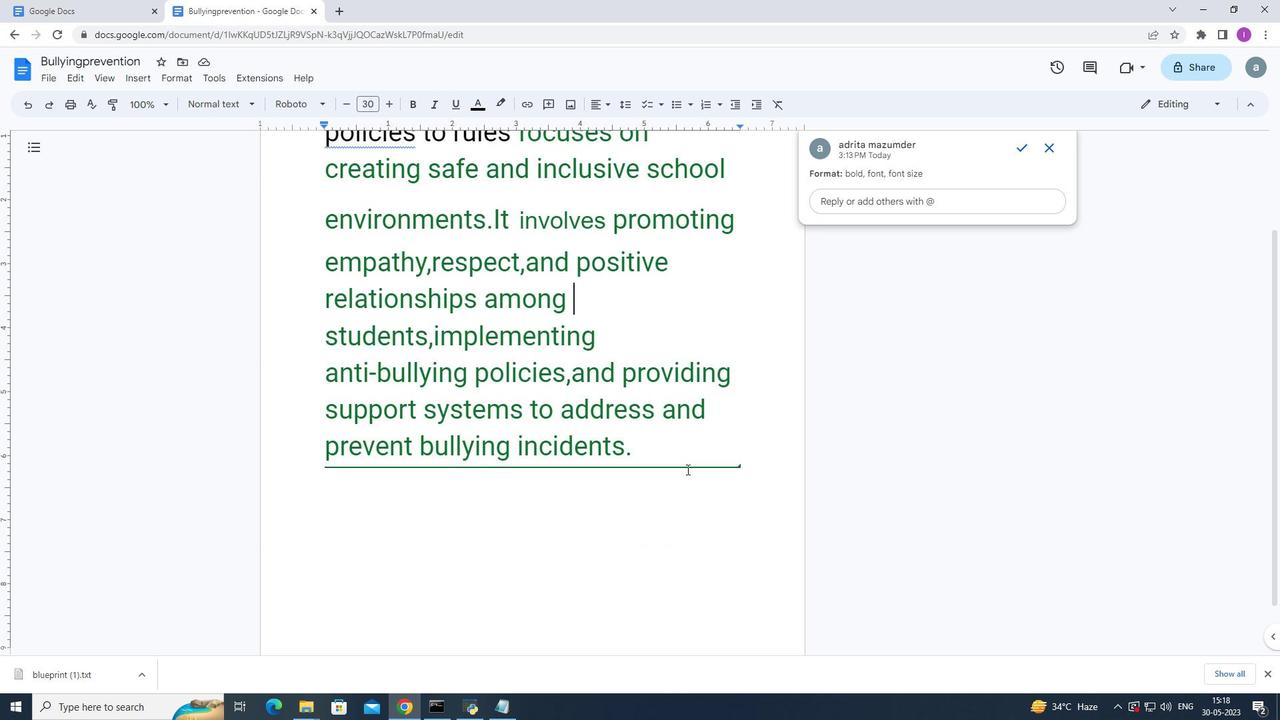 
Action: Mouse scrolled (686, 468) with delta (0, 0)
Screenshot: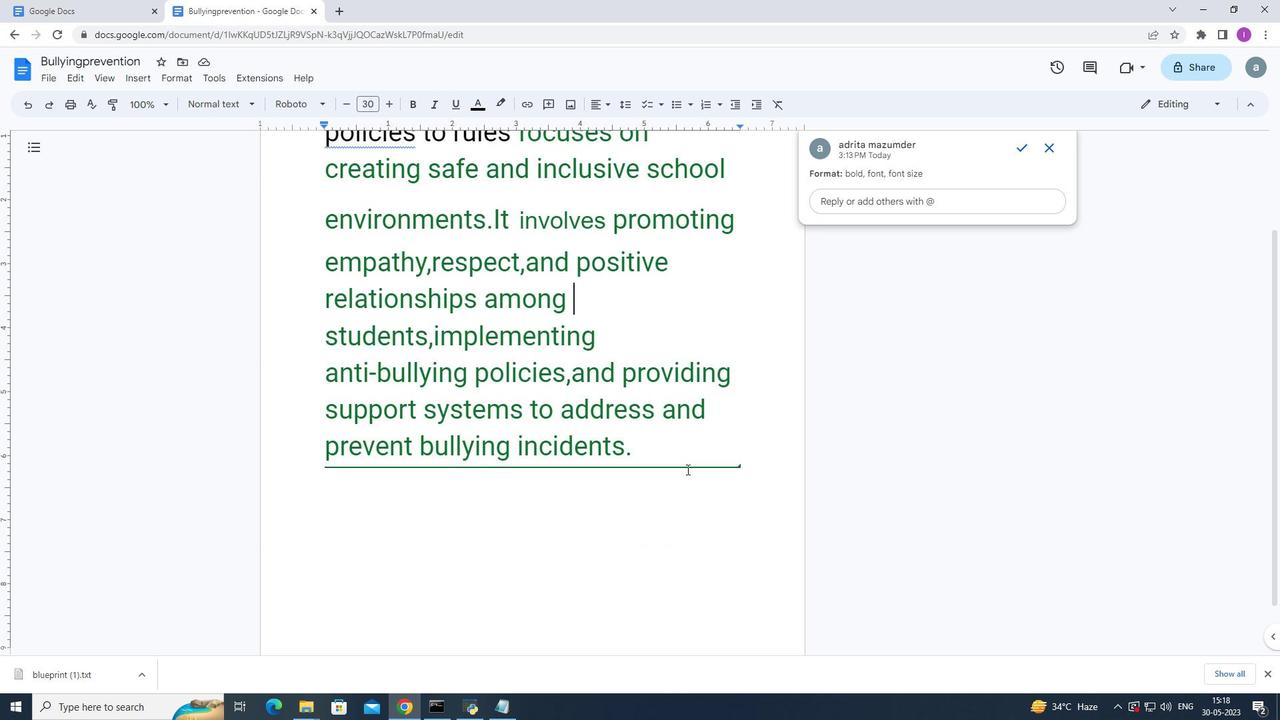 
Action: Mouse scrolled (686, 468) with delta (0, 0)
Screenshot: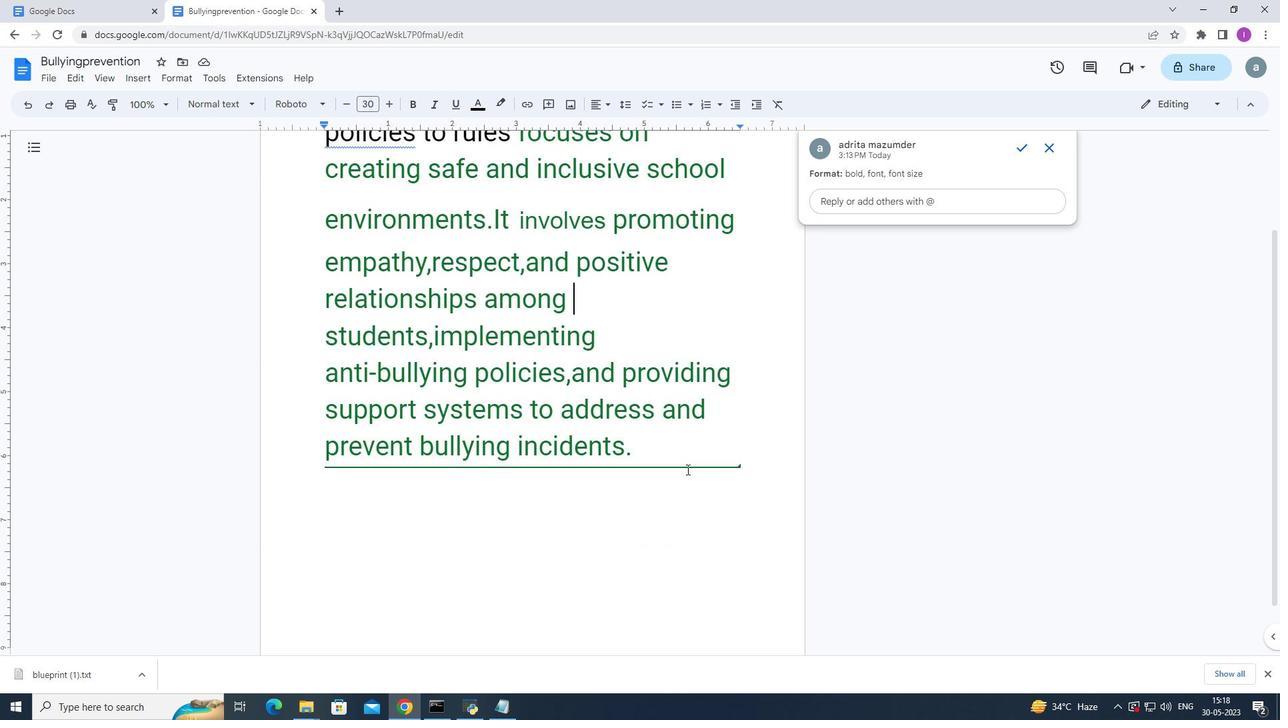 
Action: Mouse scrolled (686, 468) with delta (0, 0)
Screenshot: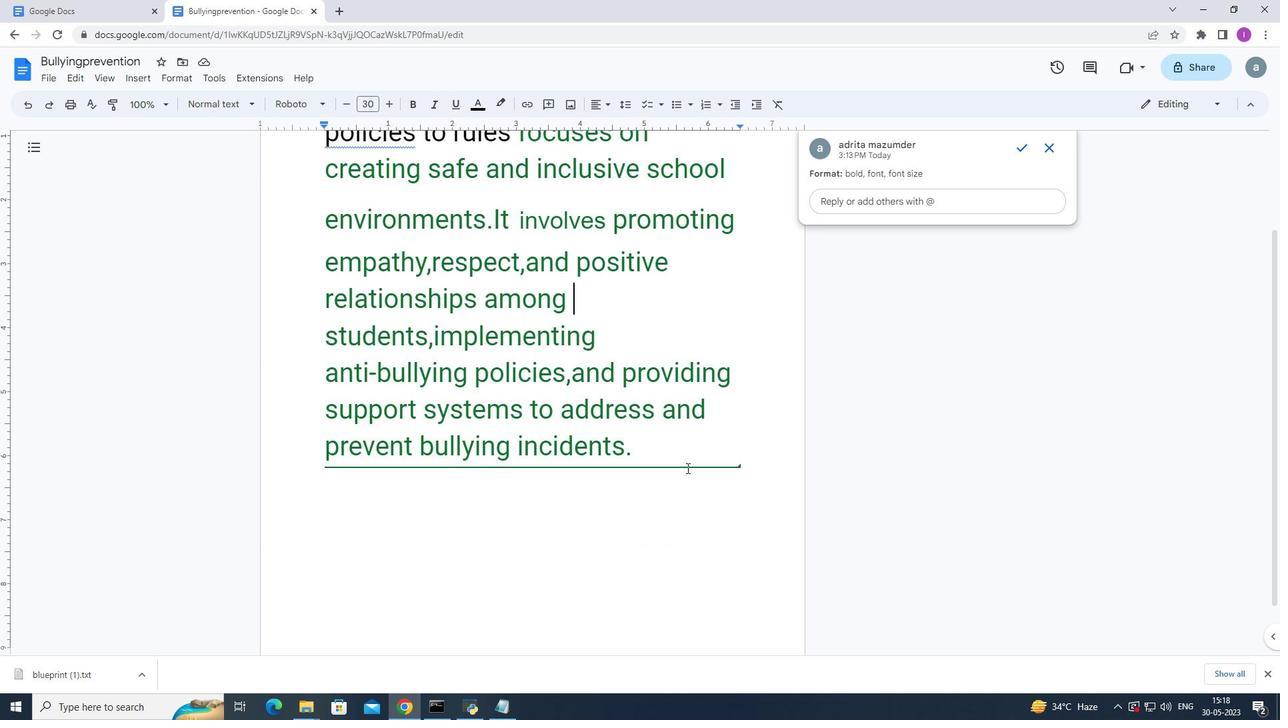 
Action: Mouse moved to (144, 72)
Screenshot: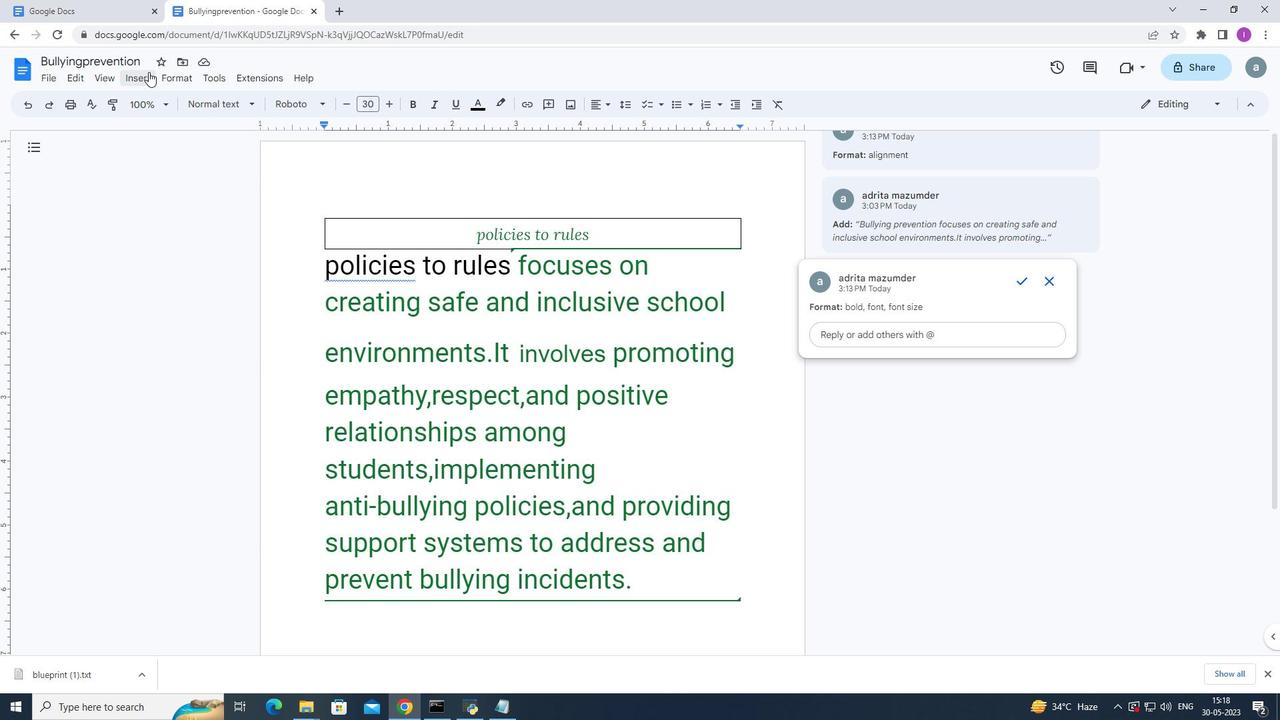
Action: Mouse pressed left at (144, 72)
Screenshot: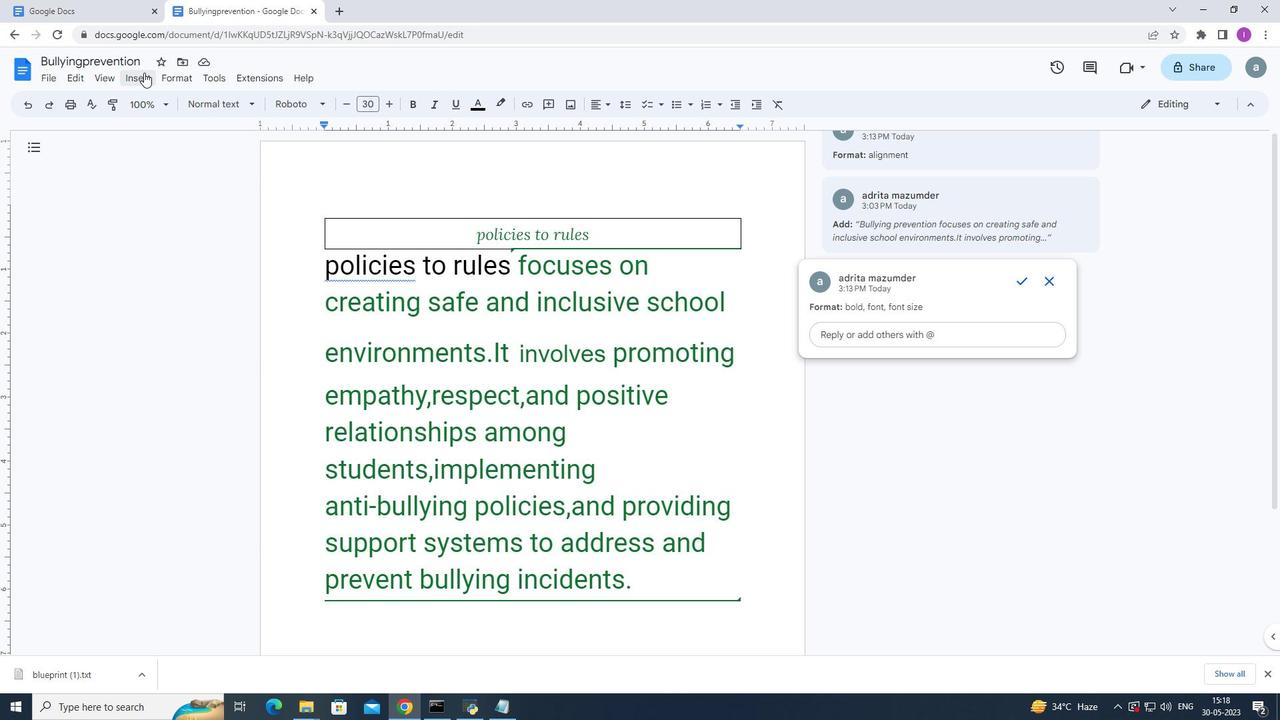 
Action: Mouse moved to (371, 318)
Screenshot: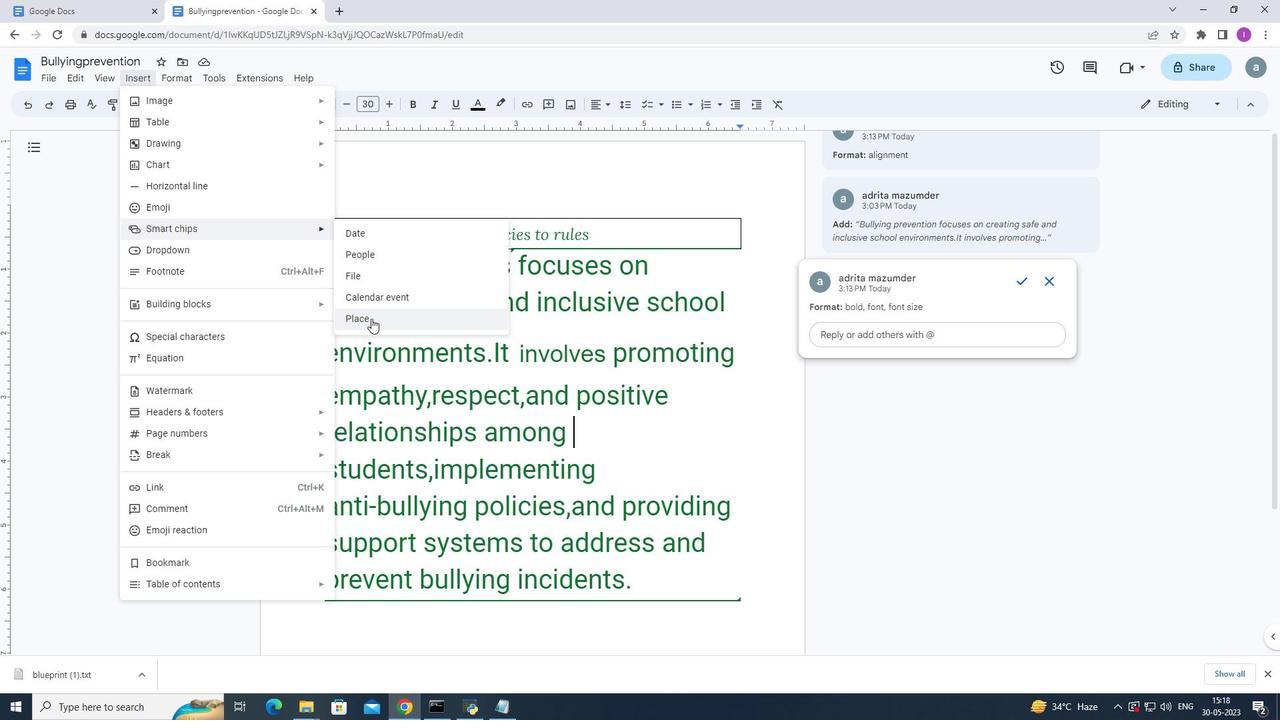 
Action: Mouse pressed left at (371, 318)
Screenshot: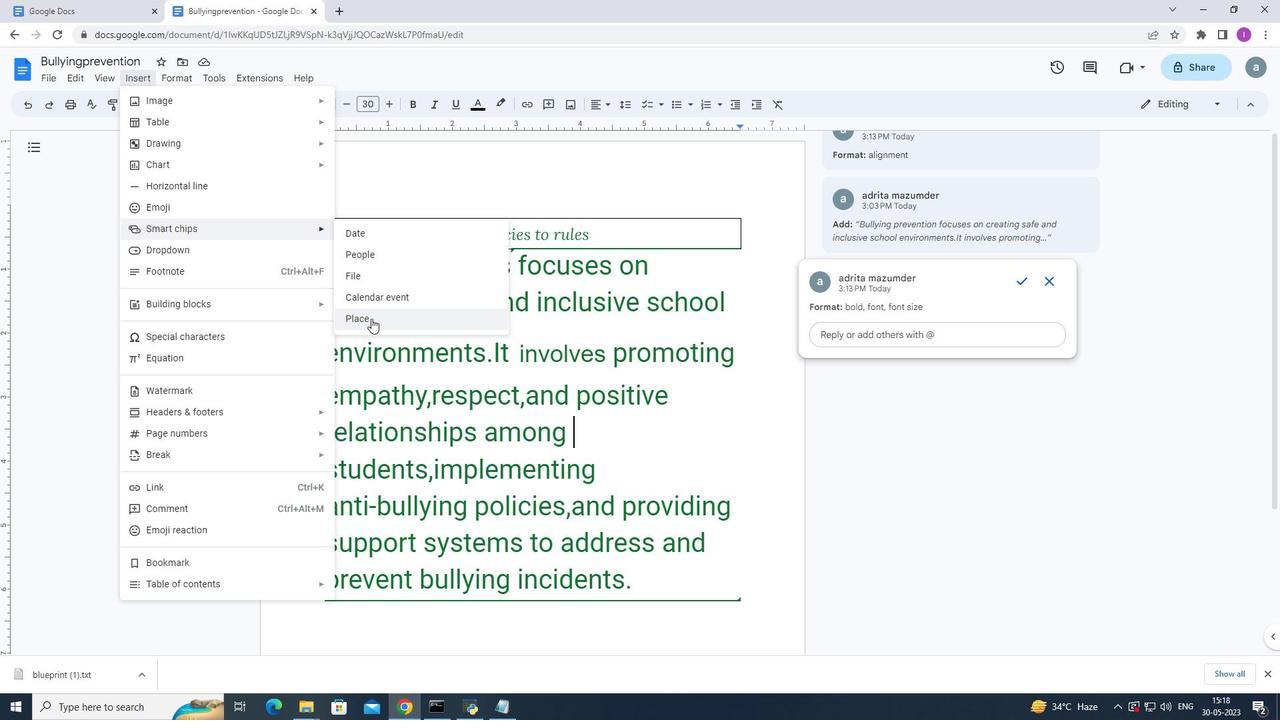 
Action: Mouse moved to (138, 79)
Screenshot: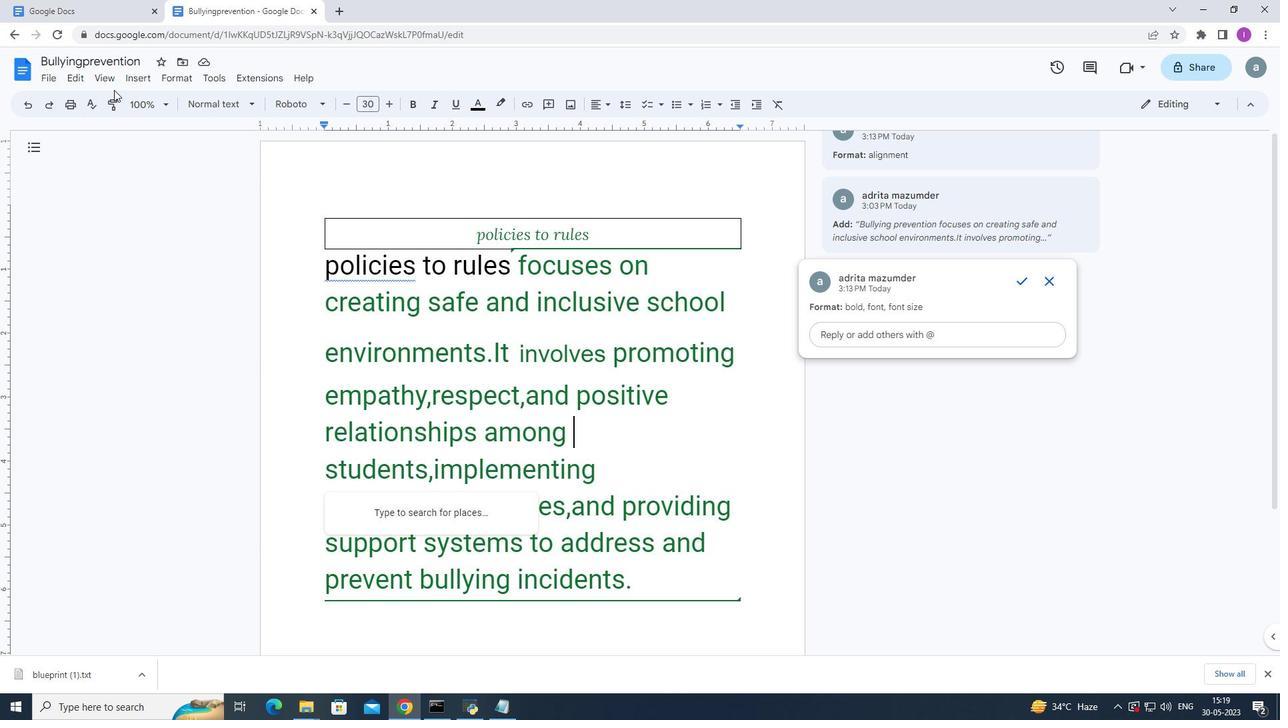 
Action: Mouse pressed left at (138, 79)
Screenshot: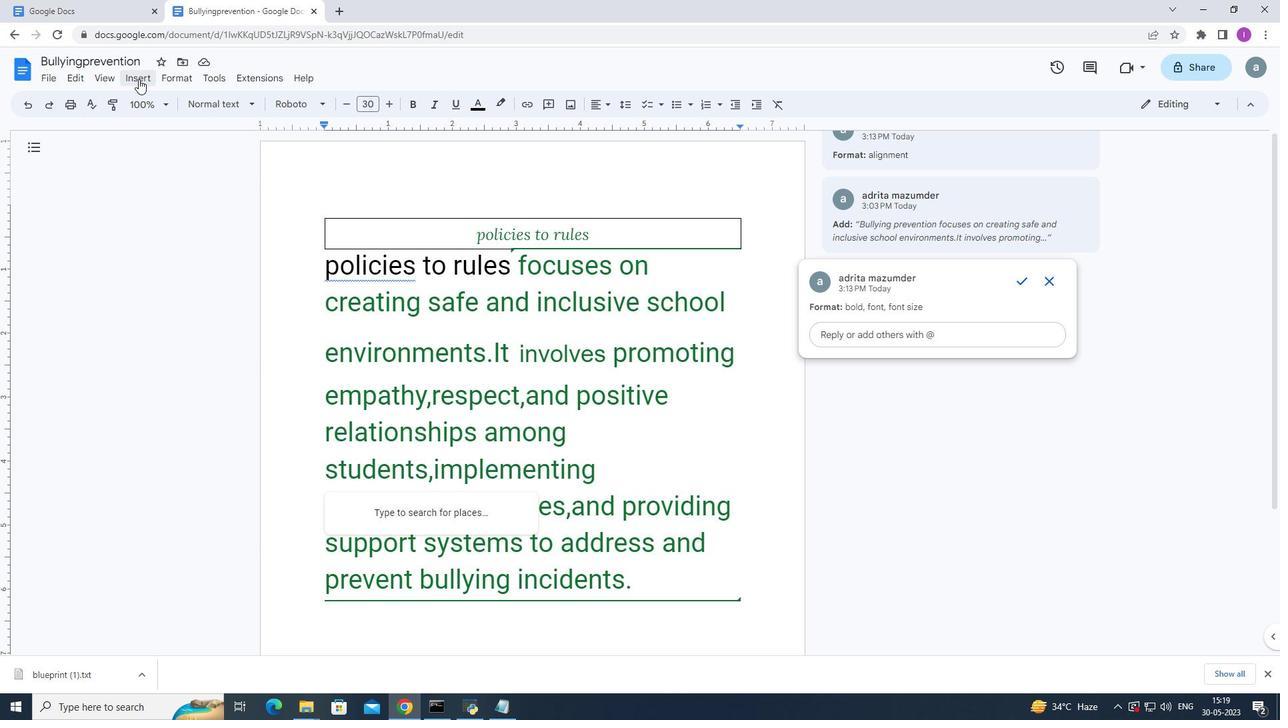 
Action: Mouse moved to (144, 72)
Screenshot: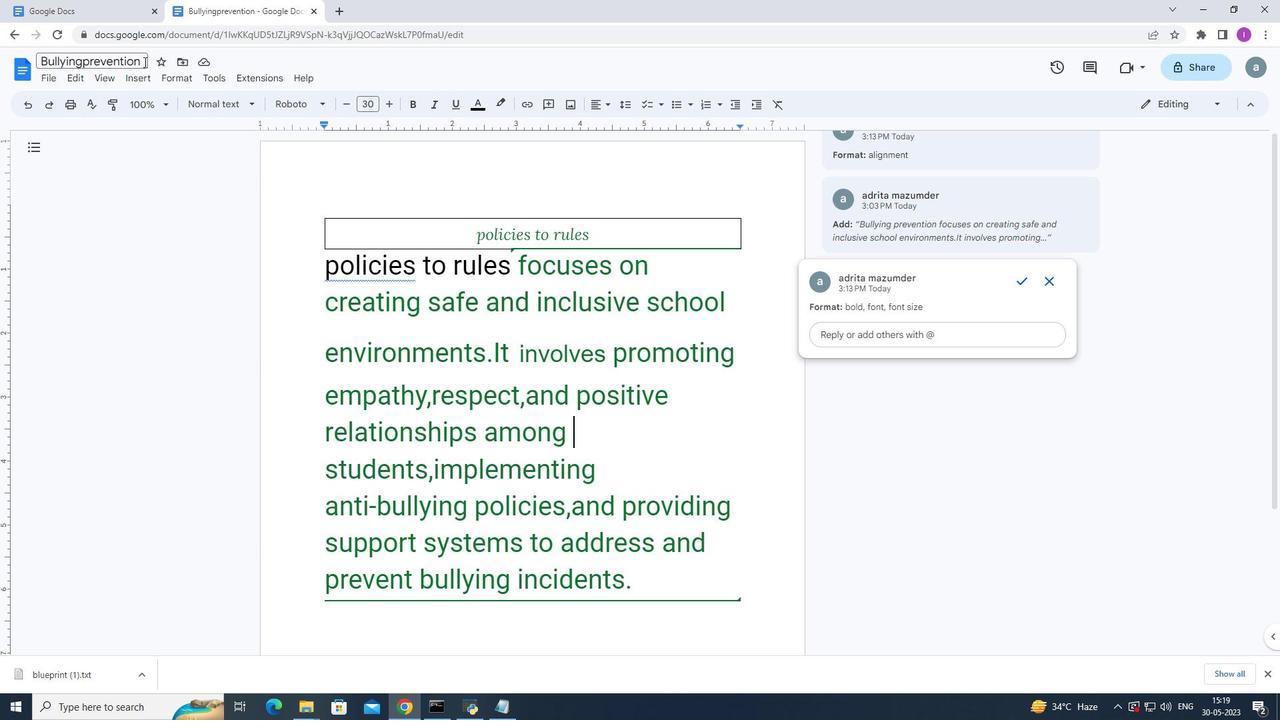 
Action: Mouse pressed left at (144, 72)
Screenshot: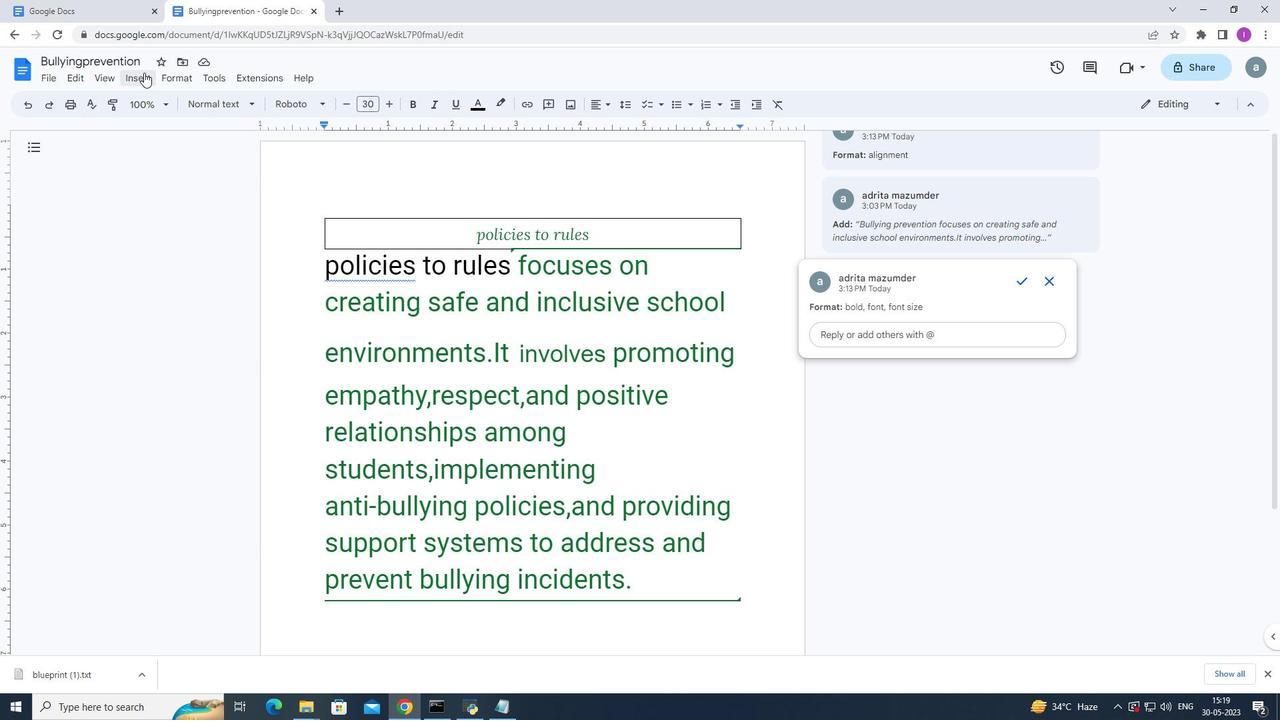
Action: Mouse moved to (366, 320)
Screenshot: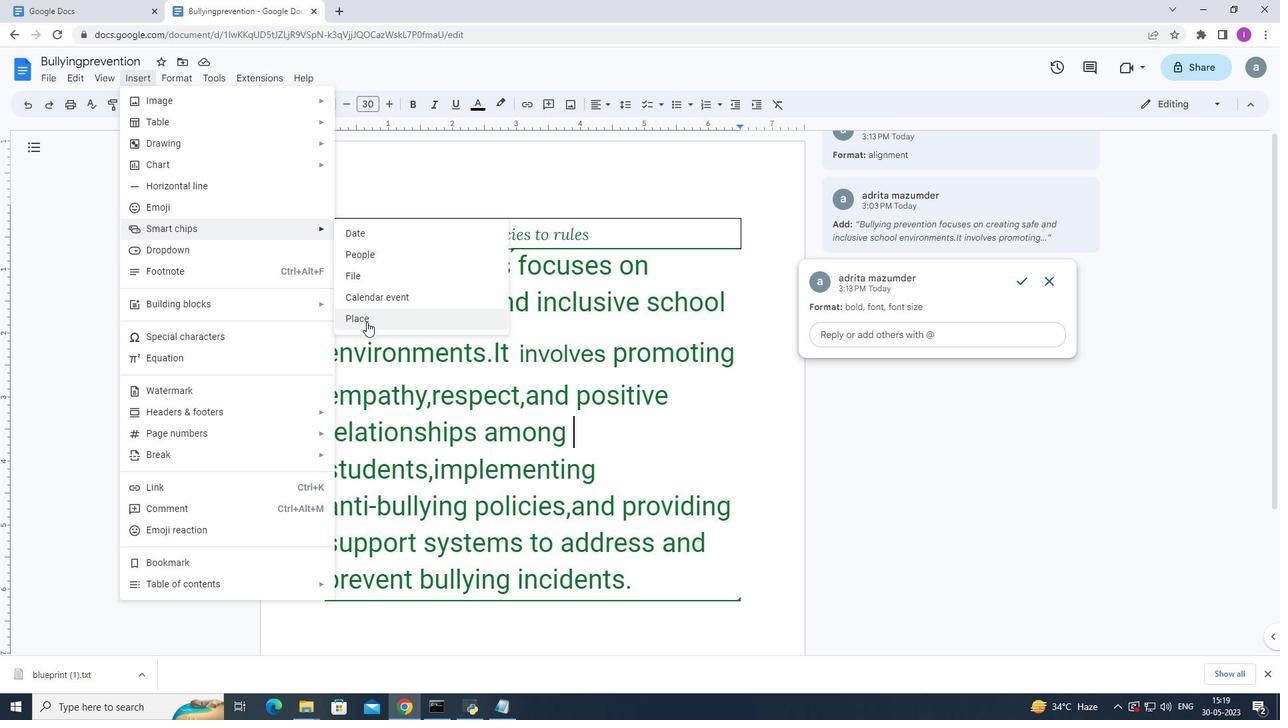 
Action: Mouse pressed left at (366, 320)
Screenshot: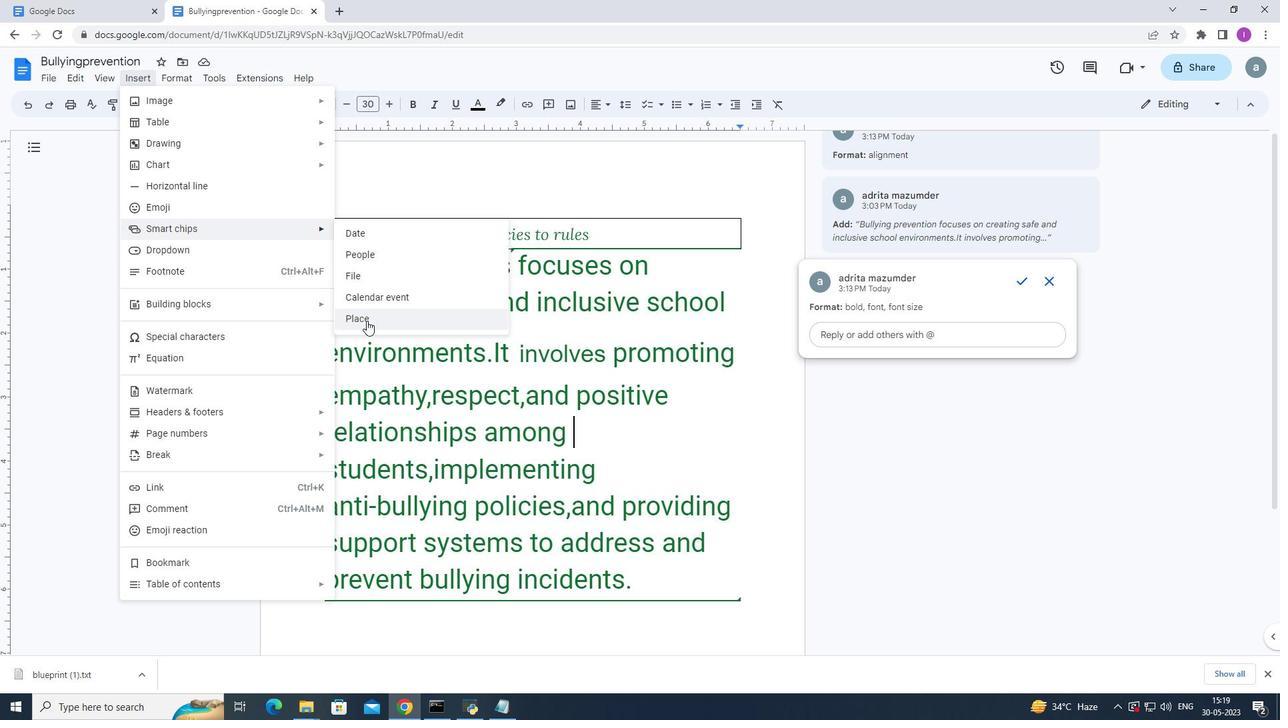 
Action: Mouse moved to (374, 520)
Screenshot: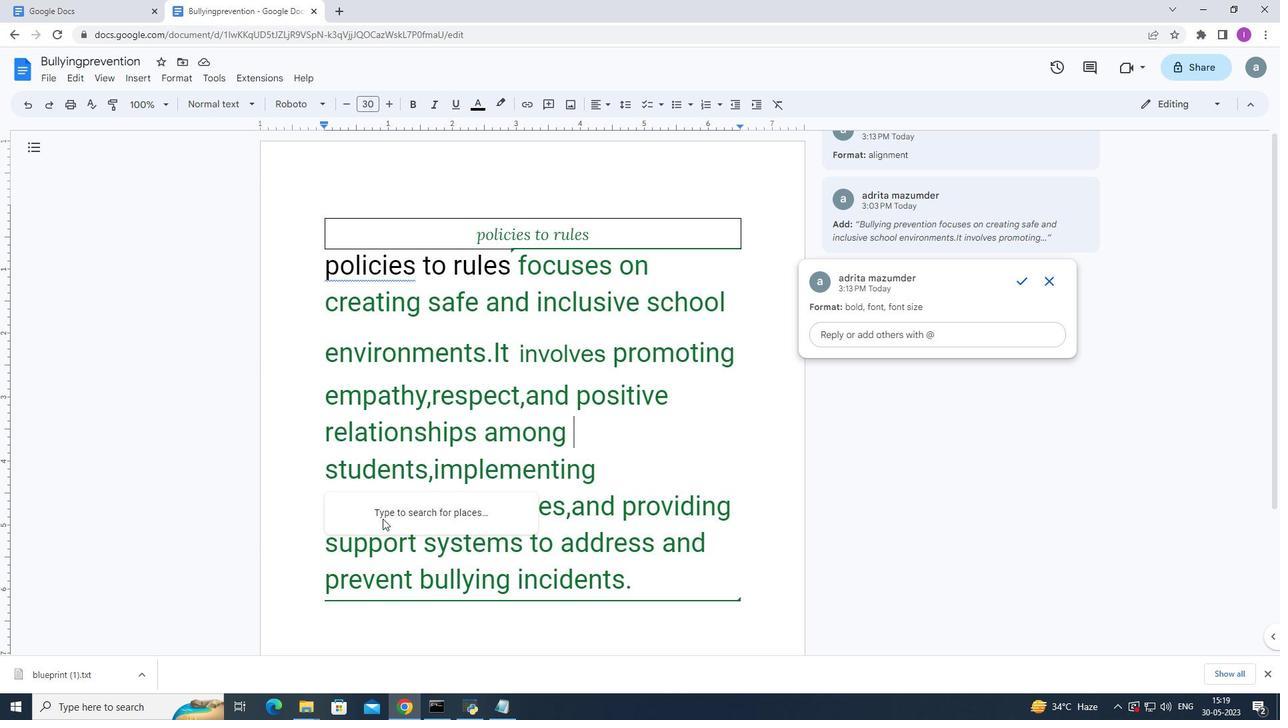 
Action: Mouse pressed left at (374, 520)
Screenshot: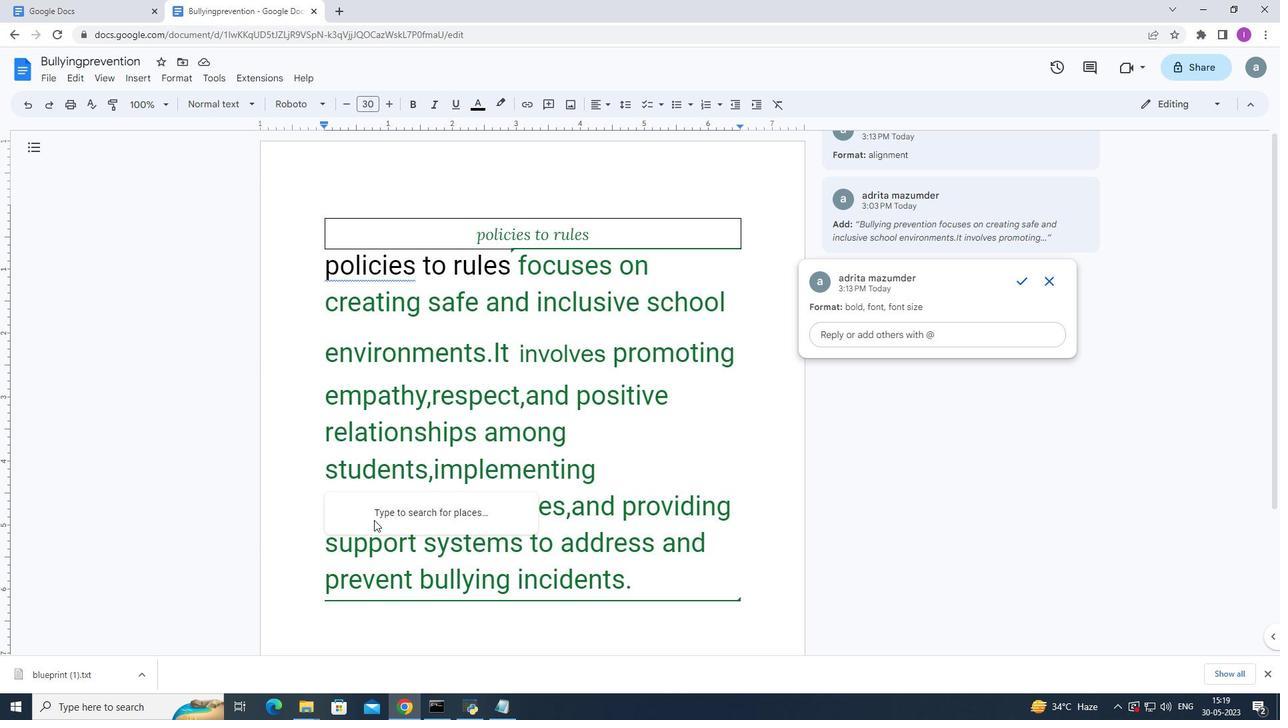 
Action: Mouse moved to (401, 511)
Screenshot: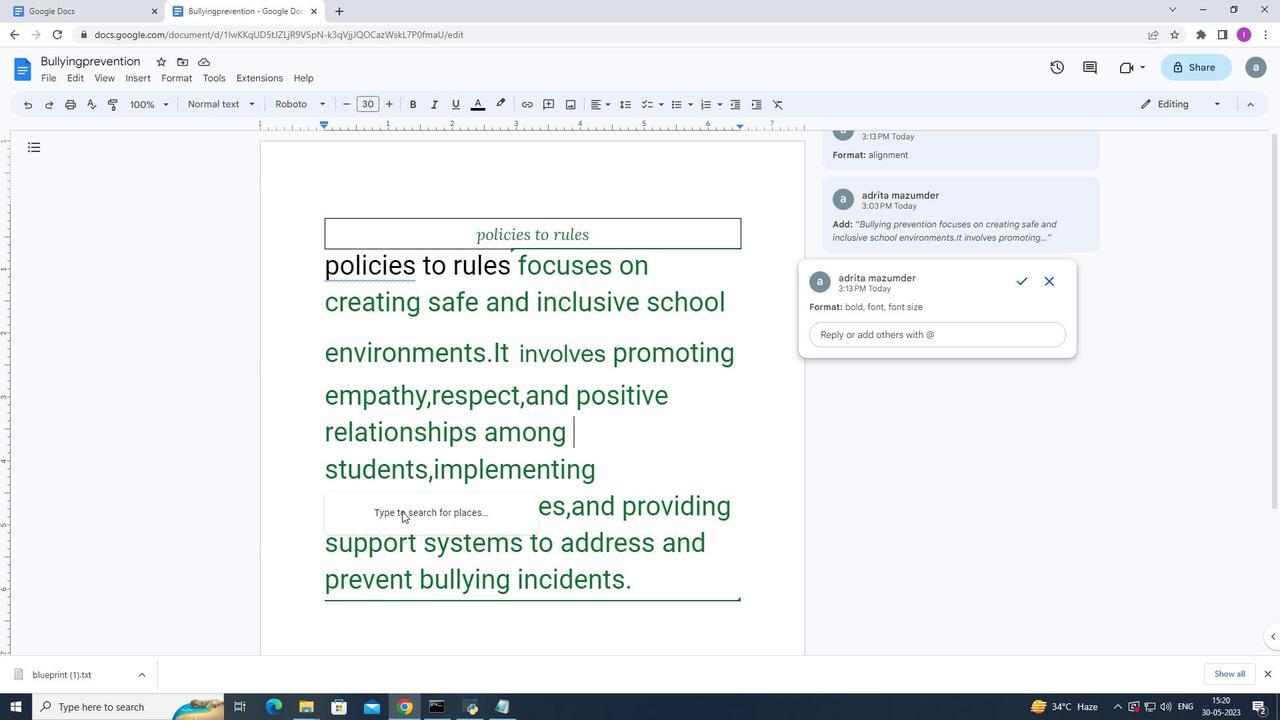 
Action: Mouse pressed left at (401, 511)
Screenshot: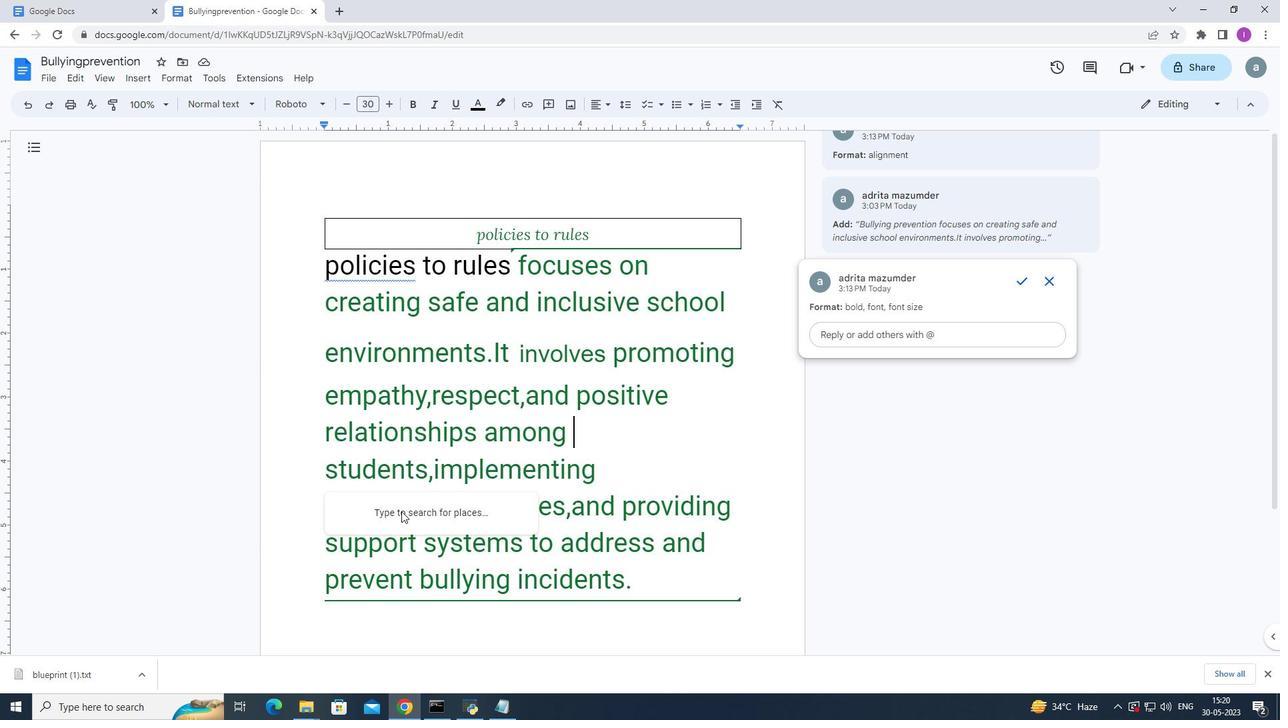 
Action: Mouse moved to (403, 510)
Screenshot: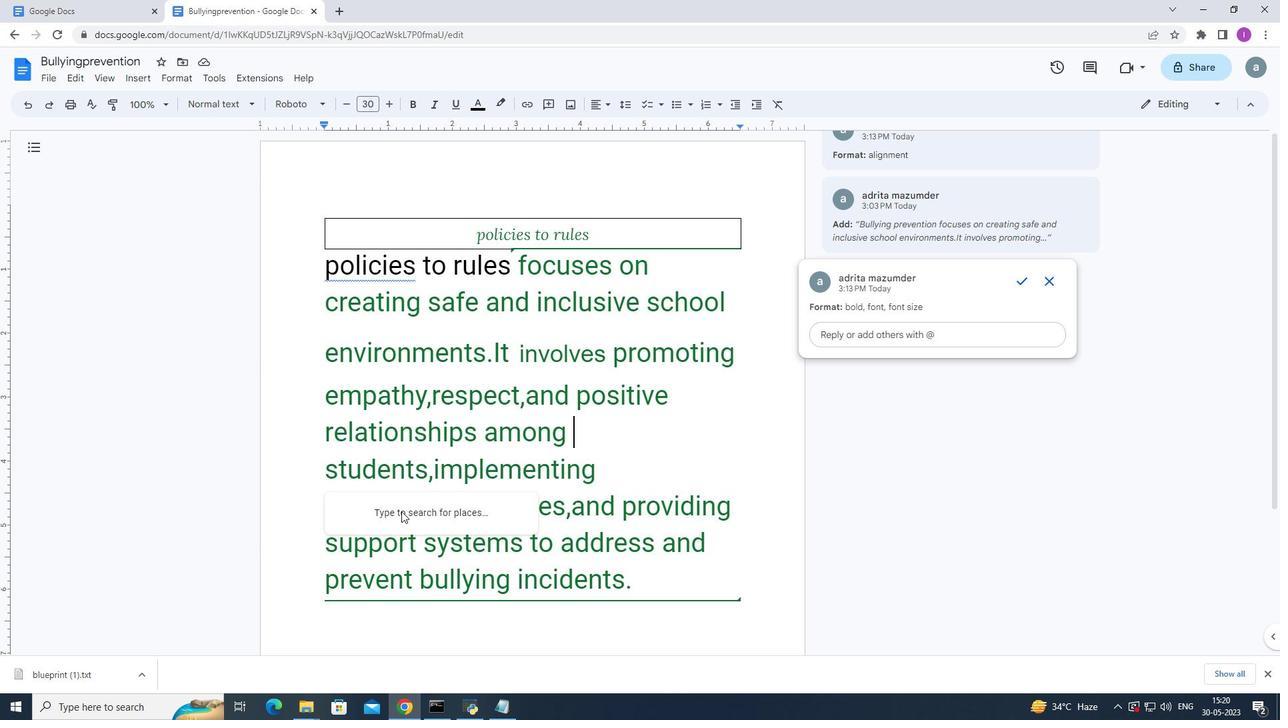 
Action: Mouse pressed left at (403, 510)
Screenshot: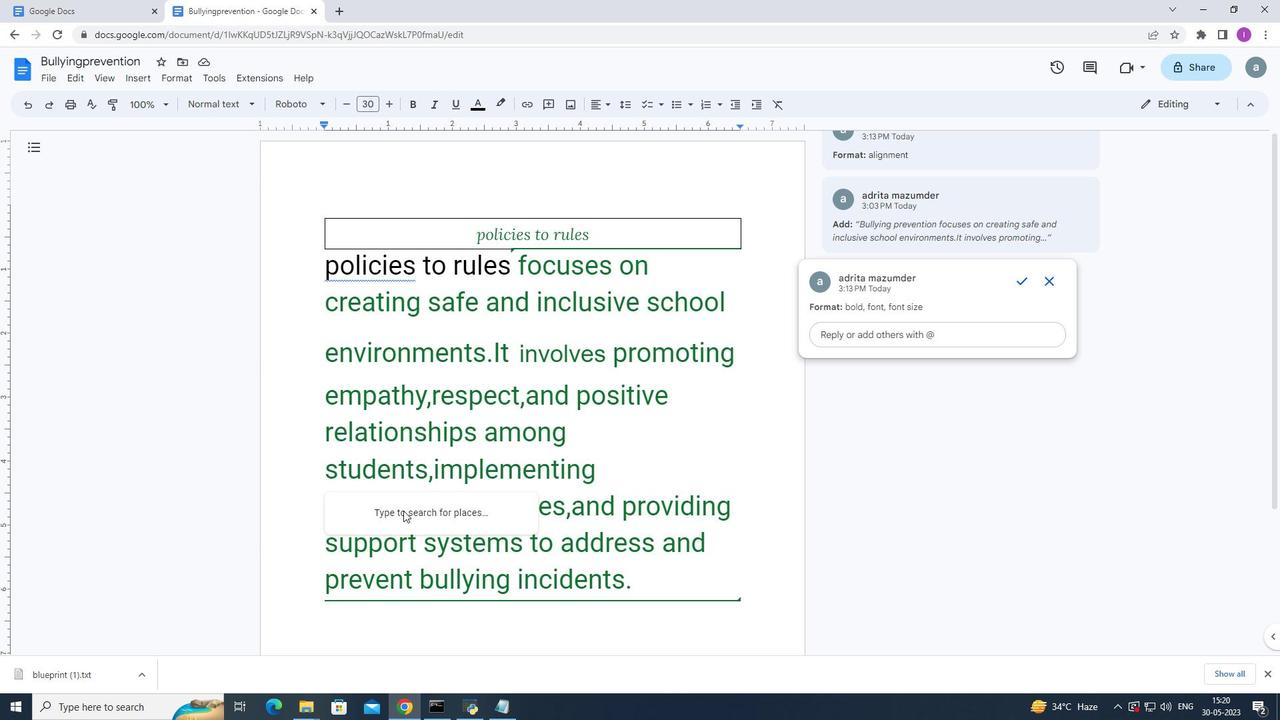 
Action: Mouse moved to (400, 512)
Screenshot: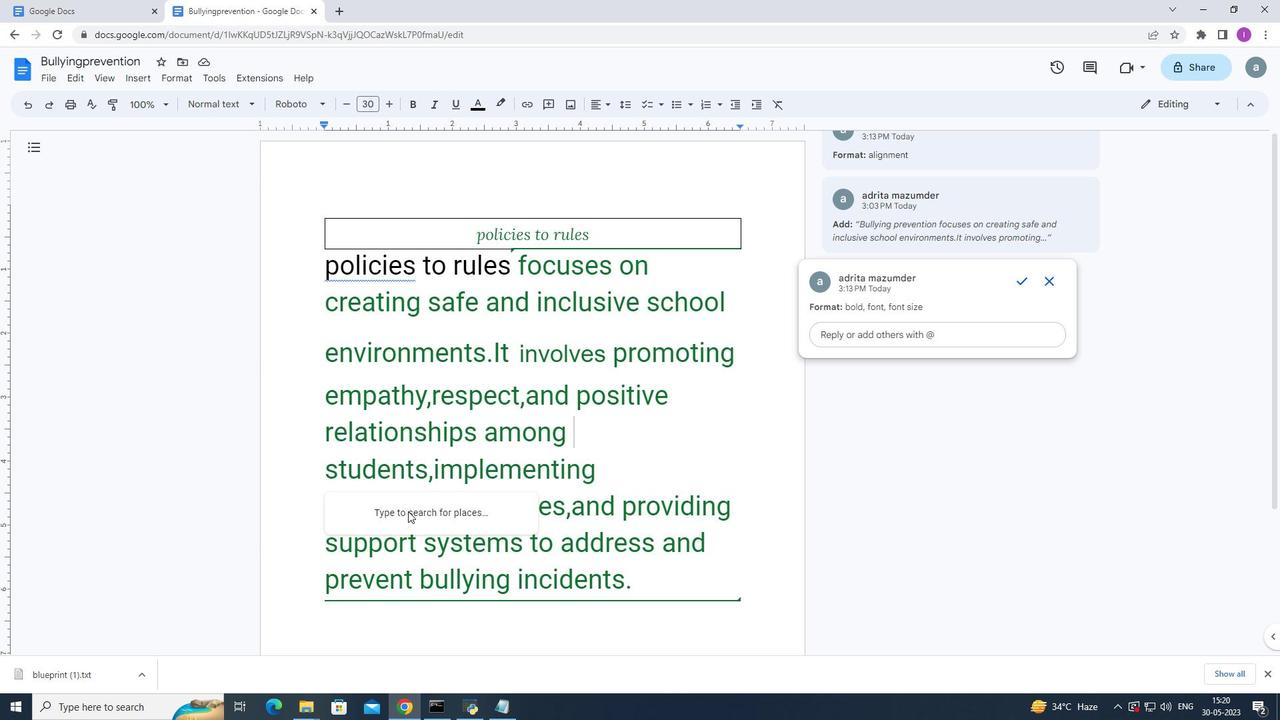 
Action: Mouse pressed left at (400, 512)
Screenshot: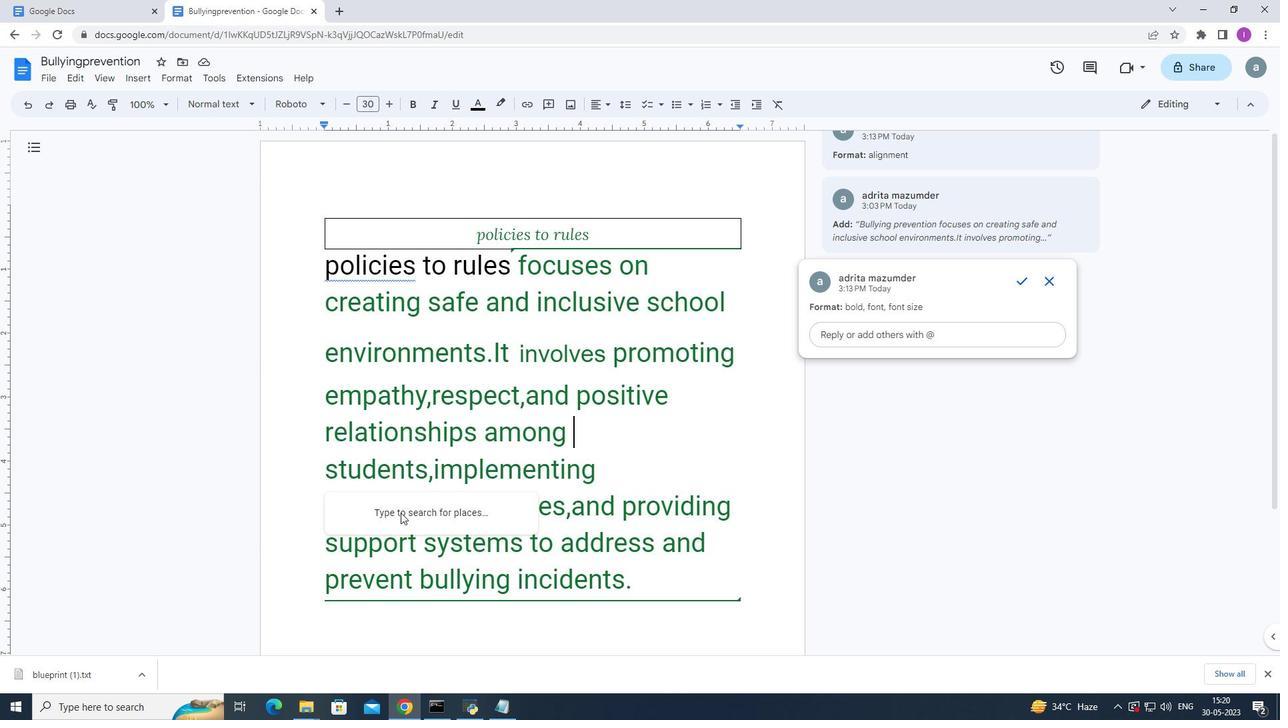 
Action: Mouse pressed left at (400, 512)
Screenshot: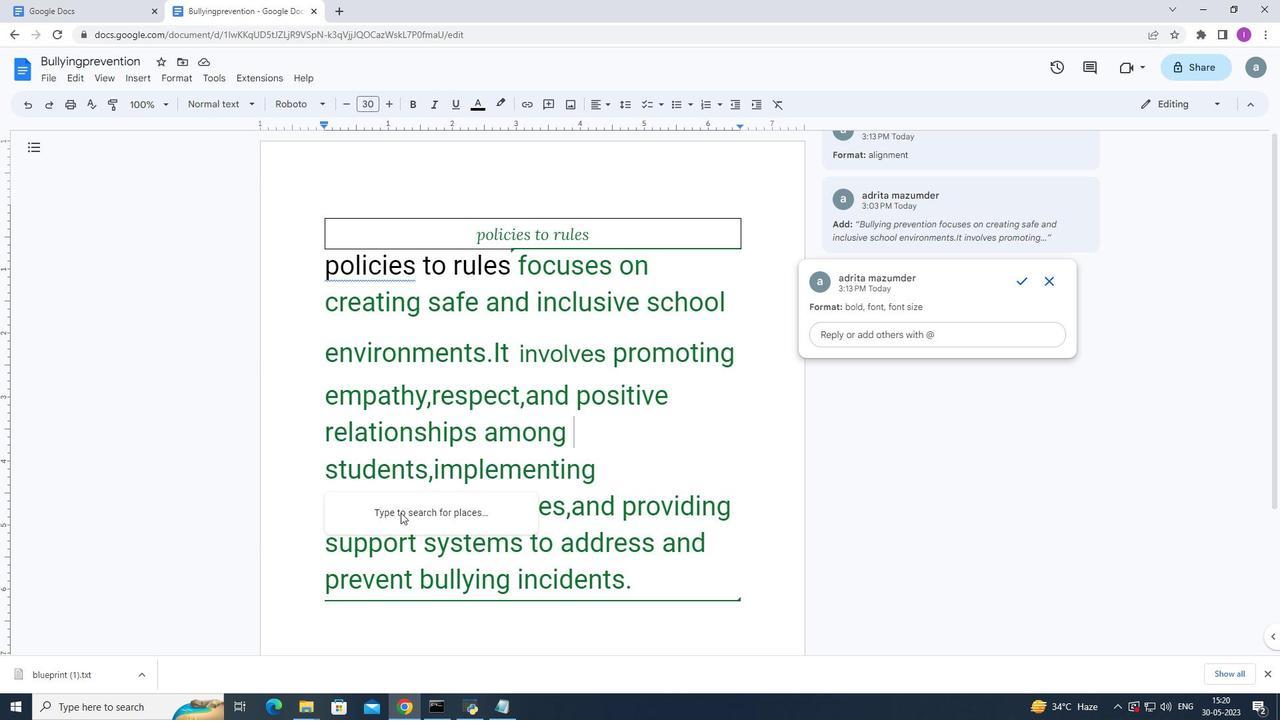 
Action: Key pressed n<Key.backspace>
Screenshot: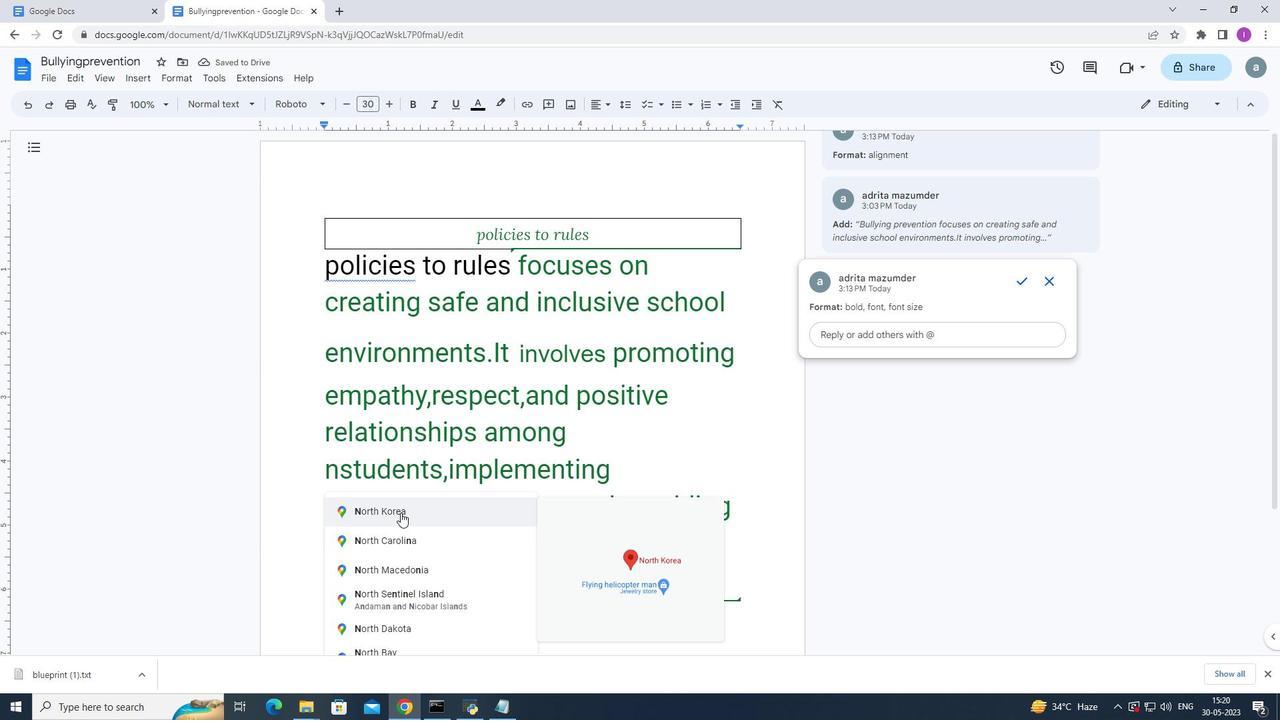 
Action: Mouse moved to (431, 517)
Screenshot: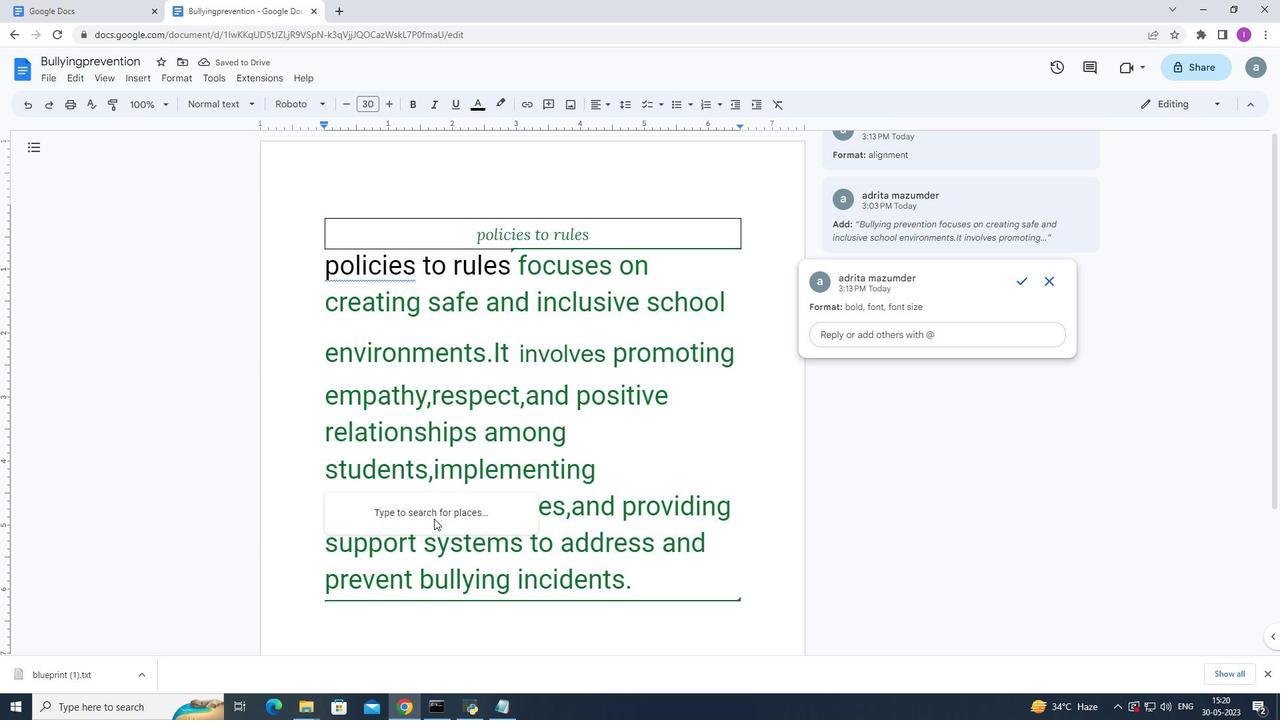 
Action: Mouse pressed left at (431, 517)
Screenshot: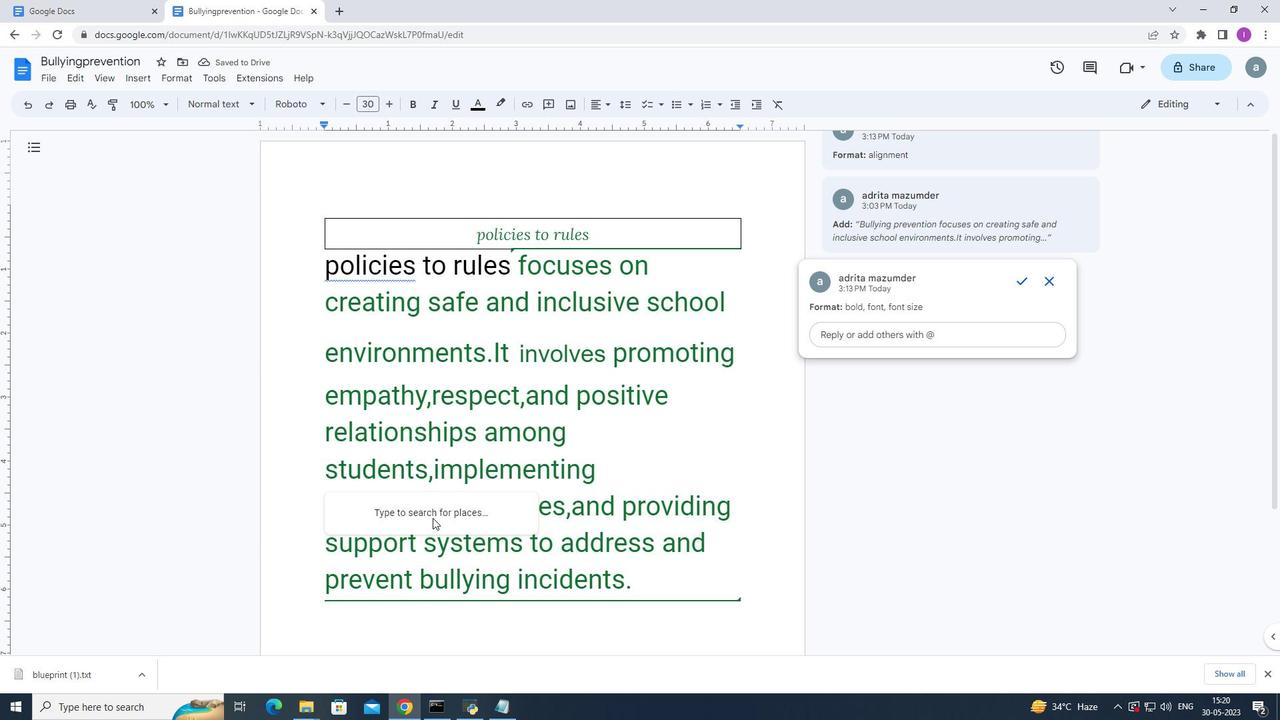 
Action: Mouse moved to (389, 484)
Screenshot: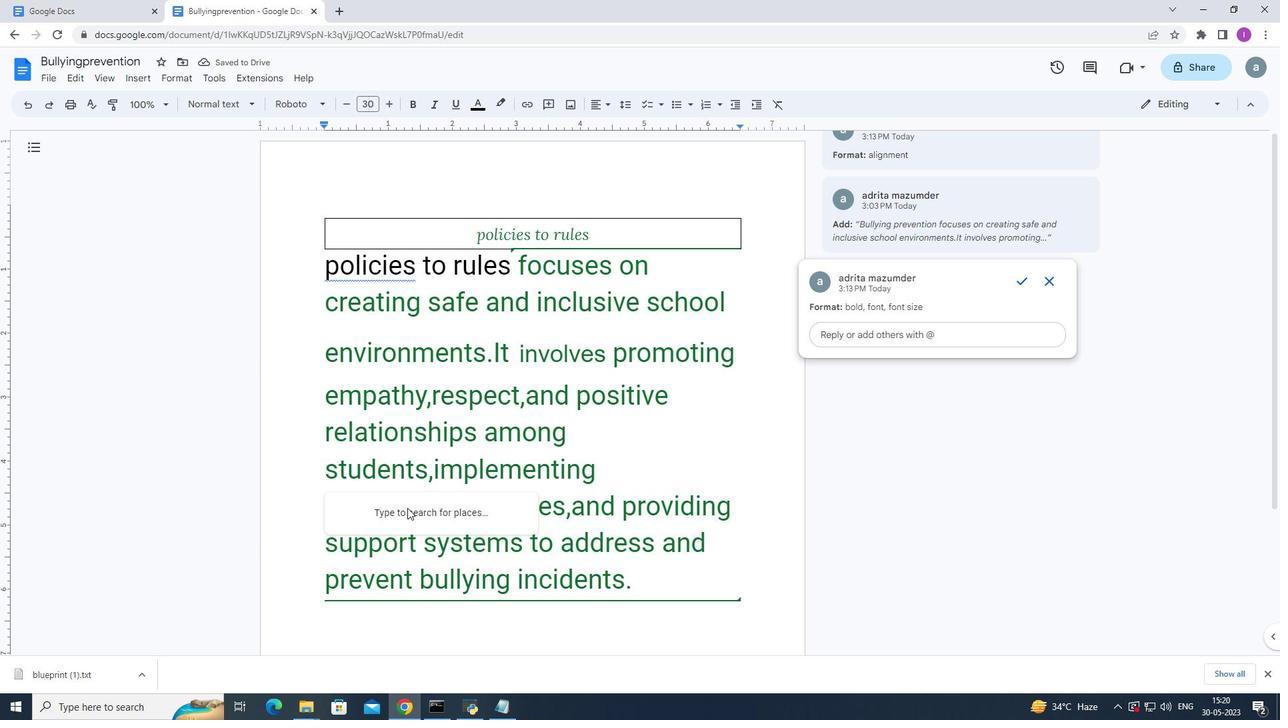 
Action: Key pressed <Key.shift>New
Screenshot: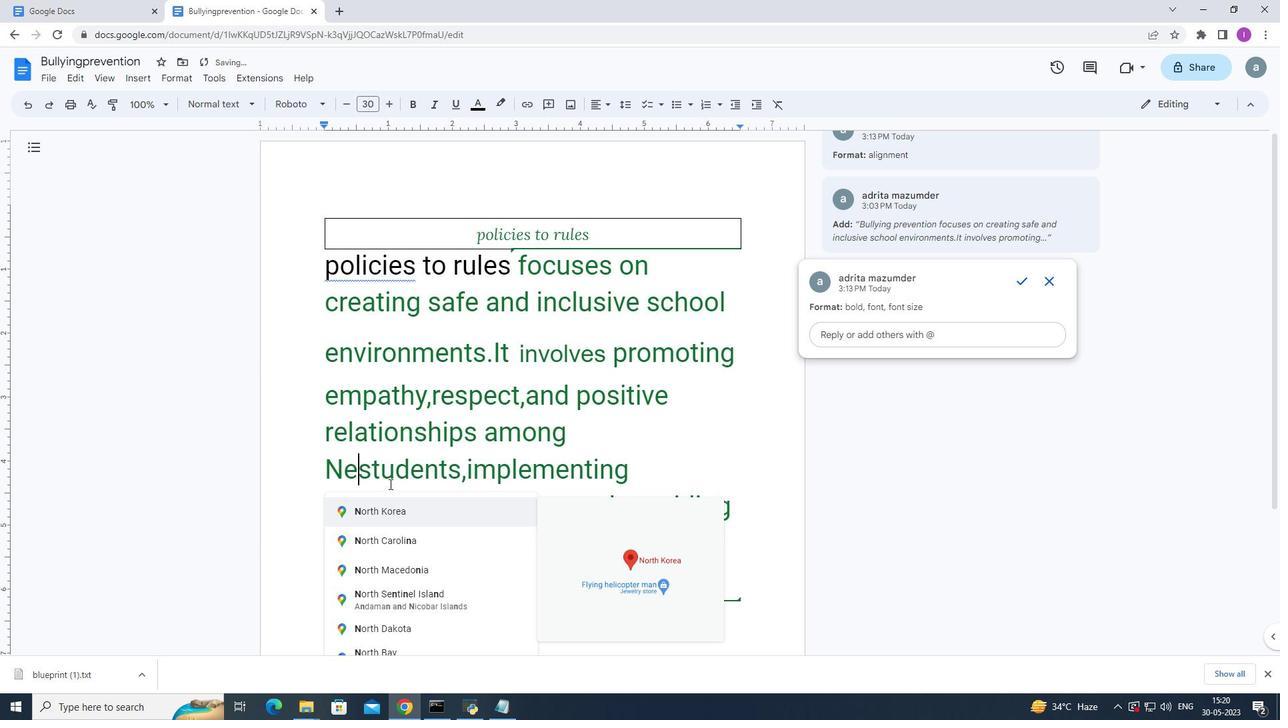 
Action: Mouse moved to (380, 510)
Screenshot: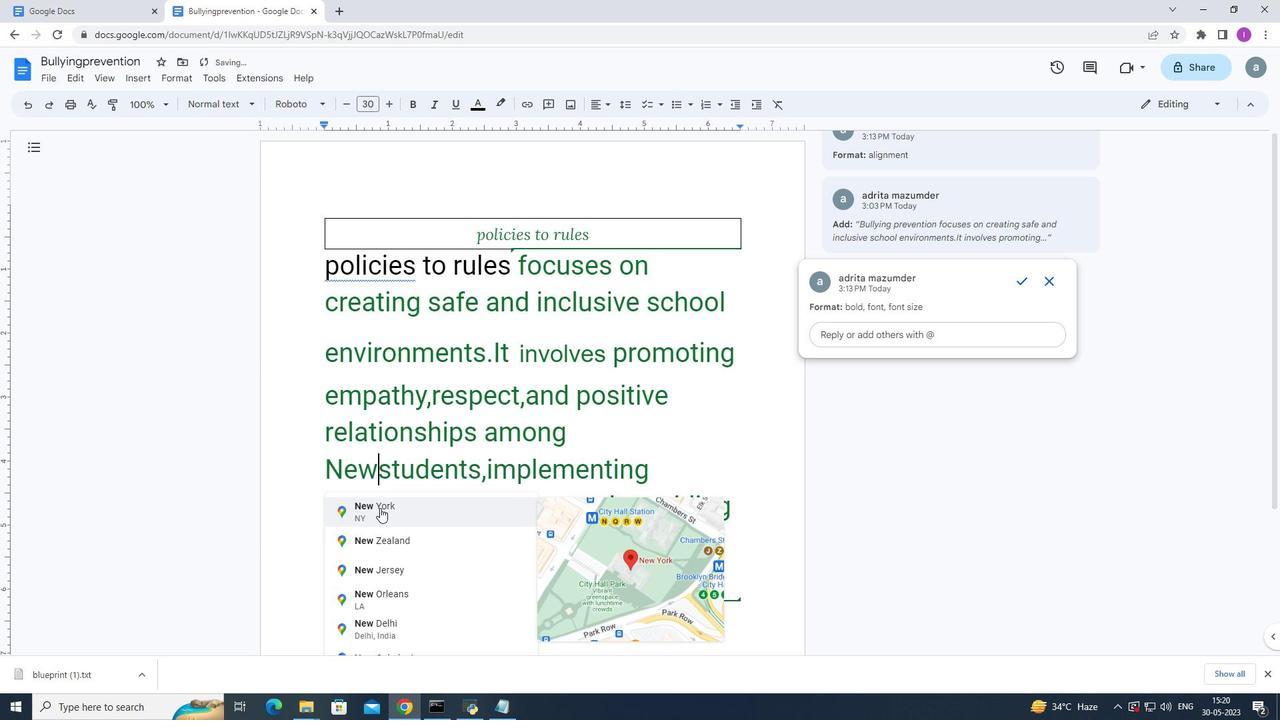 
Action: Mouse pressed left at (380, 510)
Screenshot: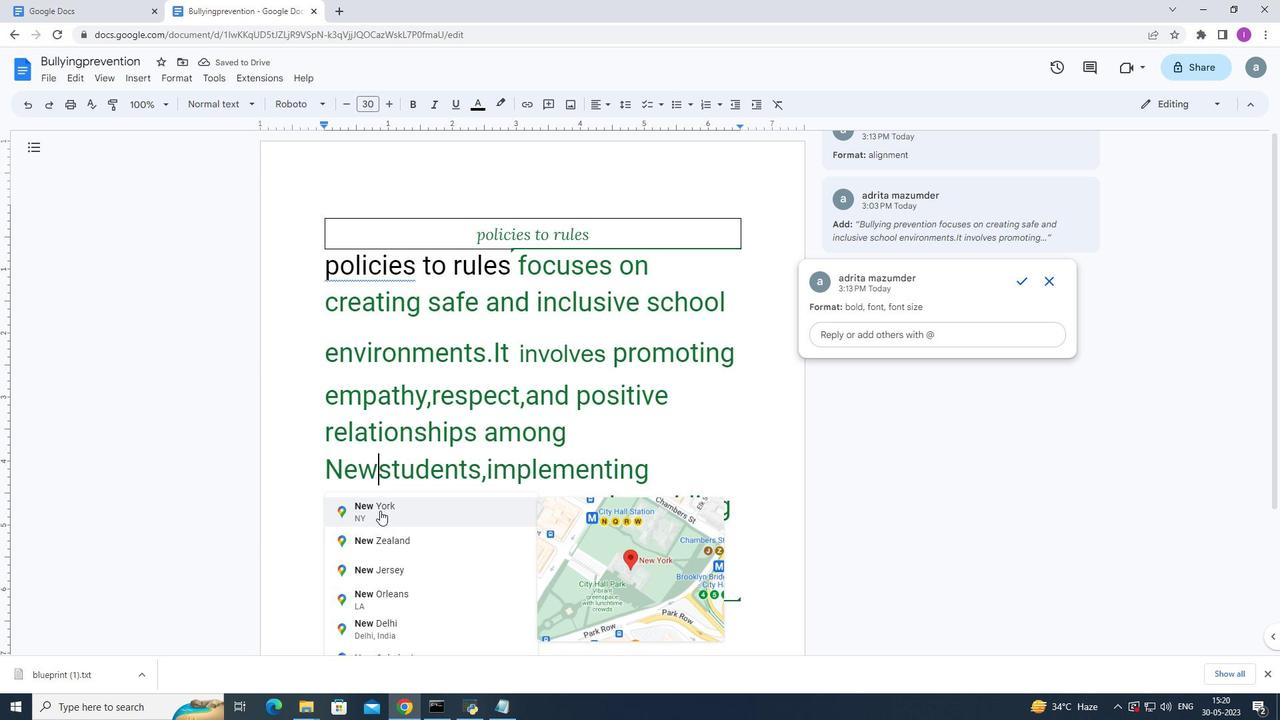 
Action: Mouse moved to (703, 430)
Screenshot: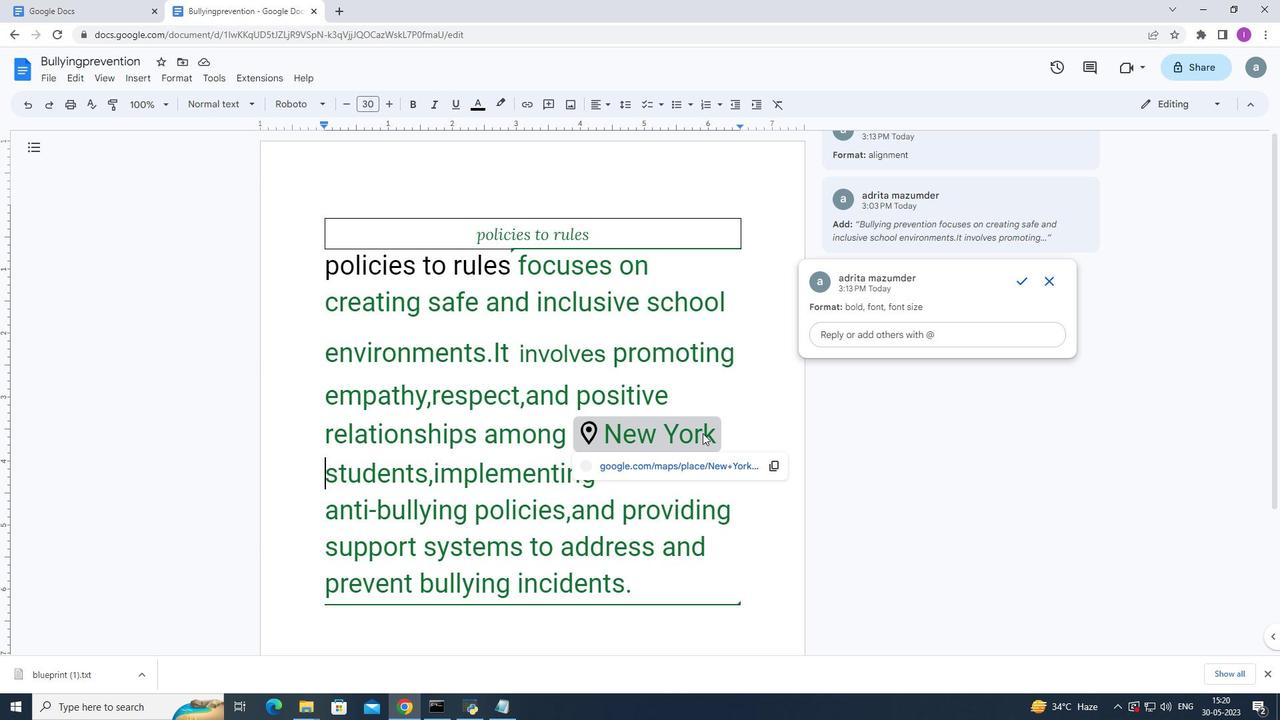 
Action: Mouse pressed left at (703, 430)
Screenshot: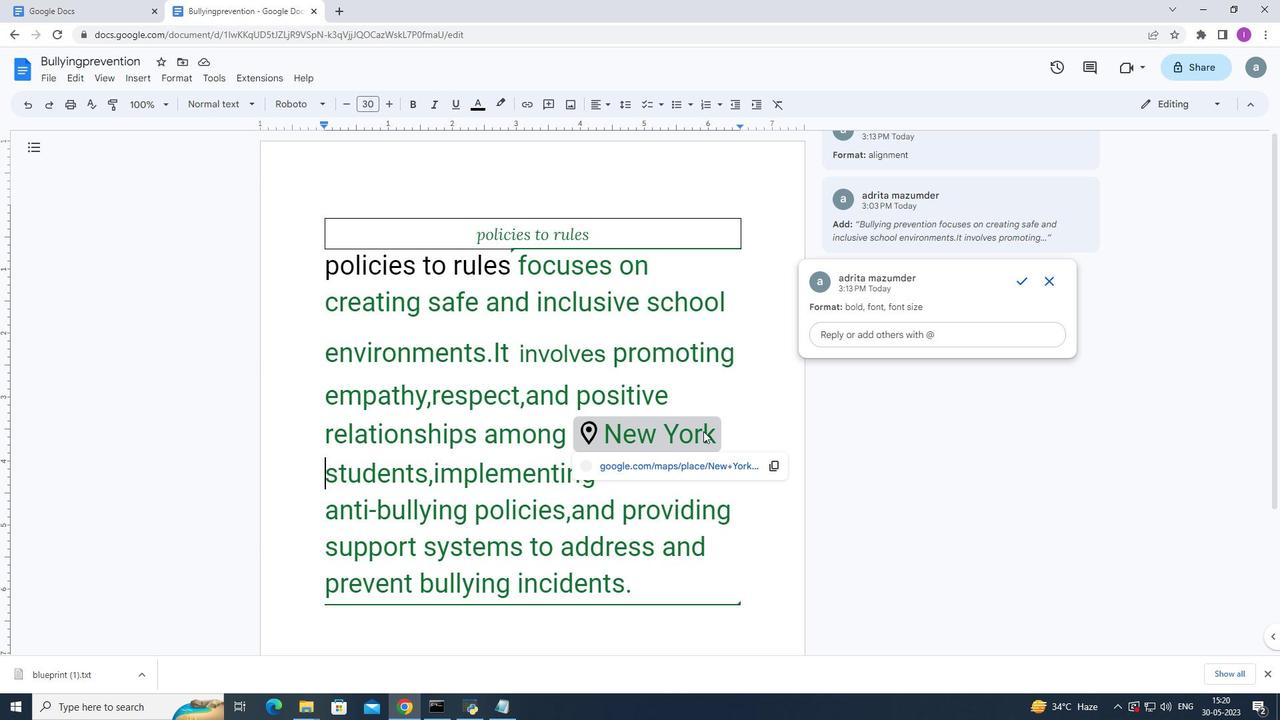 
Action: Mouse moved to (712, 431)
Screenshot: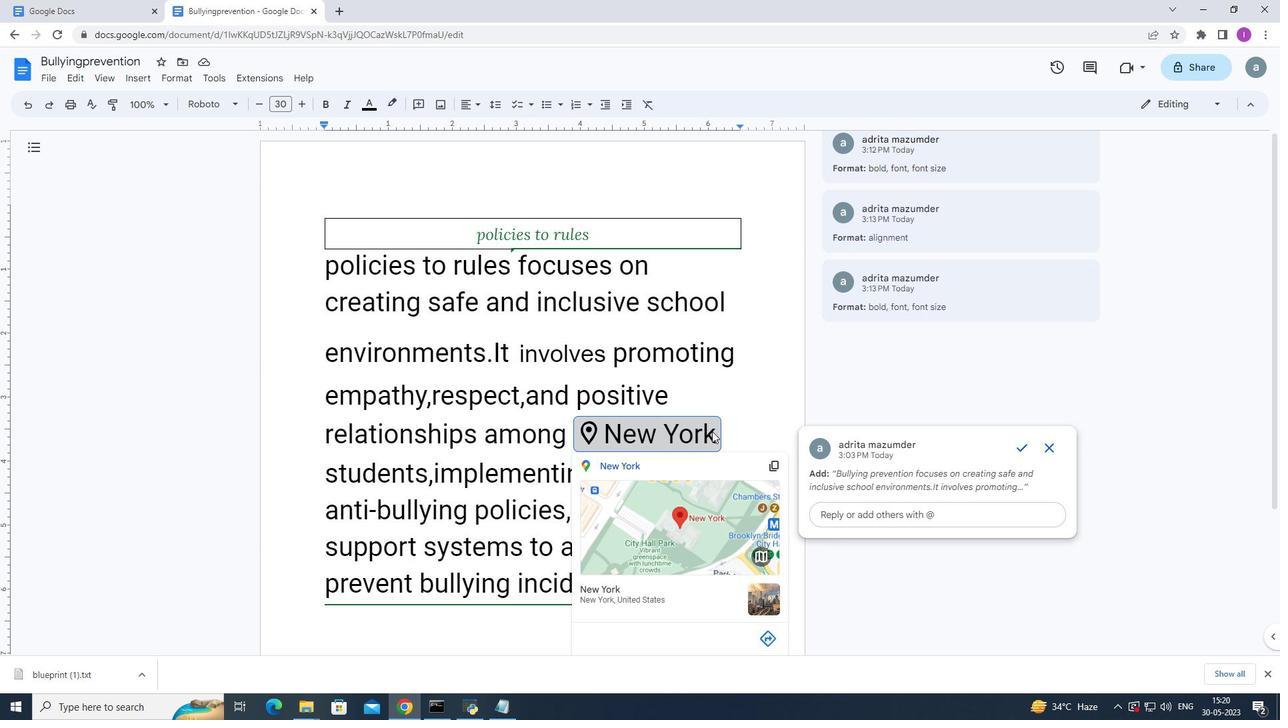 
Action: Mouse pressed left at (712, 431)
Screenshot: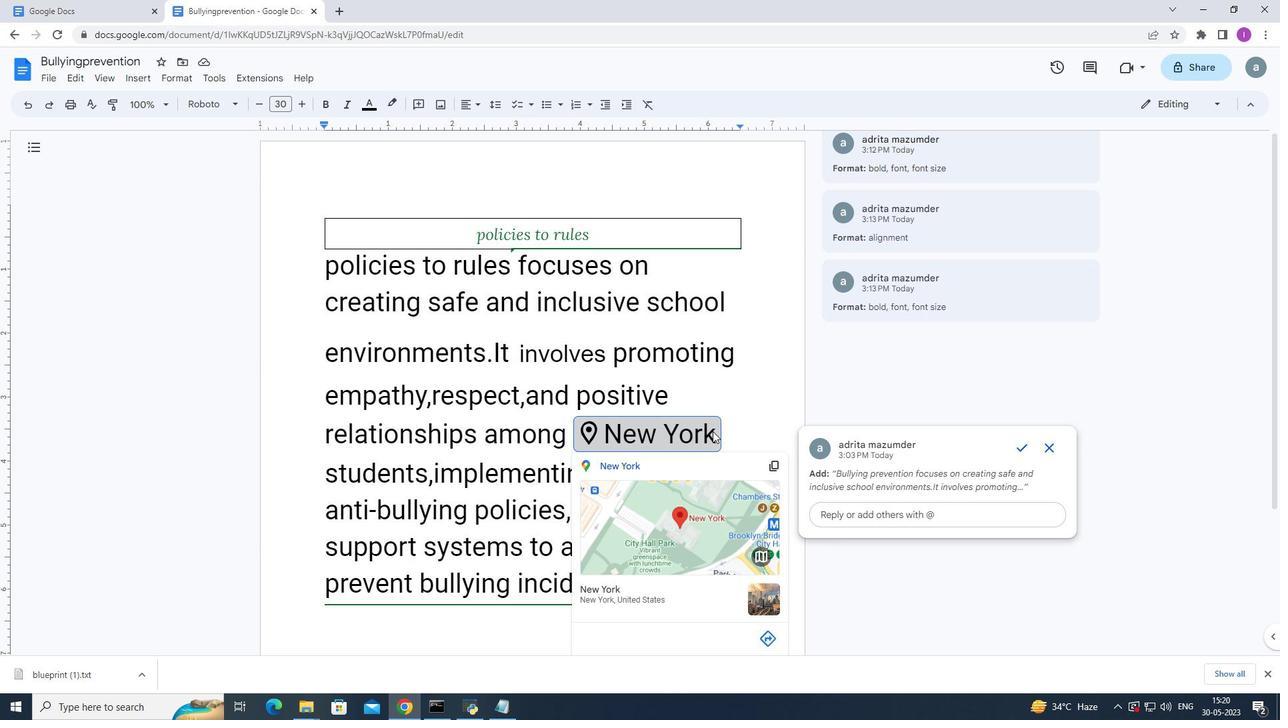 
Action: Mouse moved to (220, 101)
Screenshot: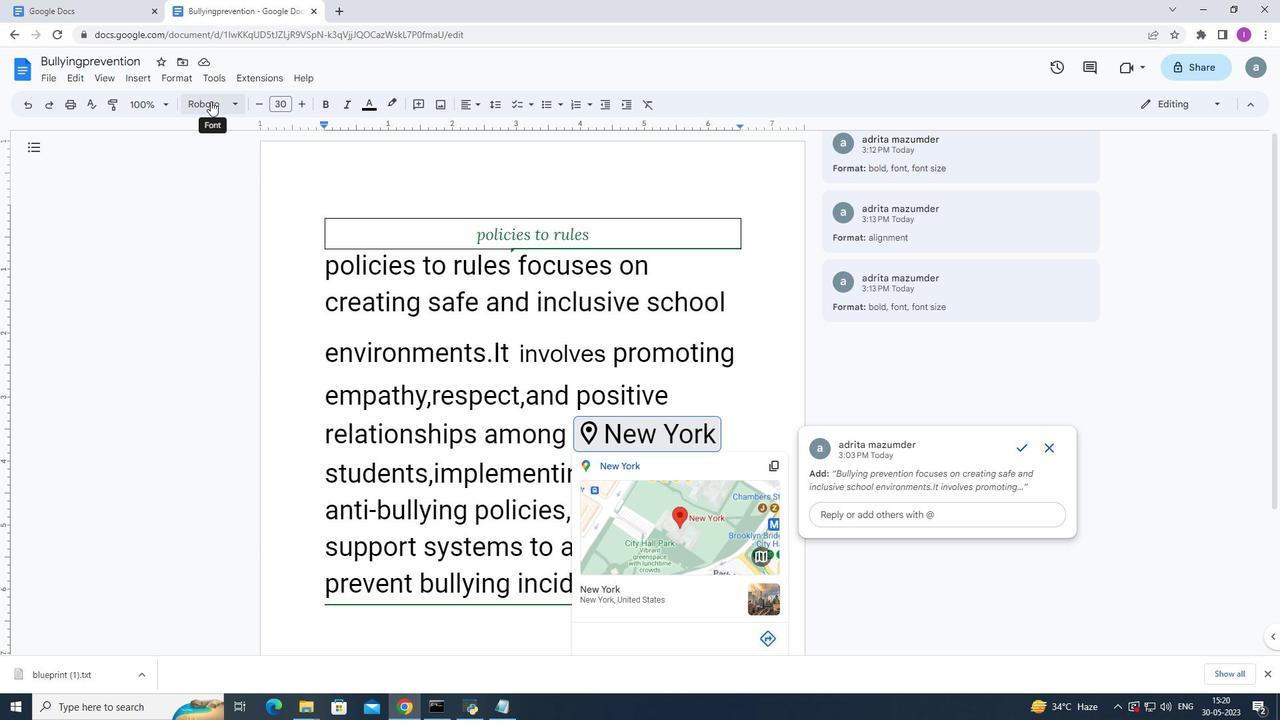
Action: Mouse pressed left at (220, 101)
Screenshot: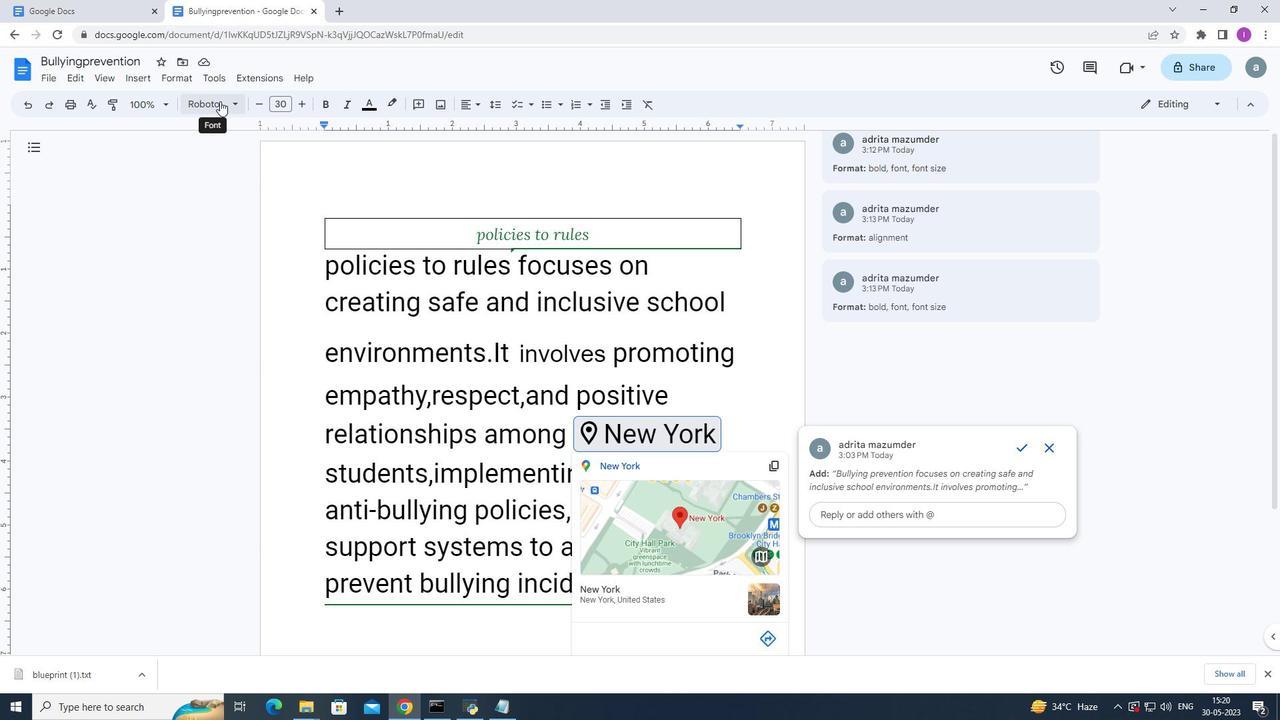 
Action: Mouse moved to (239, 318)
Screenshot: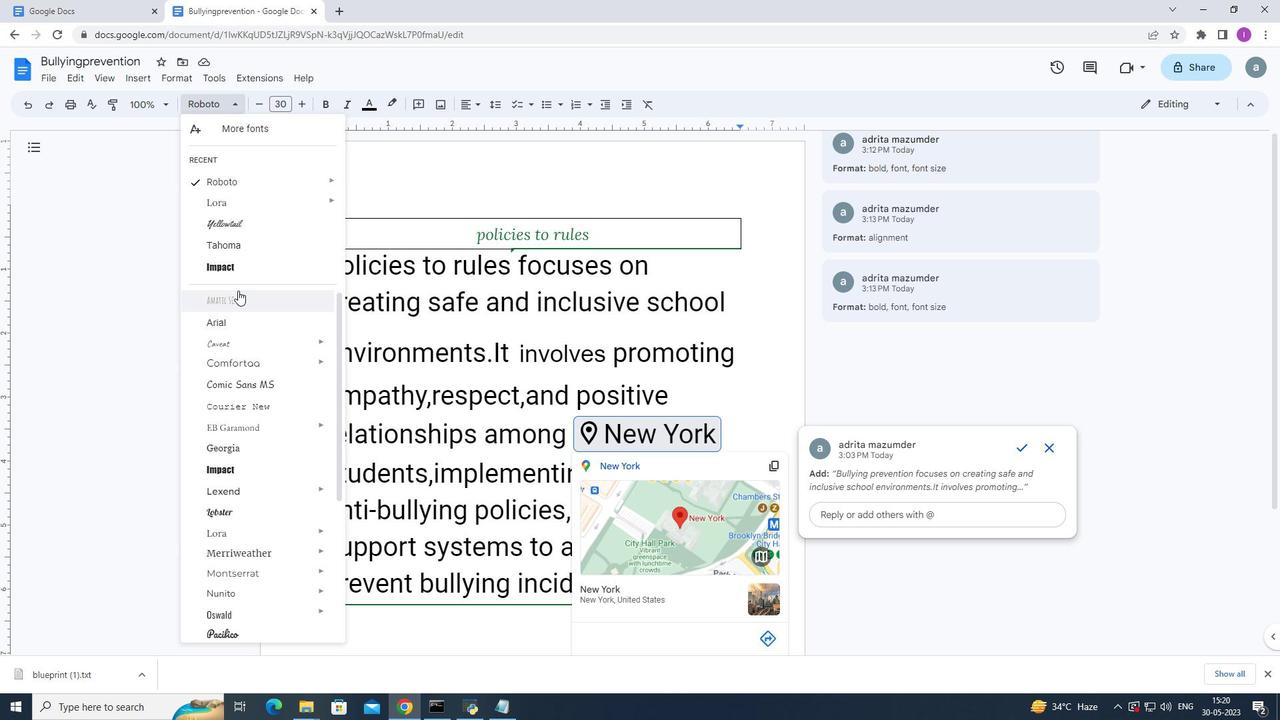 
Action: Mouse pressed left at (239, 318)
Screenshot: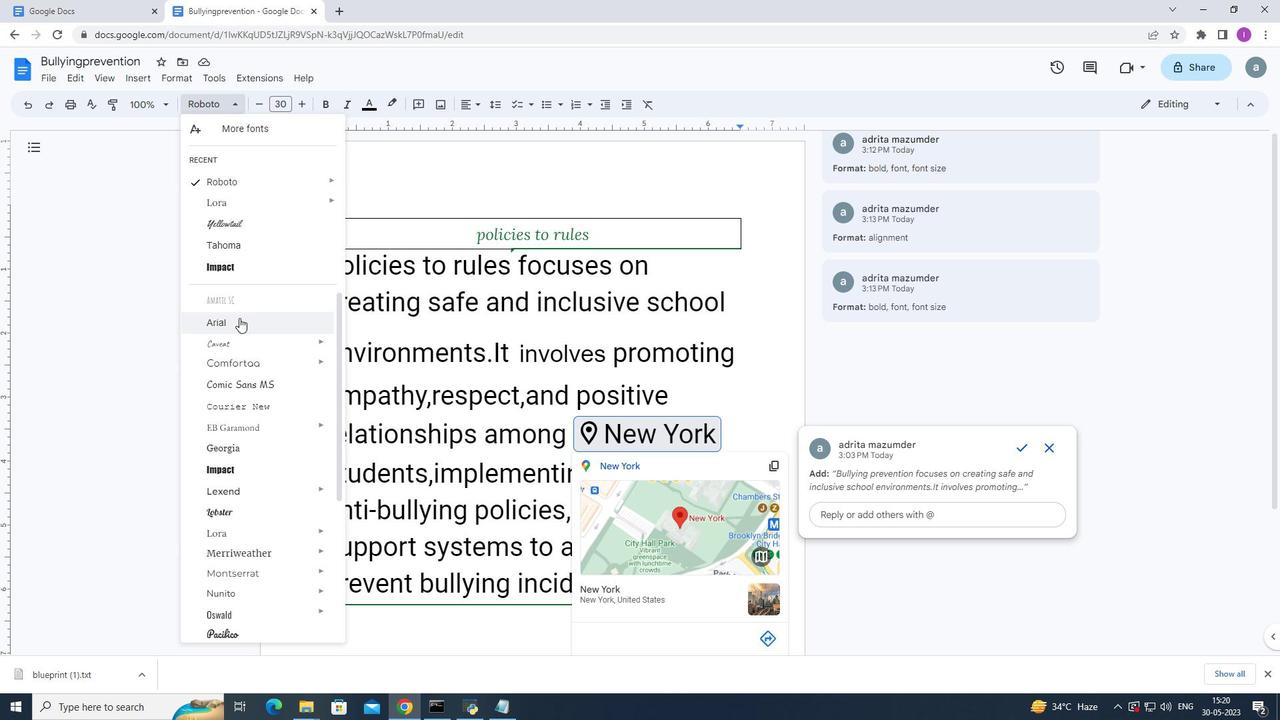 
Action: Mouse moved to (263, 104)
Screenshot: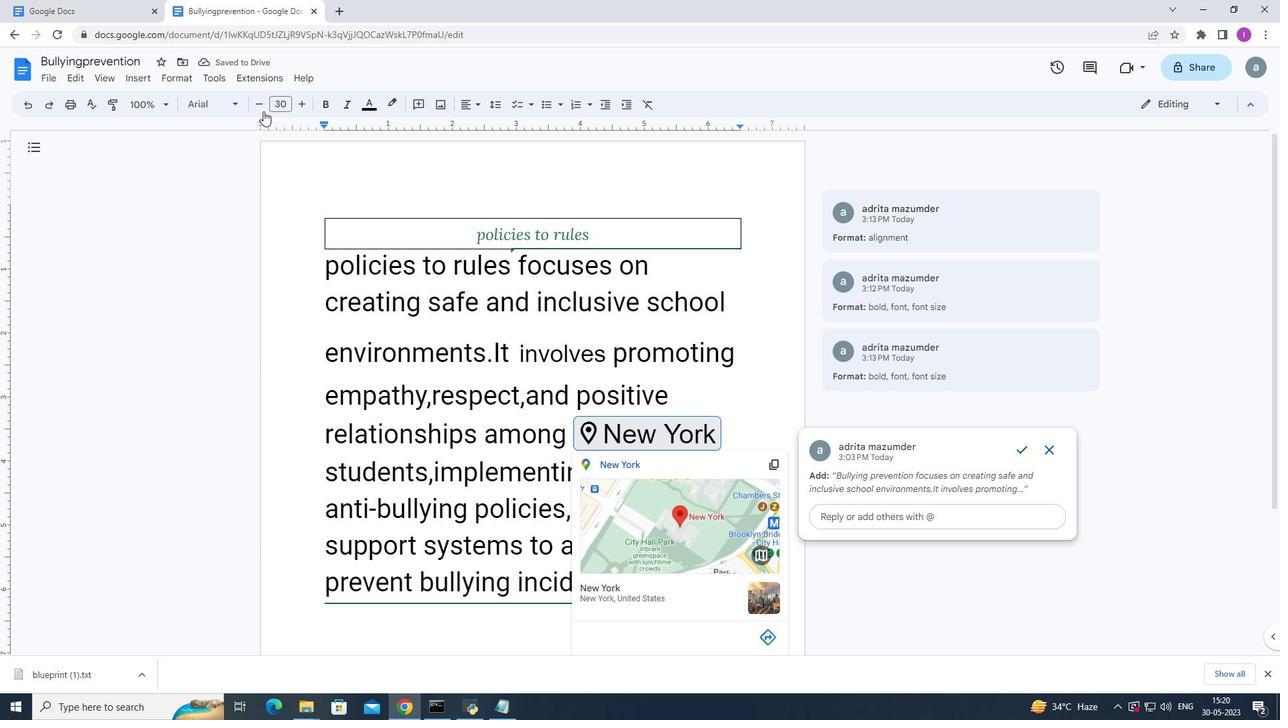 
Action: Mouse pressed left at (263, 104)
Screenshot: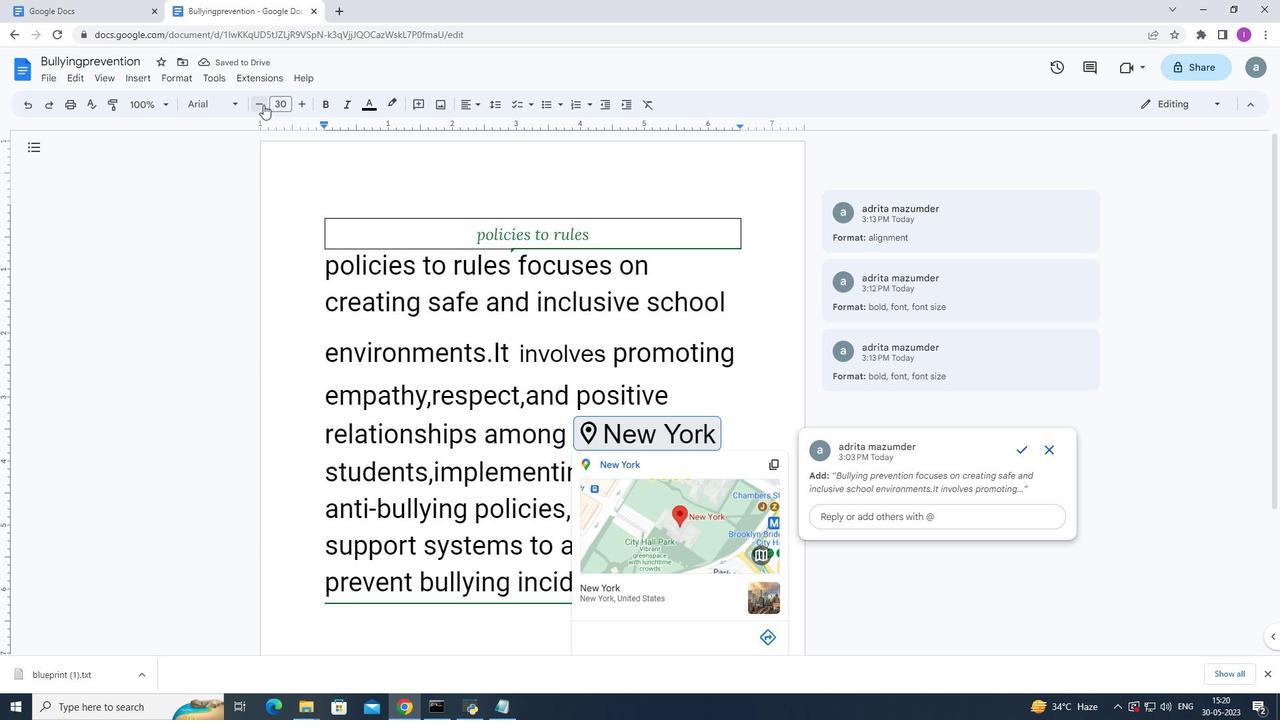 
Action: Mouse pressed left at (263, 104)
Screenshot: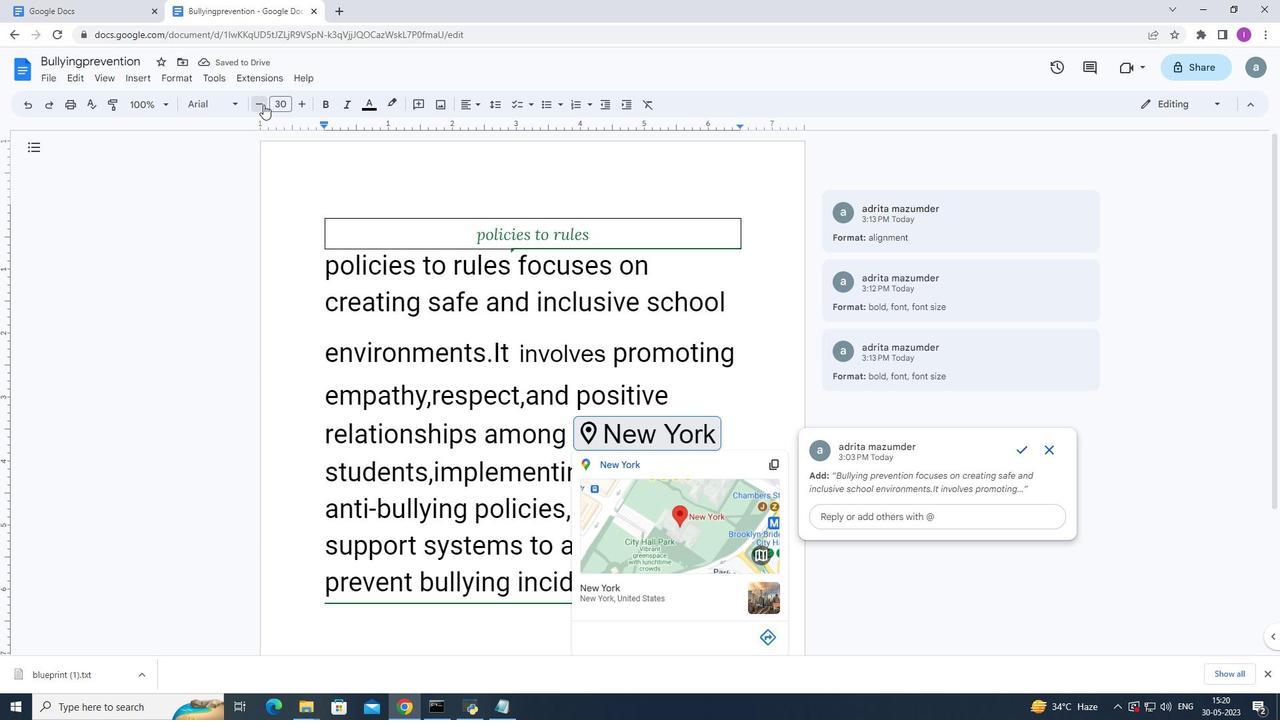 
Action: Mouse pressed left at (263, 104)
Screenshot: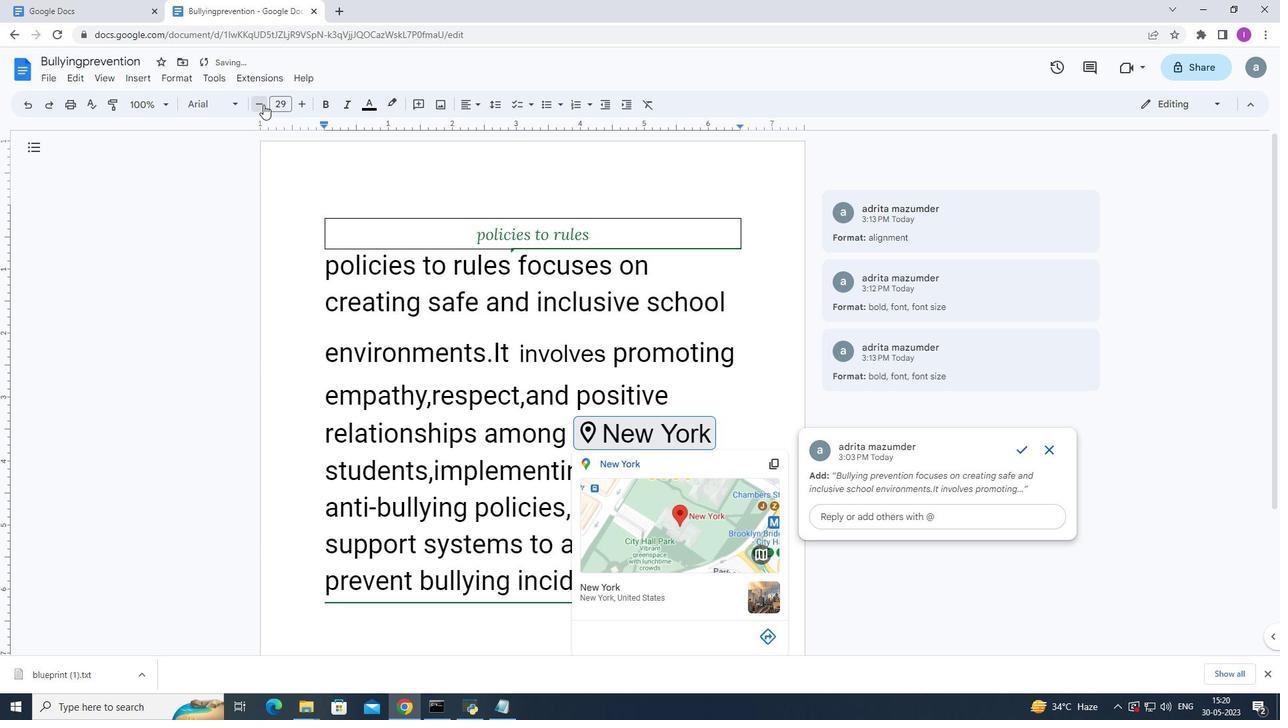 
Action: Mouse pressed left at (263, 104)
Screenshot: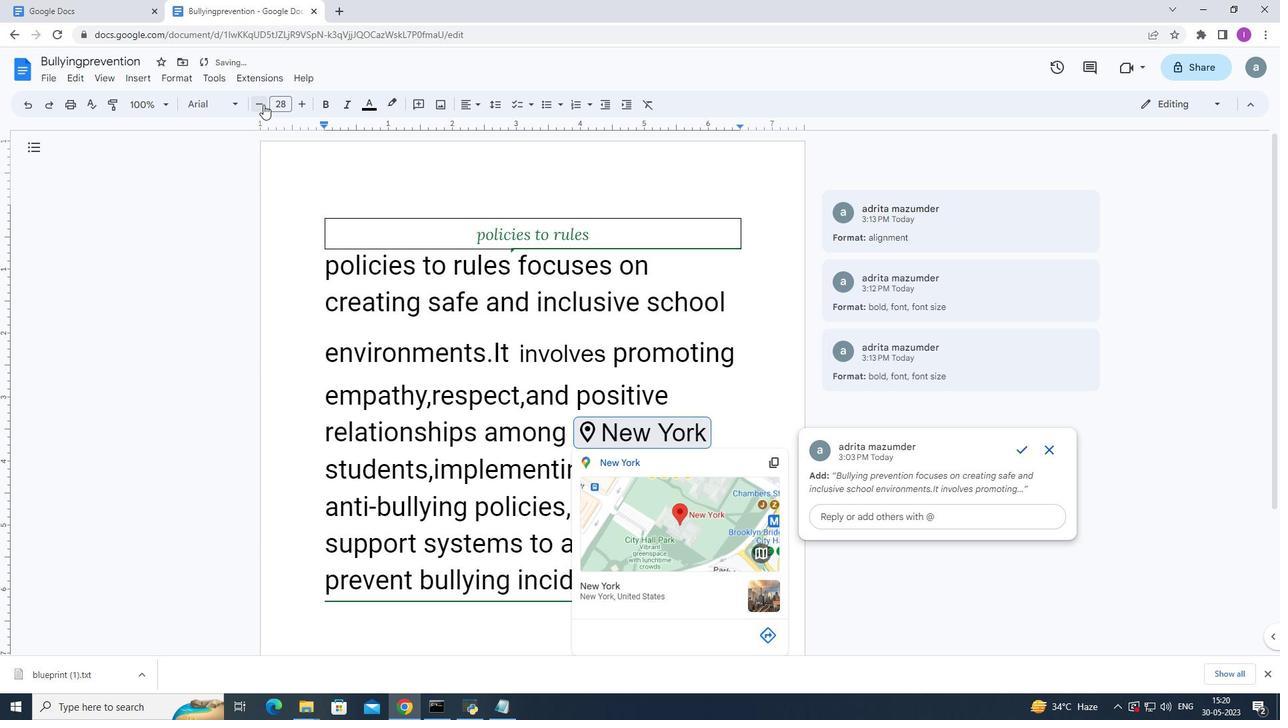 
Action: Mouse pressed left at (263, 104)
Screenshot: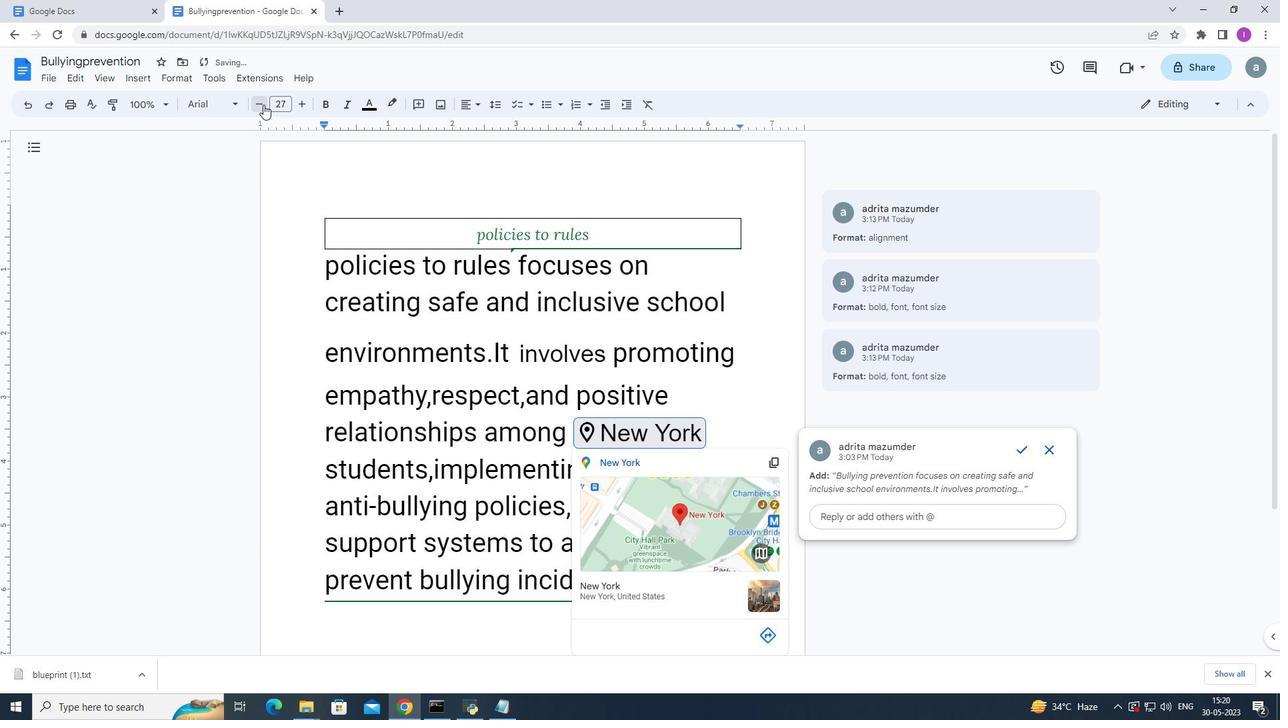 
Action: Mouse pressed left at (263, 104)
Screenshot: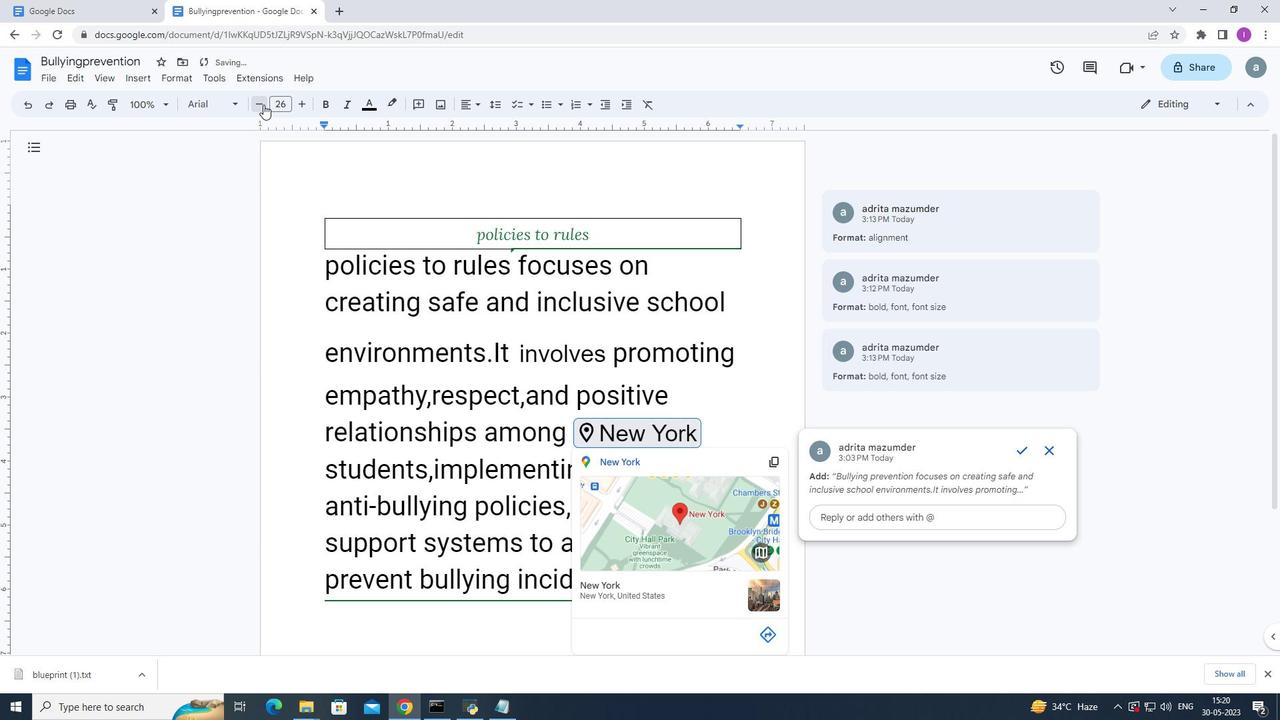 
Action: Mouse pressed left at (263, 104)
Screenshot: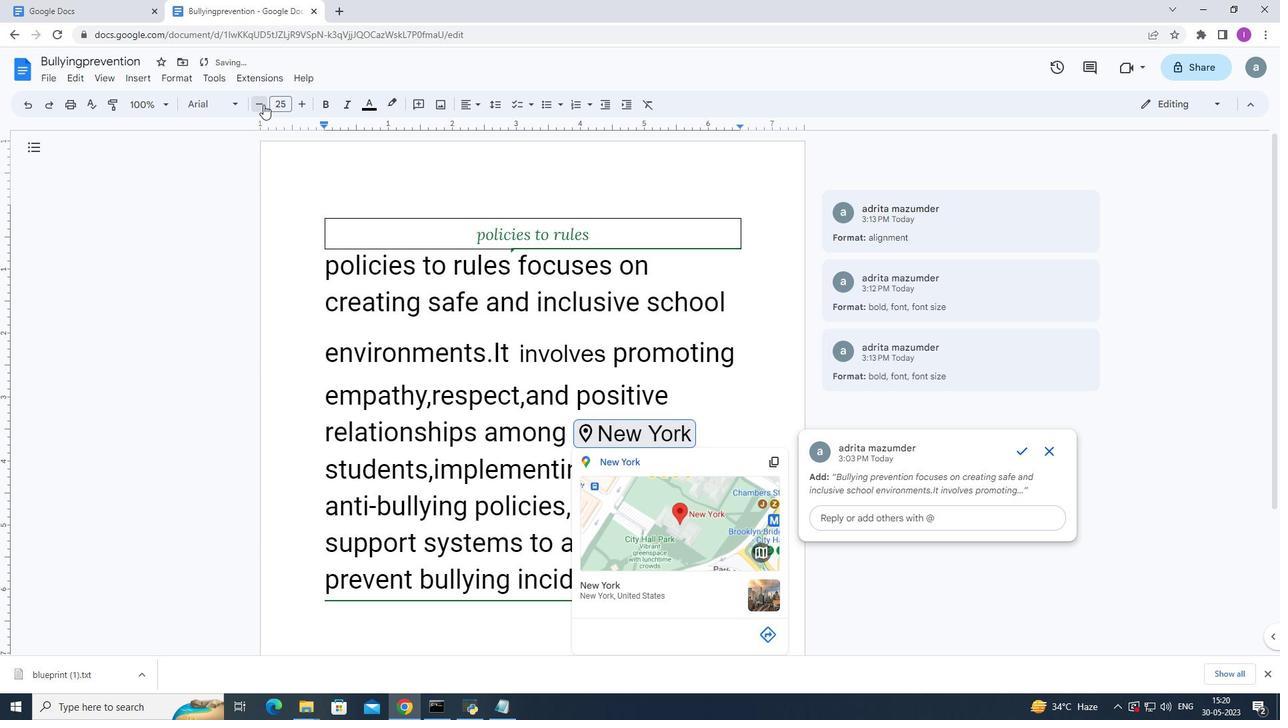 
Action: Mouse pressed left at (263, 104)
Screenshot: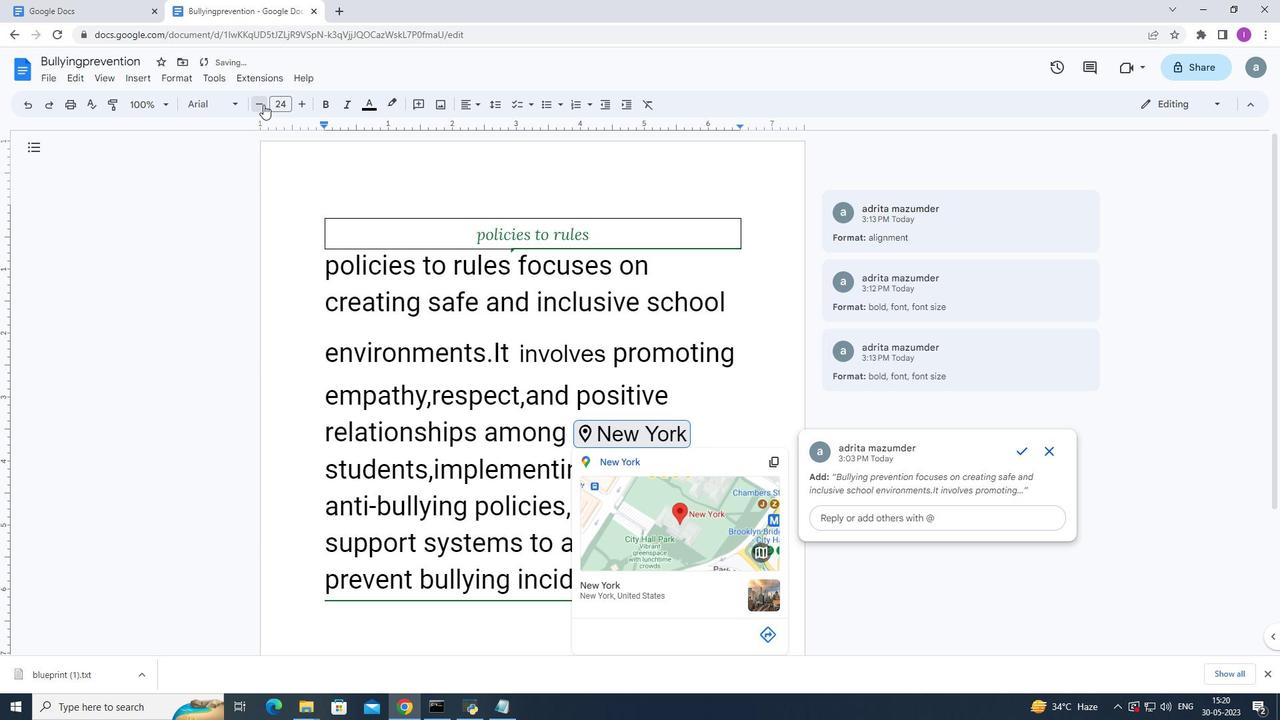 
Action: Mouse pressed left at (263, 104)
Screenshot: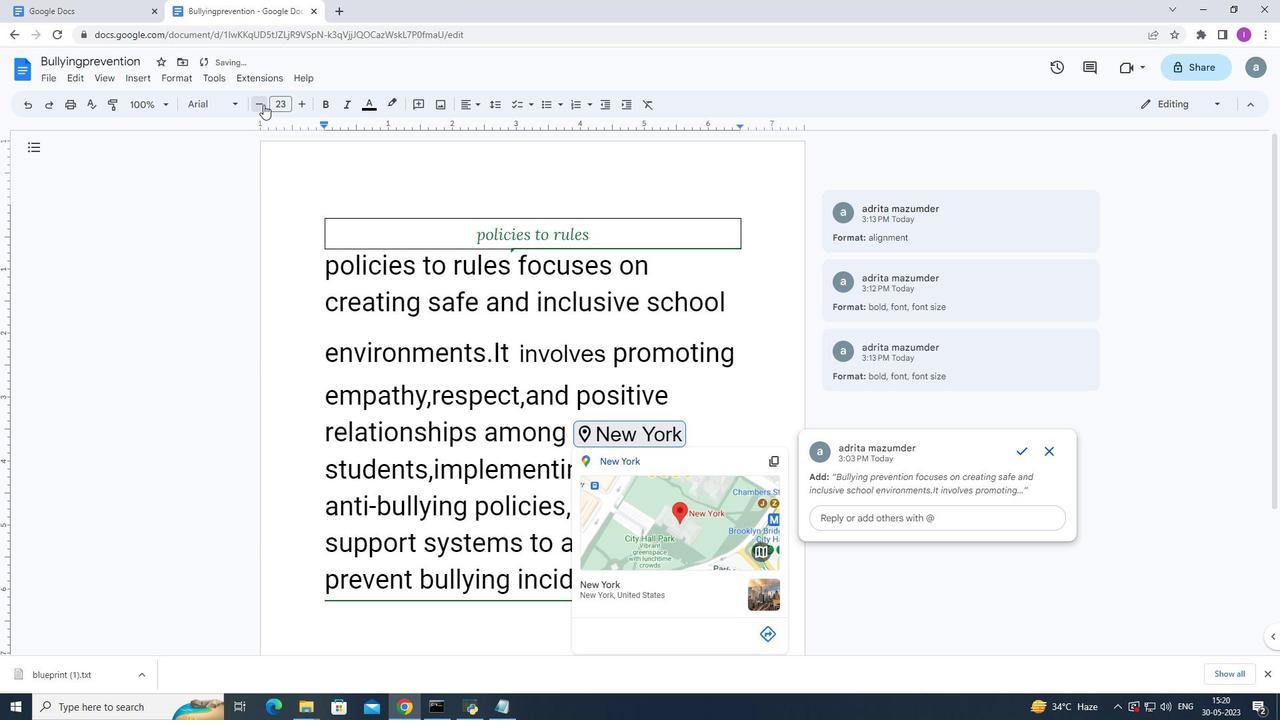 
Action: Mouse pressed left at (263, 104)
Screenshot: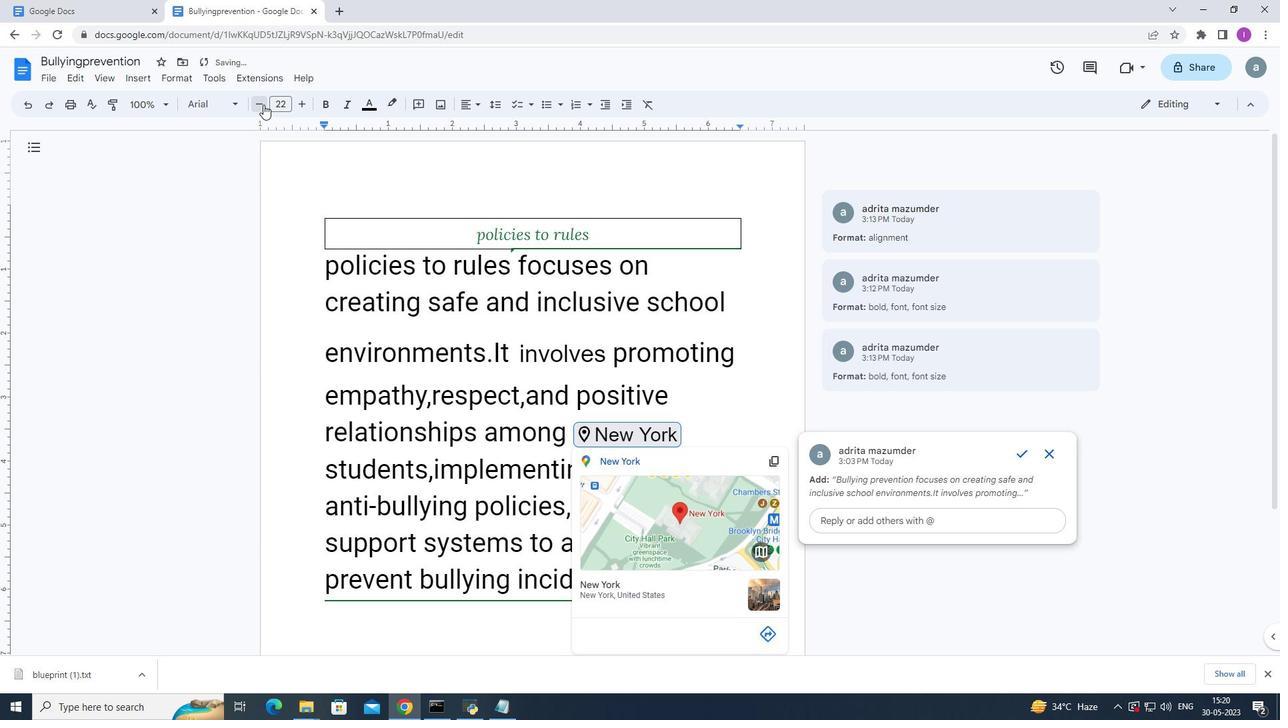
Action: Mouse pressed left at (263, 104)
Screenshot: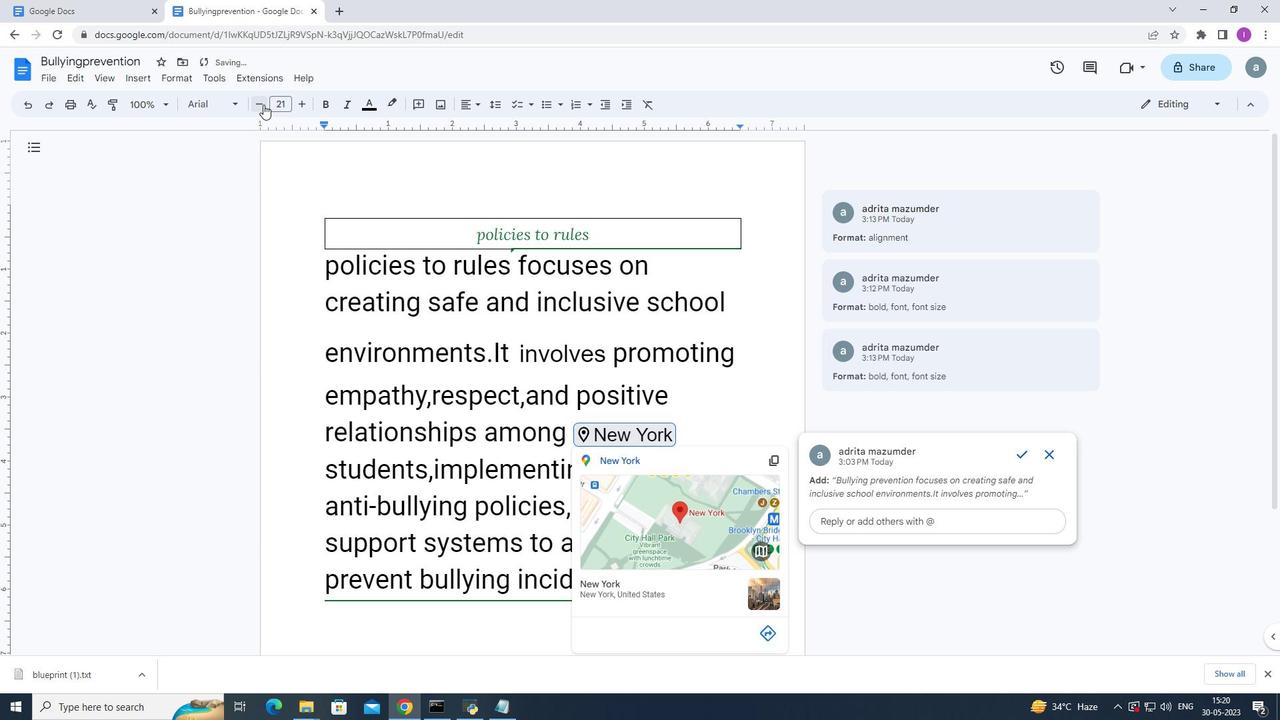 
Action: Mouse pressed left at (263, 104)
Screenshot: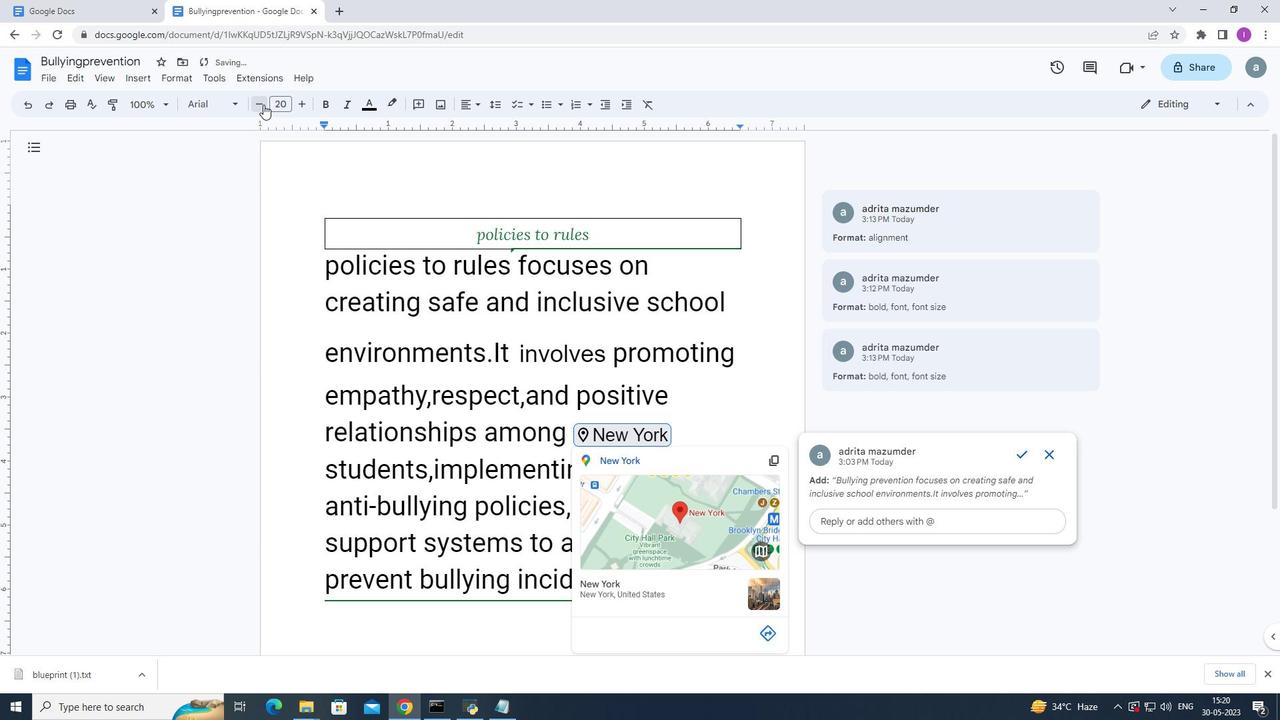 
Action: Mouse pressed left at (263, 104)
Screenshot: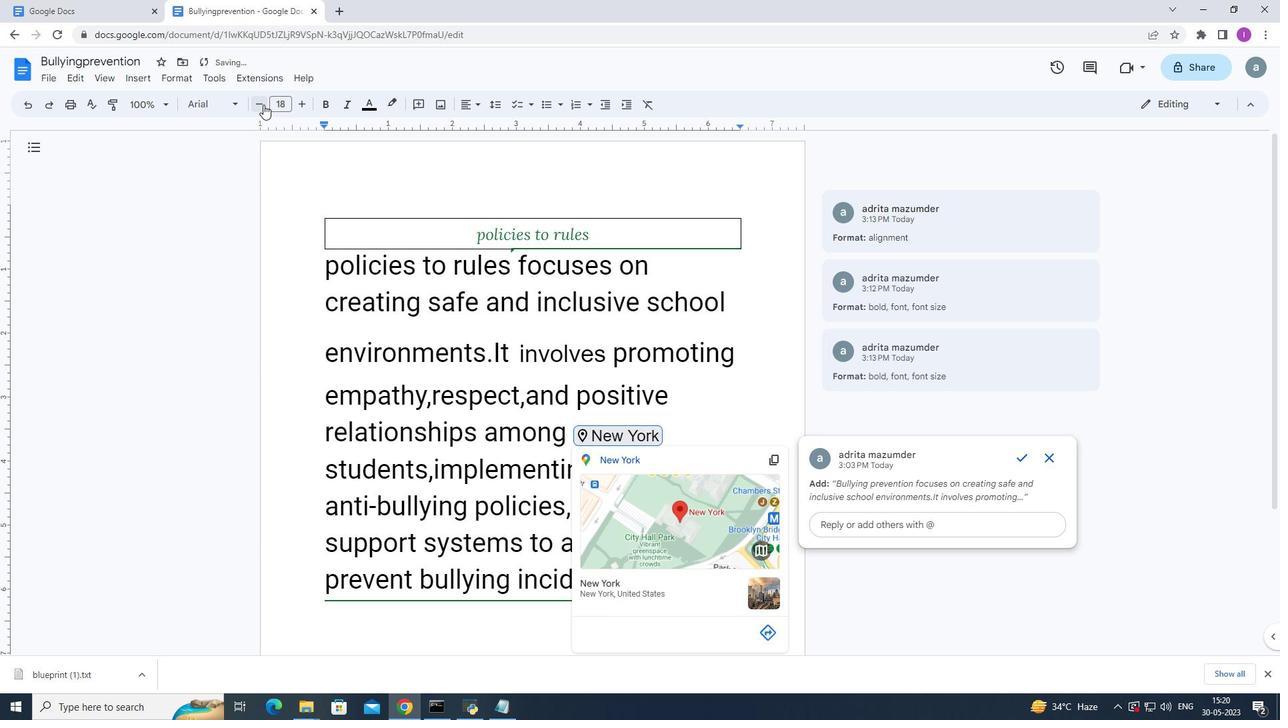 
Action: Mouse pressed left at (263, 104)
Screenshot: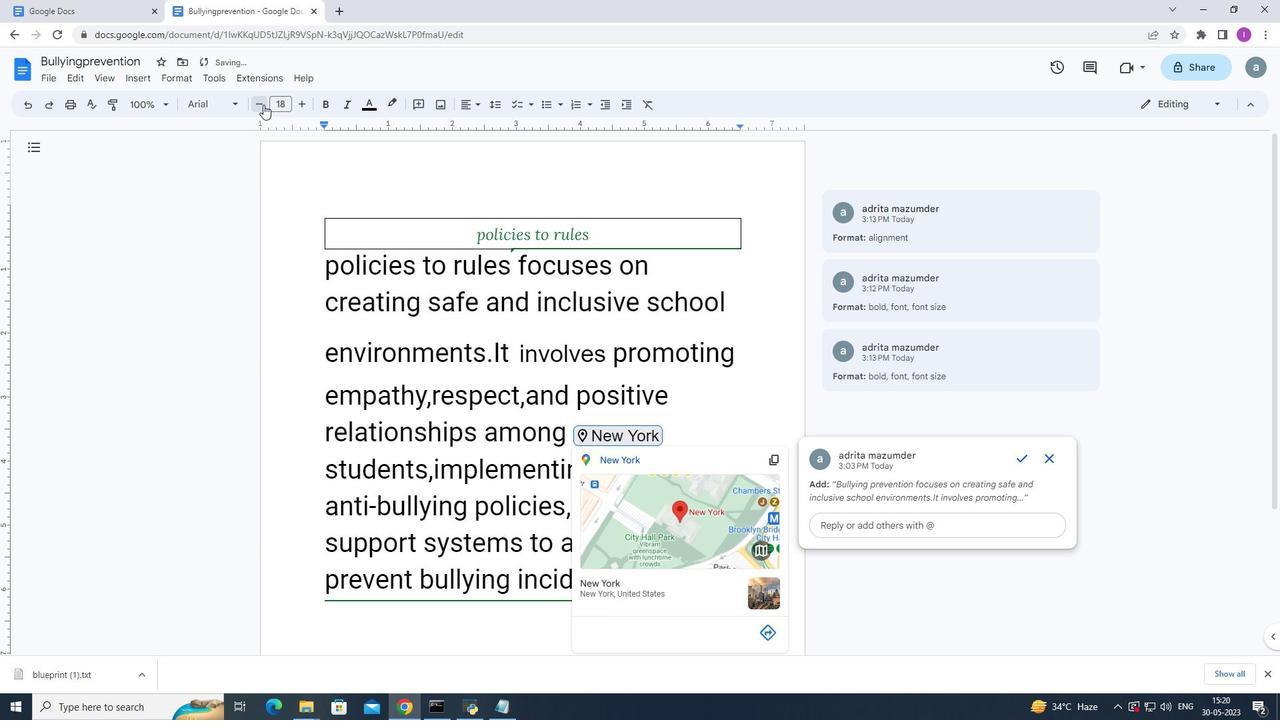 
Action: Mouse pressed left at (263, 104)
Screenshot: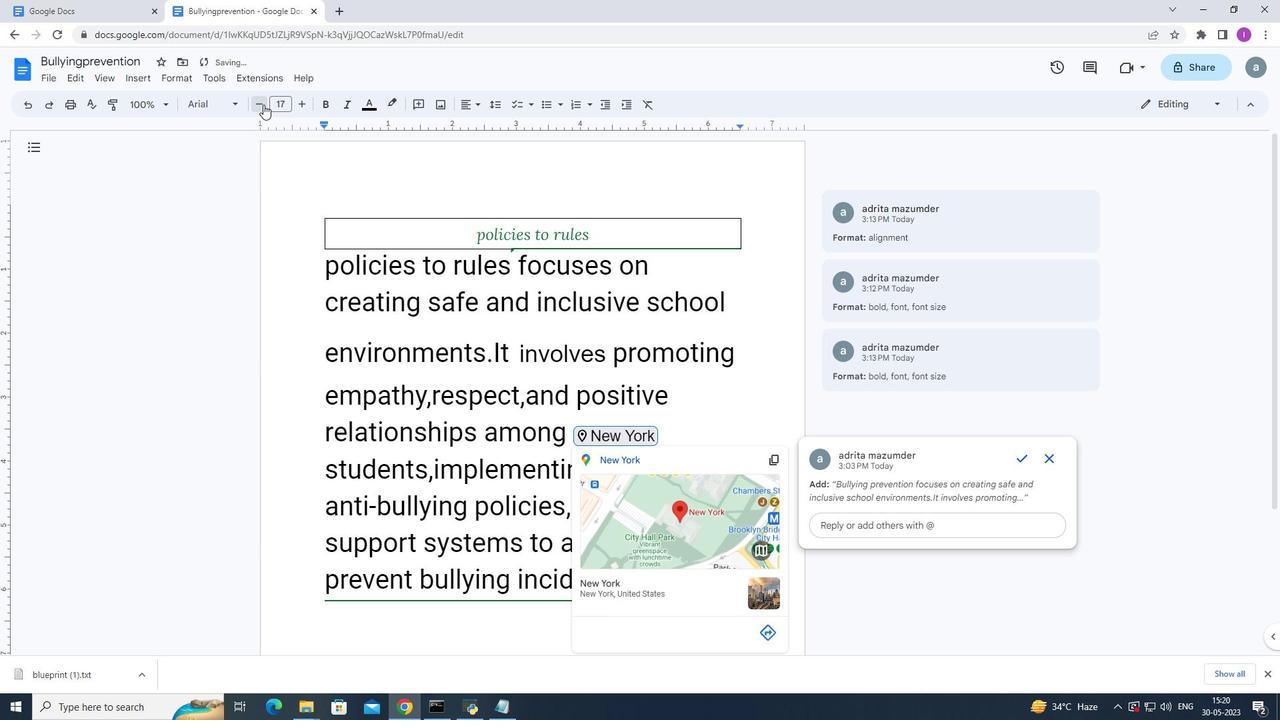 
Action: Mouse pressed left at (263, 104)
Screenshot: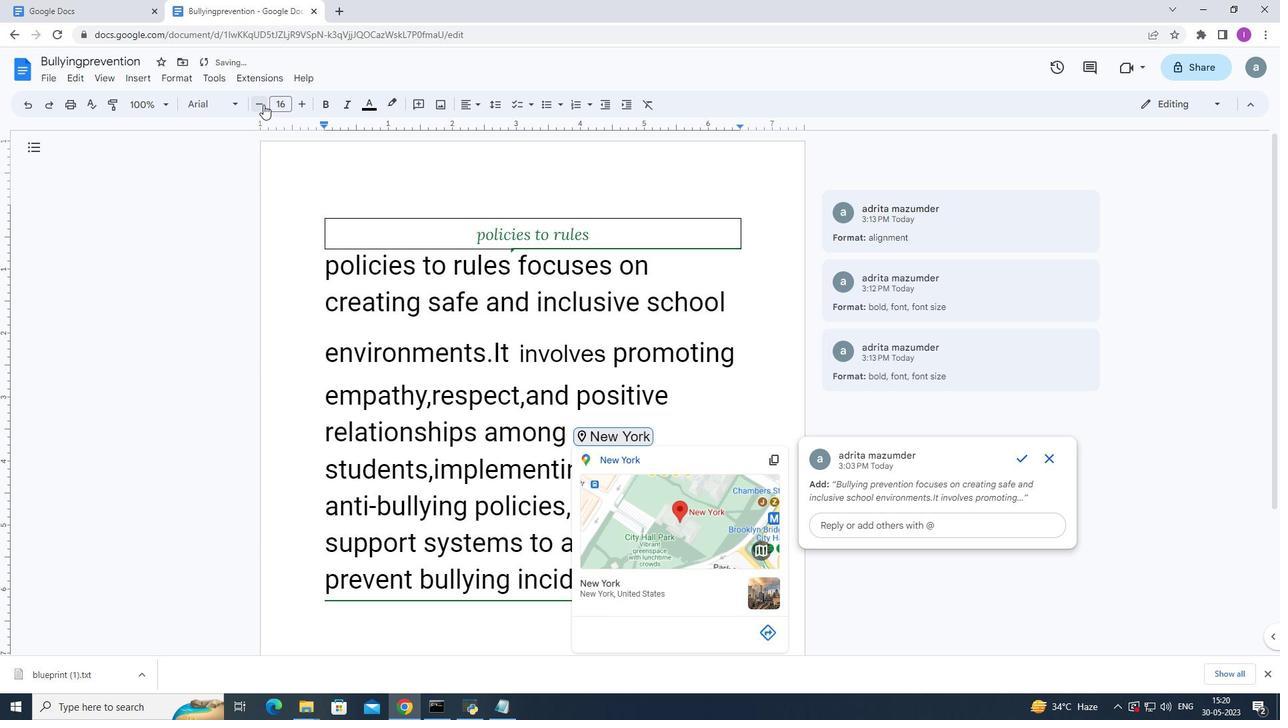 
Action: Mouse pressed left at (263, 104)
Screenshot: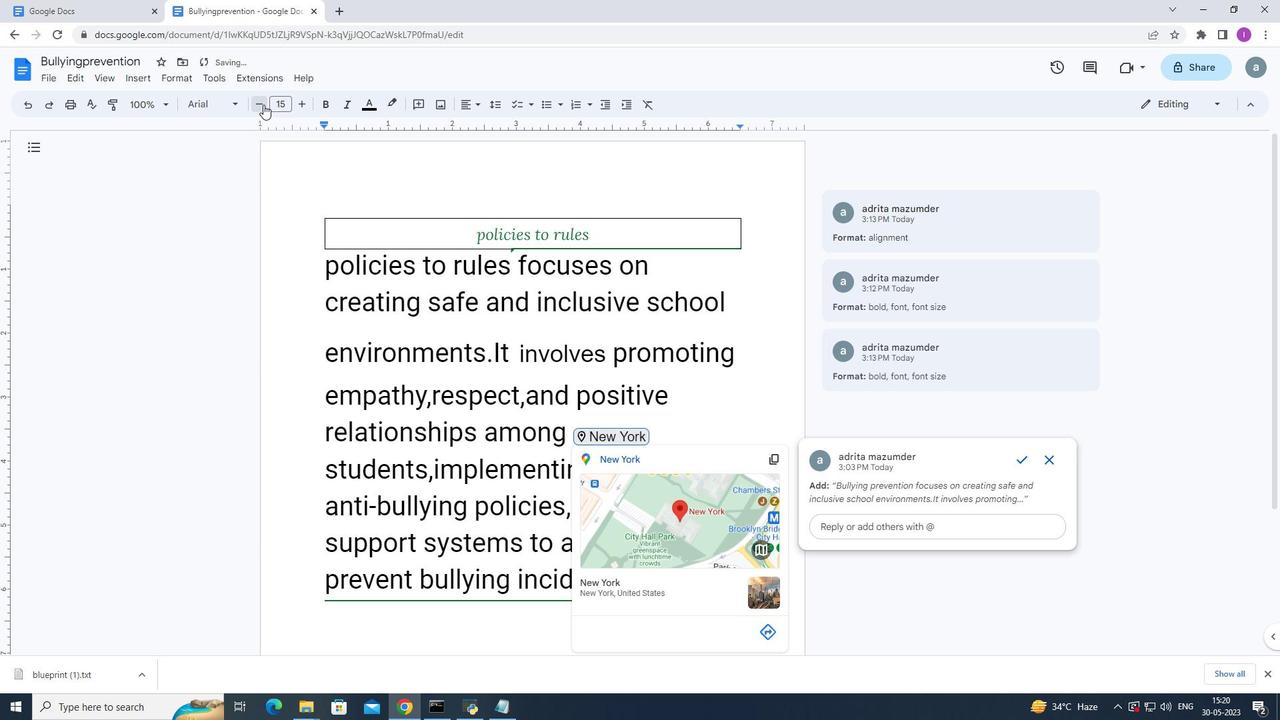 
Action: Mouse pressed left at (263, 104)
Screenshot: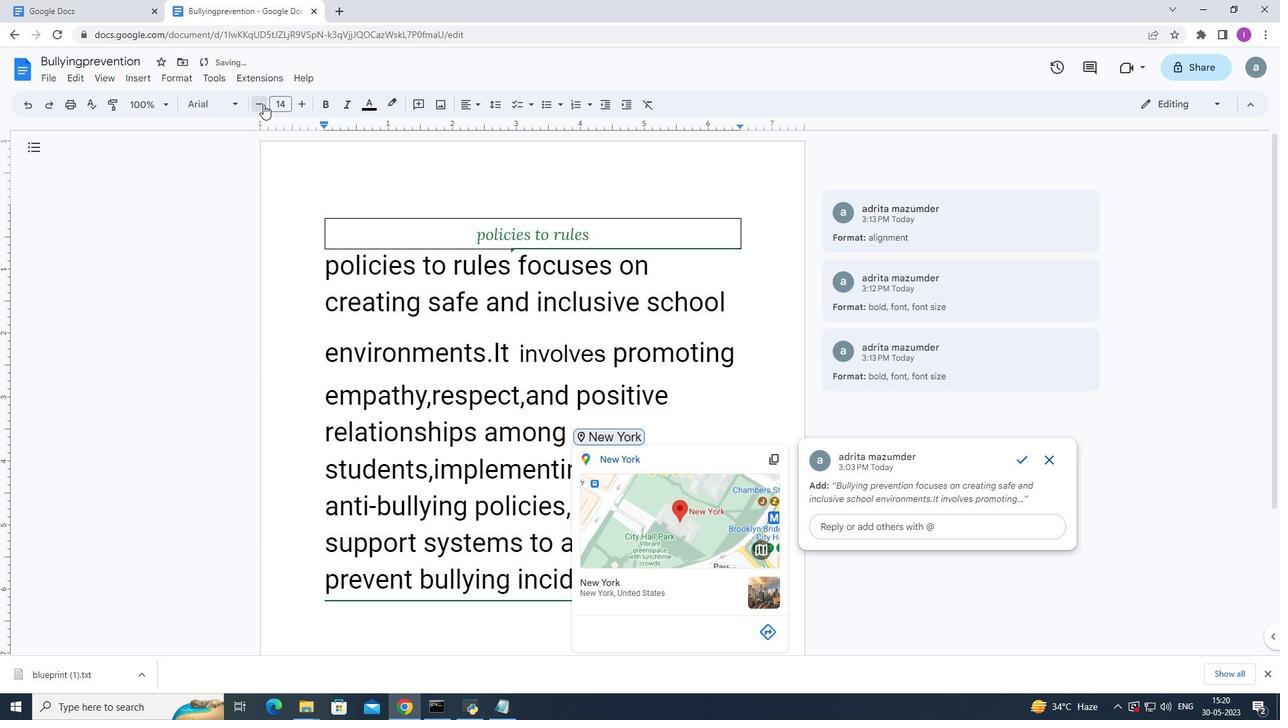 
Action: Mouse pressed left at (263, 104)
Screenshot: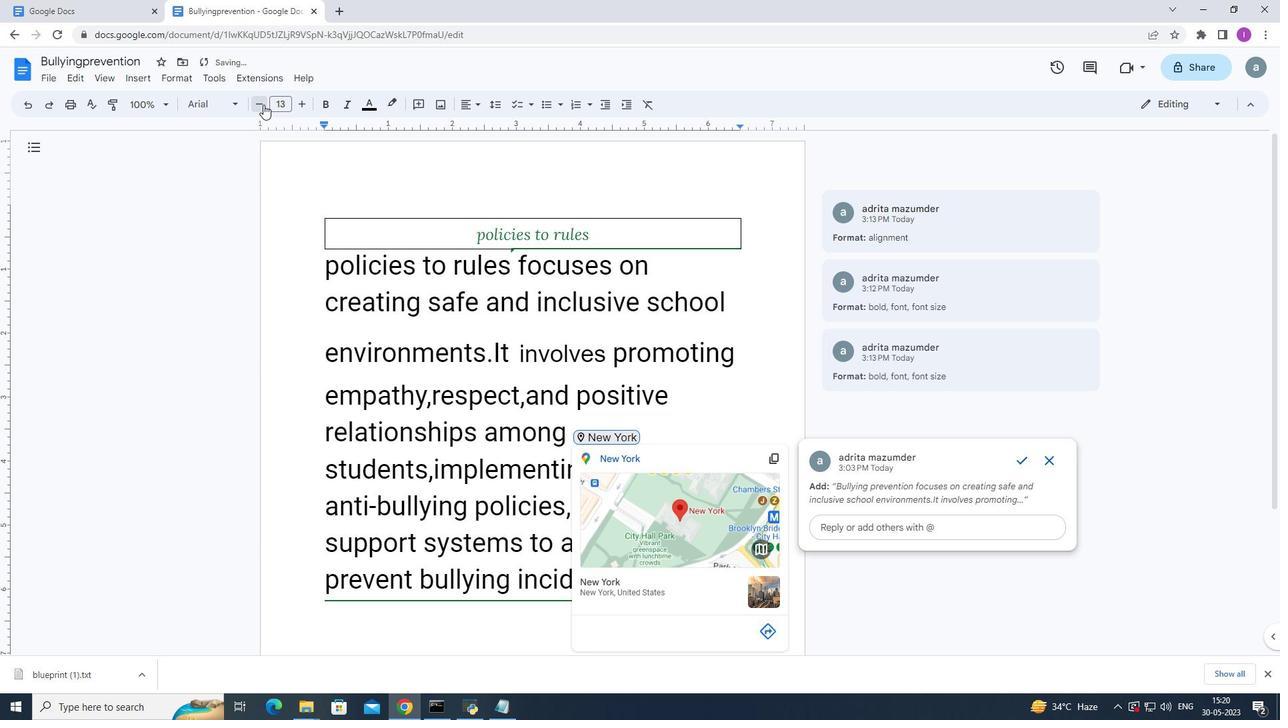 
Action: Mouse pressed left at (263, 104)
Screenshot: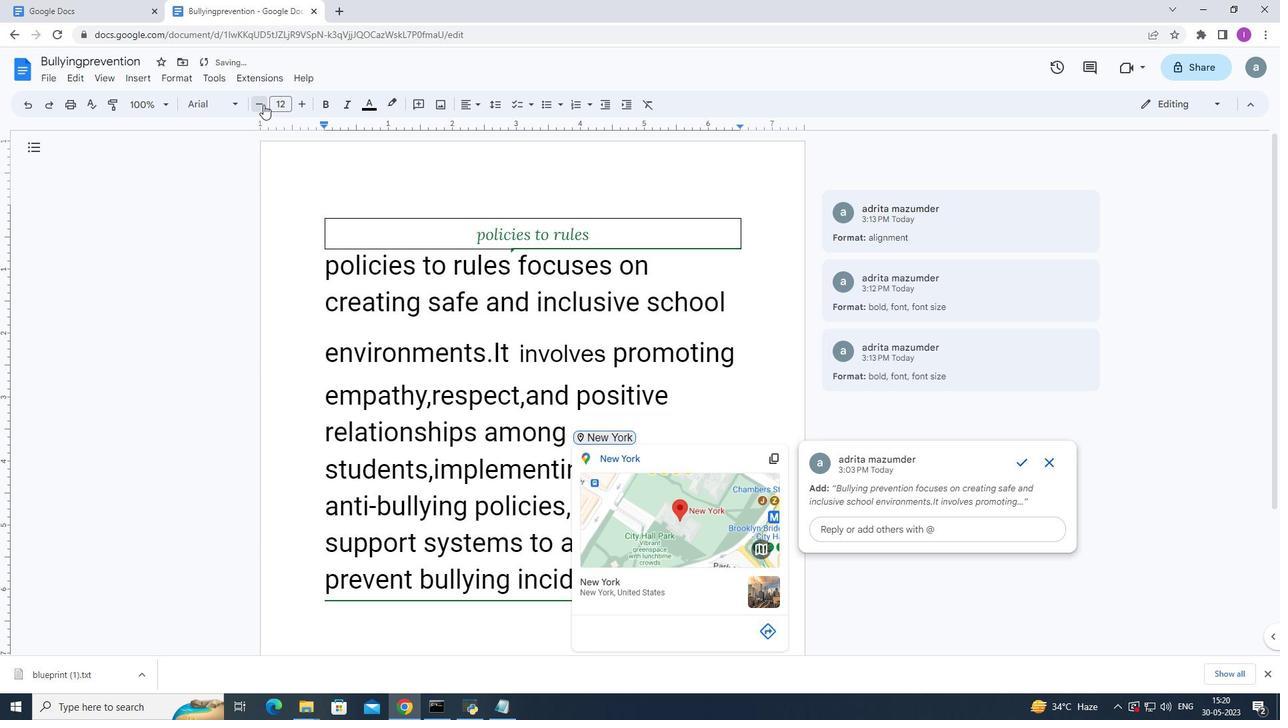 
Action: Mouse pressed left at (263, 104)
Screenshot: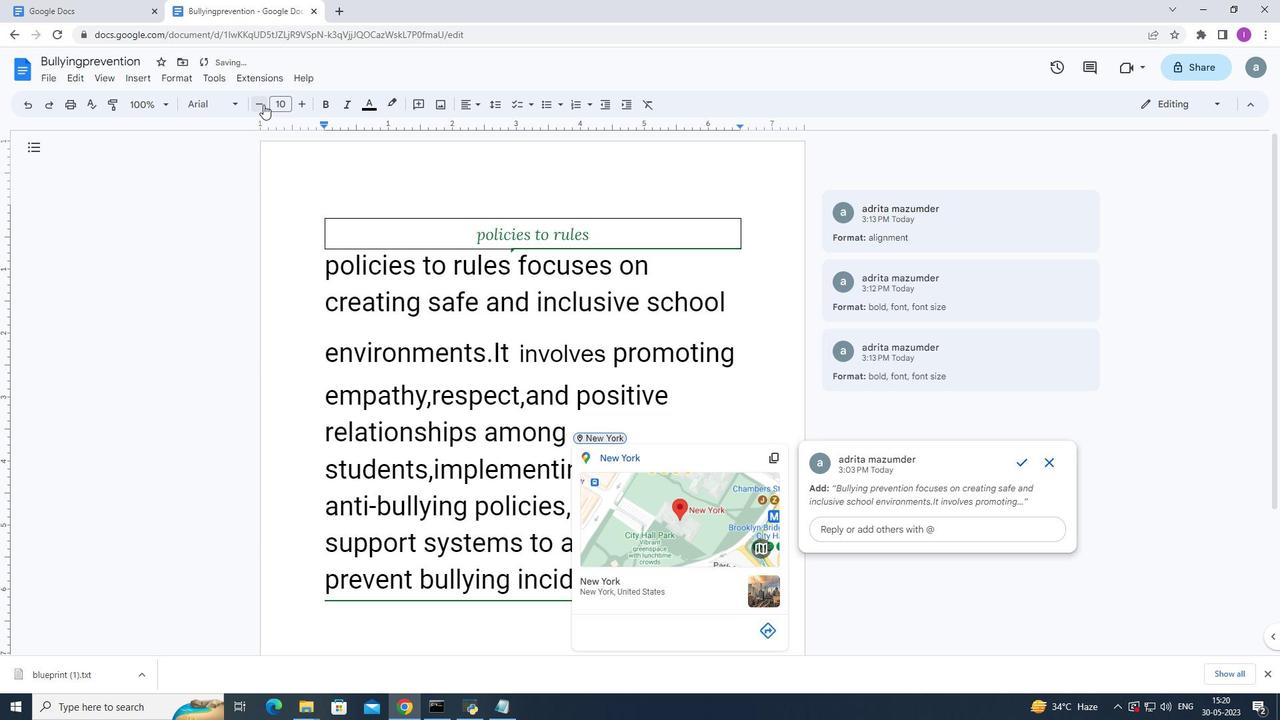 
Action: Mouse pressed left at (263, 104)
Screenshot: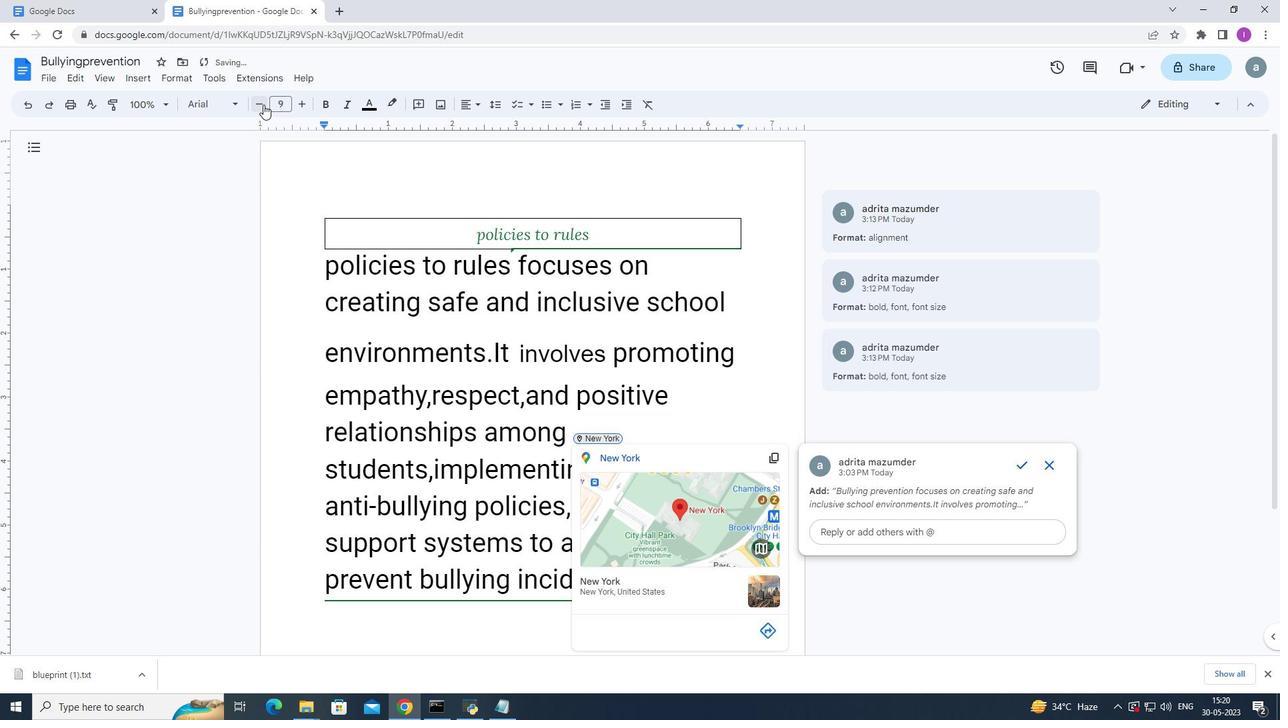 
Action: Mouse moved to (685, 411)
Screenshot: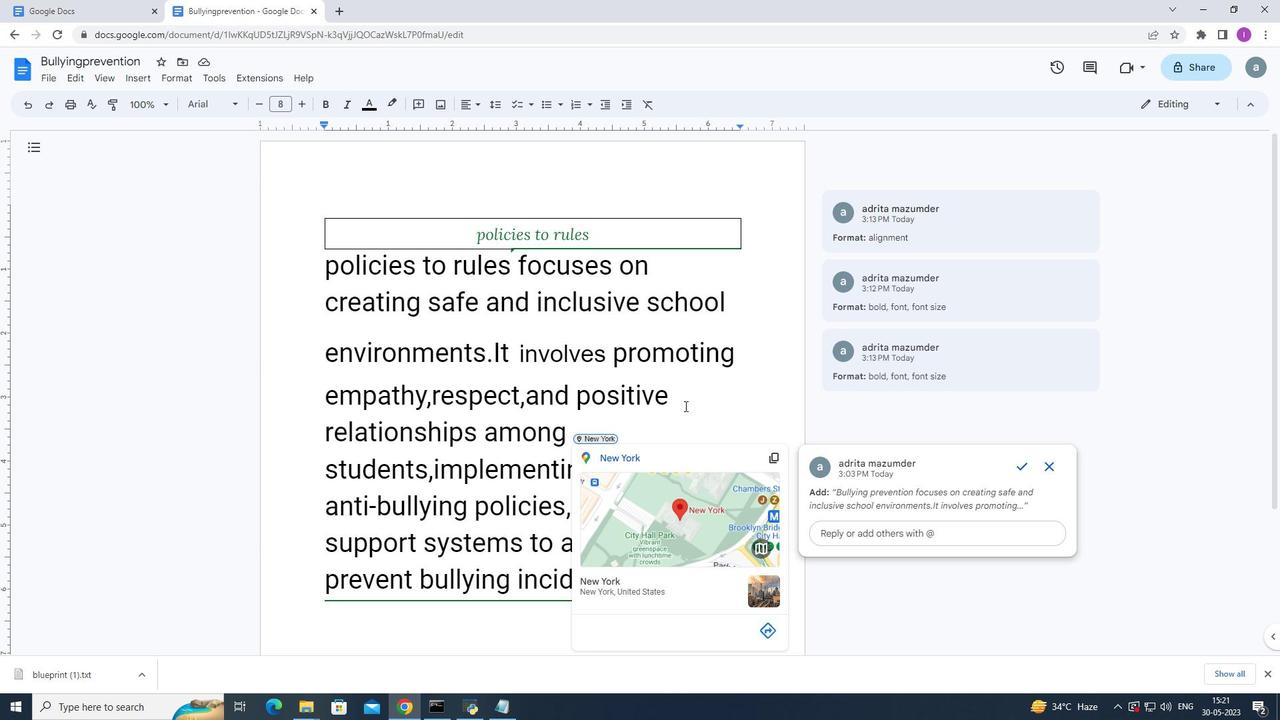 
Action: Mouse pressed left at (685, 411)
Screenshot: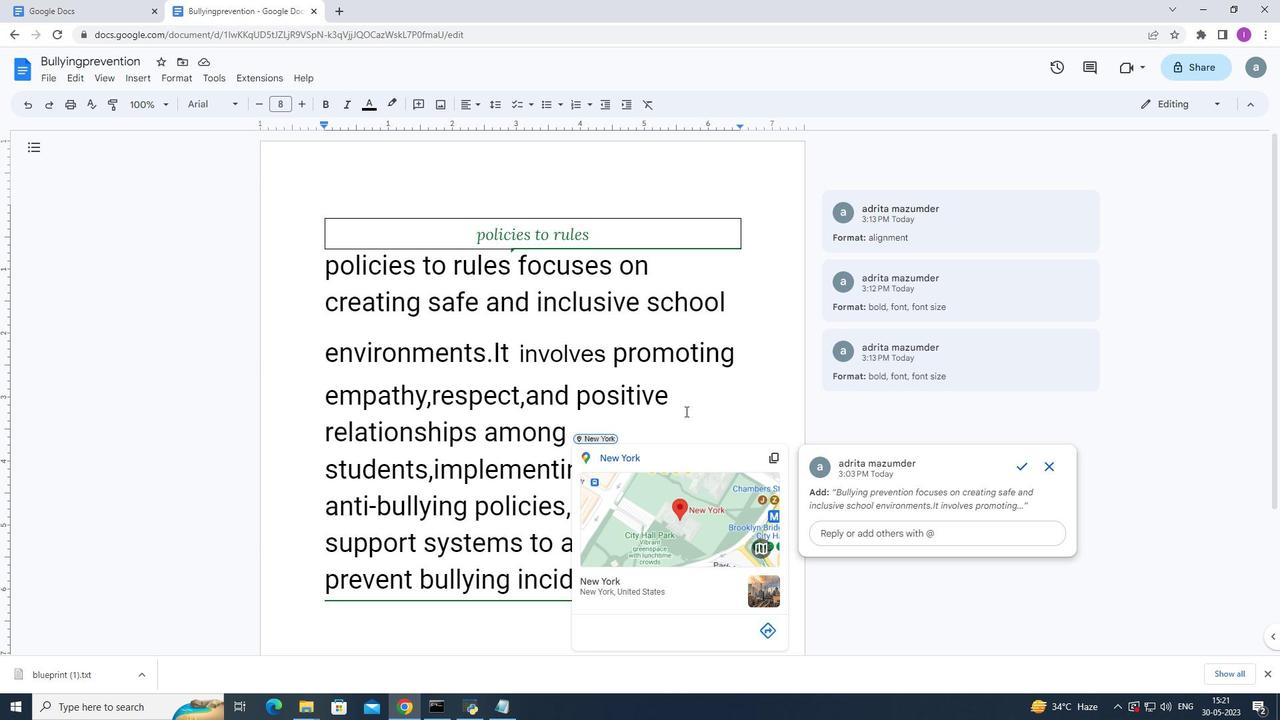 
Action: Mouse moved to (473, 310)
Screenshot: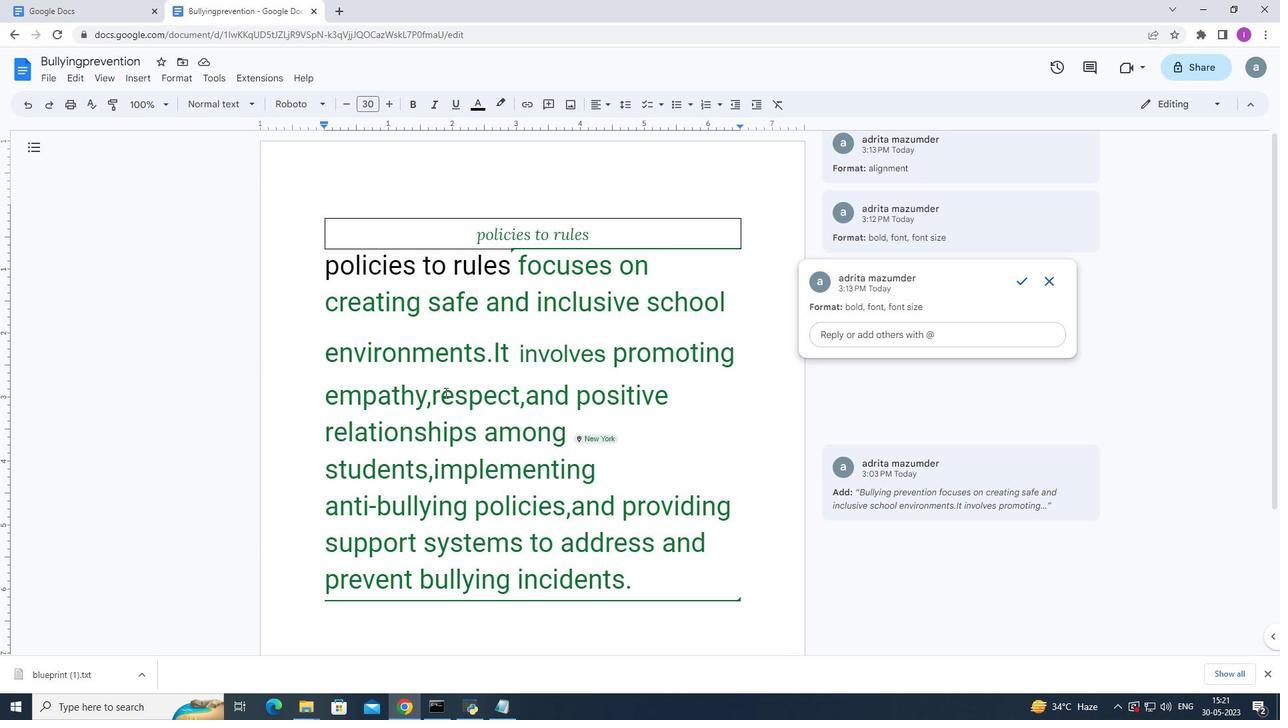 
